 Task: Buy 3 Head Gasket Sets from Gaskets section under best seller category for shipping address: James Flores, 2092 Pike Street, San Diego, California 92126, Cell Number 8585770212. Pay from credit card ending with 2005, CVV 3321
Action: Mouse moved to (40, 70)
Screenshot: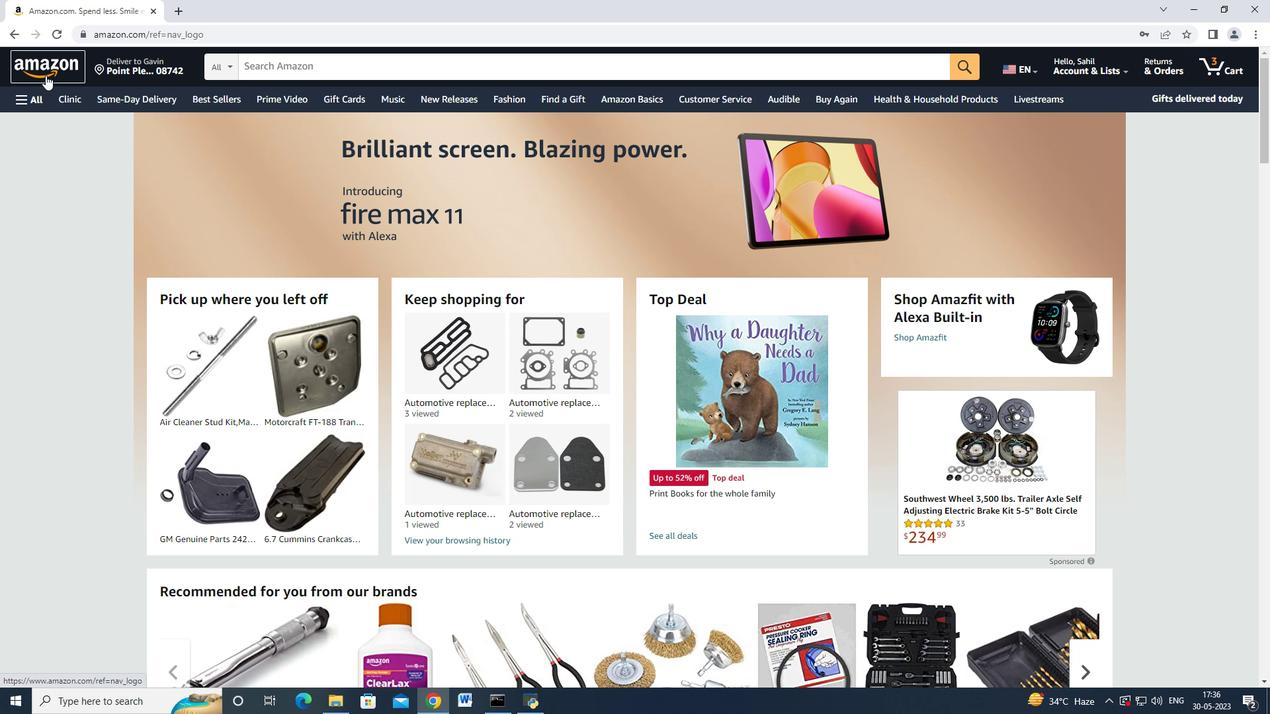 
Action: Mouse pressed left at (40, 70)
Screenshot: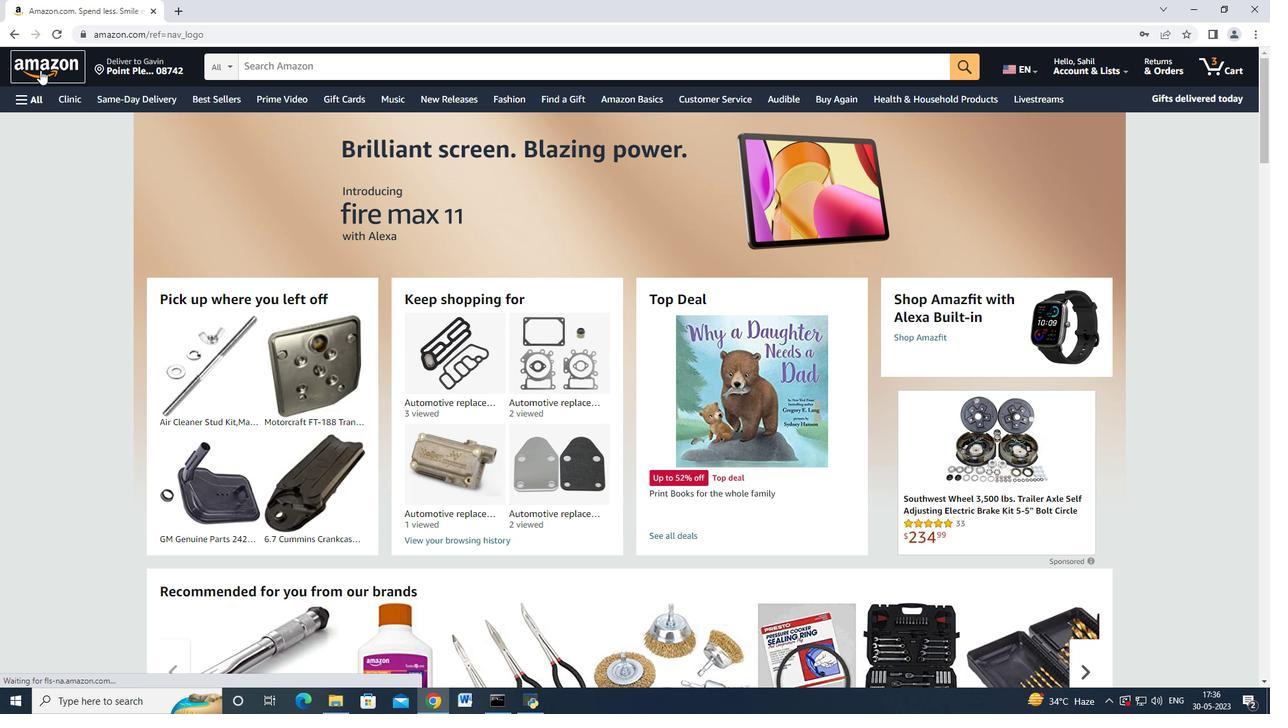 
Action: Mouse moved to (29, 104)
Screenshot: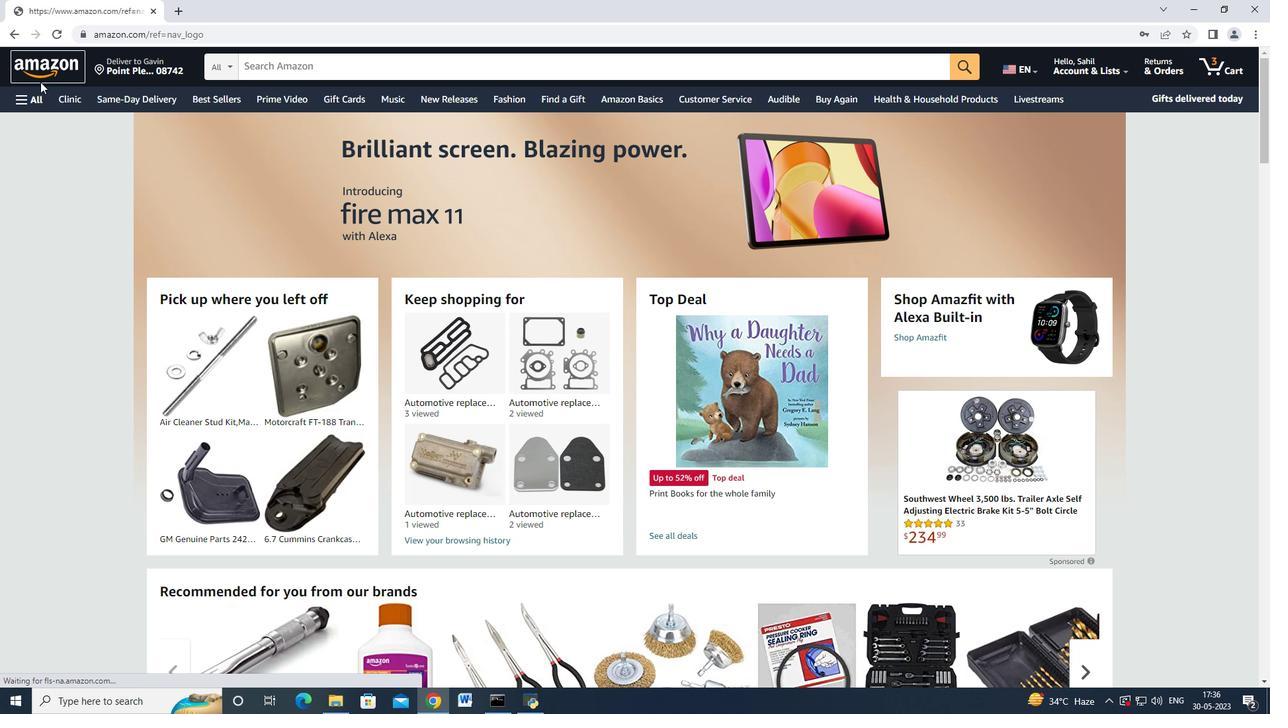 
Action: Mouse pressed left at (29, 104)
Screenshot: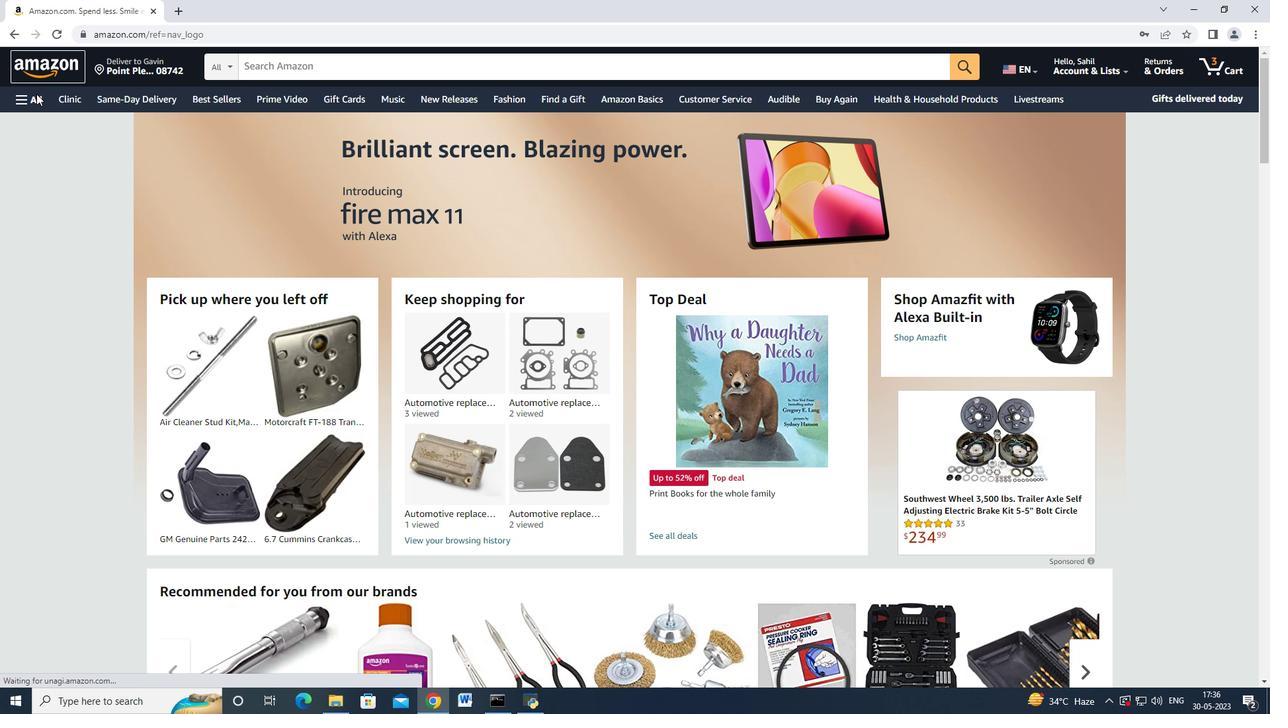 
Action: Mouse pressed left at (29, 104)
Screenshot: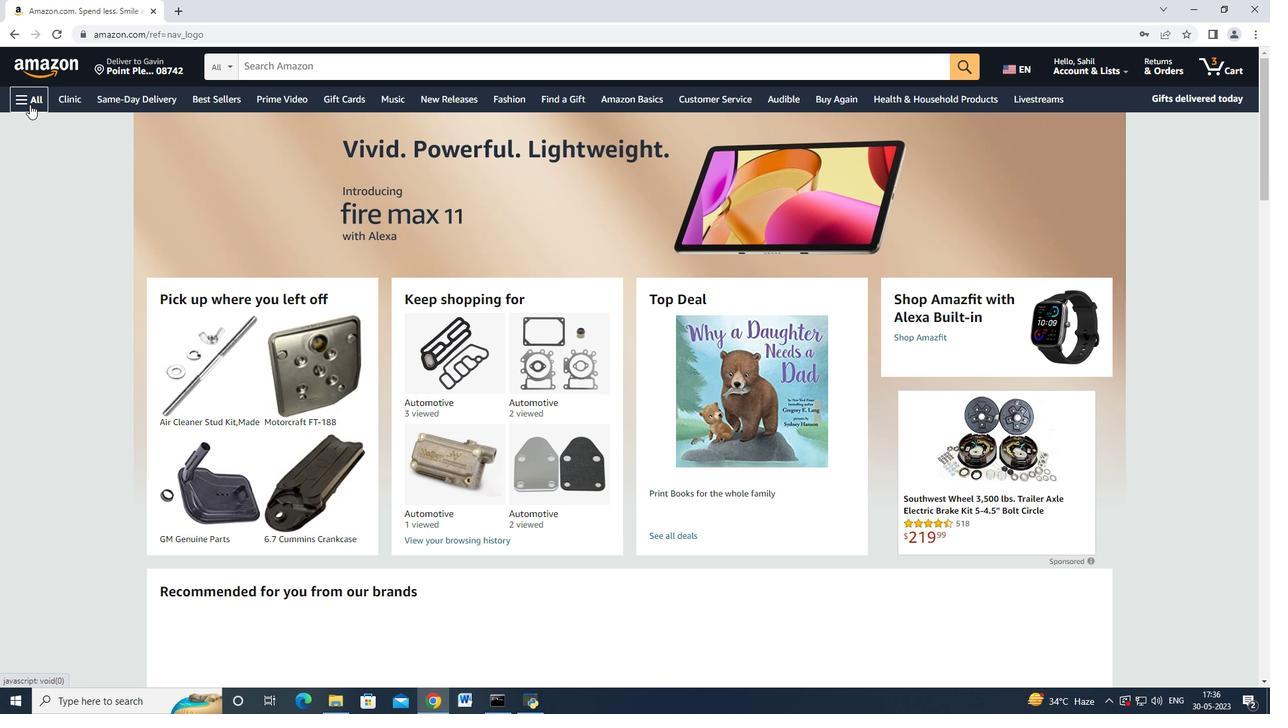 
Action: Mouse moved to (22, 100)
Screenshot: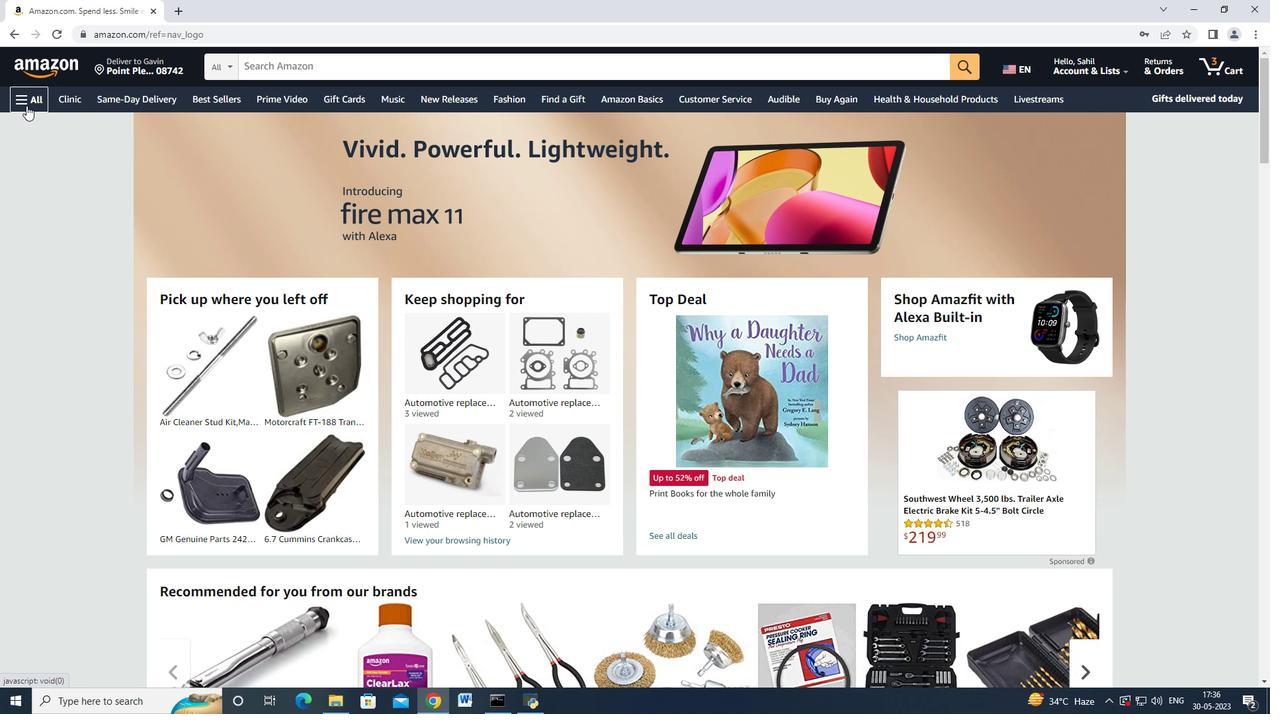 
Action: Mouse pressed left at (22, 100)
Screenshot: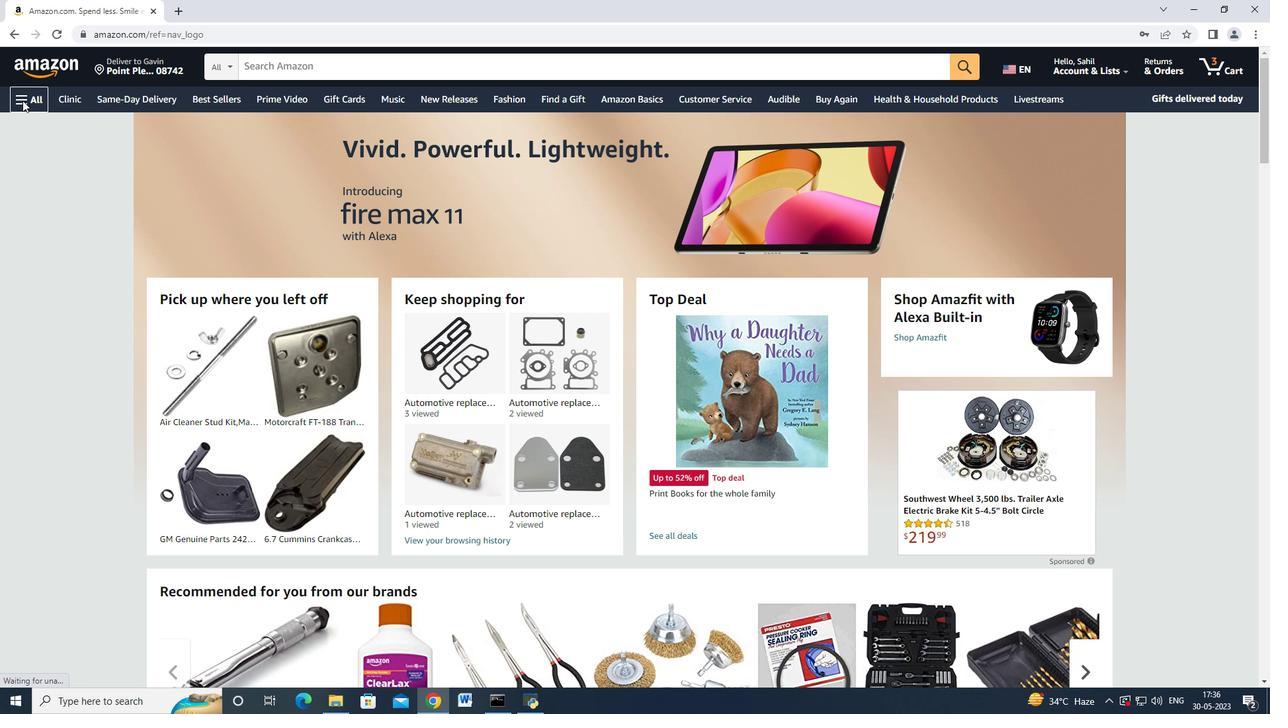 
Action: Mouse pressed left at (22, 100)
Screenshot: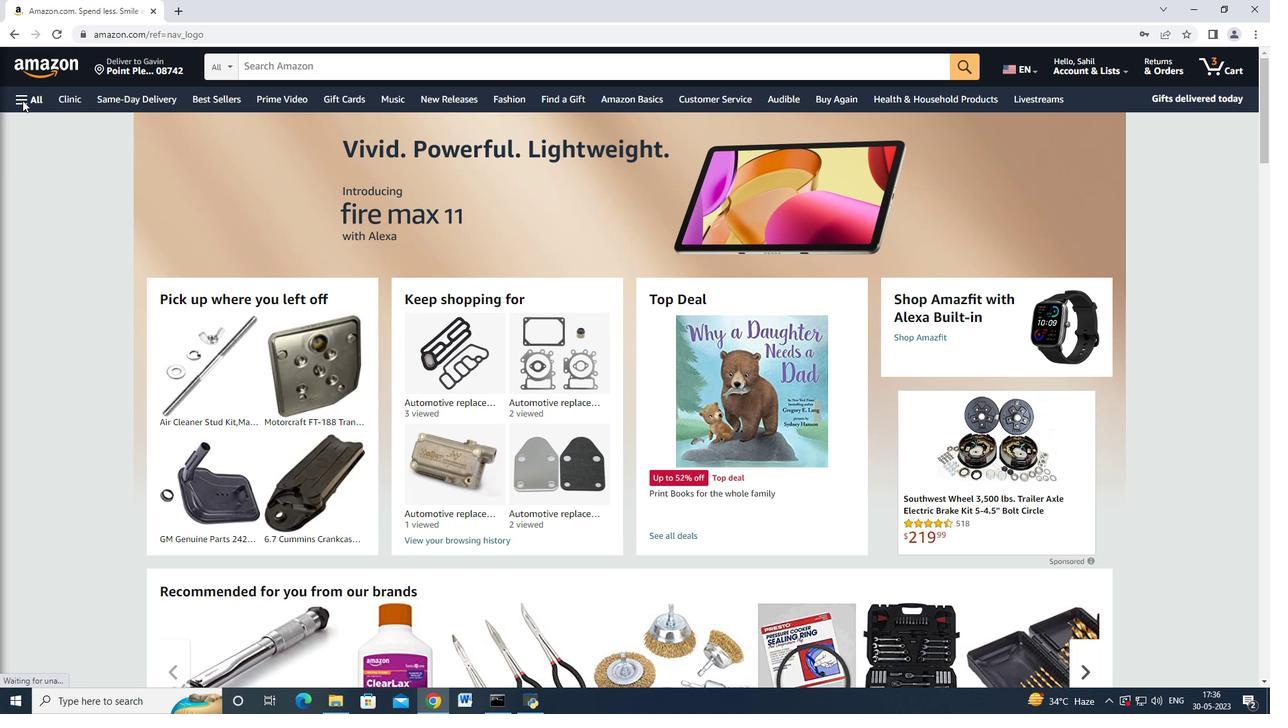
Action: Mouse moved to (28, 105)
Screenshot: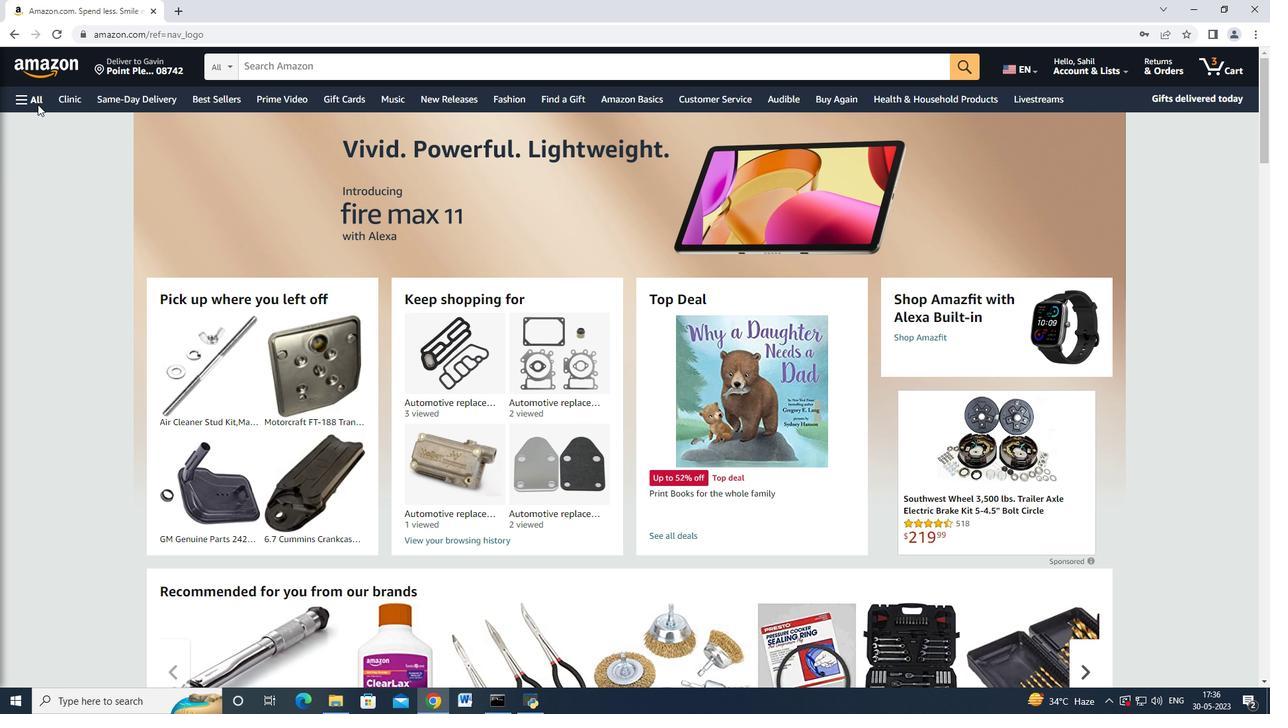 
Action: Mouse pressed left at (28, 105)
Screenshot: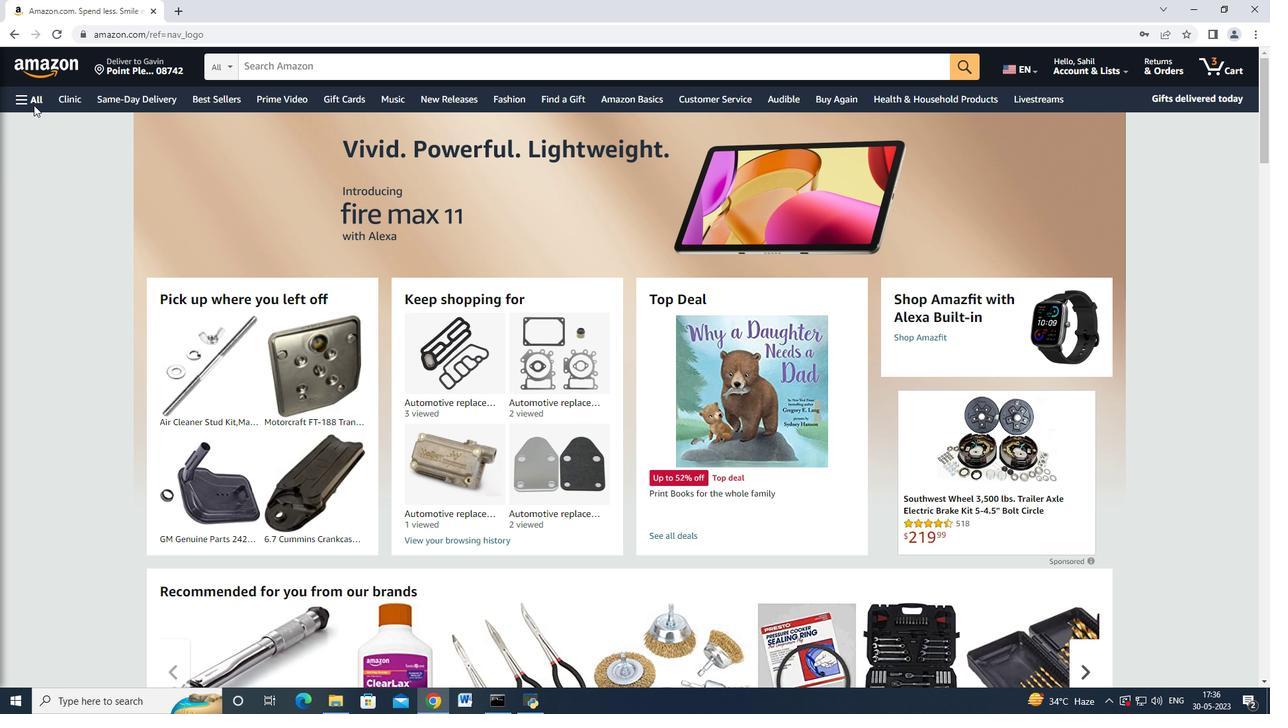 
Action: Mouse moved to (149, 160)
Screenshot: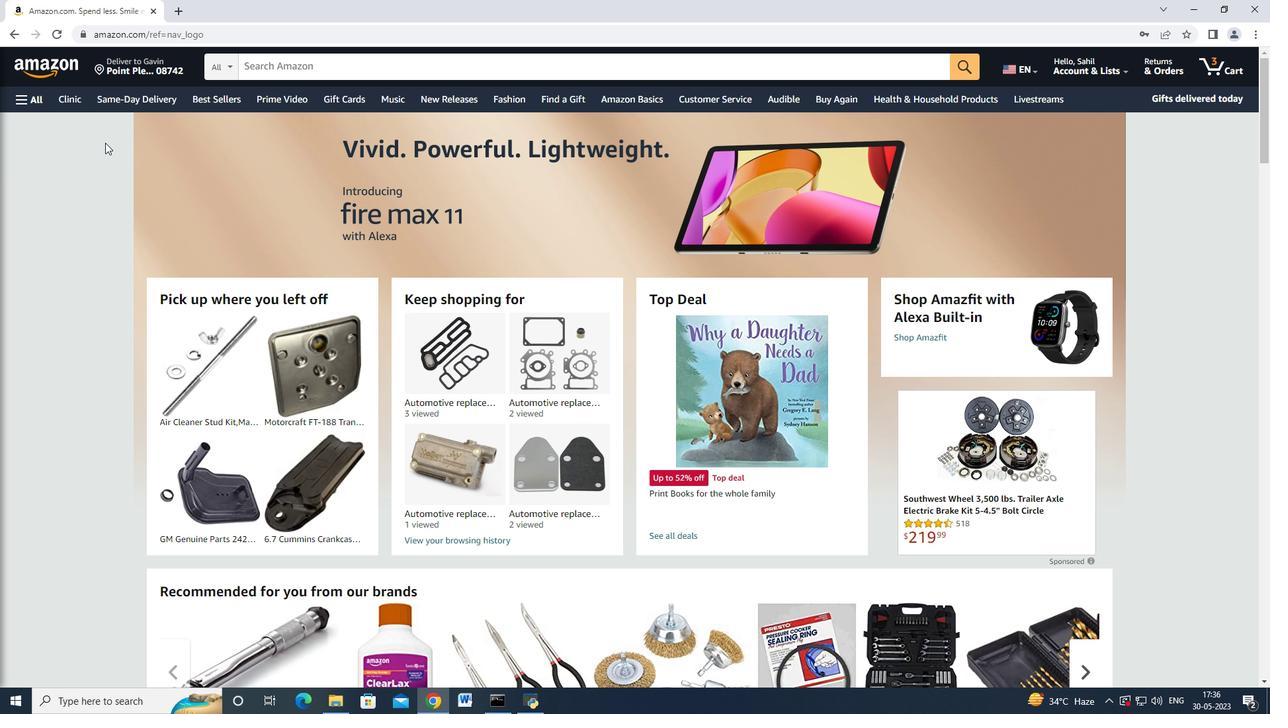 
Action: Mouse scrolled (149, 160) with delta (0, 0)
Screenshot: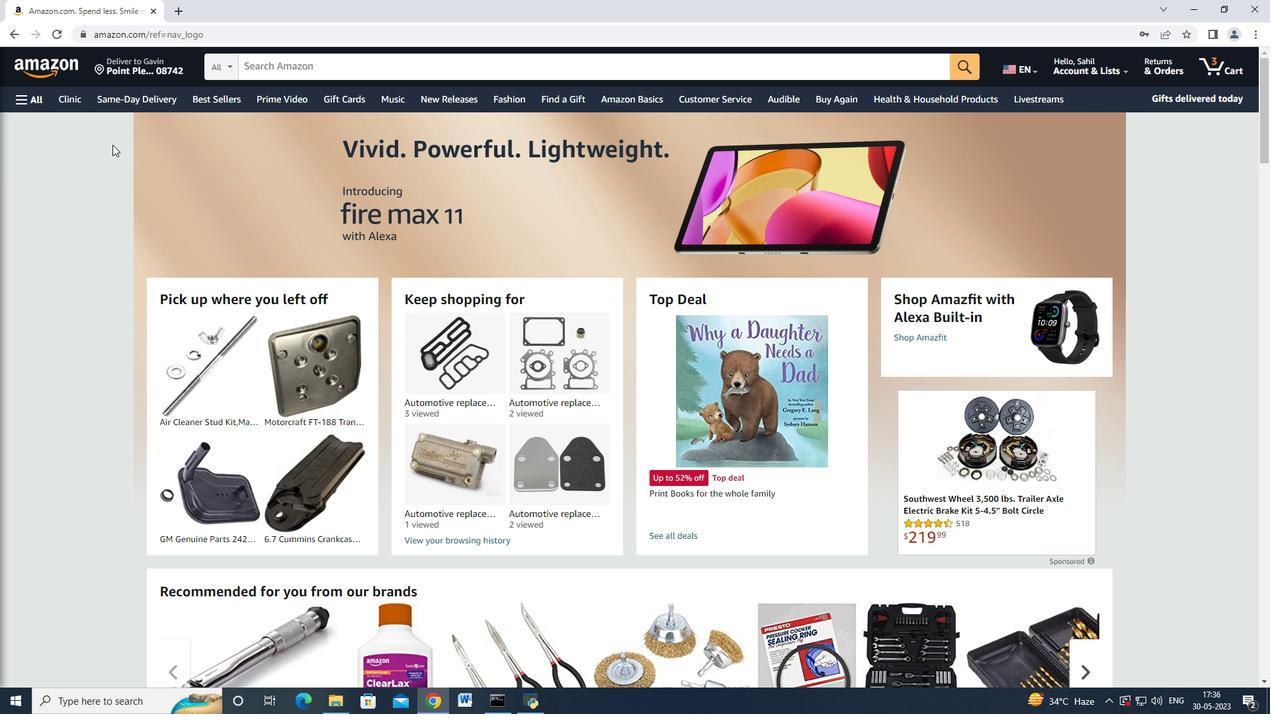 
Action: Mouse moved to (149, 161)
Screenshot: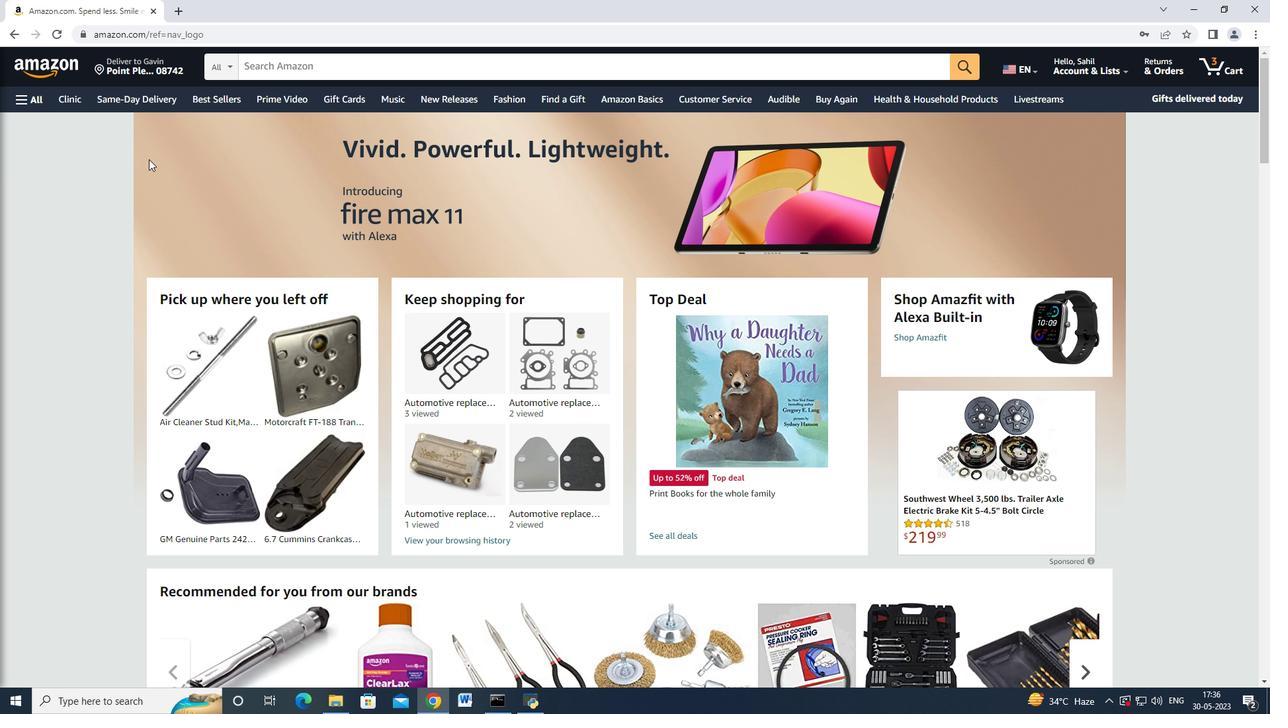 
Action: Mouse scrolled (149, 160) with delta (0, 0)
Screenshot: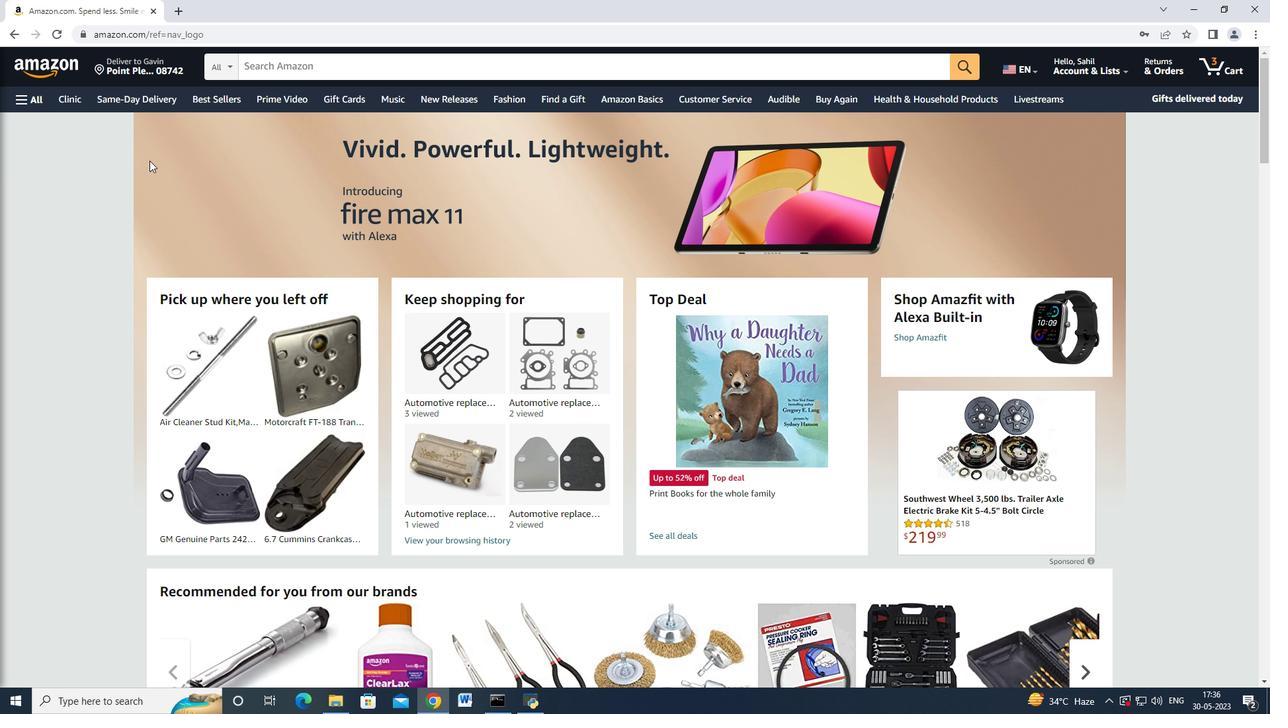 
Action: Mouse moved to (149, 166)
Screenshot: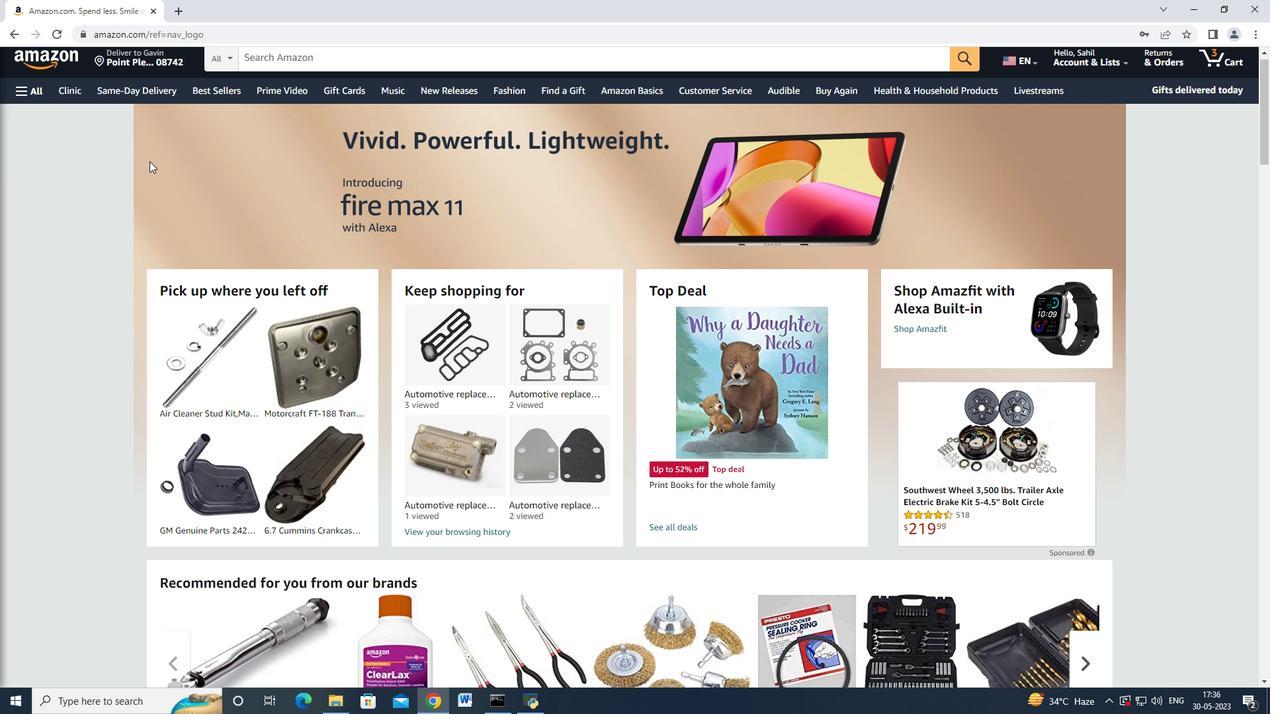 
Action: Mouse scrolled (149, 165) with delta (0, 0)
Screenshot: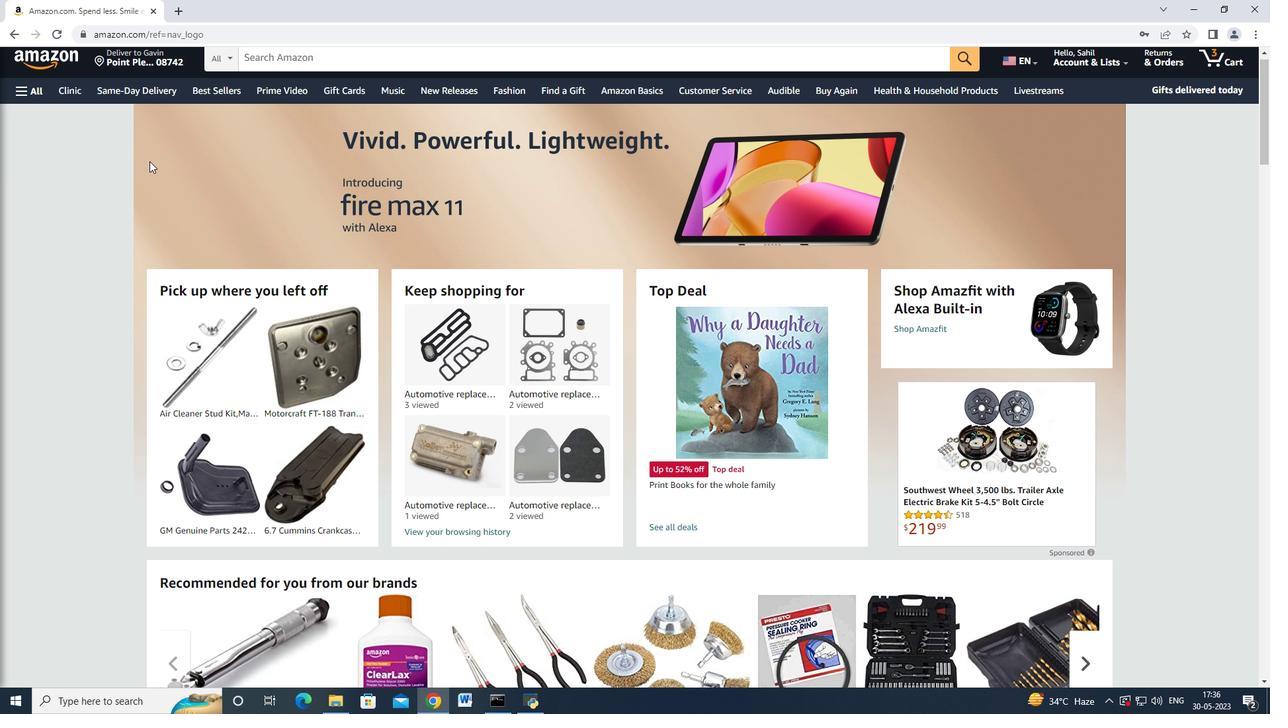 
Action: Mouse scrolled (149, 166) with delta (0, 0)
Screenshot: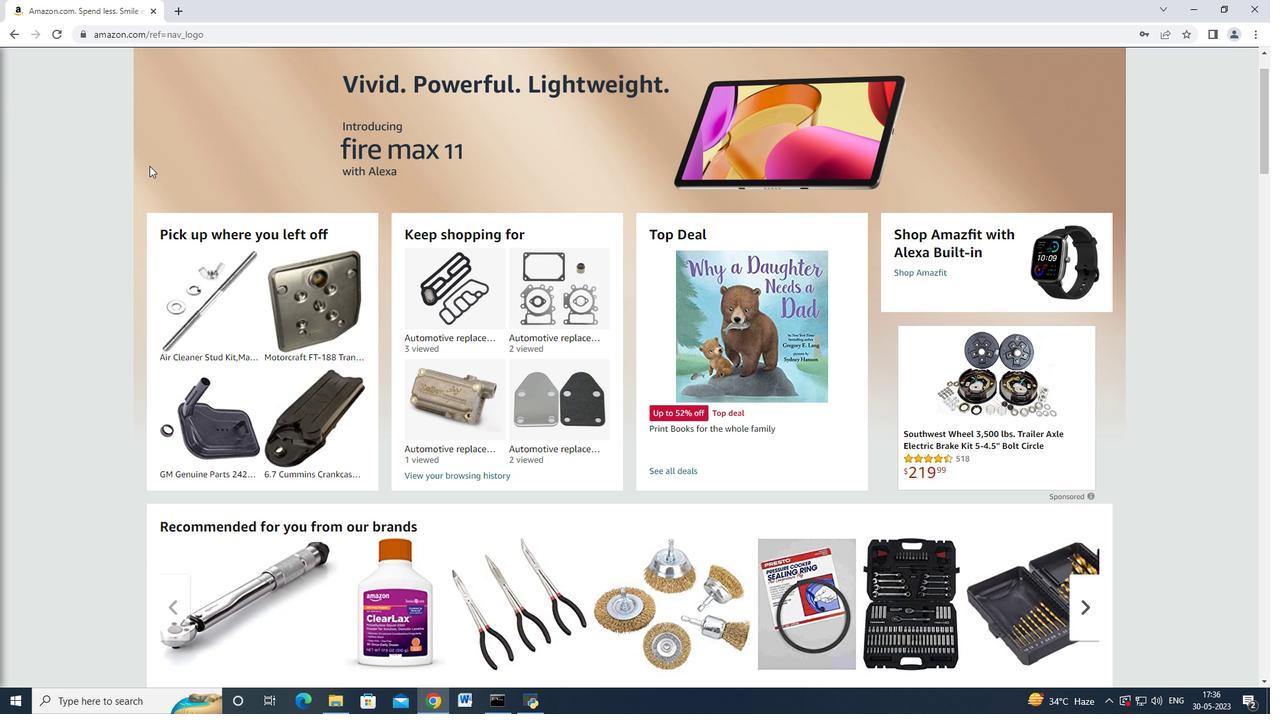 
Action: Mouse scrolled (149, 166) with delta (0, 0)
Screenshot: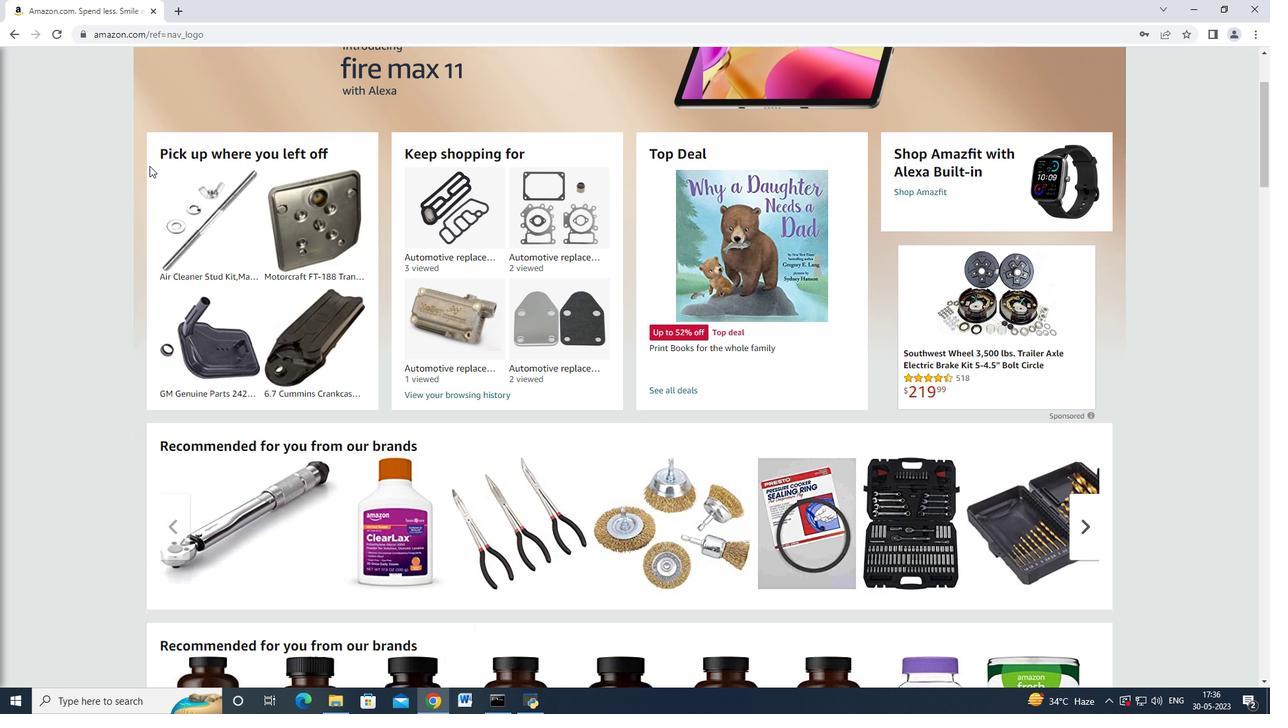 
Action: Mouse scrolled (149, 166) with delta (0, 0)
Screenshot: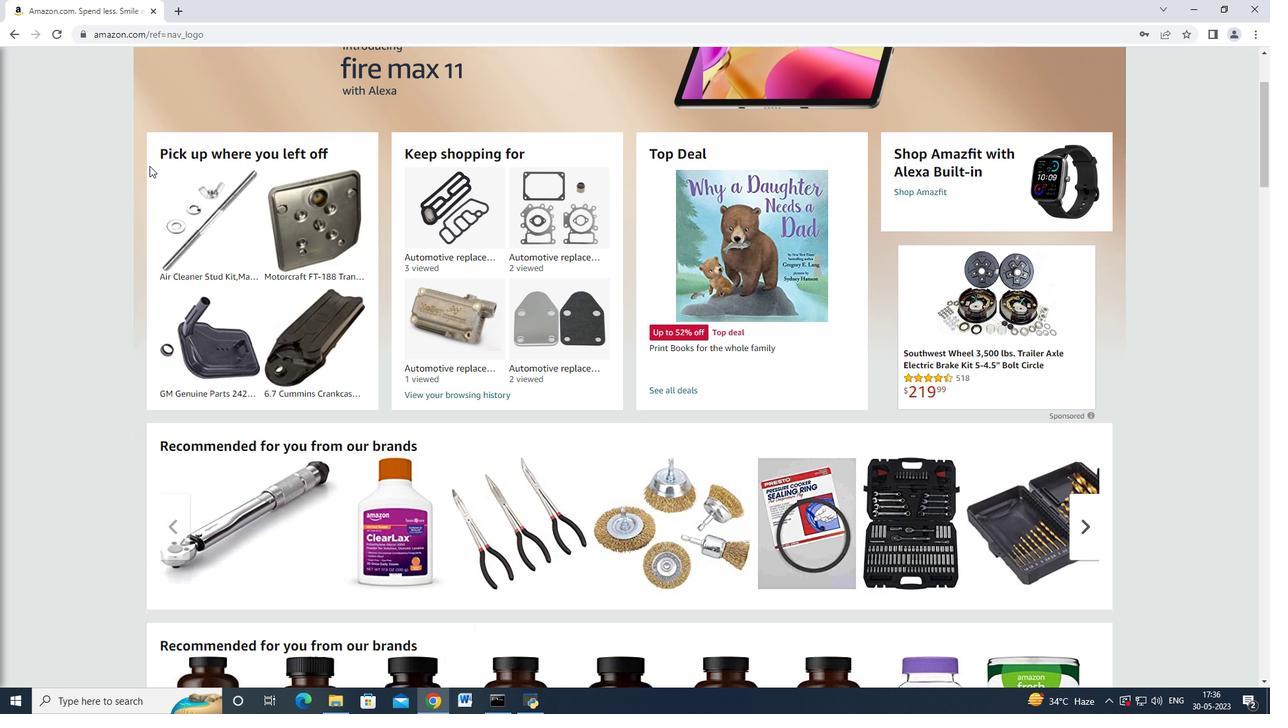 
Action: Mouse scrolled (149, 166) with delta (0, 0)
Screenshot: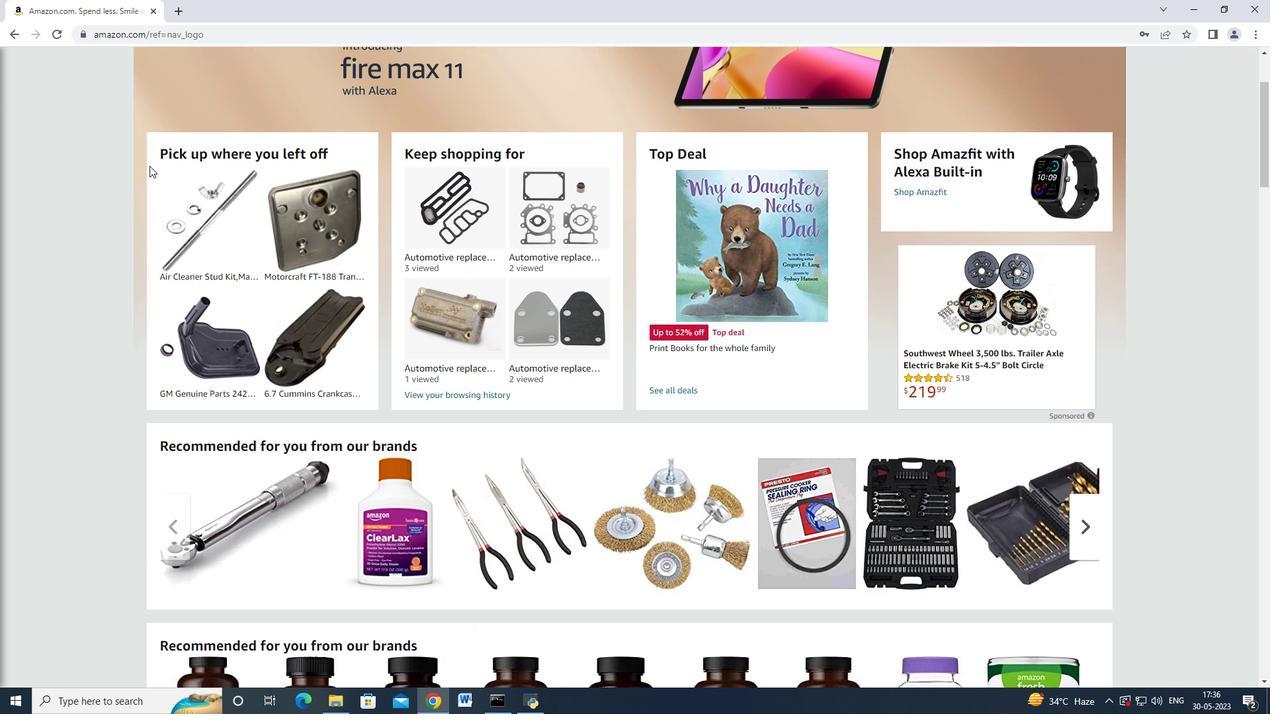 
Action: Mouse moved to (149, 166)
Screenshot: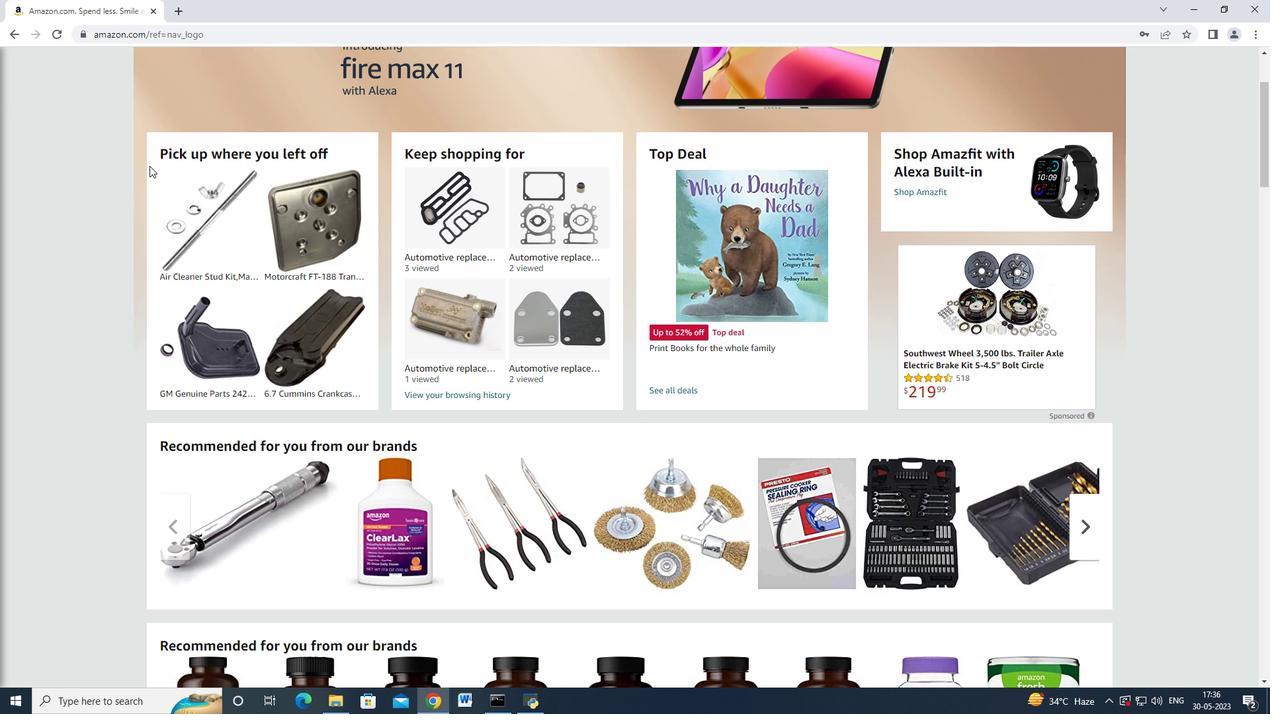 
Action: Mouse scrolled (149, 166) with delta (0, 0)
Screenshot: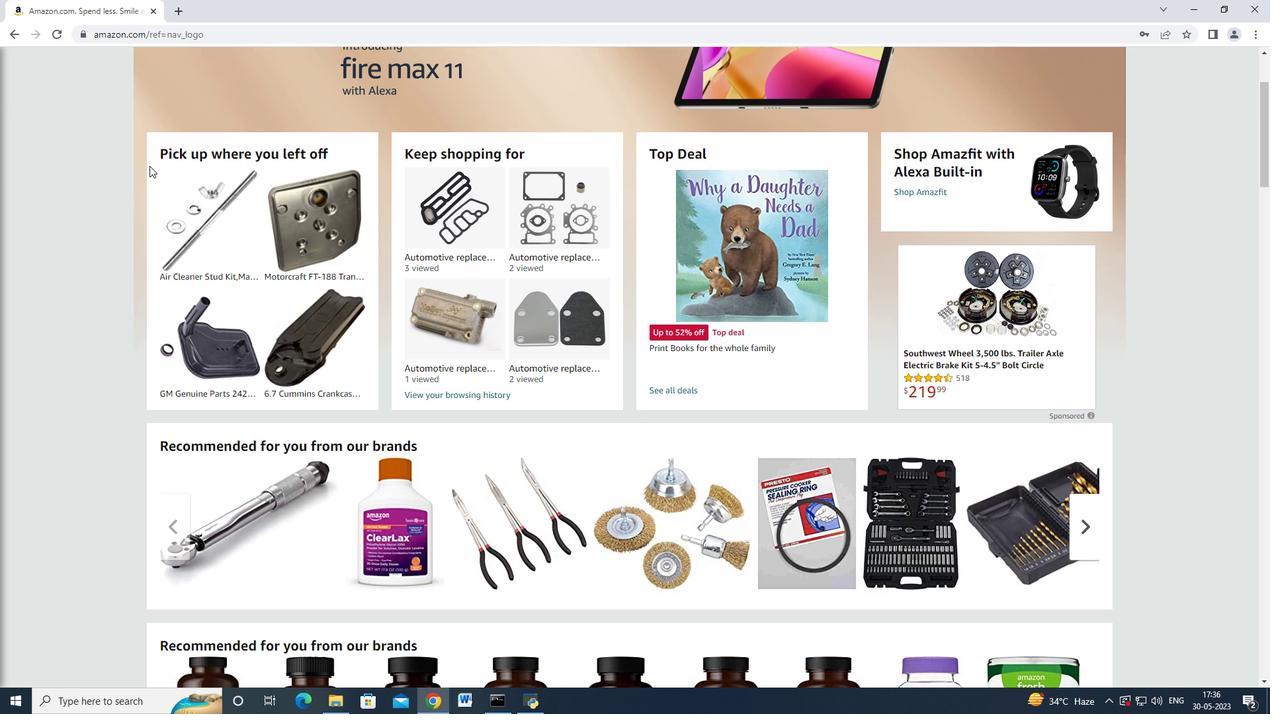 
Action: Mouse moved to (146, 159)
Screenshot: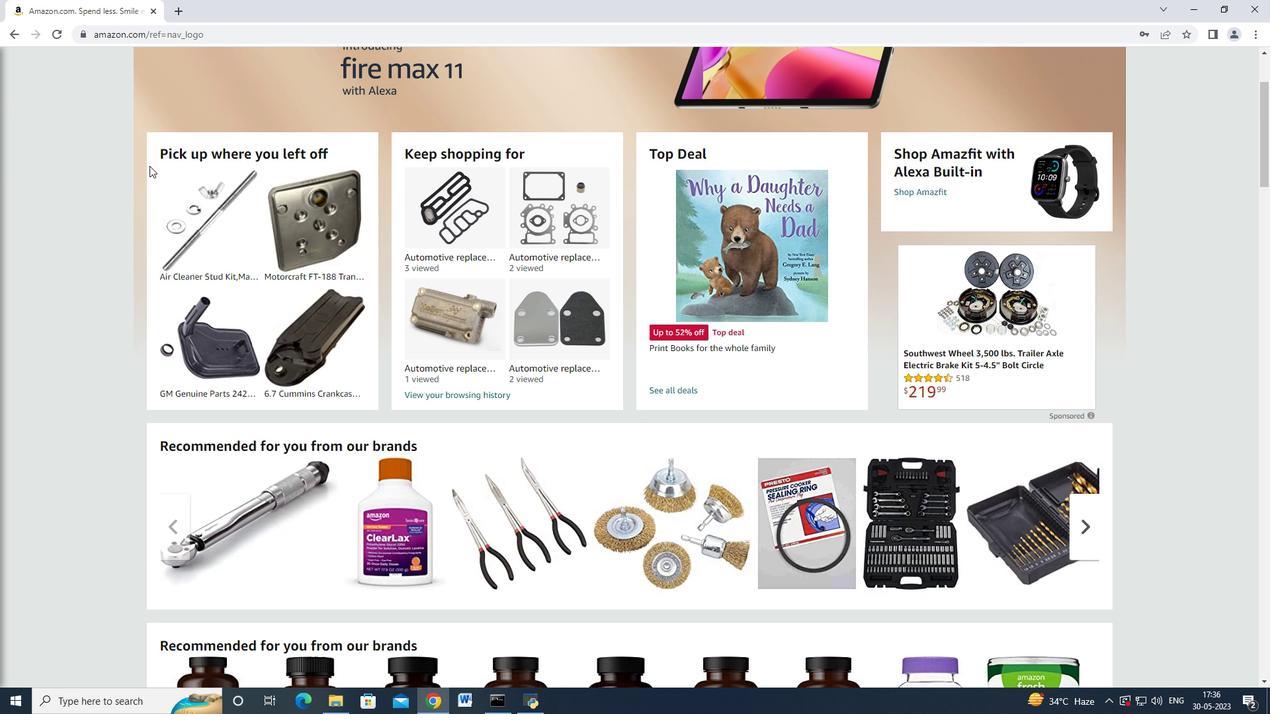 
Action: Mouse scrolled (148, 162) with delta (0, 0)
Screenshot: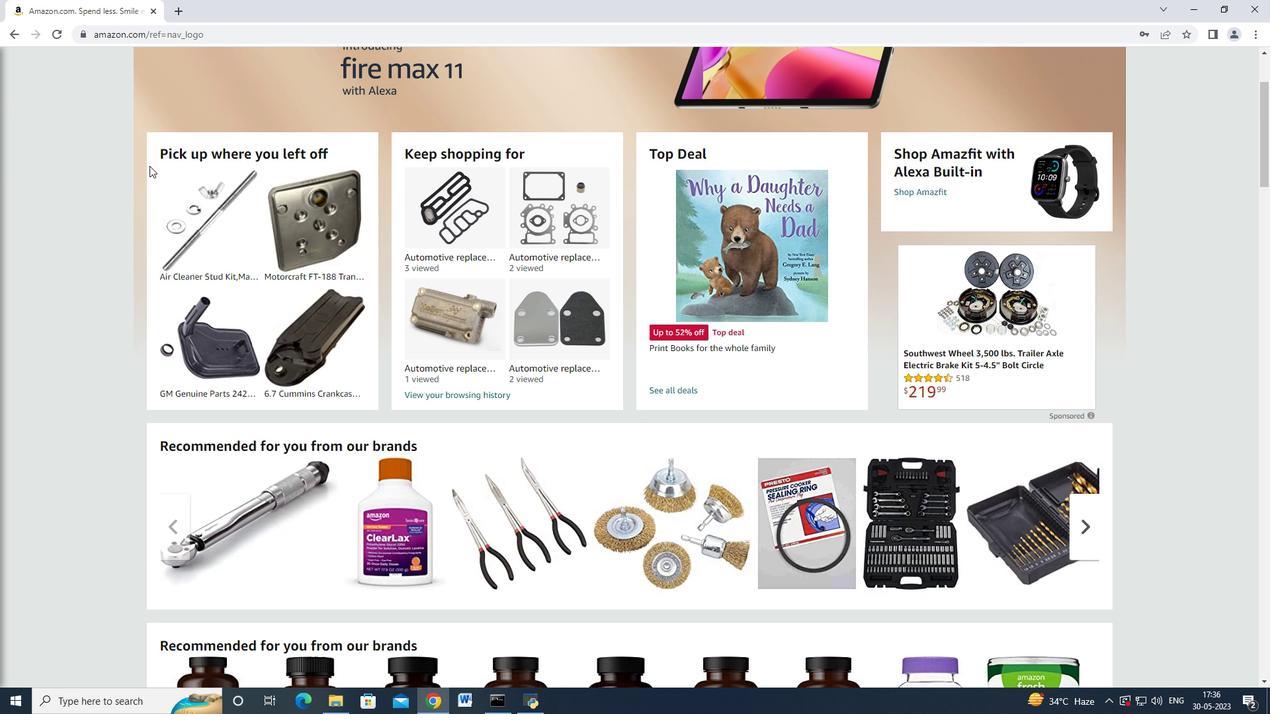 
Action: Mouse moved to (108, 150)
Screenshot: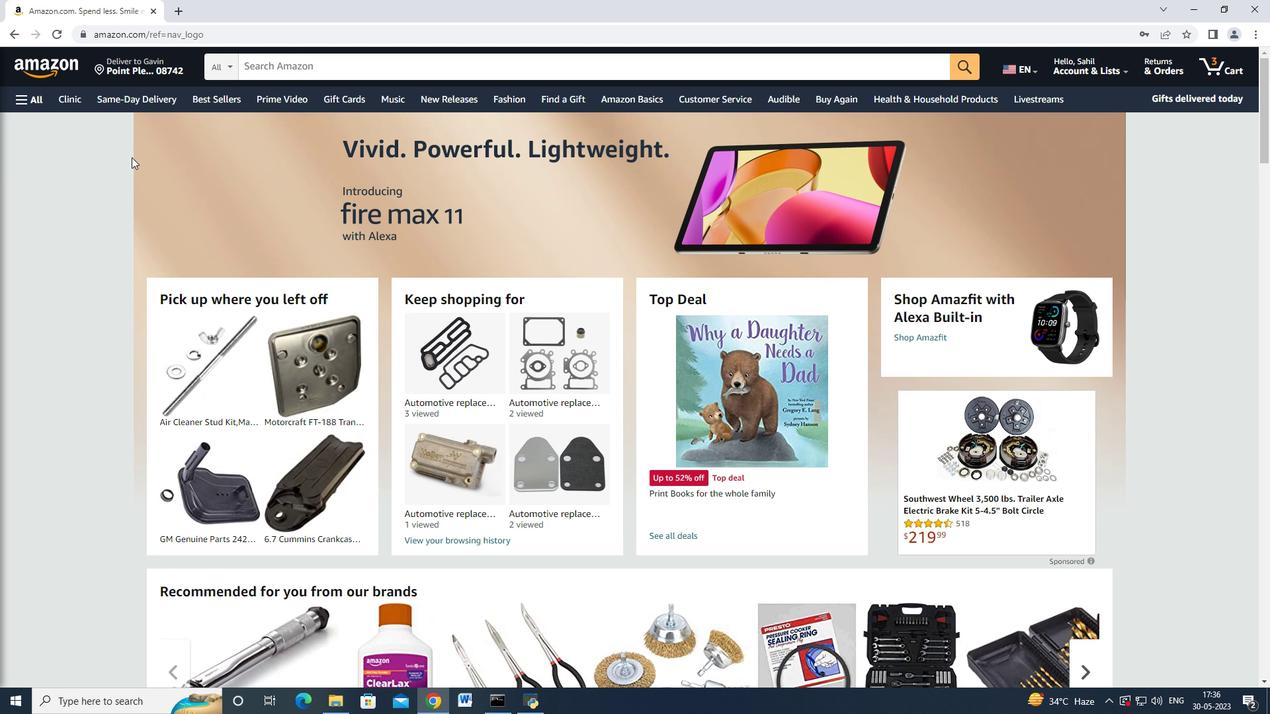 
Action: Mouse scrolled (108, 150) with delta (0, 0)
Screenshot: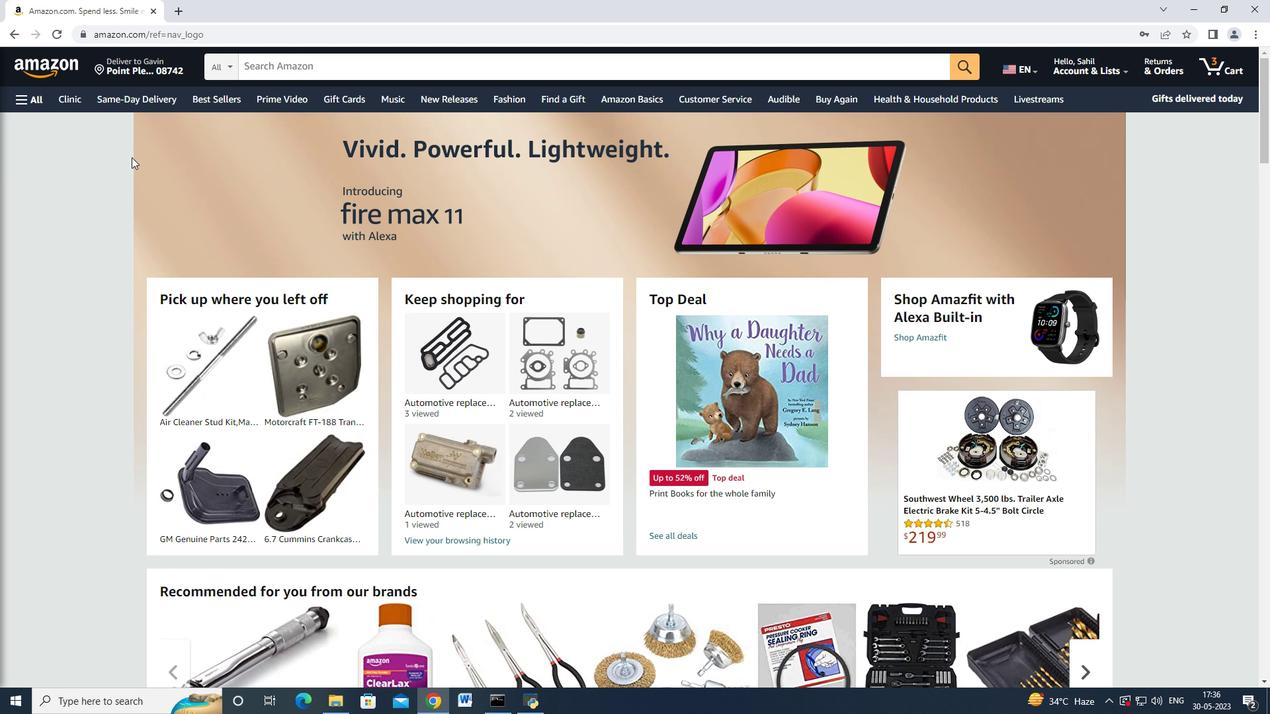 
Action: Mouse moved to (54, 35)
Screenshot: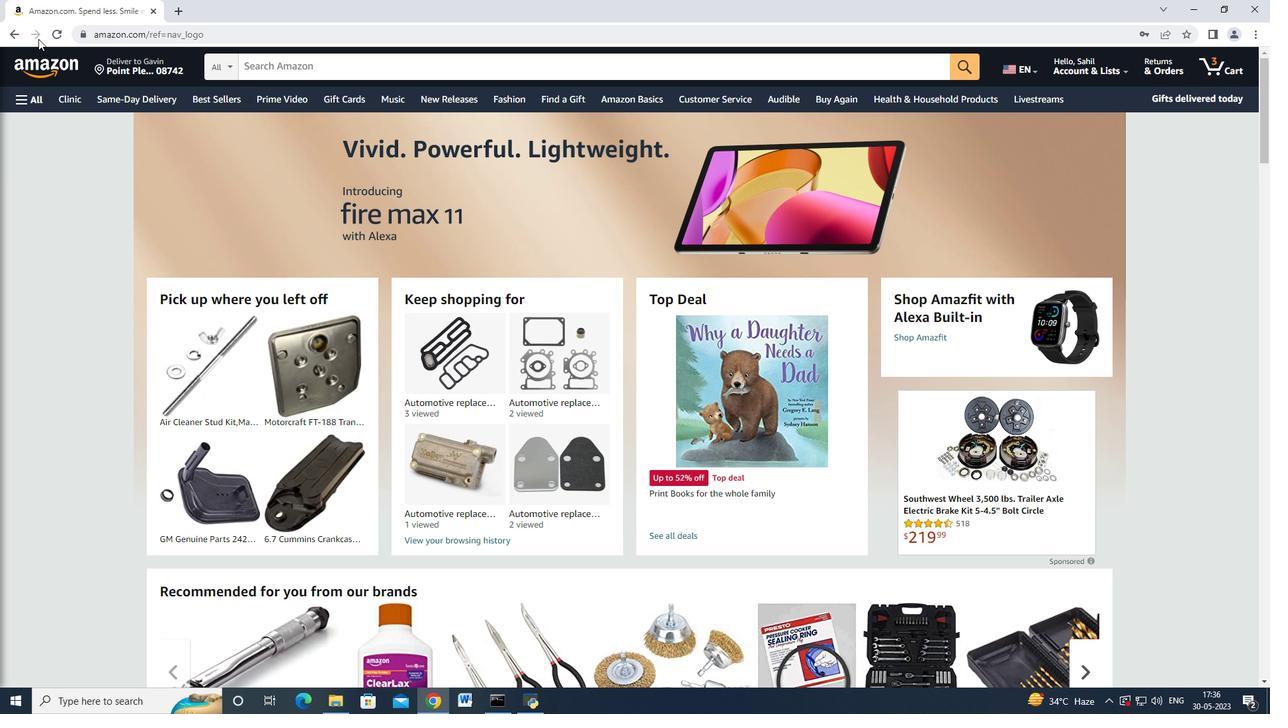 
Action: Mouse pressed left at (54, 35)
Screenshot: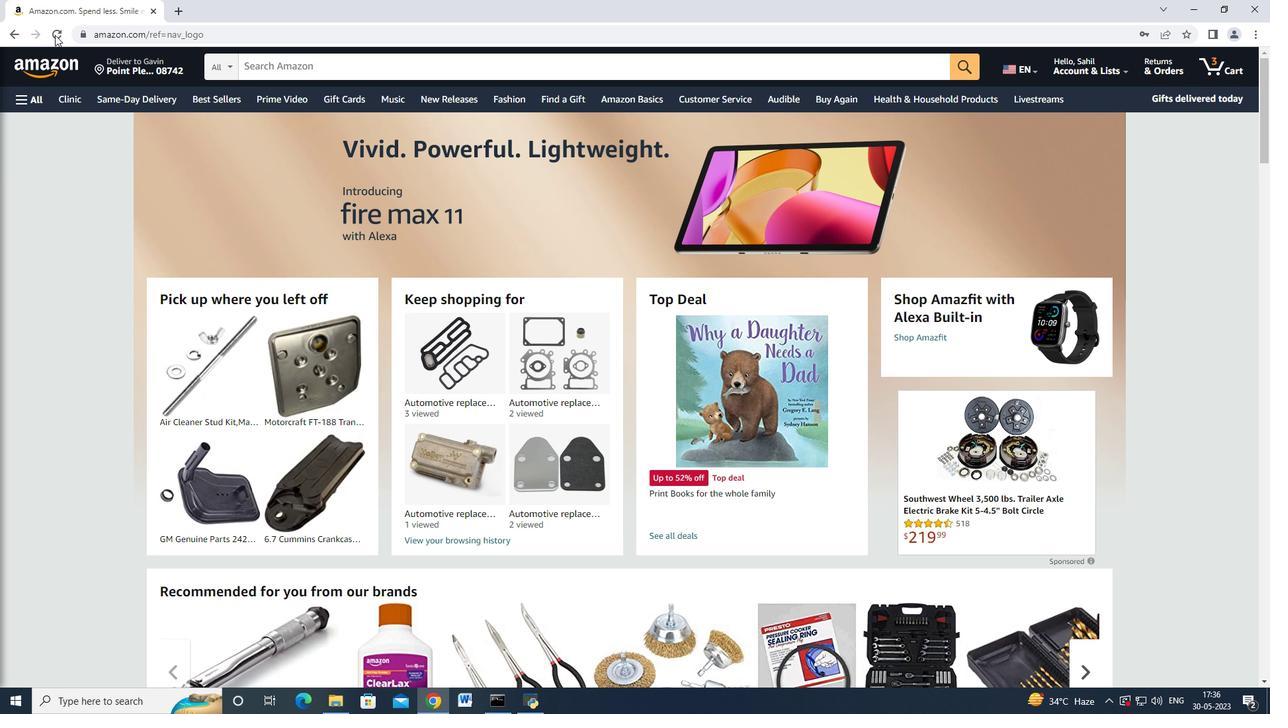 
Action: Mouse moved to (35, 94)
Screenshot: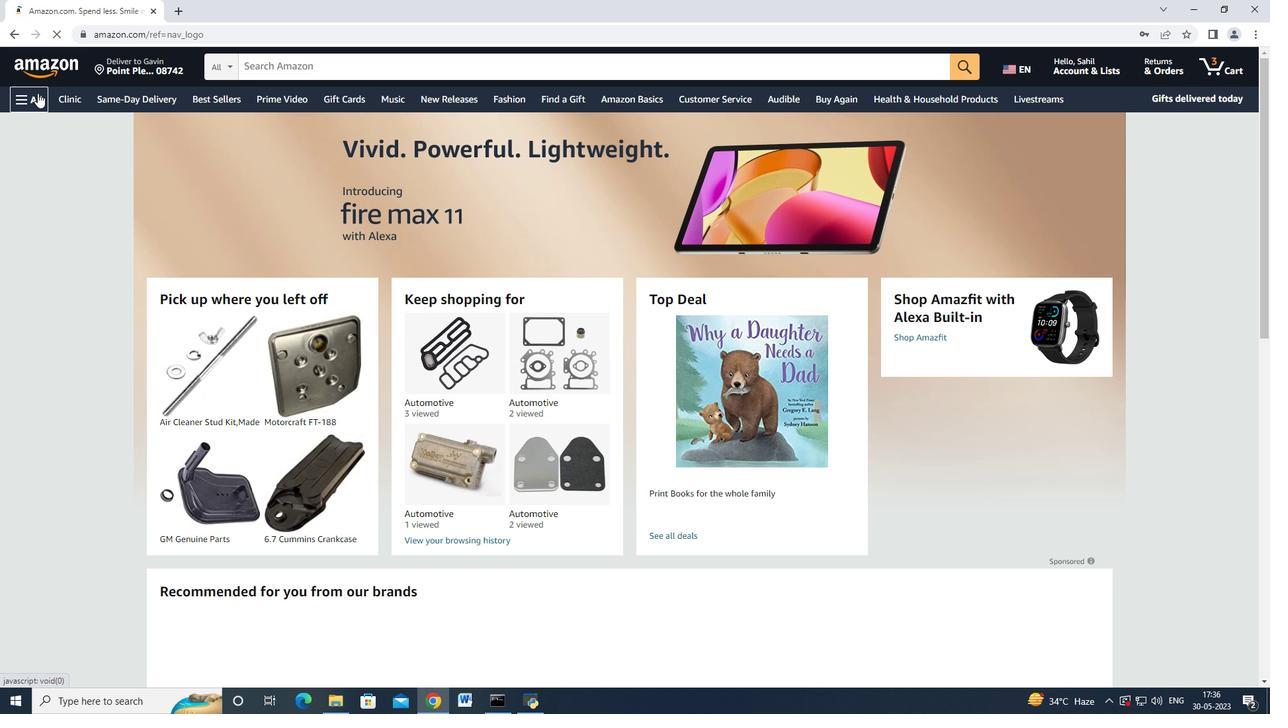 
Action: Mouse pressed left at (35, 94)
Screenshot: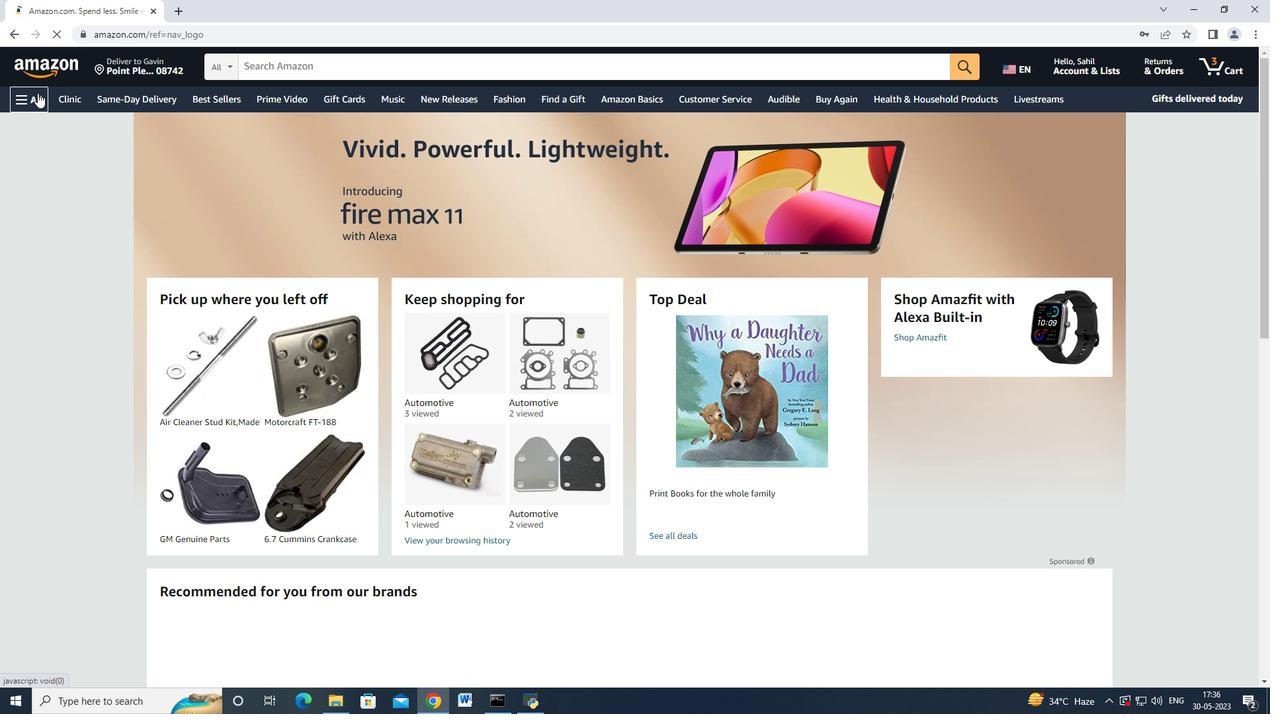 
Action: Mouse moved to (124, 208)
Screenshot: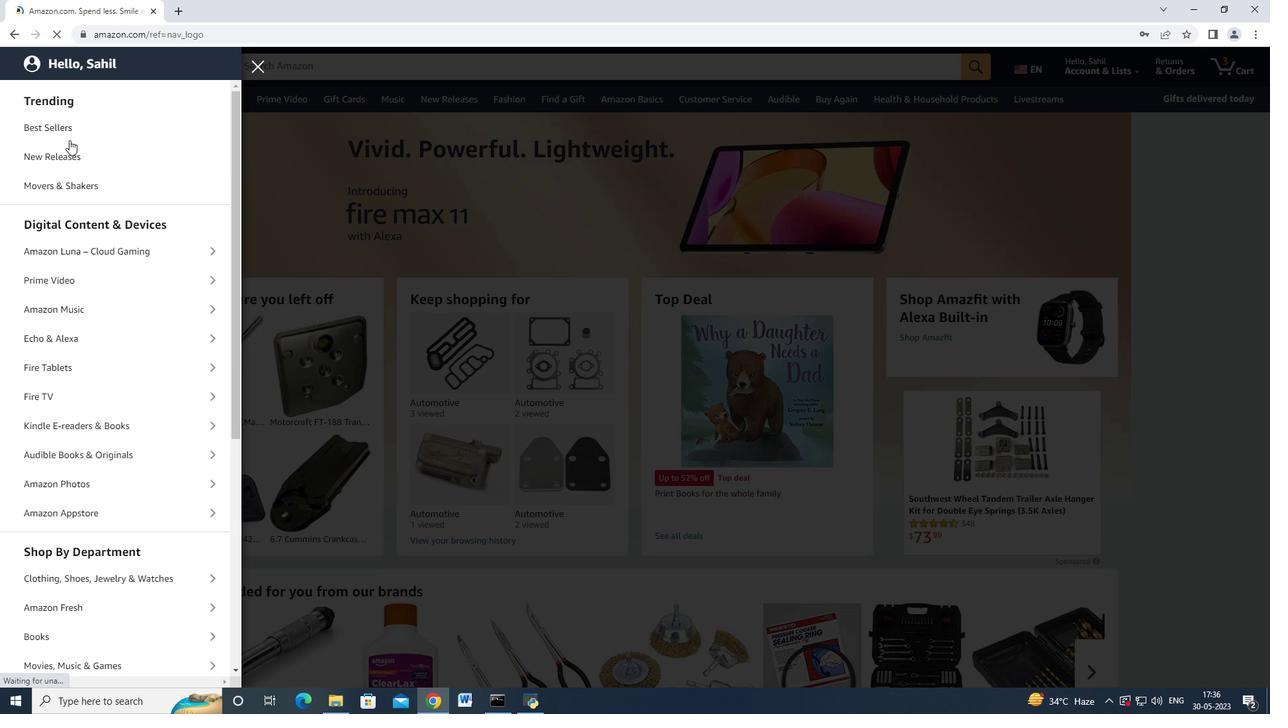 
Action: Mouse scrolled (124, 207) with delta (0, 0)
Screenshot: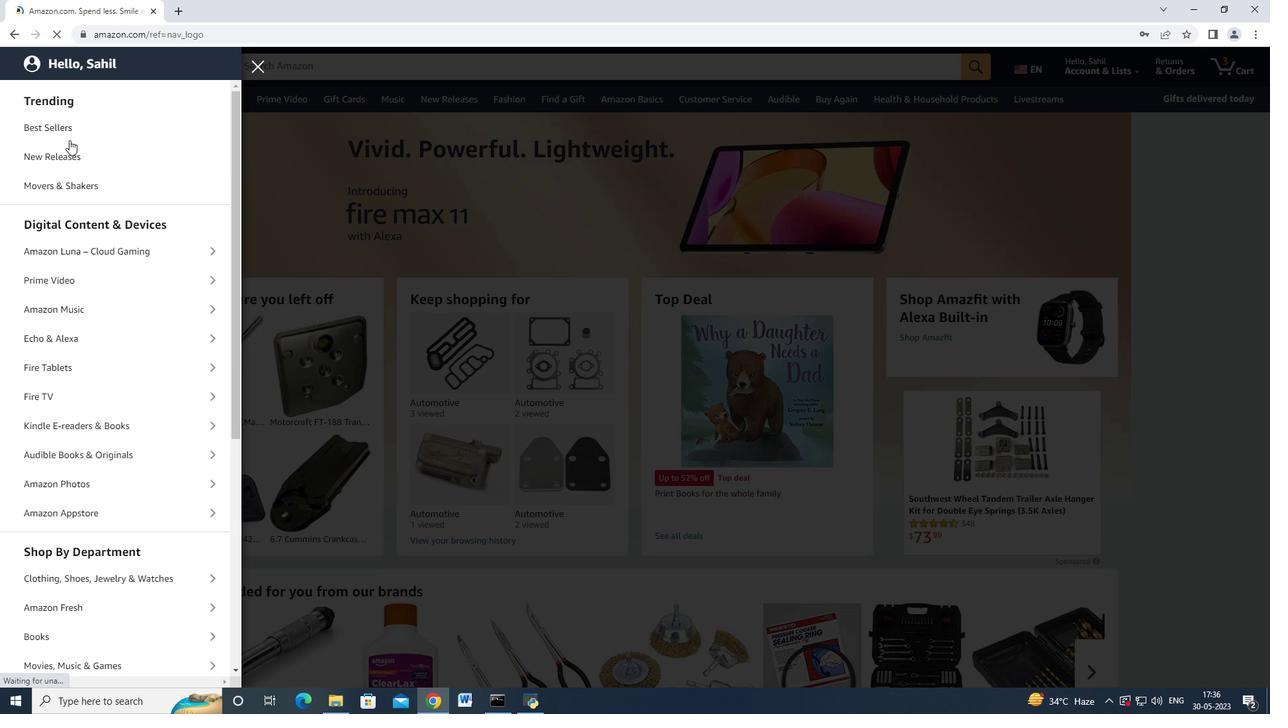 
Action: Mouse moved to (125, 211)
Screenshot: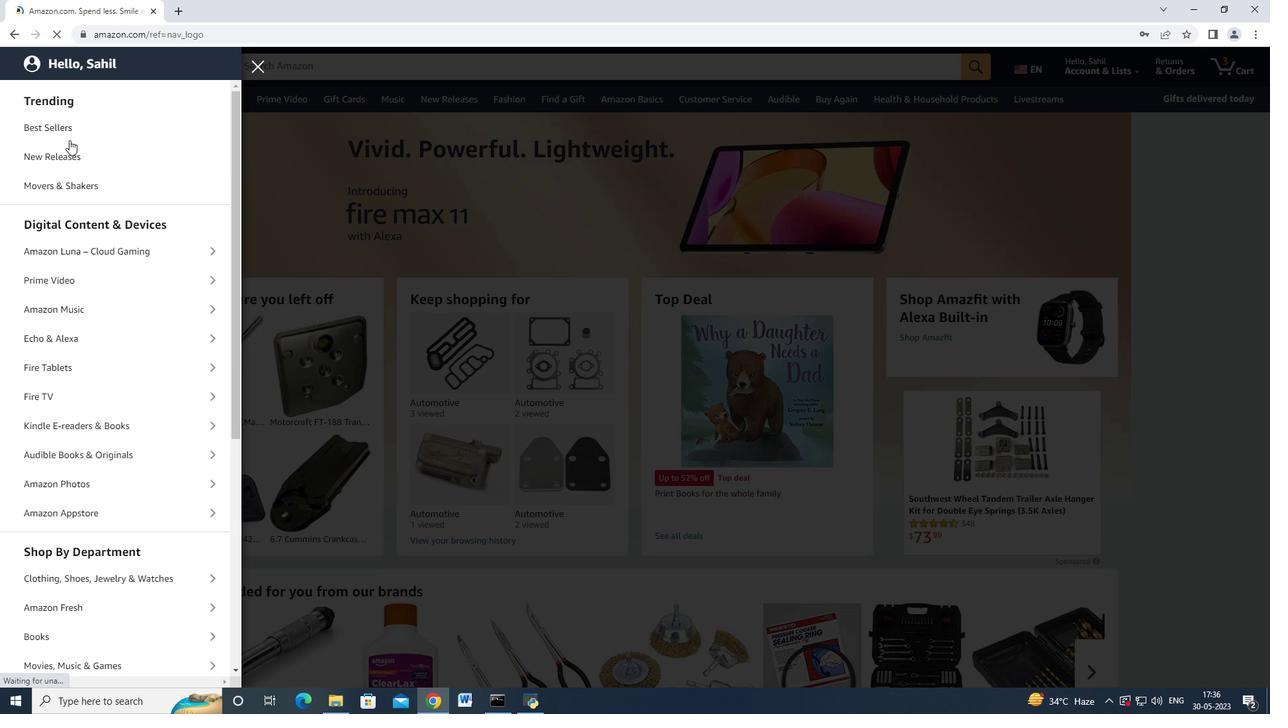 
Action: Mouse scrolled (125, 210) with delta (0, 0)
Screenshot: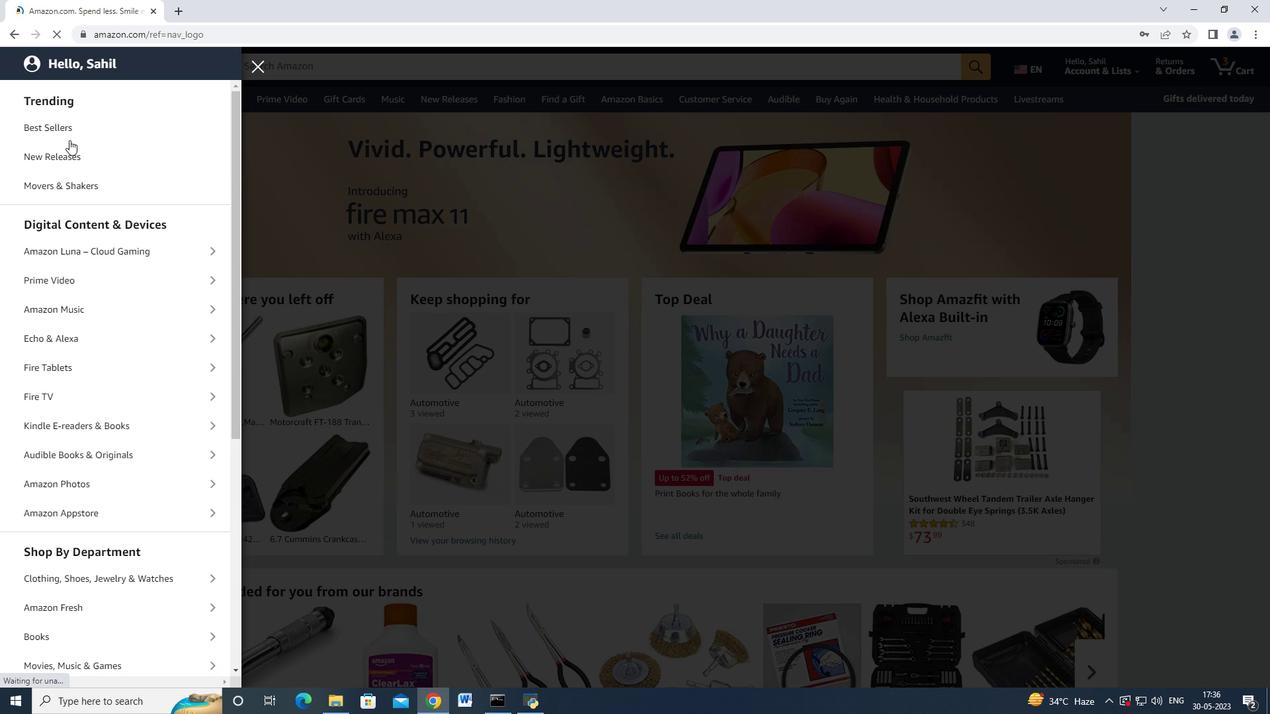 
Action: Mouse moved to (125, 211)
Screenshot: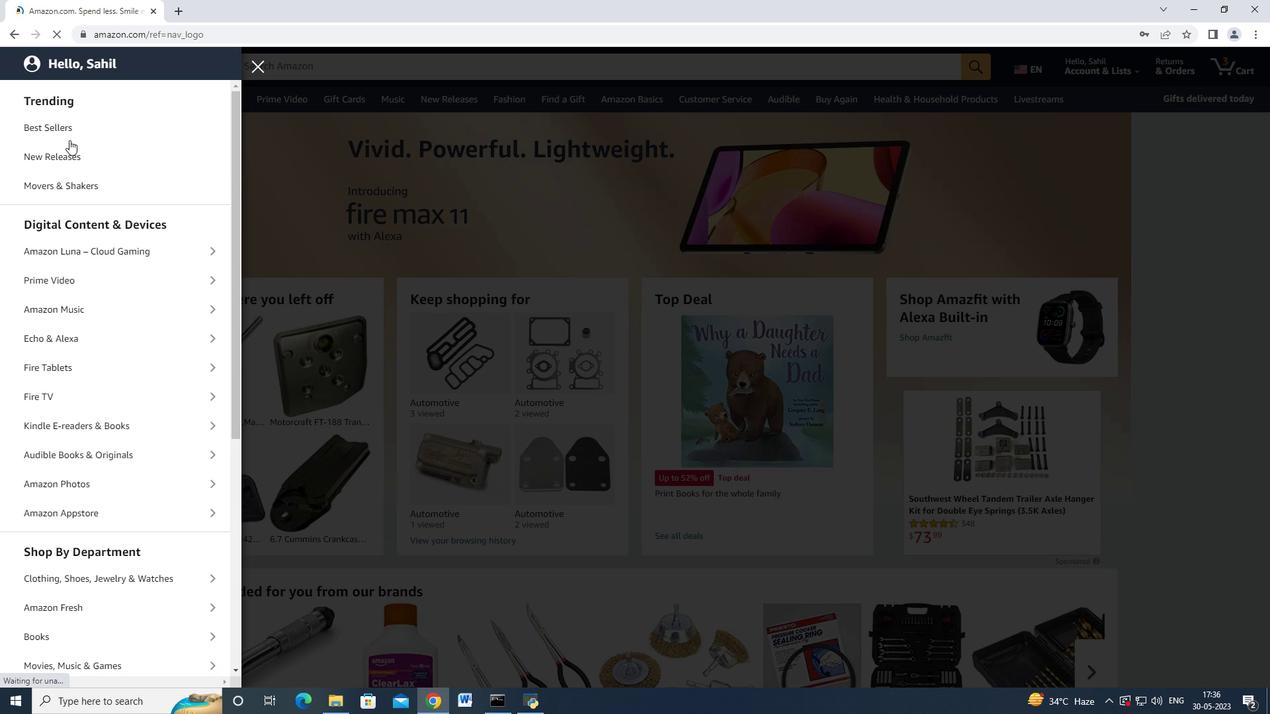 
Action: Mouse scrolled (125, 211) with delta (0, 0)
Screenshot: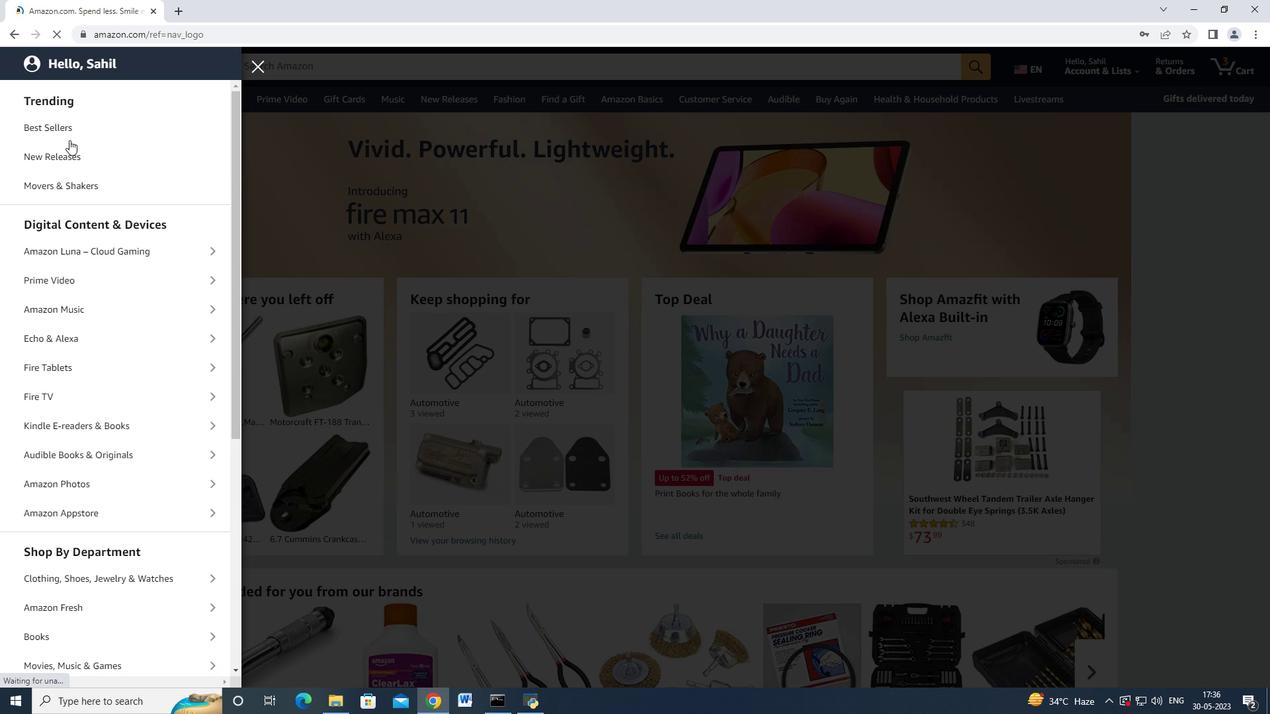 
Action: Mouse moved to (125, 213)
Screenshot: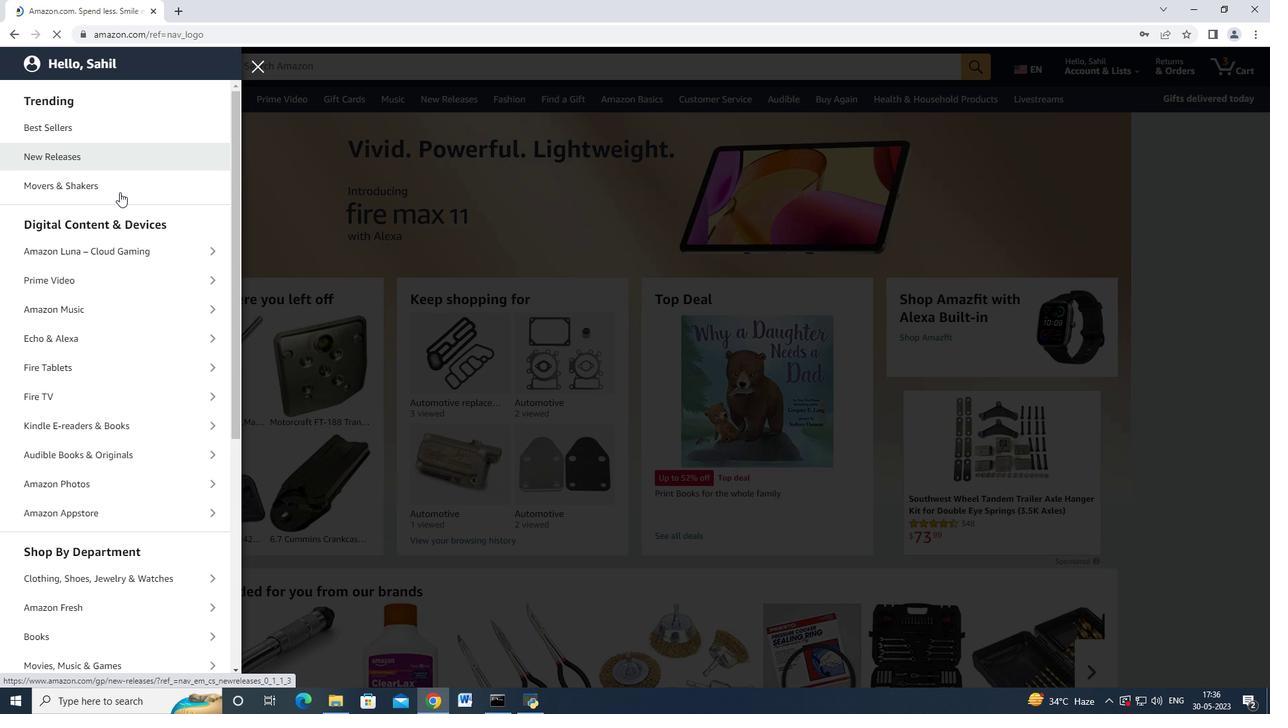 
Action: Mouse scrolled (125, 213) with delta (0, 0)
Screenshot: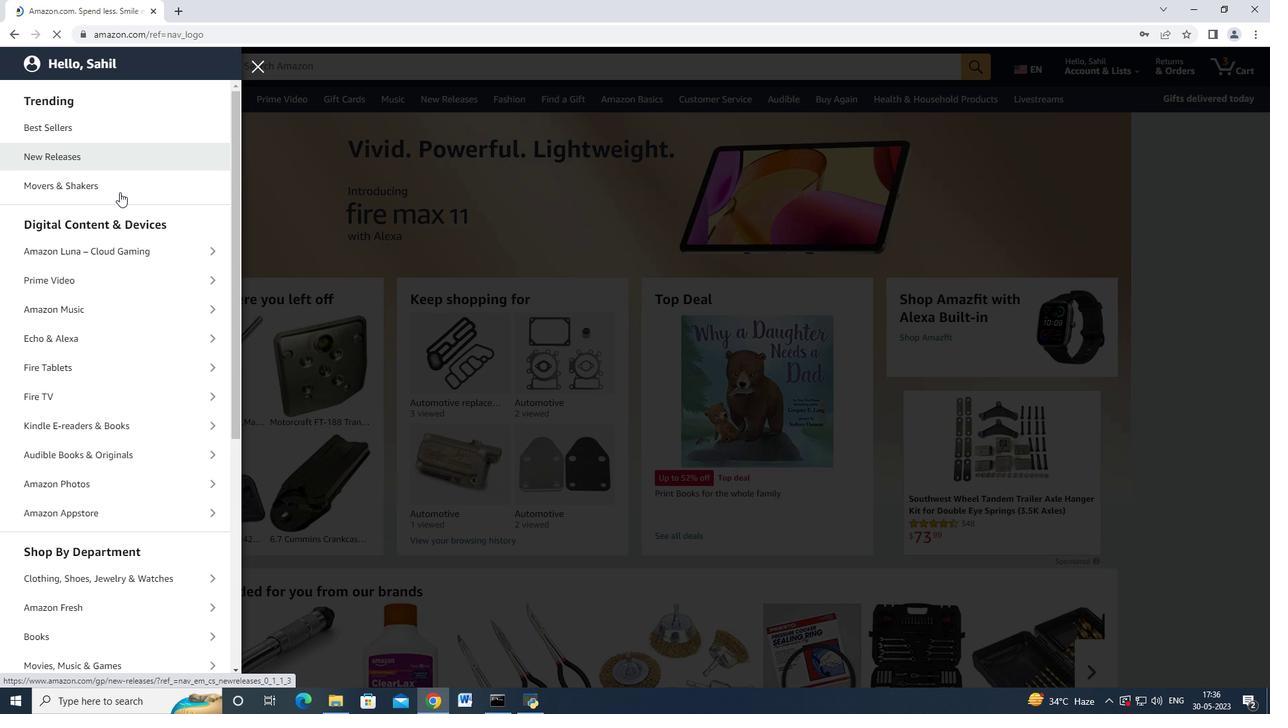 
Action: Mouse moved to (76, 425)
Screenshot: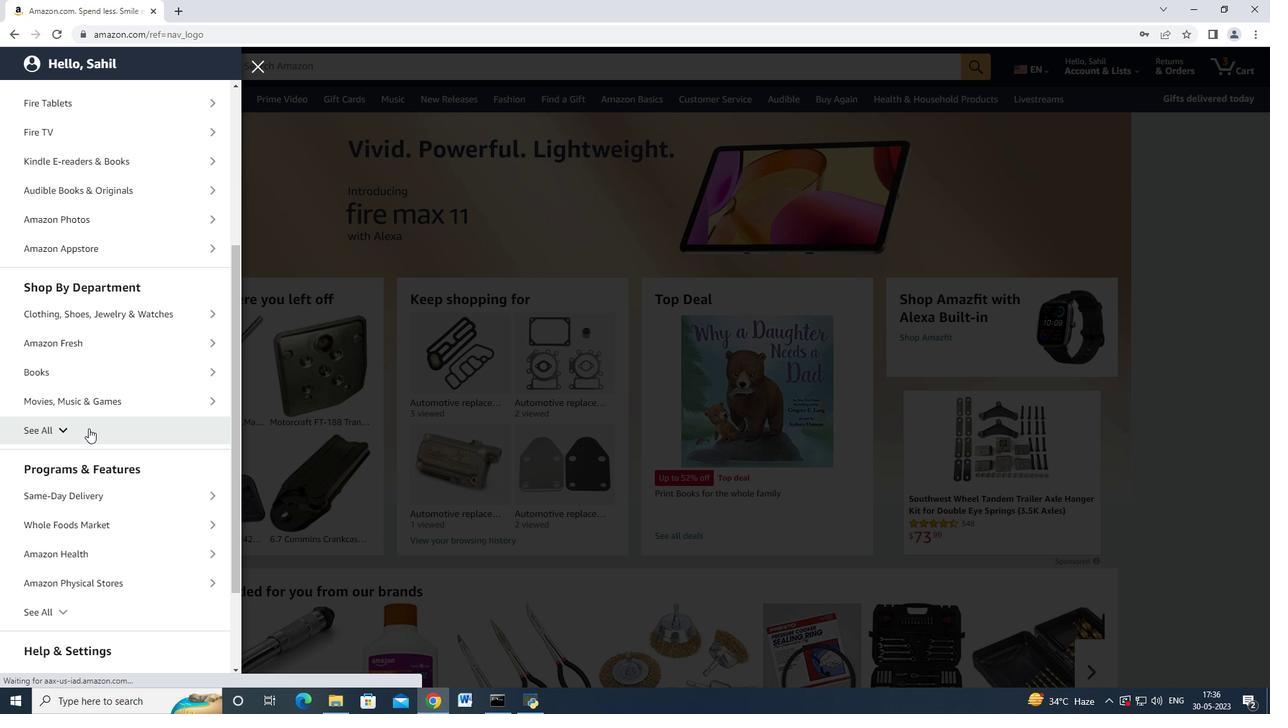 
Action: Mouse pressed left at (76, 425)
Screenshot: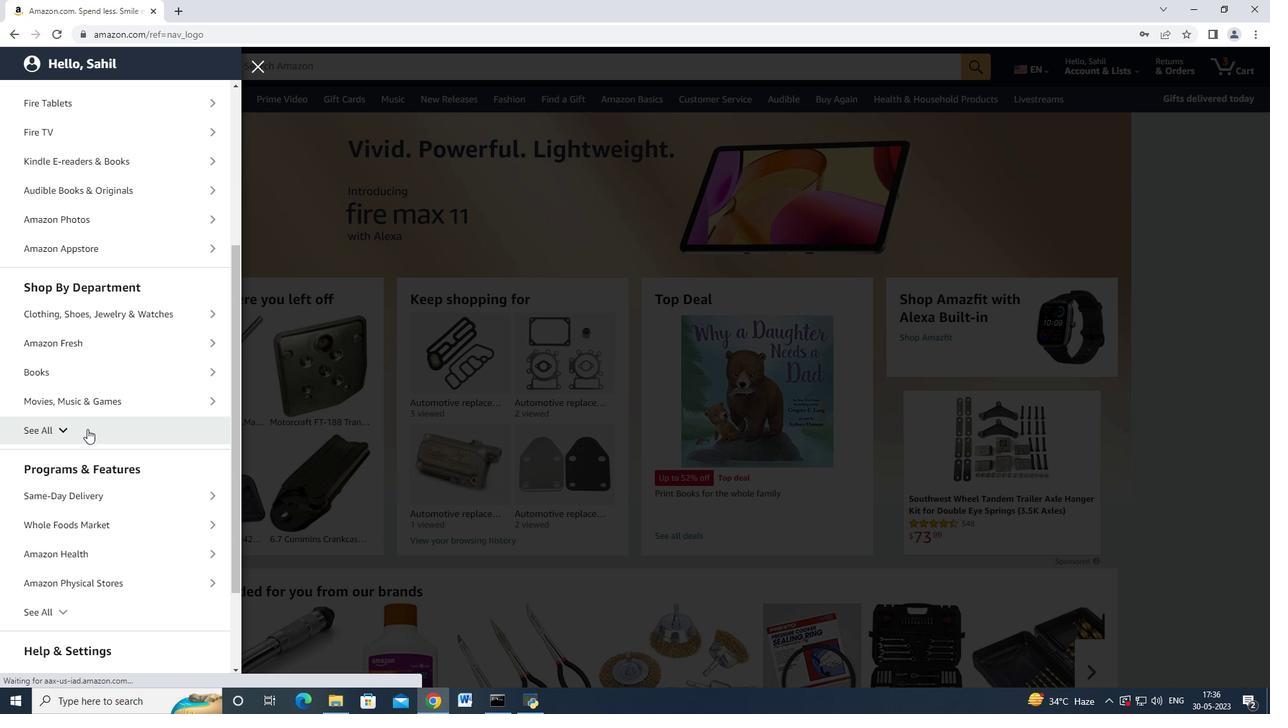 
Action: Mouse moved to (88, 420)
Screenshot: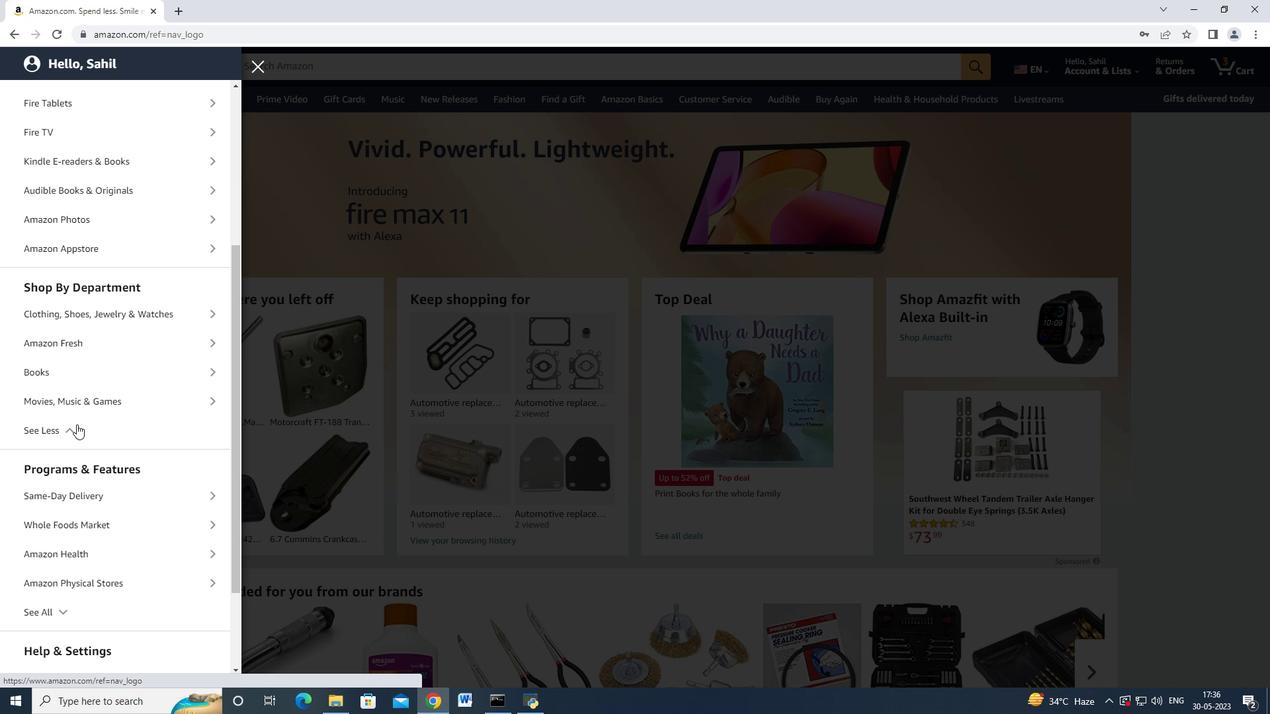 
Action: Mouse scrolled (88, 419) with delta (0, 0)
Screenshot: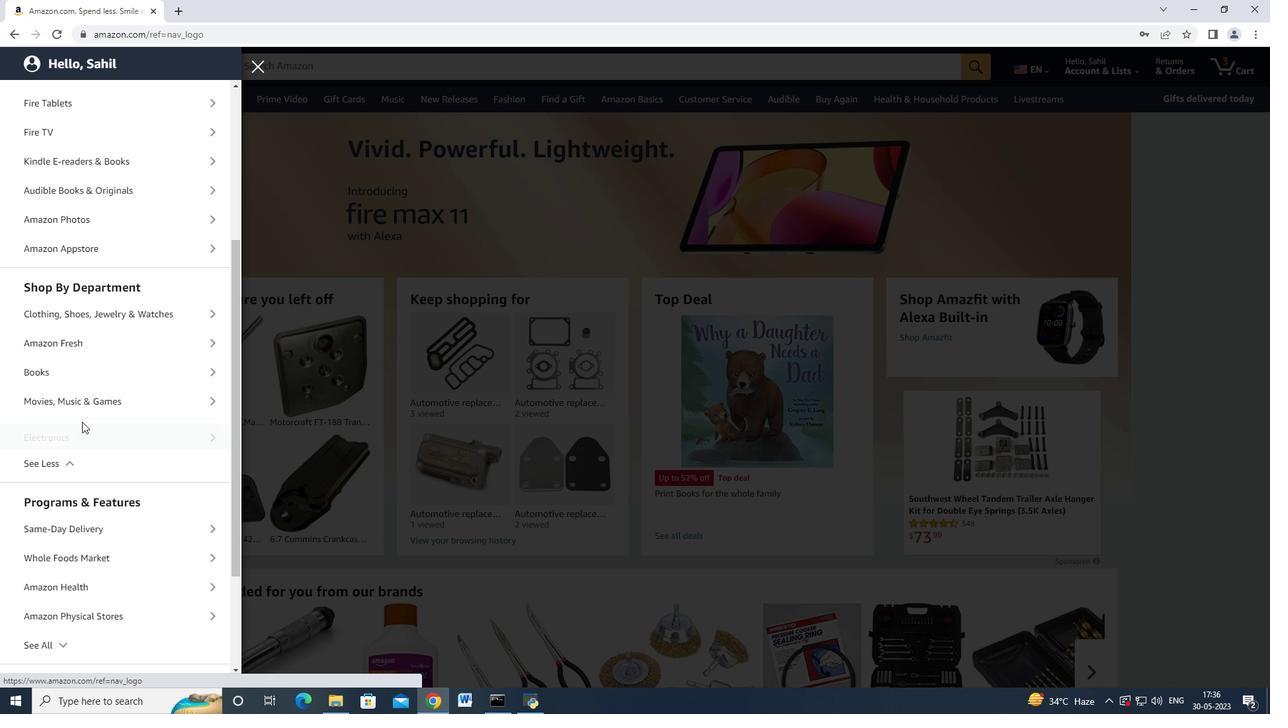 
Action: Mouse scrolled (88, 419) with delta (0, 0)
Screenshot: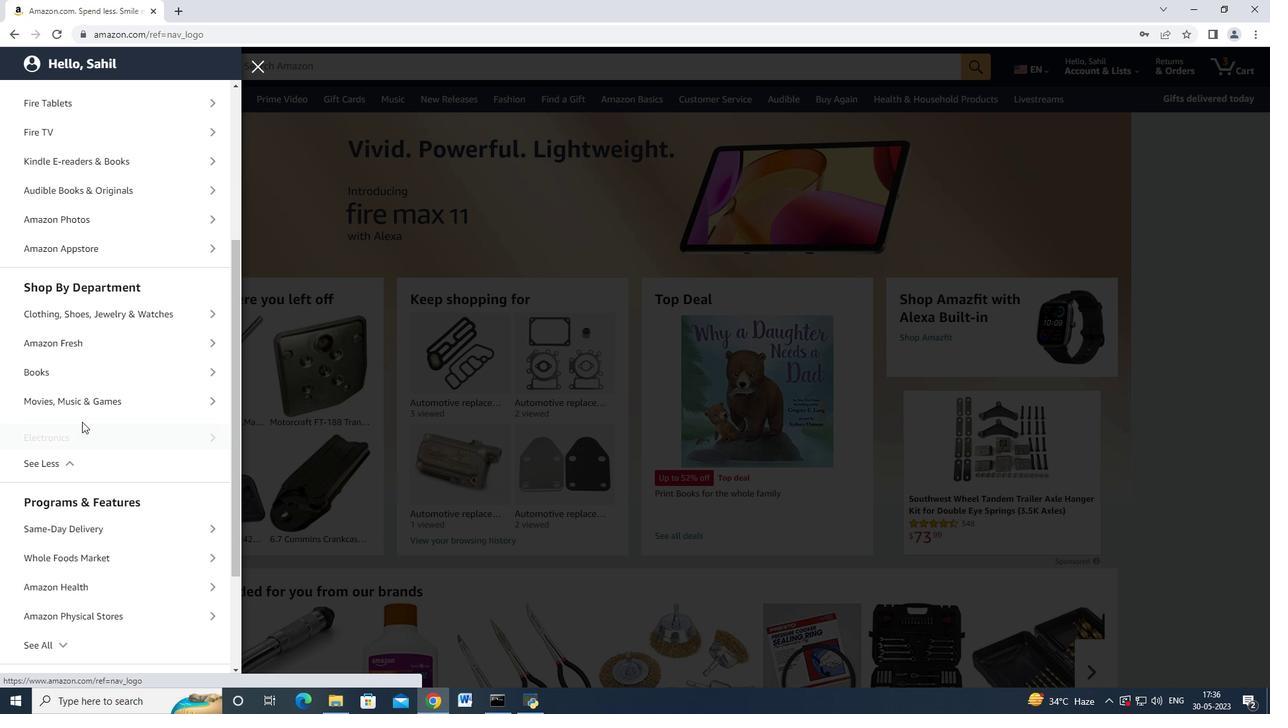 
Action: Mouse scrolled (88, 419) with delta (0, 0)
Screenshot: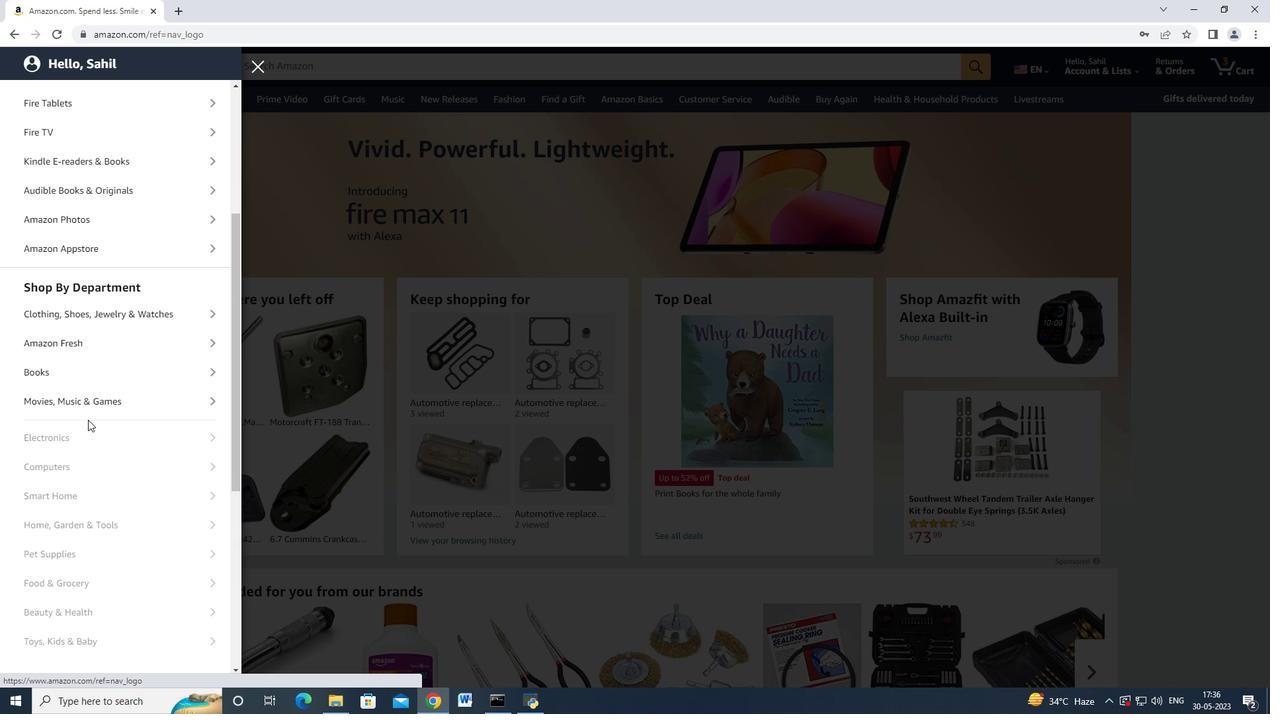 
Action: Mouse moved to (88, 420)
Screenshot: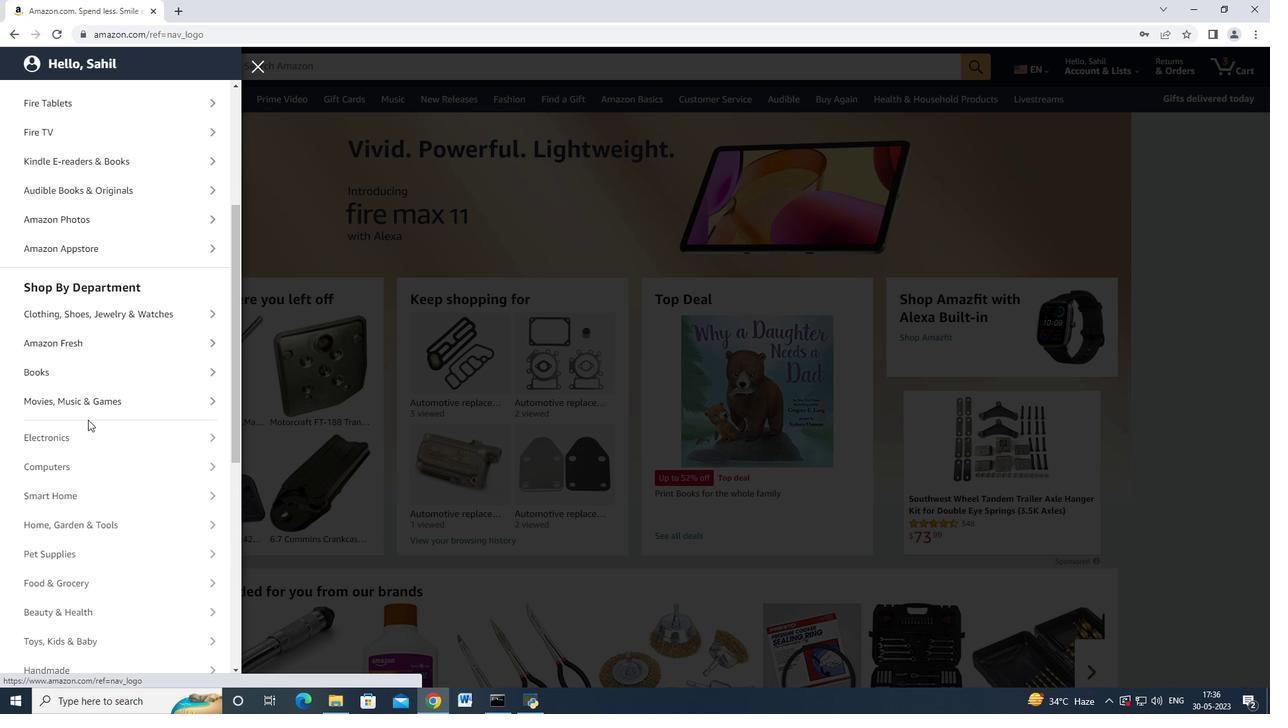 
Action: Mouse scrolled (88, 419) with delta (0, 0)
Screenshot: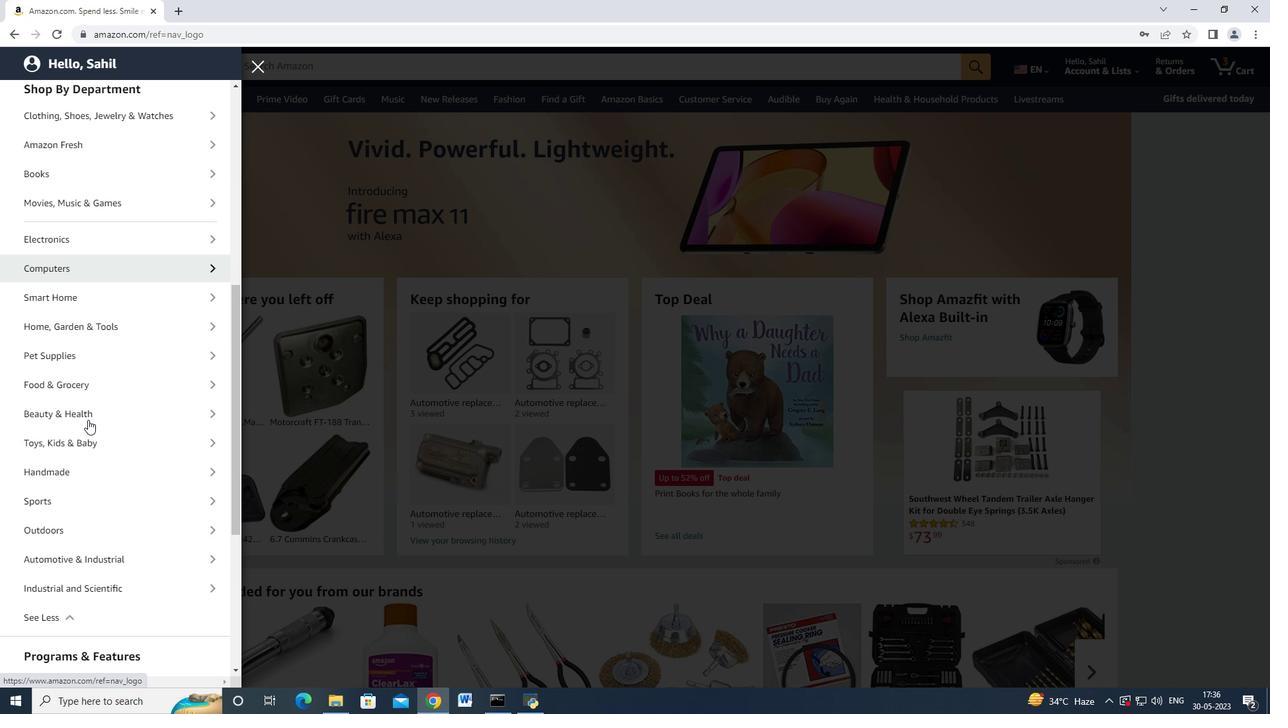 
Action: Mouse scrolled (88, 419) with delta (0, 0)
Screenshot: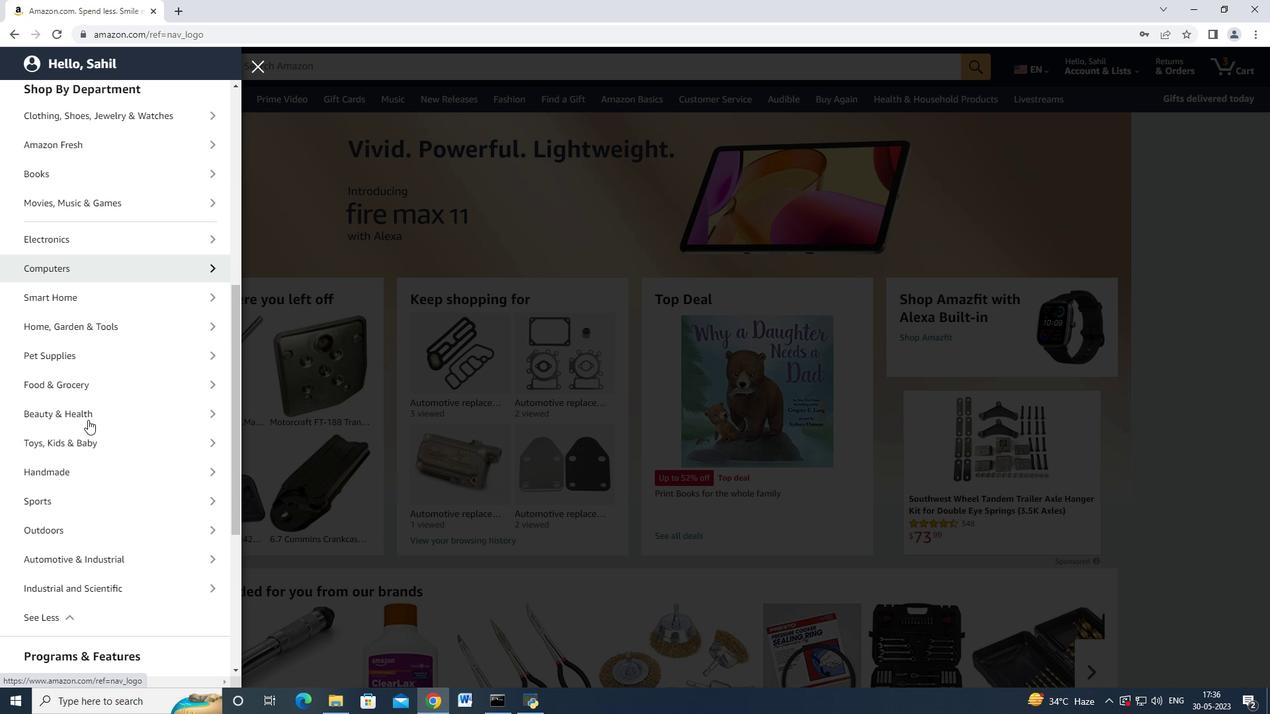 
Action: Mouse moved to (97, 431)
Screenshot: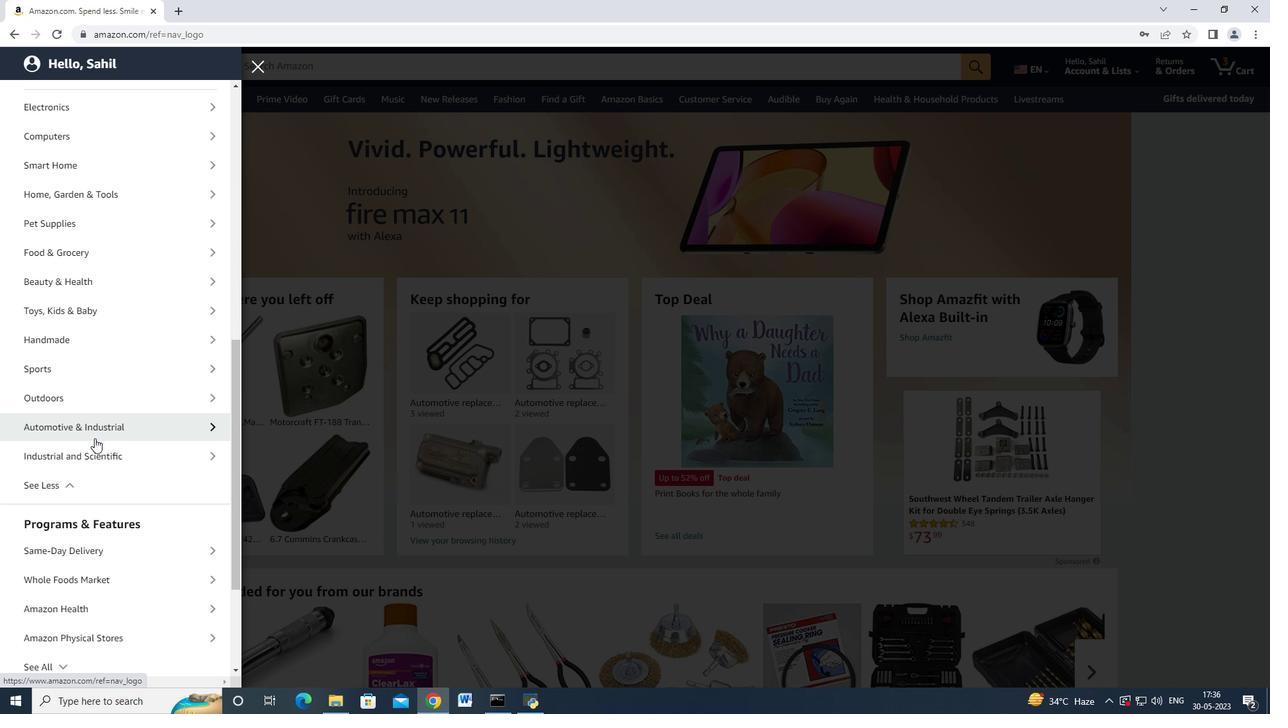 
Action: Mouse pressed left at (97, 431)
Screenshot: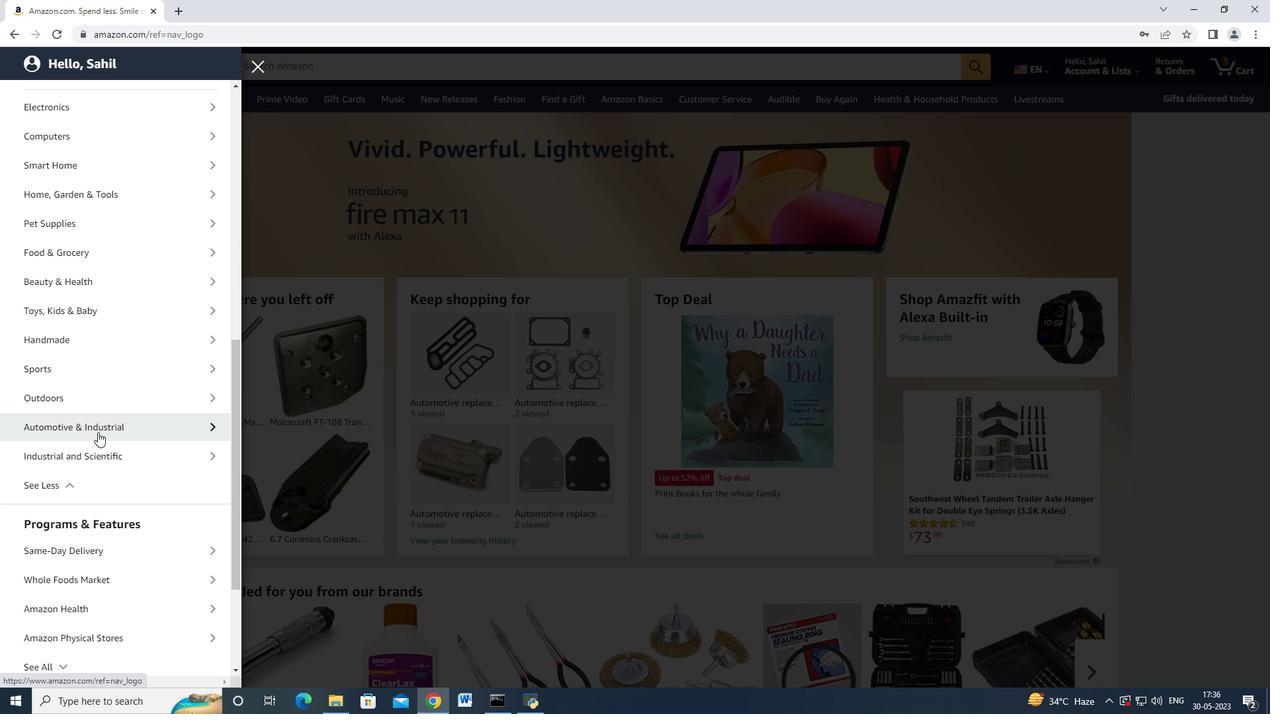 
Action: Mouse moved to (109, 161)
Screenshot: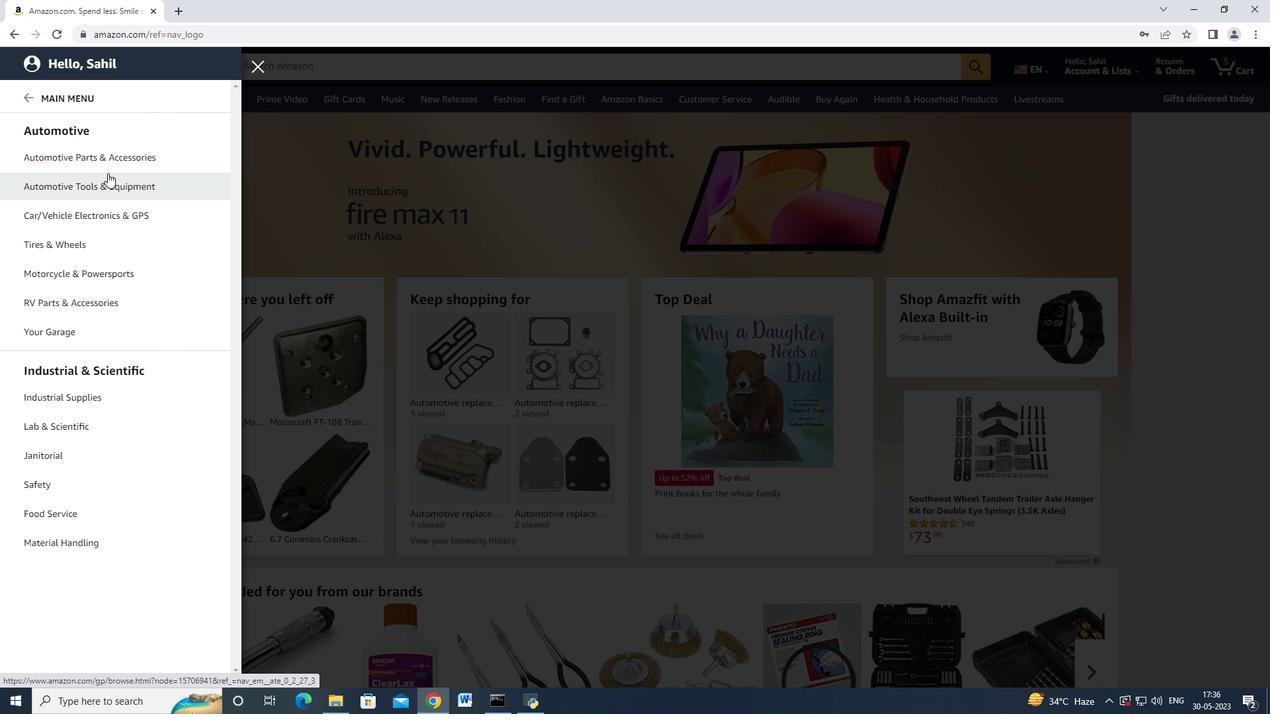
Action: Mouse pressed left at (109, 161)
Screenshot: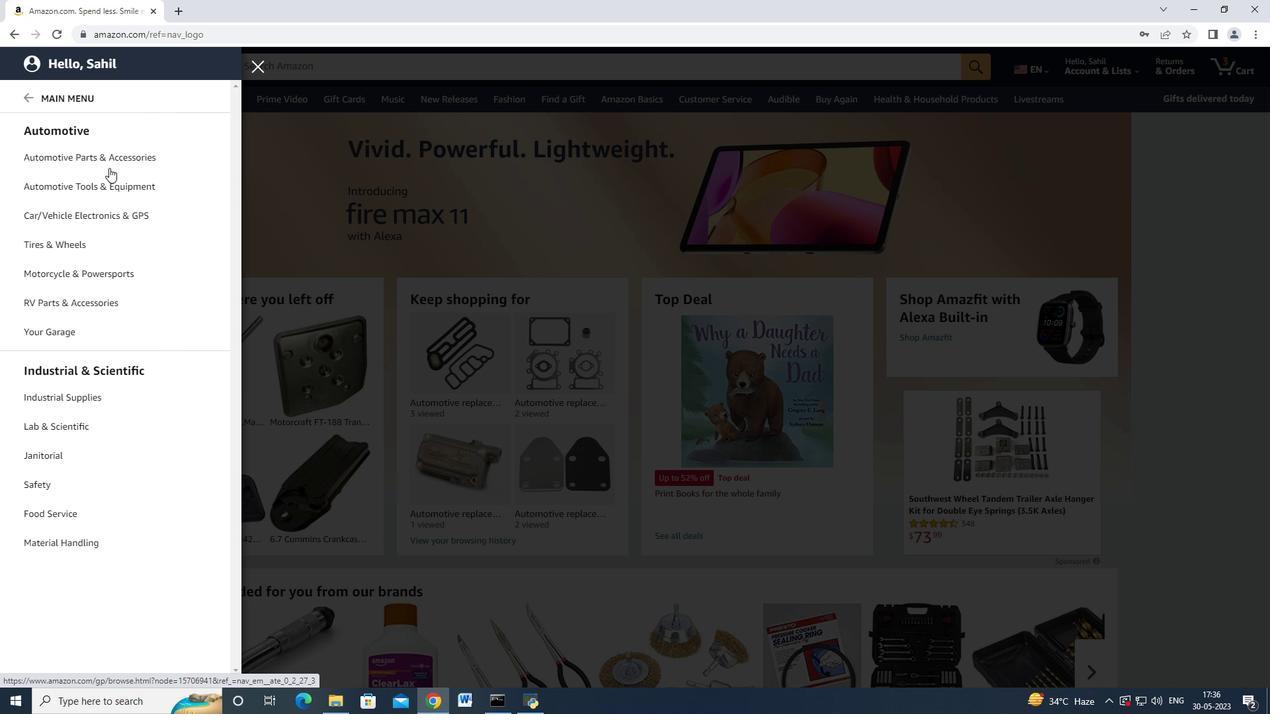 
Action: Mouse moved to (232, 121)
Screenshot: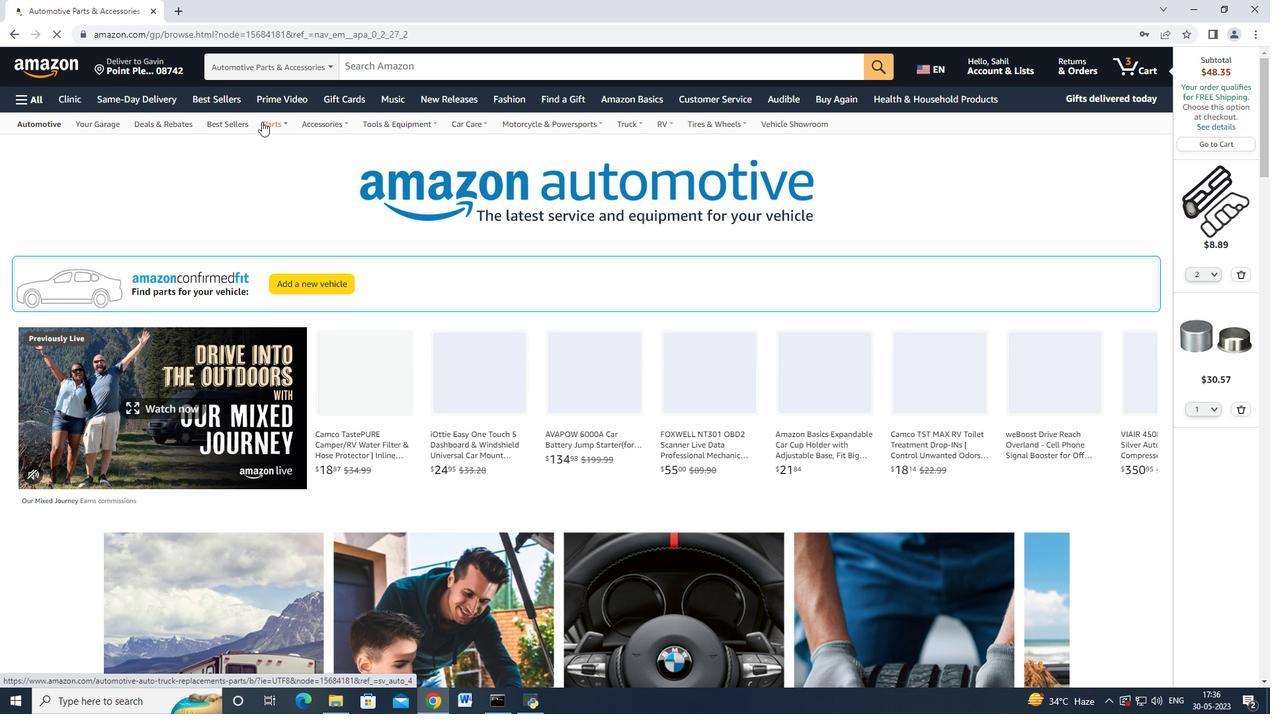 
Action: Mouse pressed left at (232, 121)
Screenshot: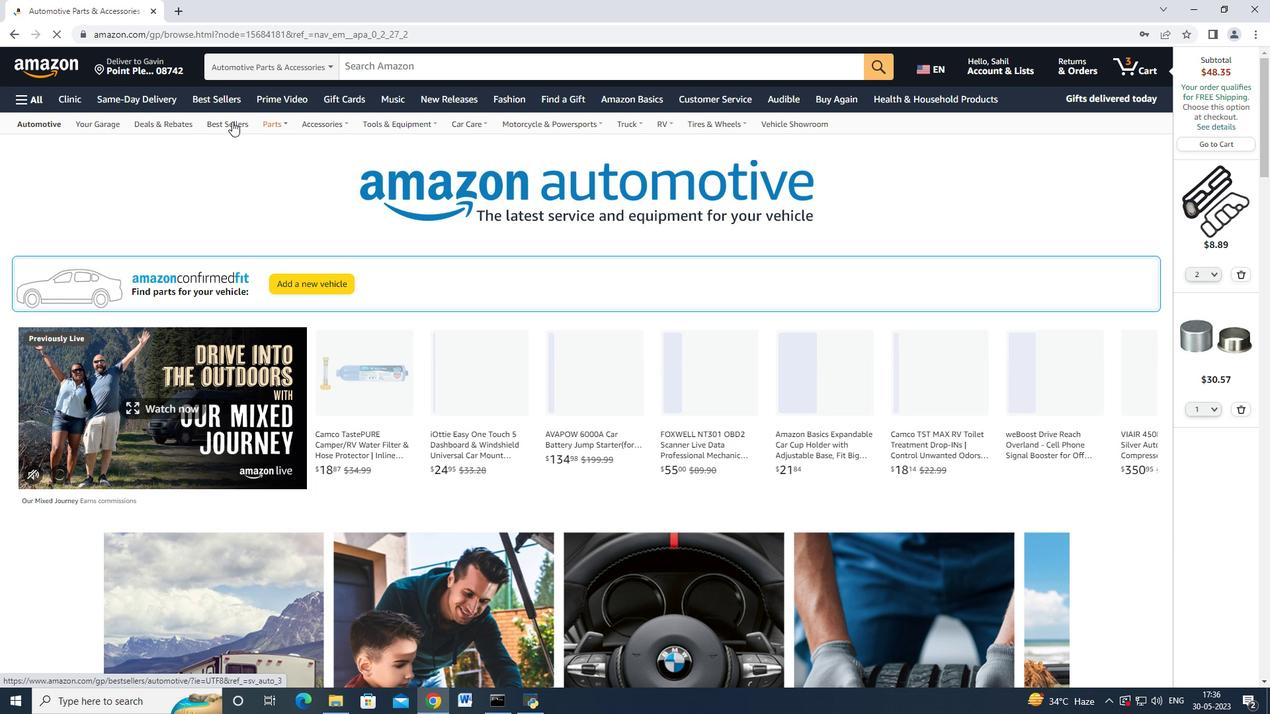 
Action: Mouse moved to (69, 425)
Screenshot: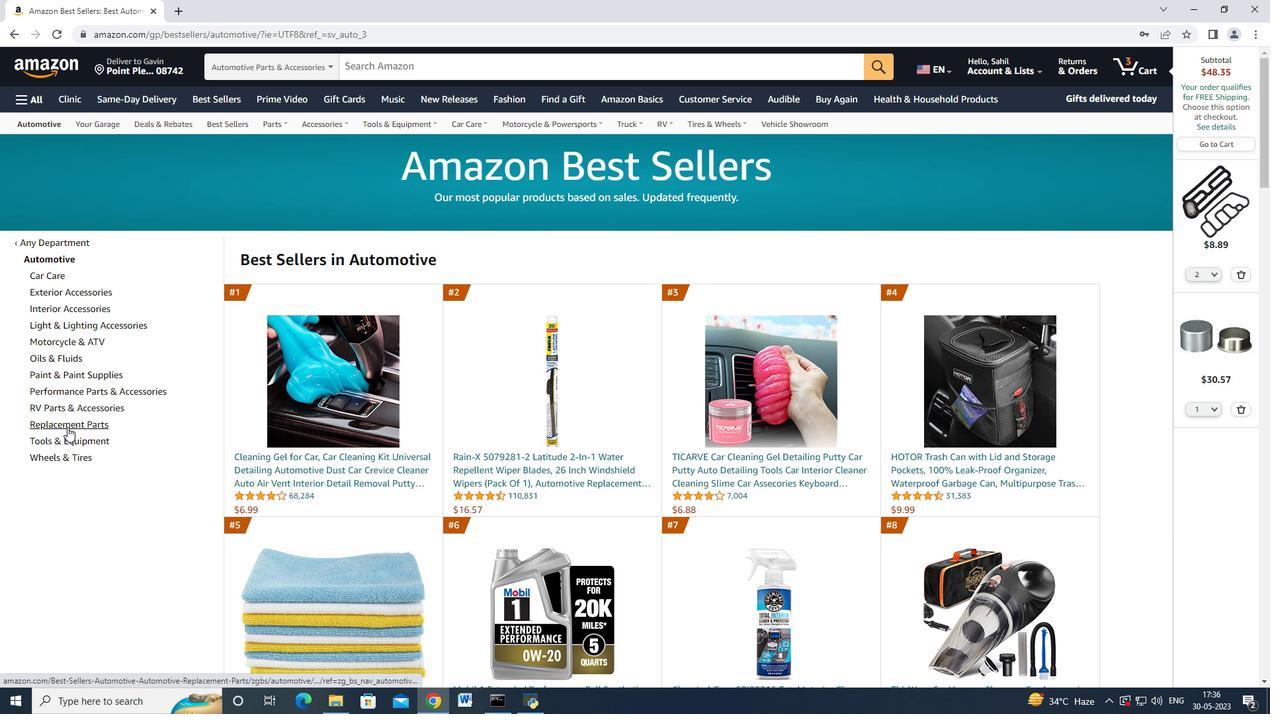 
Action: Mouse pressed left at (69, 425)
Screenshot: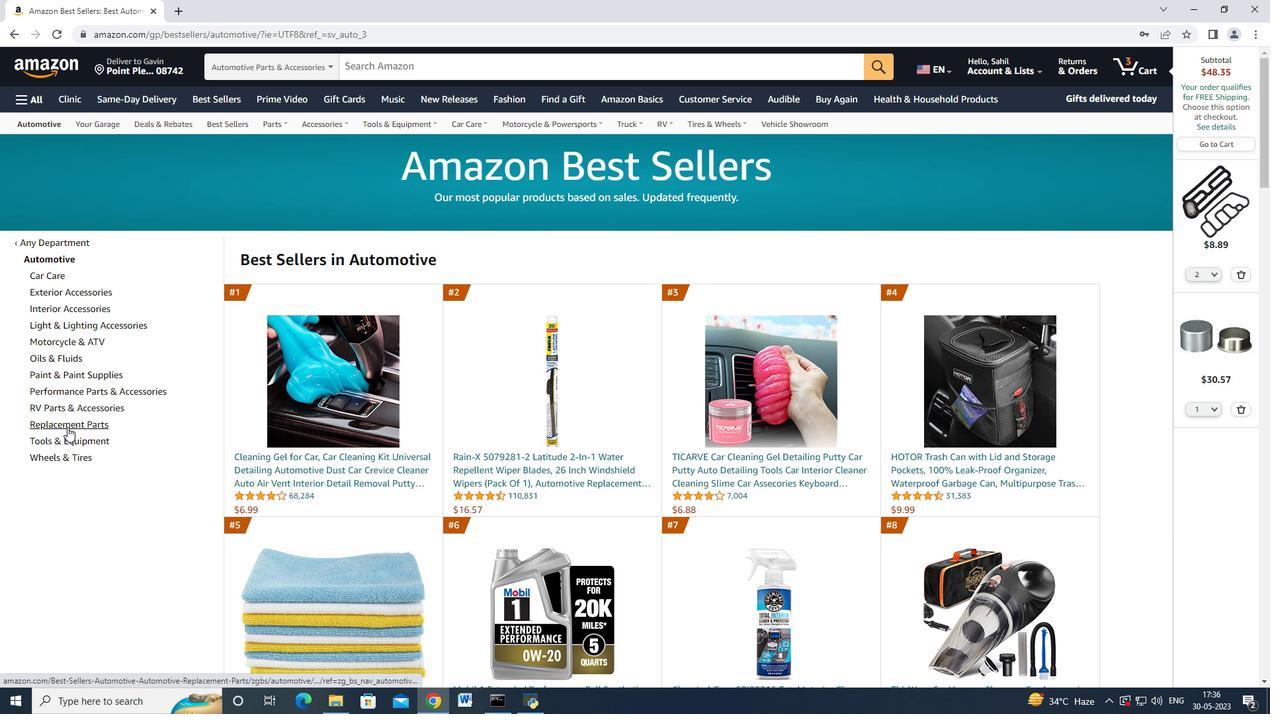 
Action: Mouse moved to (103, 397)
Screenshot: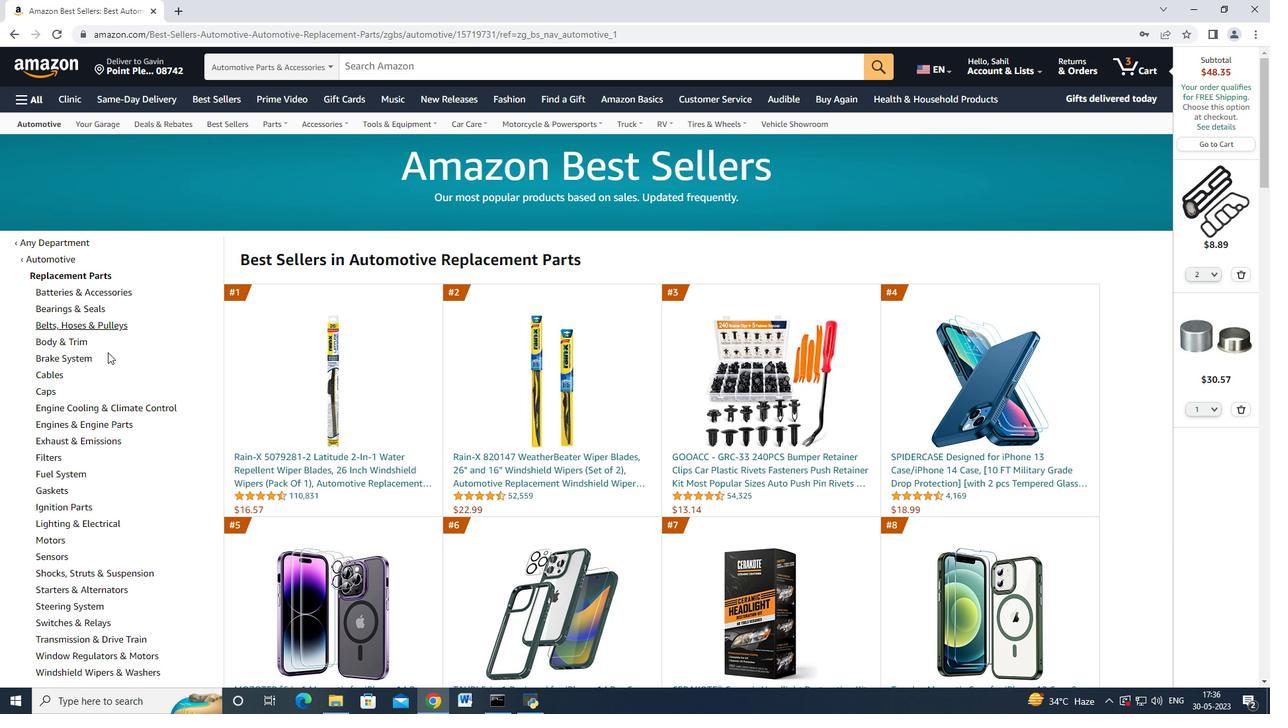 
Action: Mouse scrolled (103, 396) with delta (0, 0)
Screenshot: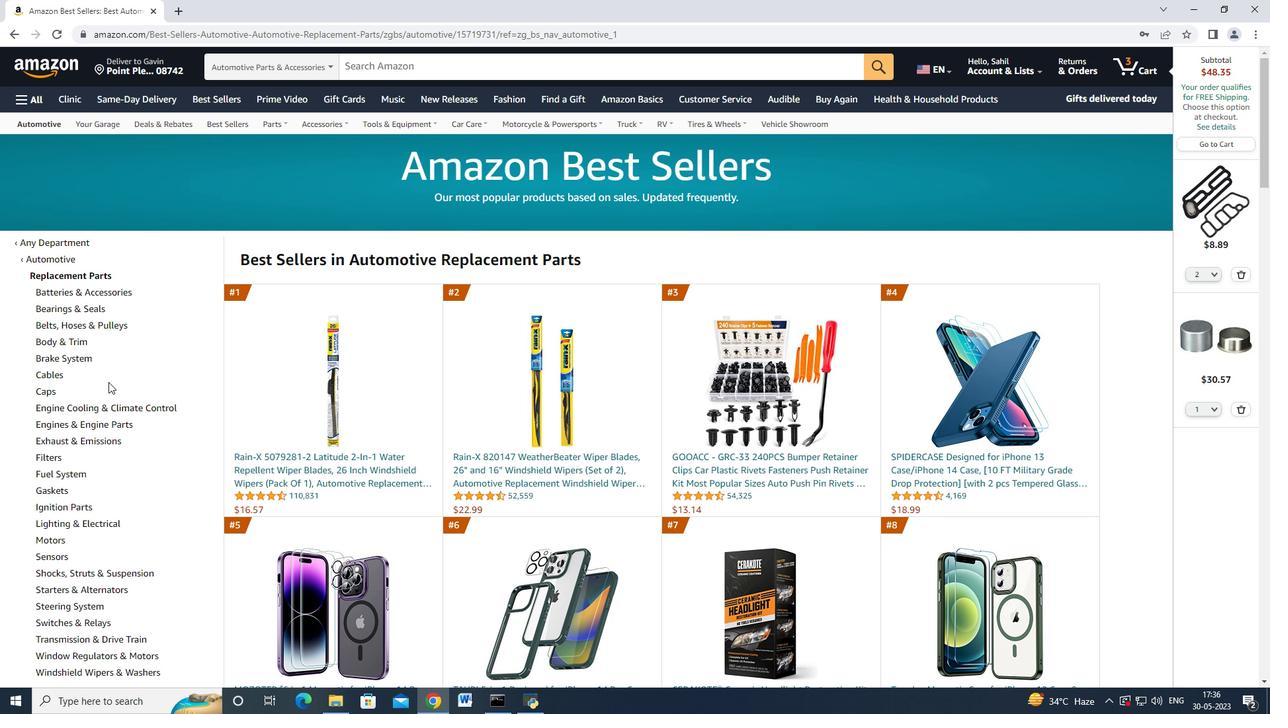 
Action: Mouse scrolled (103, 396) with delta (0, 0)
Screenshot: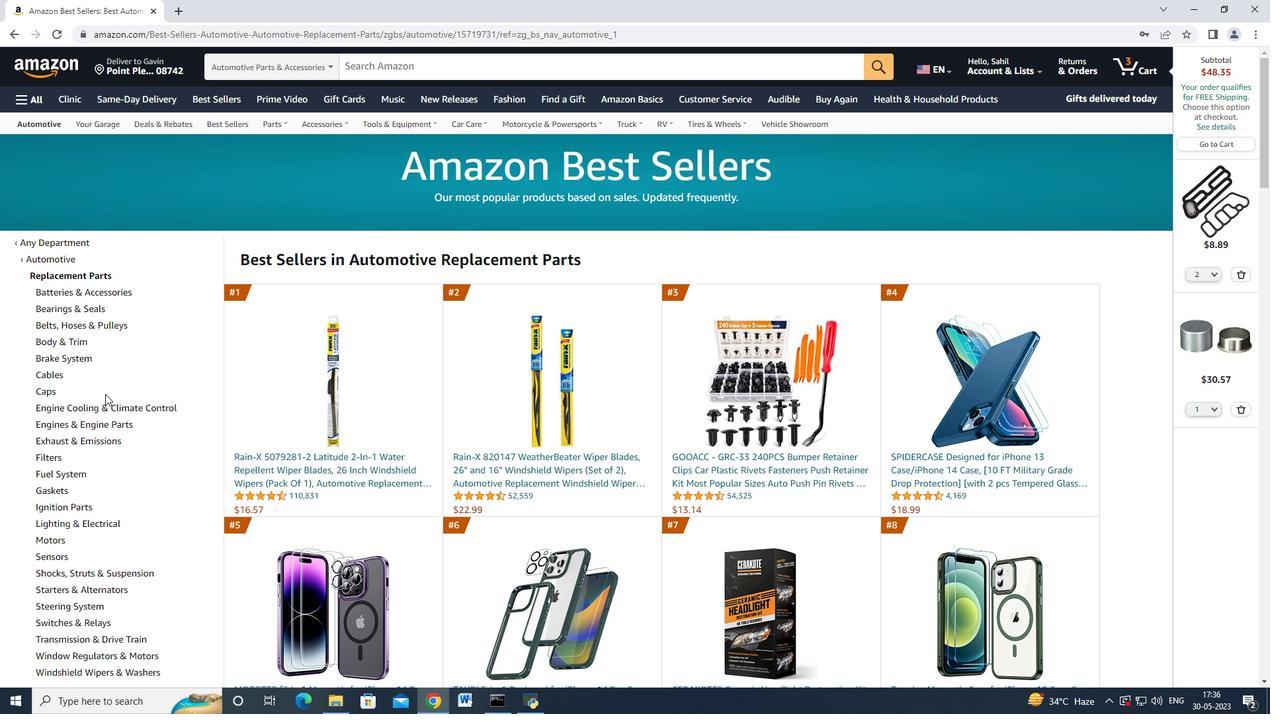 
Action: Mouse moved to (52, 357)
Screenshot: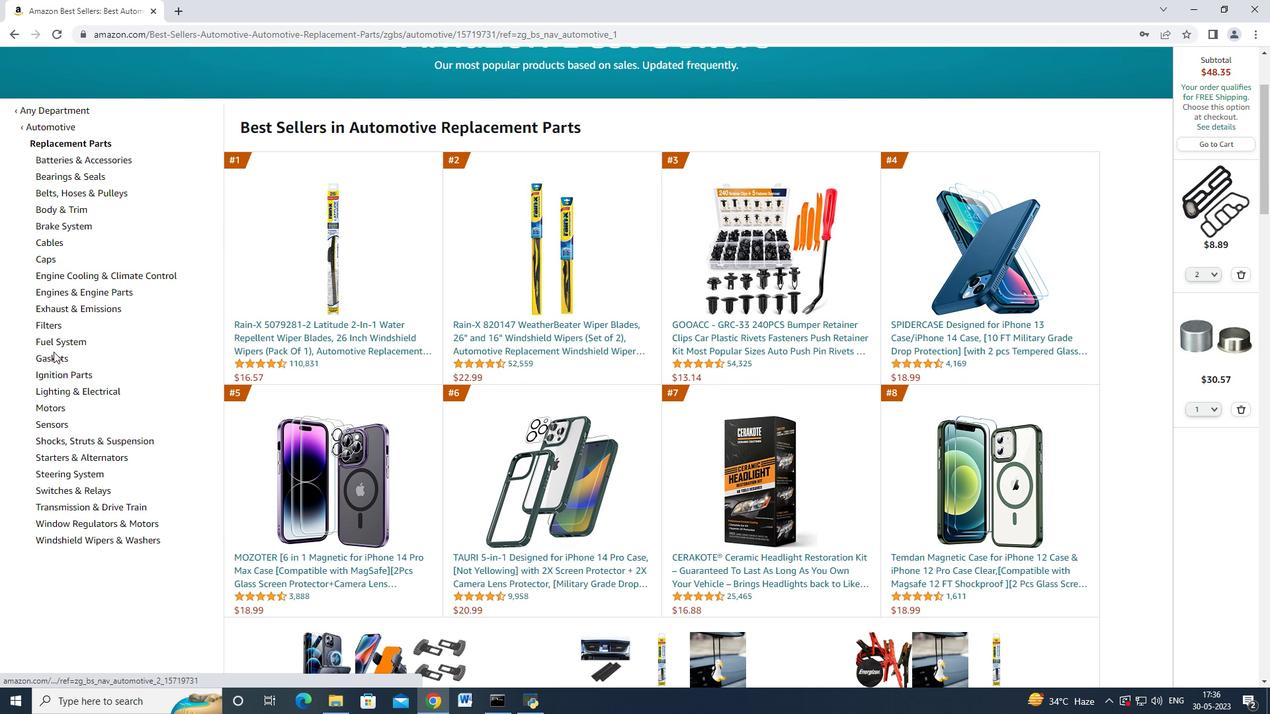 
Action: Mouse pressed left at (52, 357)
Screenshot: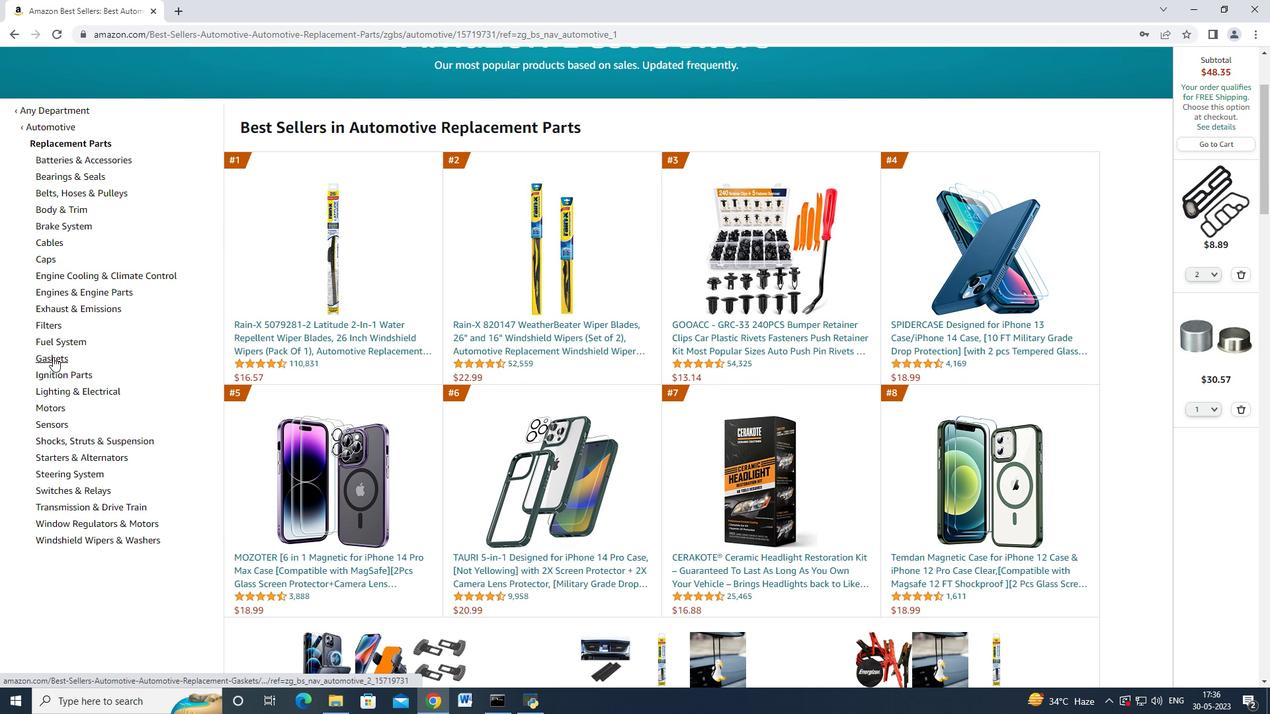 
Action: Mouse moved to (138, 281)
Screenshot: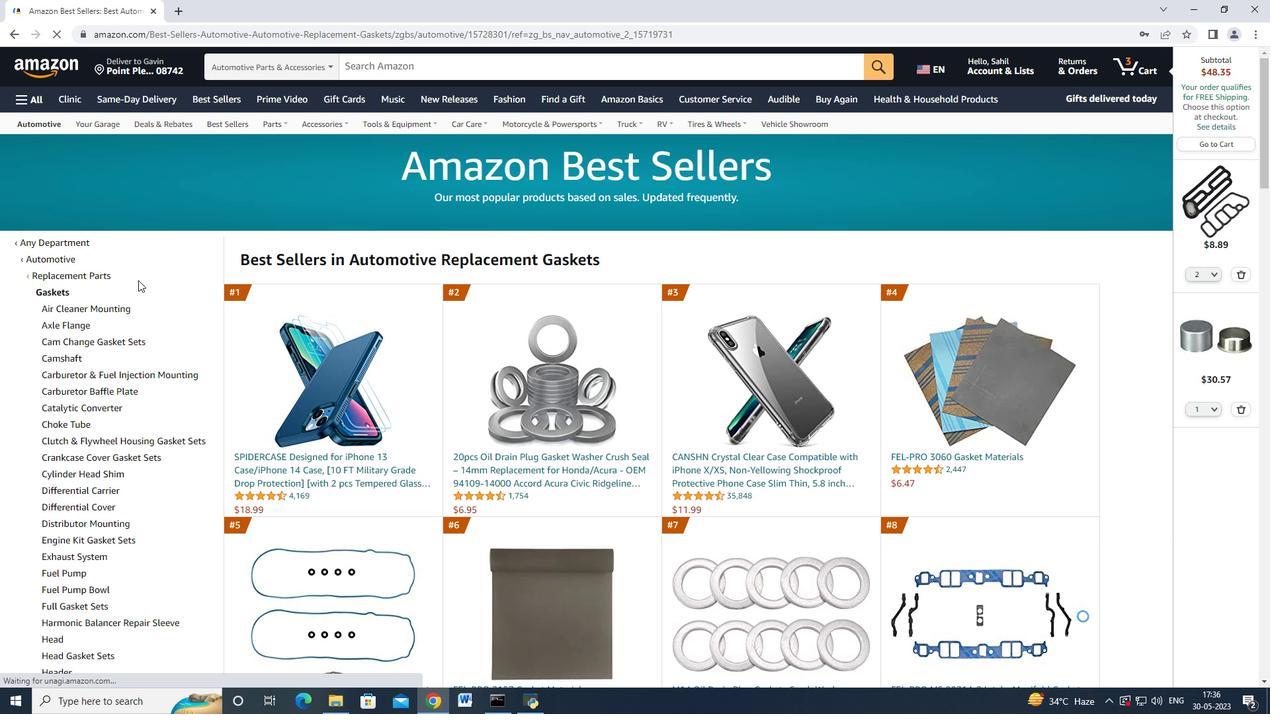 
Action: Mouse scrolled (138, 281) with delta (0, 0)
Screenshot: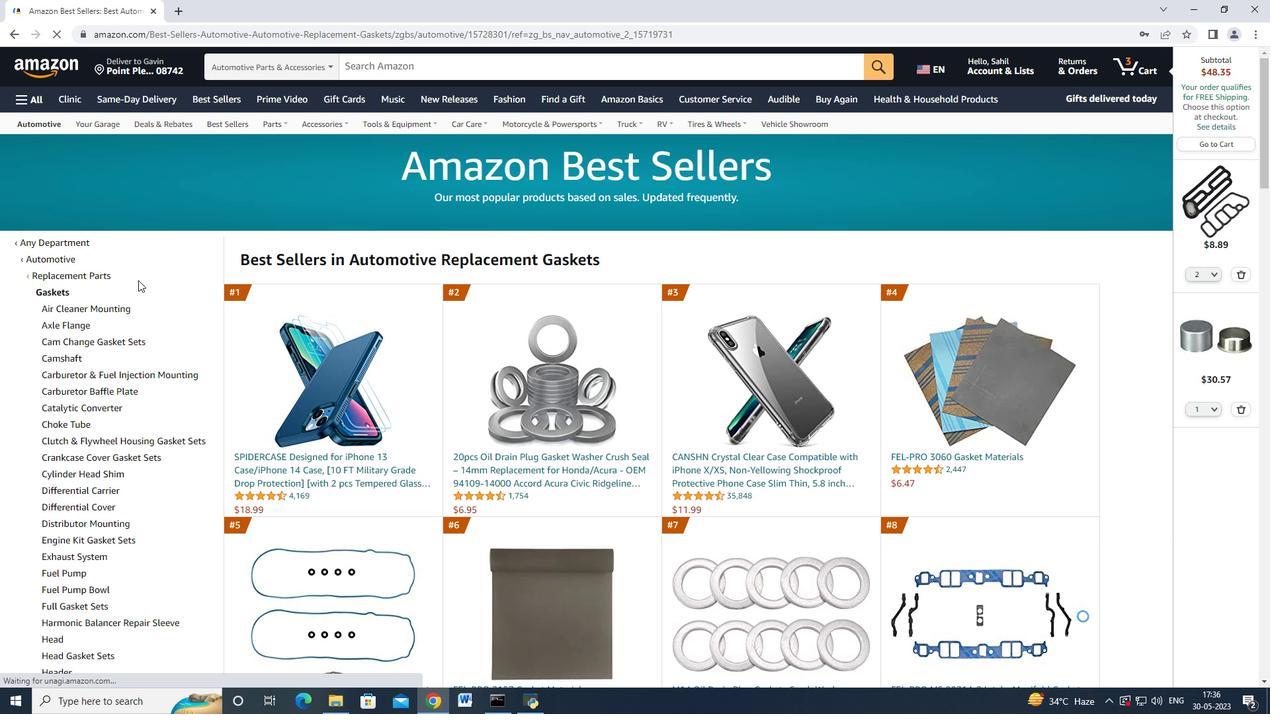 
Action: Mouse moved to (137, 283)
Screenshot: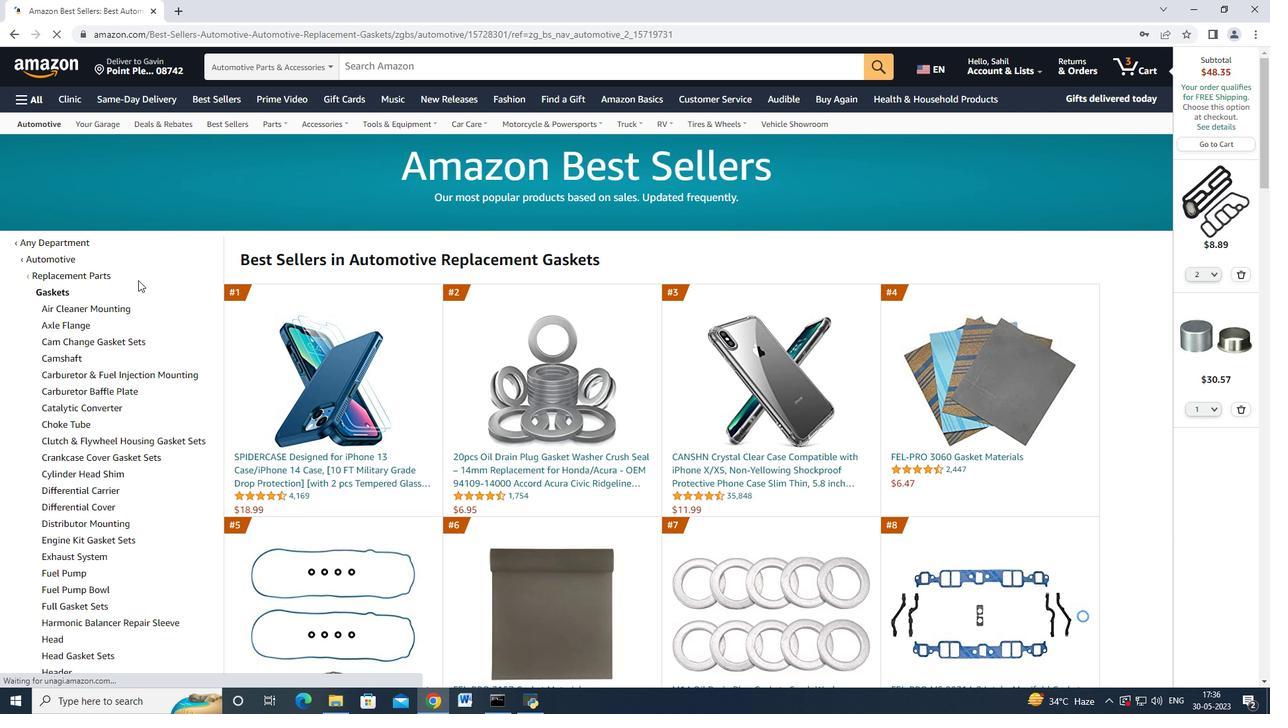 
Action: Mouse scrolled (137, 282) with delta (0, 0)
Screenshot: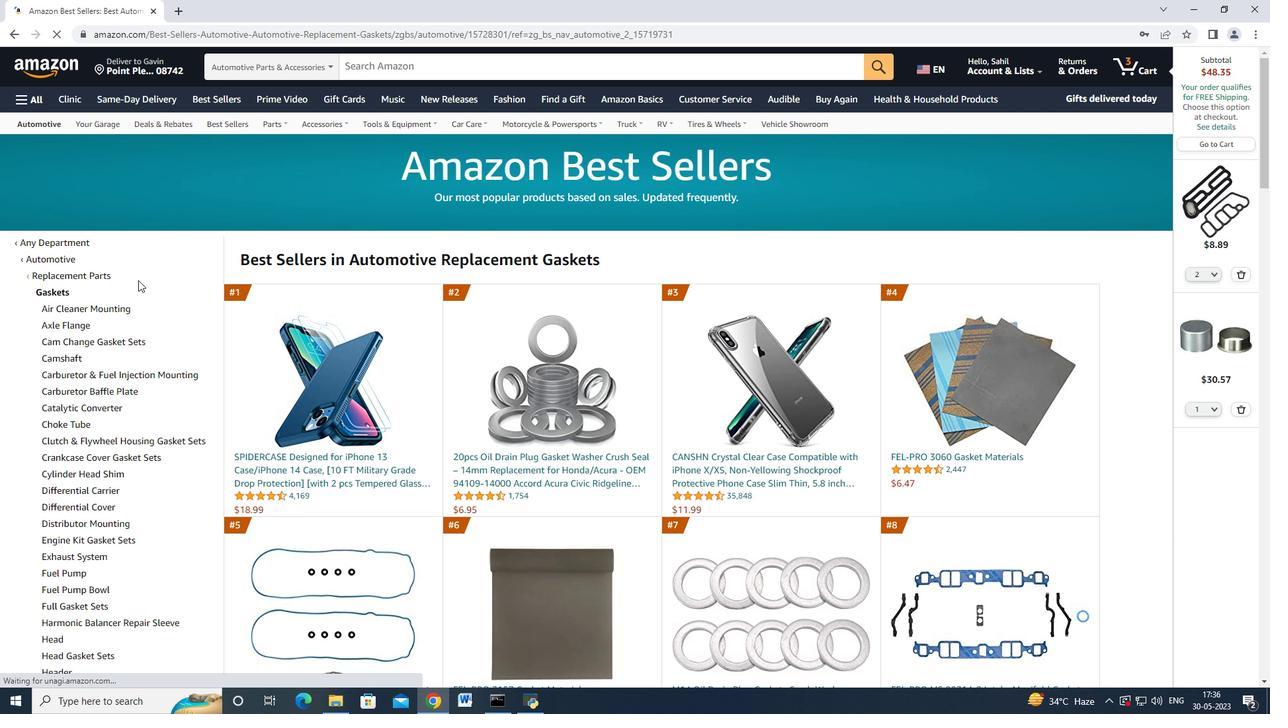 
Action: Mouse moved to (76, 526)
Screenshot: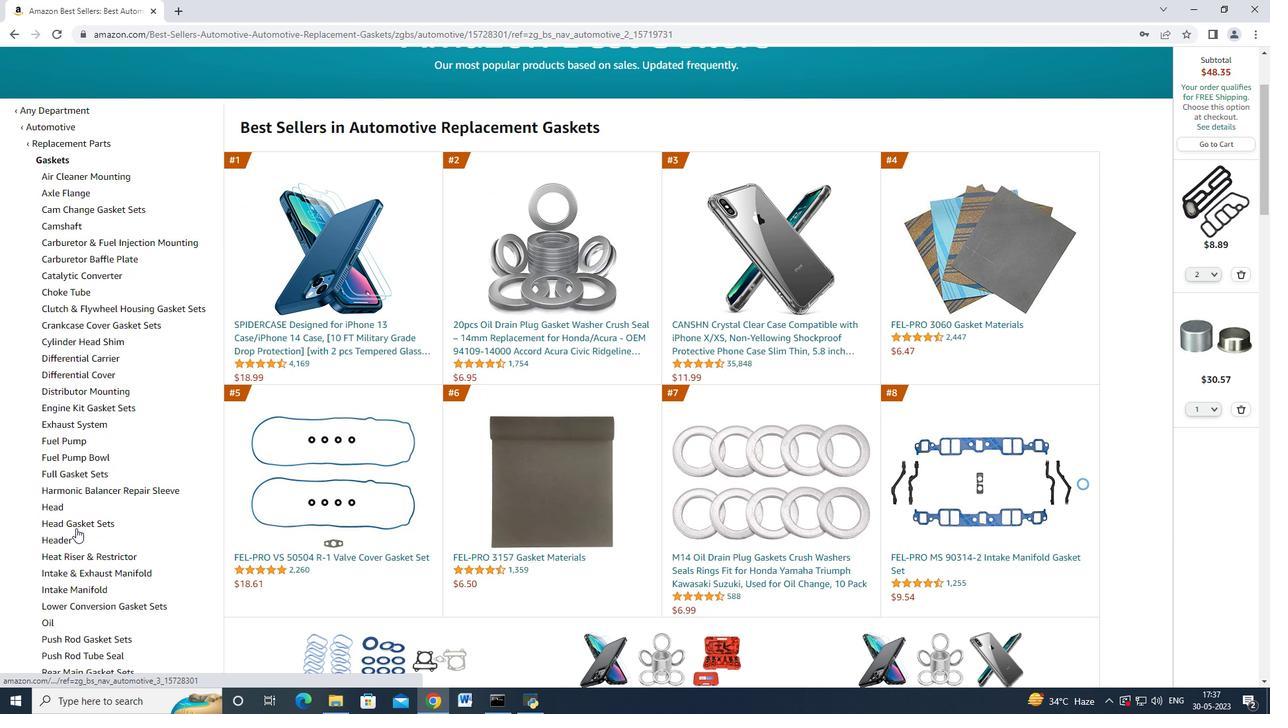 
Action: Mouse pressed left at (76, 526)
Screenshot: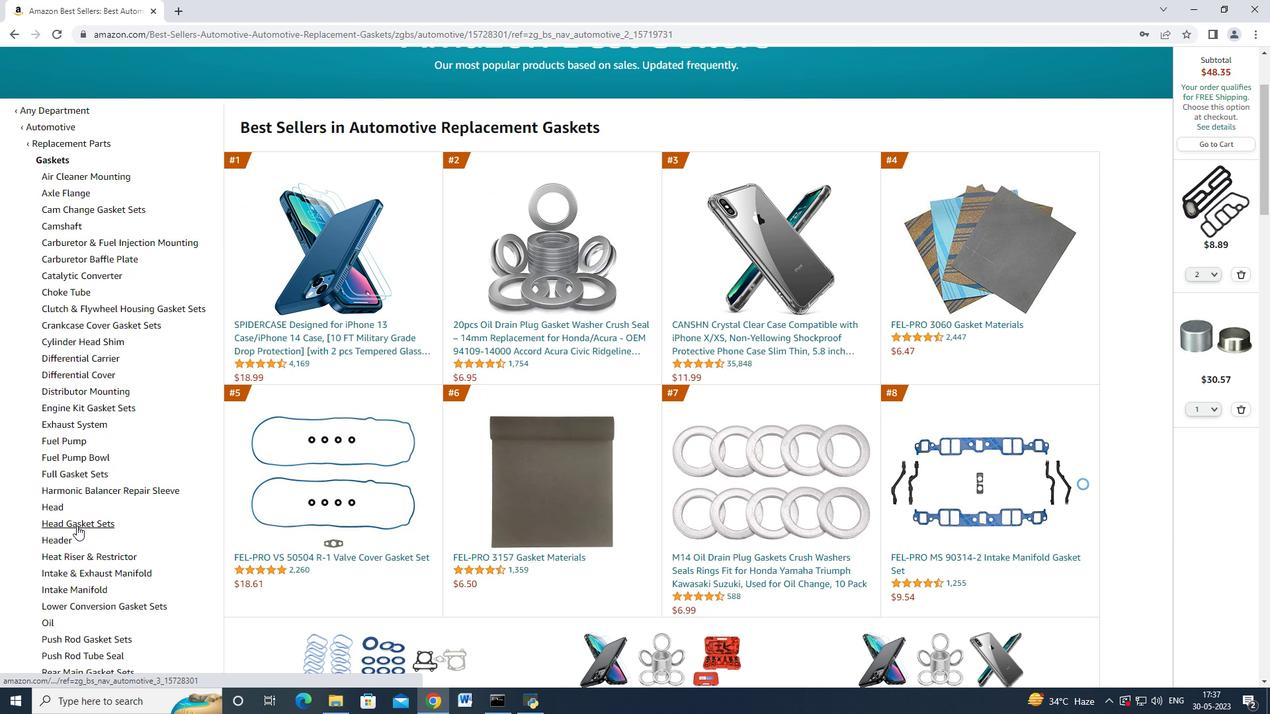 
Action: Mouse moved to (138, 316)
Screenshot: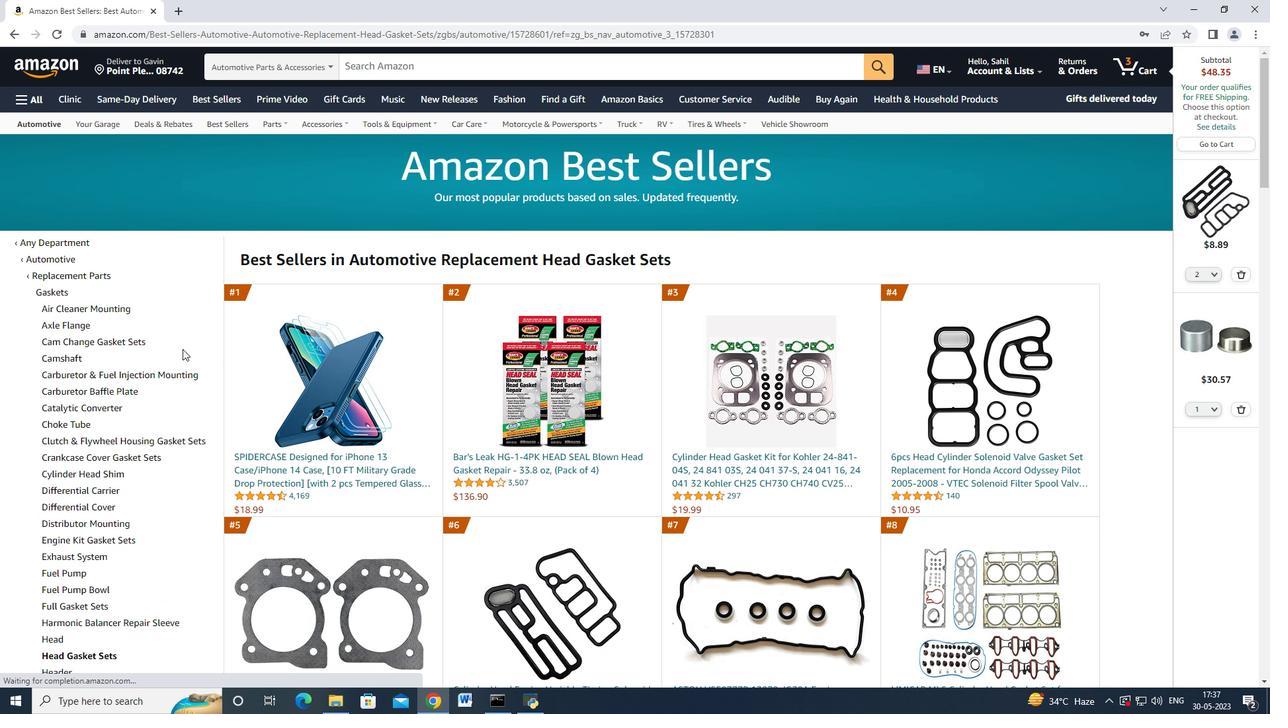
Action: Mouse scrolled (138, 315) with delta (0, 0)
Screenshot: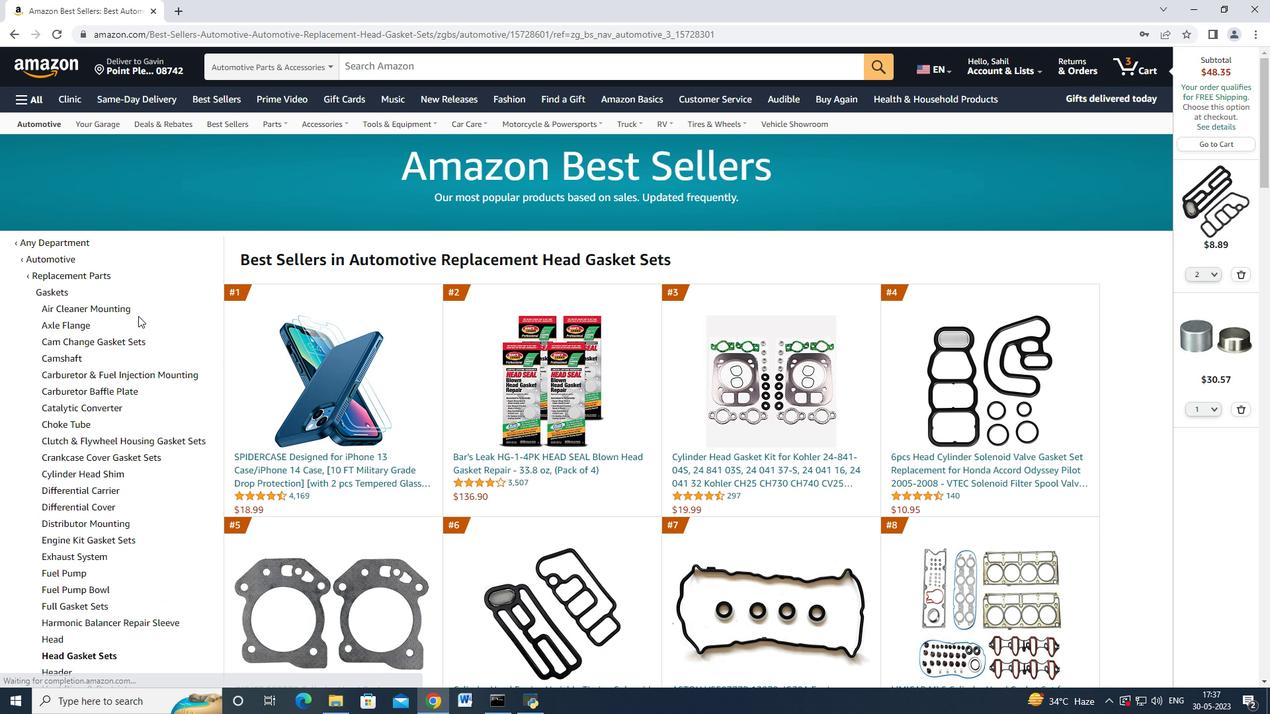 
Action: Mouse scrolled (138, 315) with delta (0, 0)
Screenshot: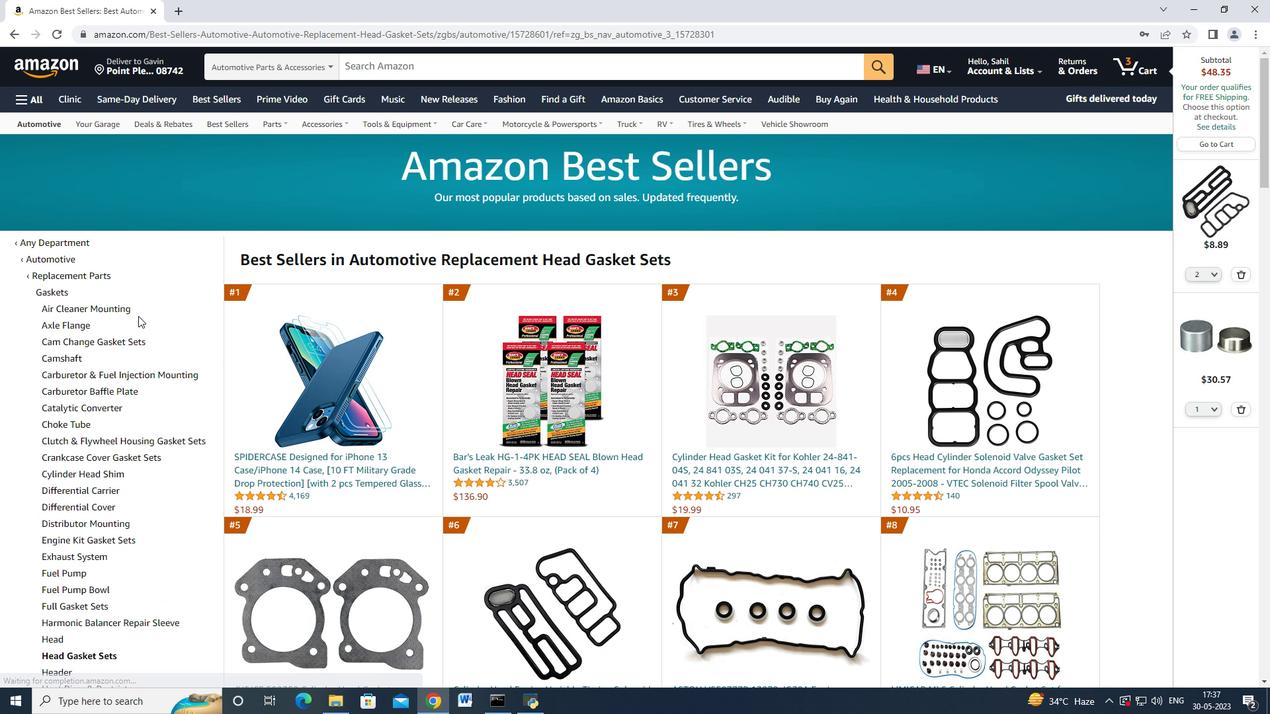 
Action: Mouse scrolled (138, 315) with delta (0, 0)
Screenshot: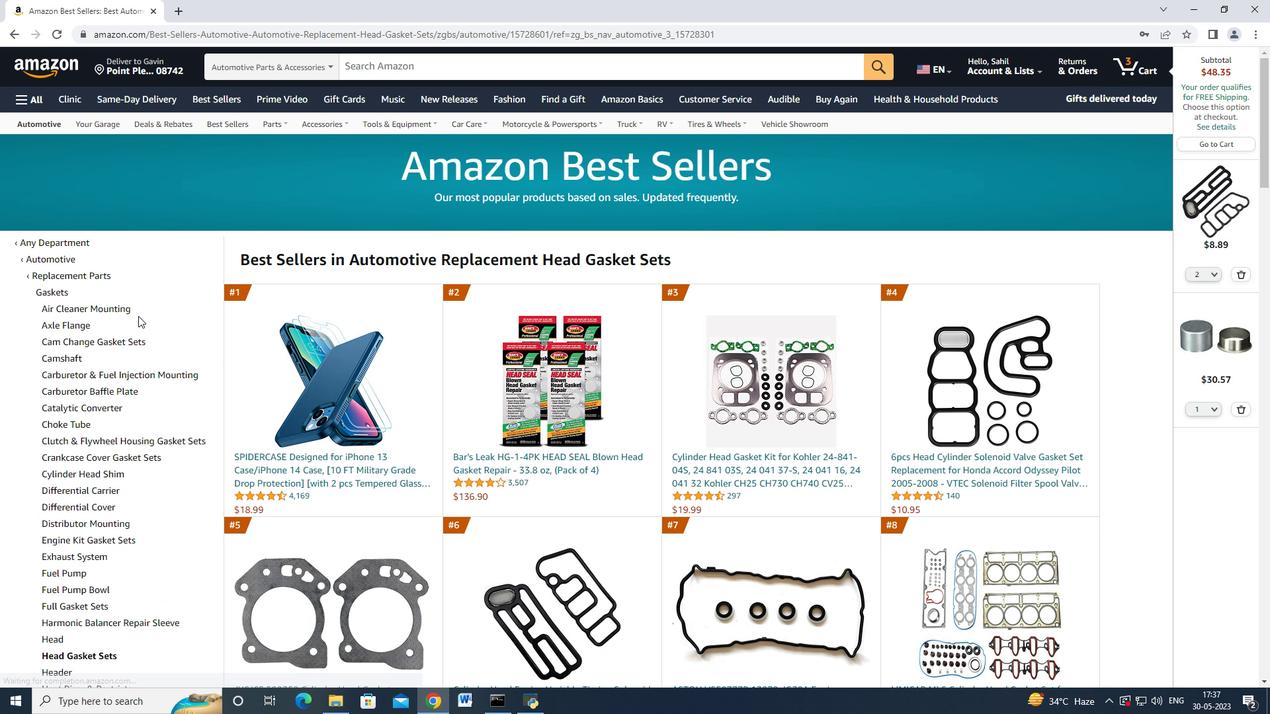 
Action: Mouse moved to (722, 275)
Screenshot: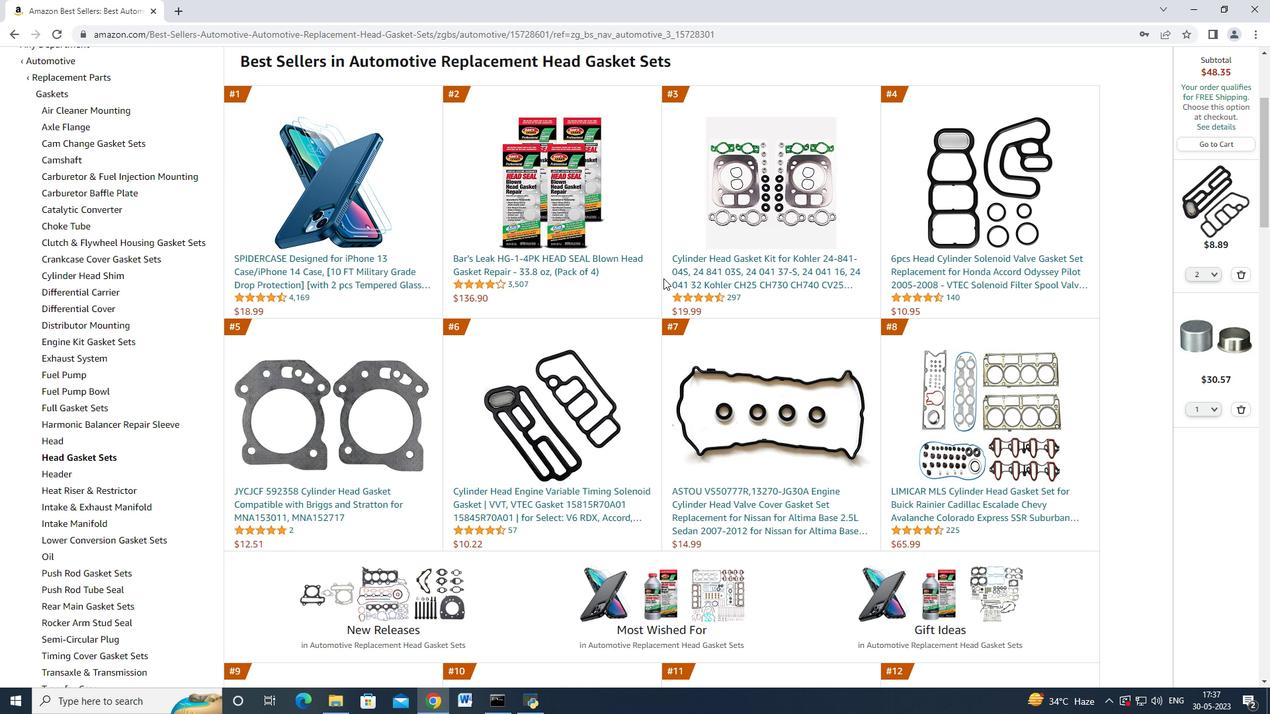 
Action: Mouse pressed left at (722, 275)
Screenshot: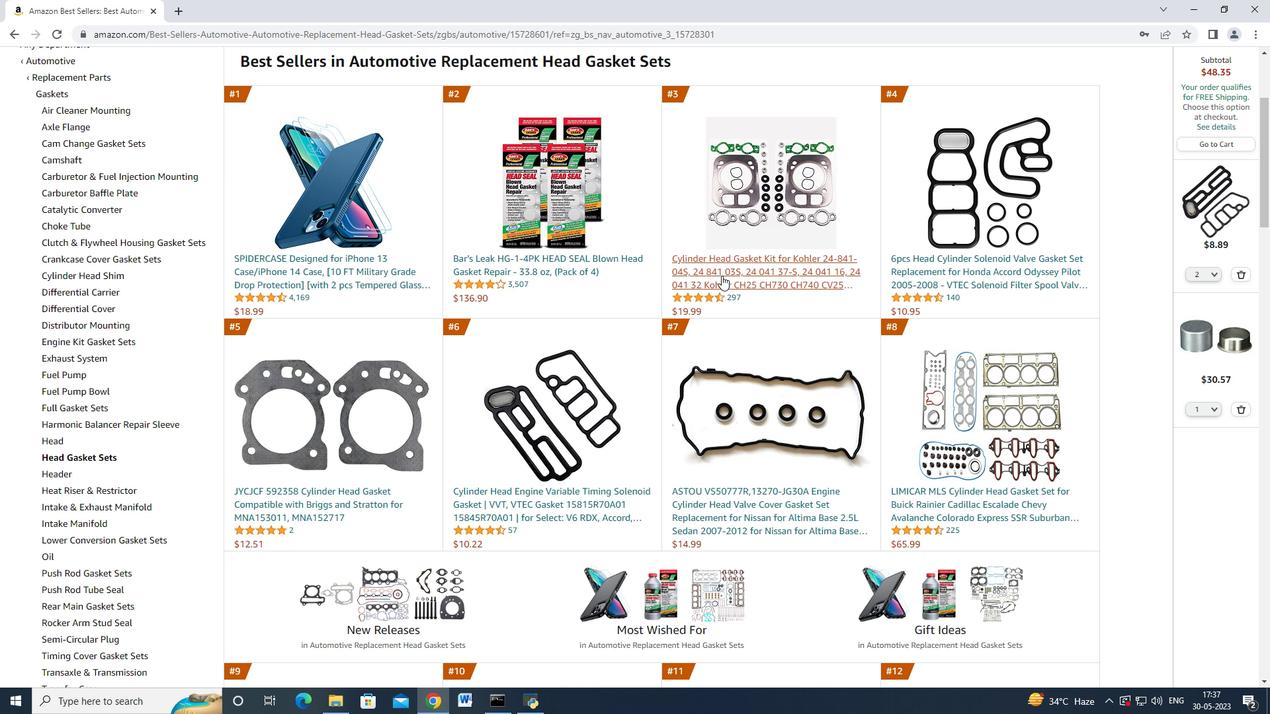 
Action: Mouse moved to (648, 342)
Screenshot: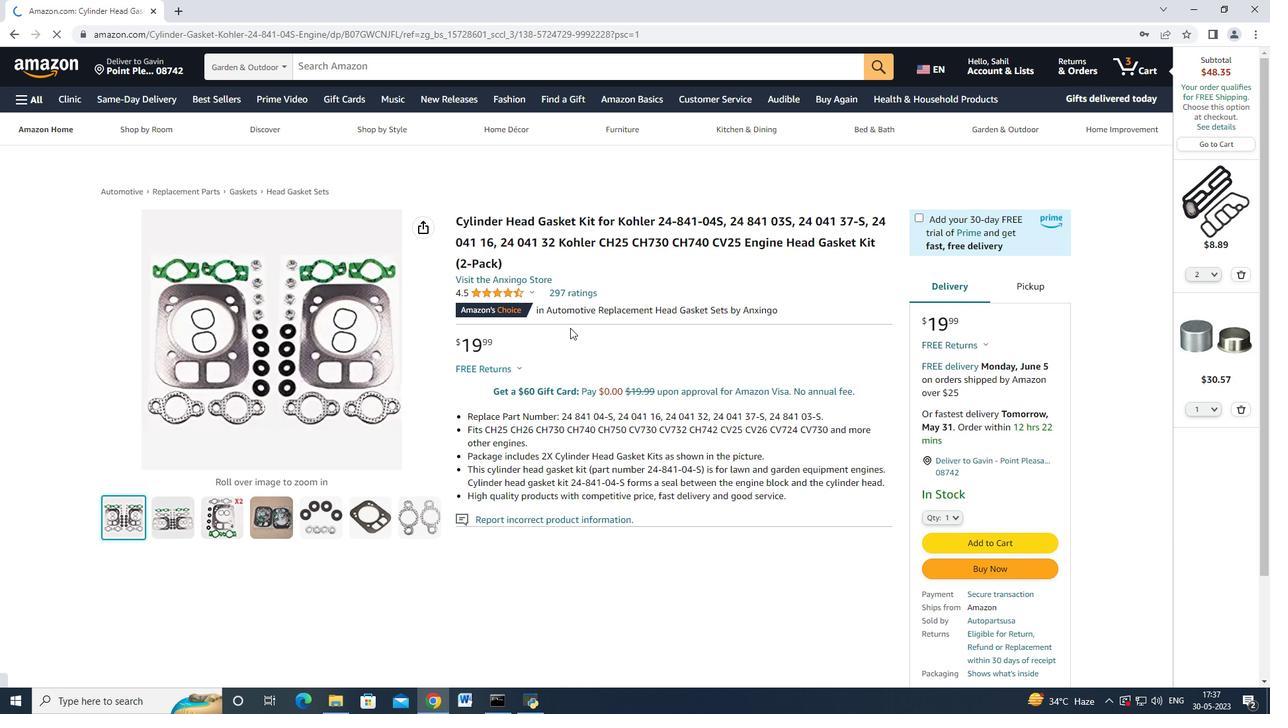 
Action: Mouse scrolled (648, 341) with delta (0, 0)
Screenshot: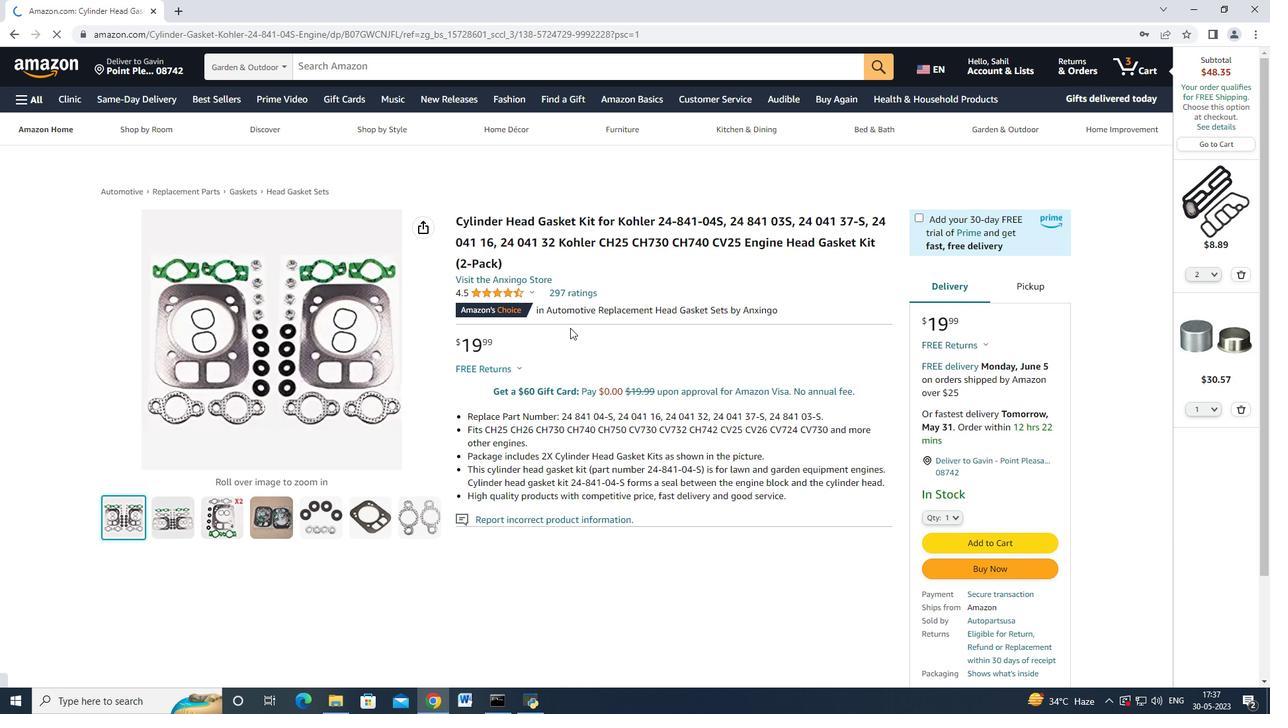 
Action: Mouse moved to (951, 448)
Screenshot: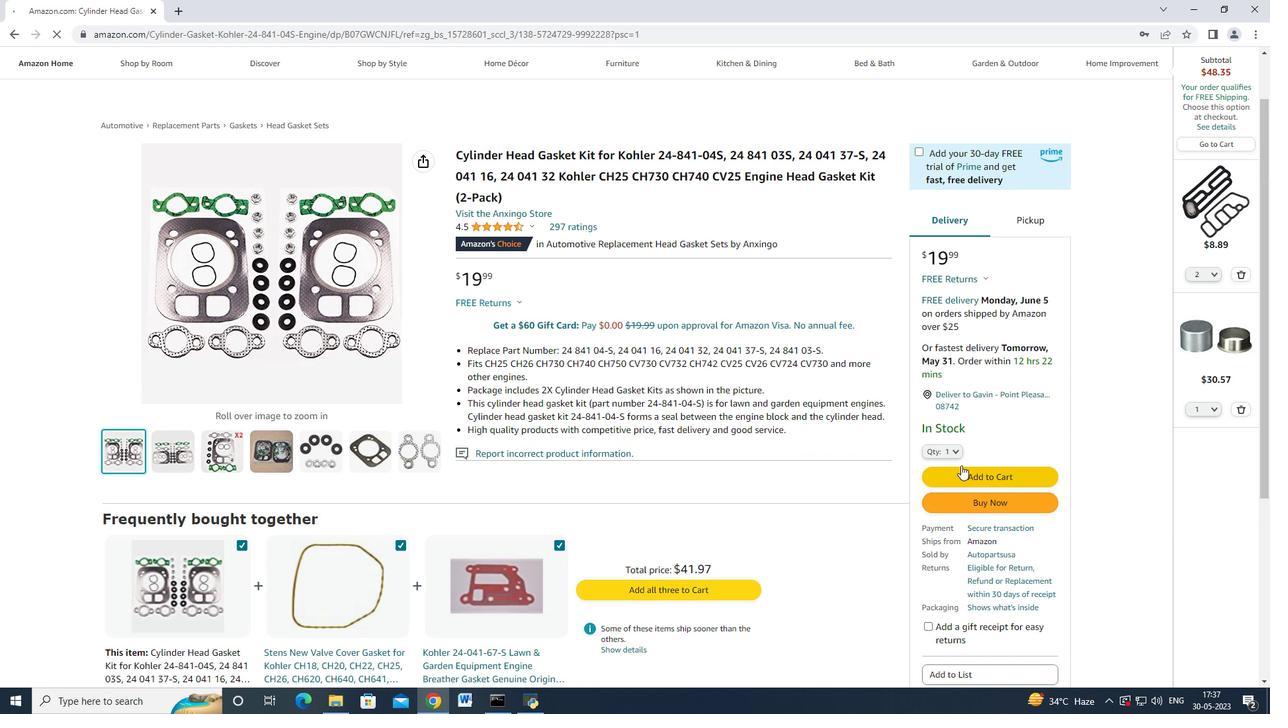 
Action: Mouse pressed left at (951, 448)
Screenshot: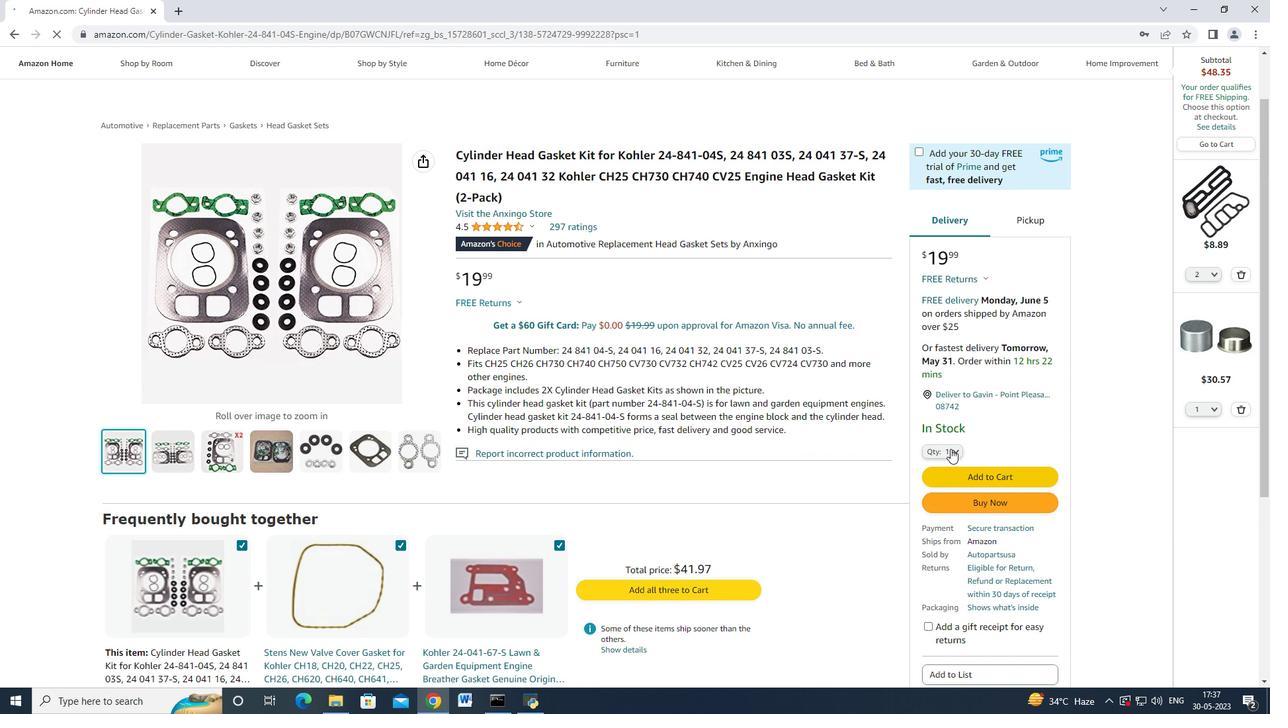 
Action: Mouse moved to (943, 101)
Screenshot: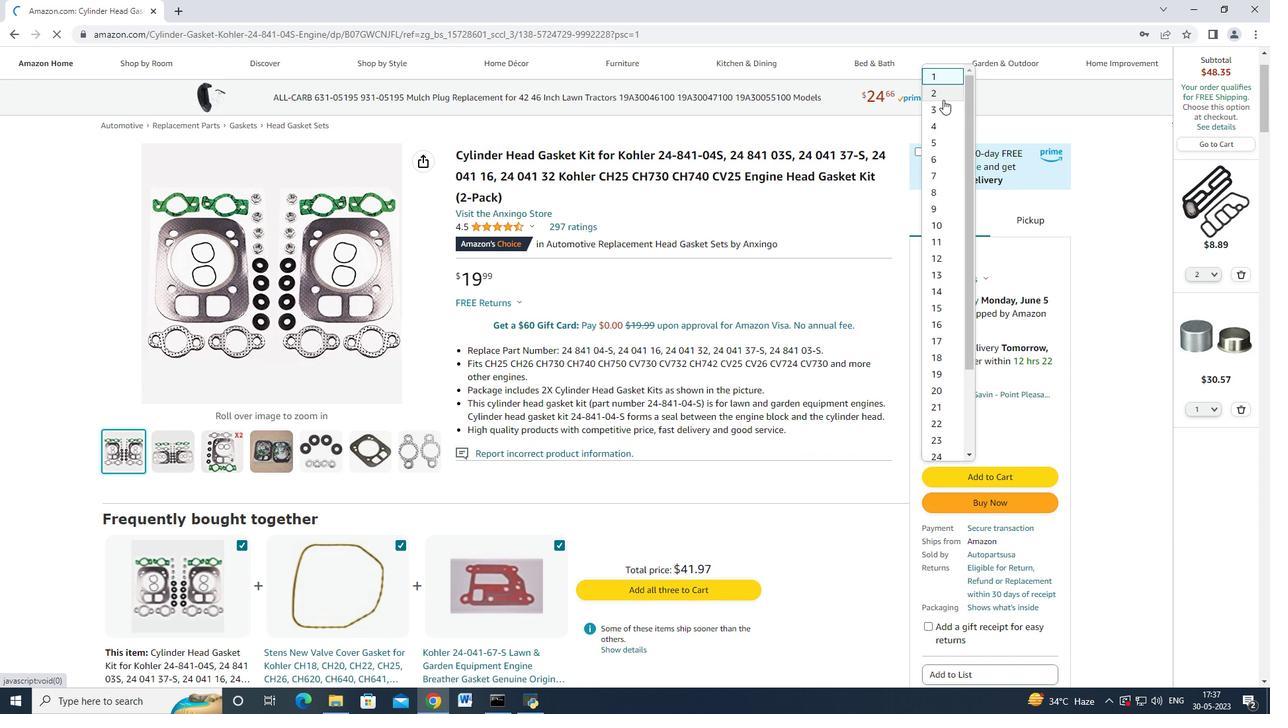 
Action: Mouse pressed left at (943, 101)
Screenshot: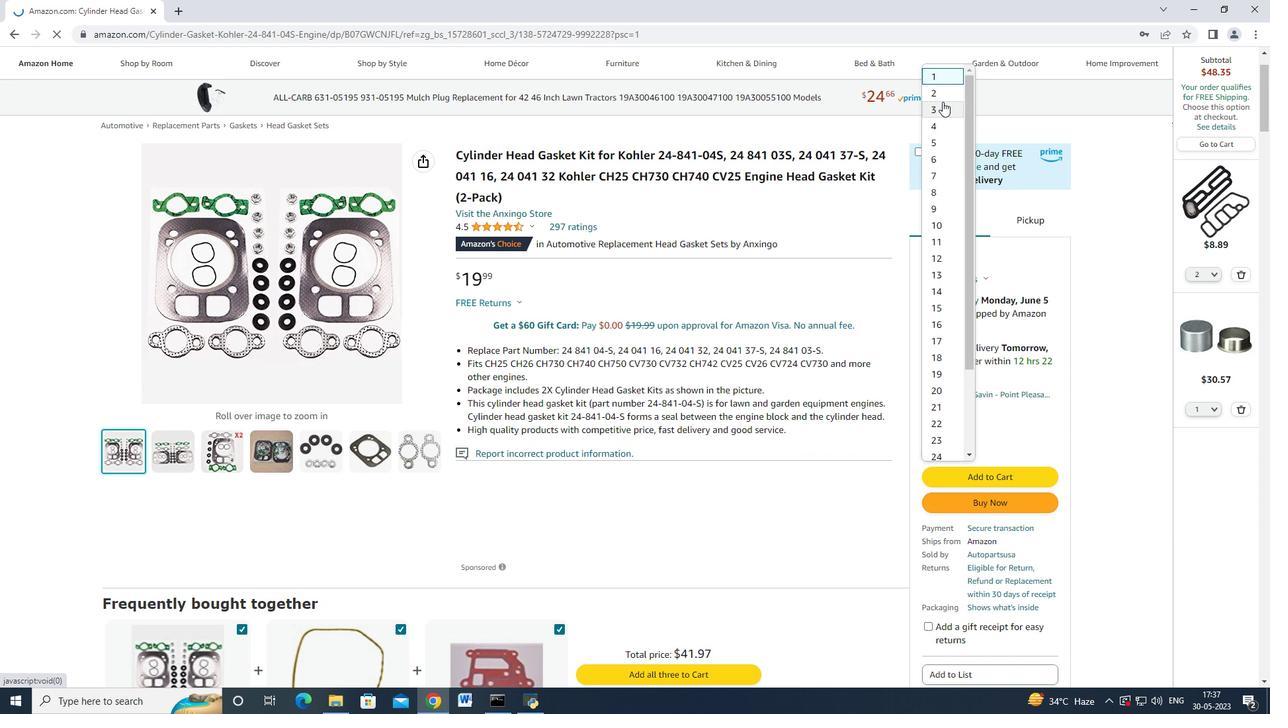 
Action: Mouse moved to (983, 475)
Screenshot: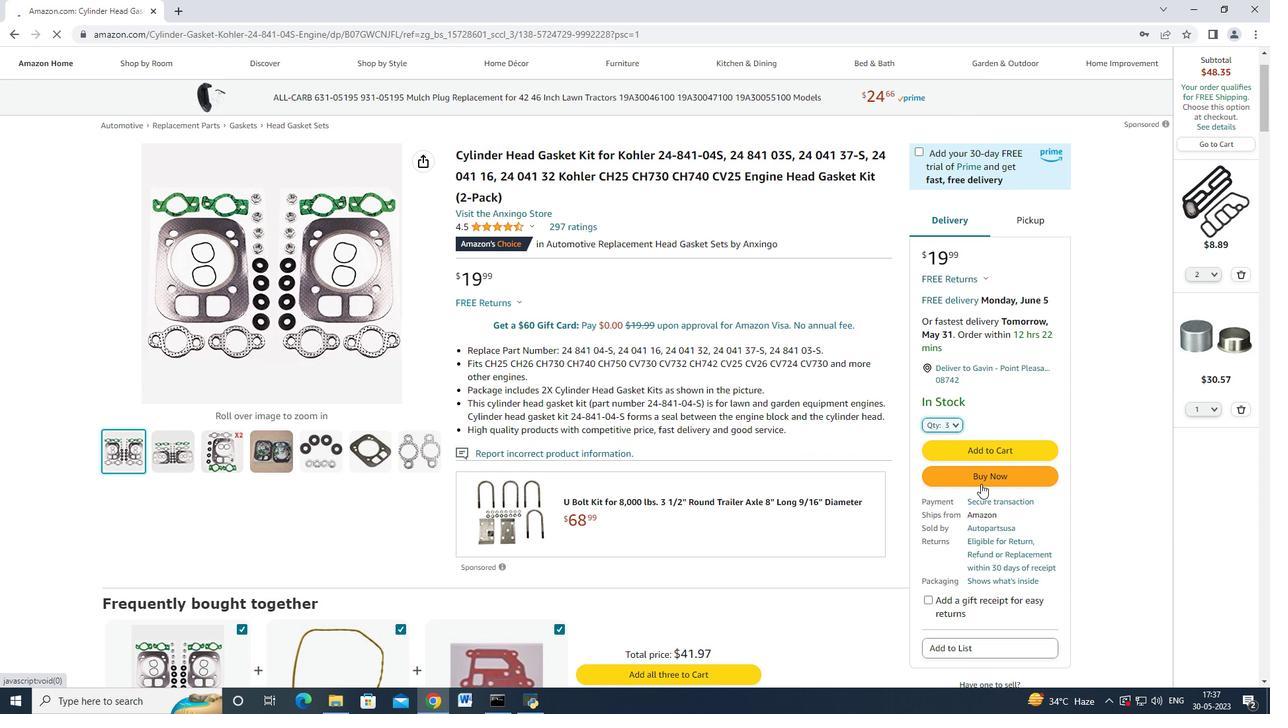 
Action: Mouse pressed left at (983, 475)
Screenshot: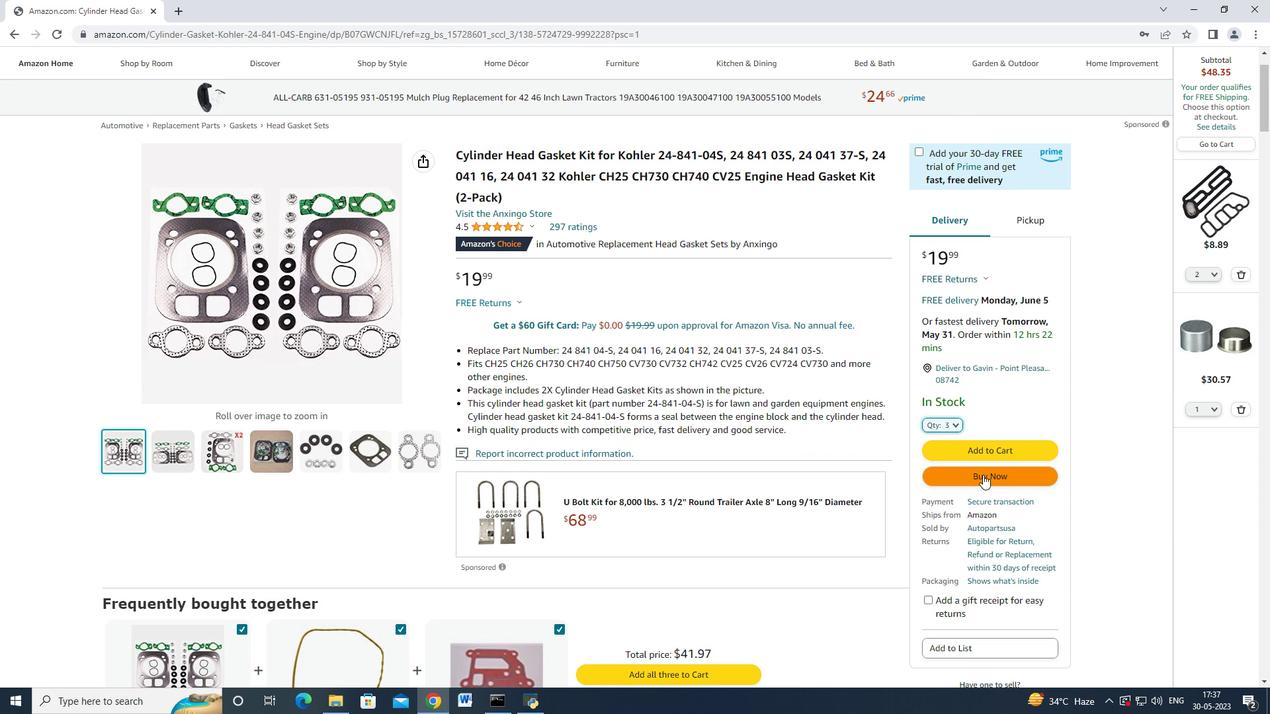 
Action: Mouse moved to (636, 341)
Screenshot: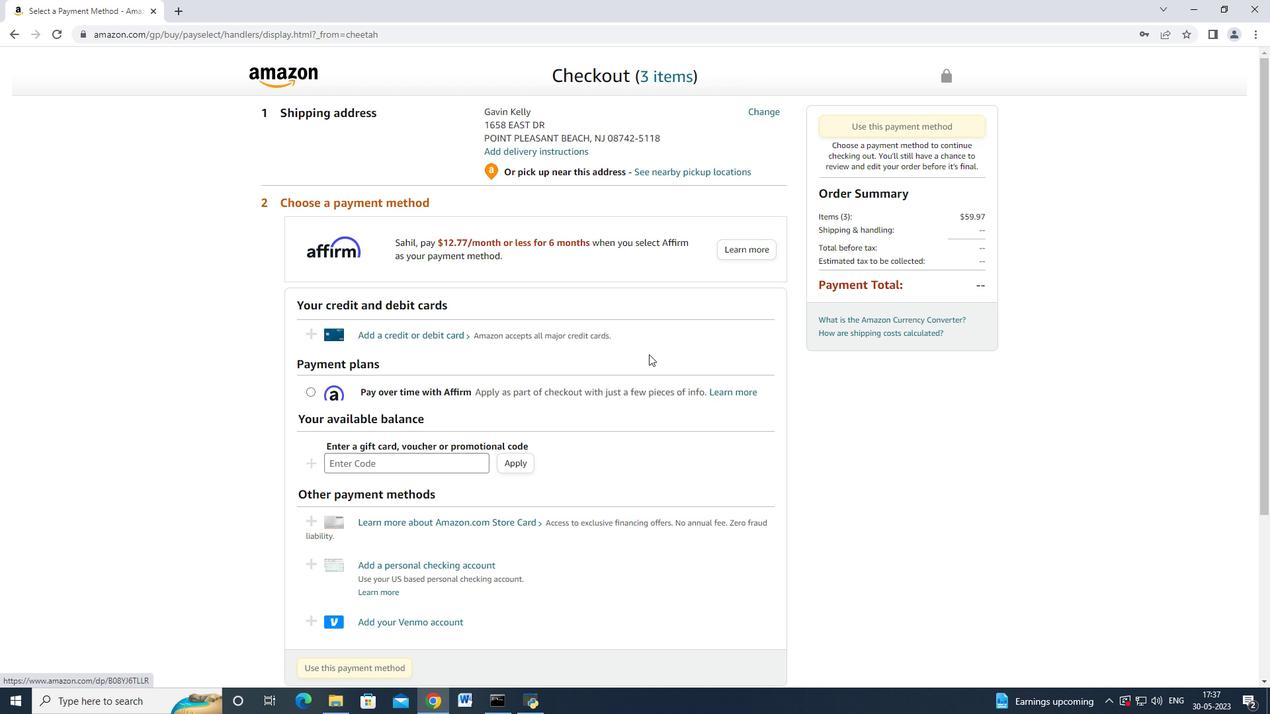 
Action: Mouse scrolled (636, 340) with delta (0, 0)
Screenshot: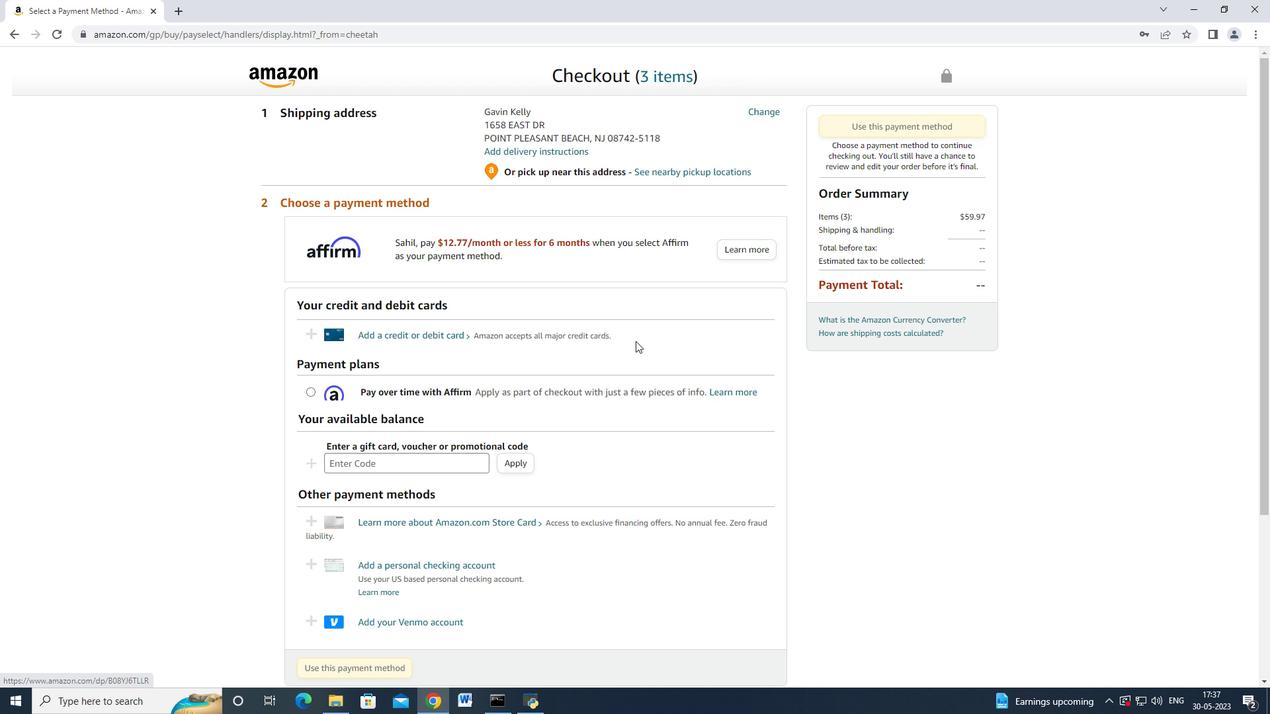 
Action: Mouse scrolled (636, 340) with delta (0, 0)
Screenshot: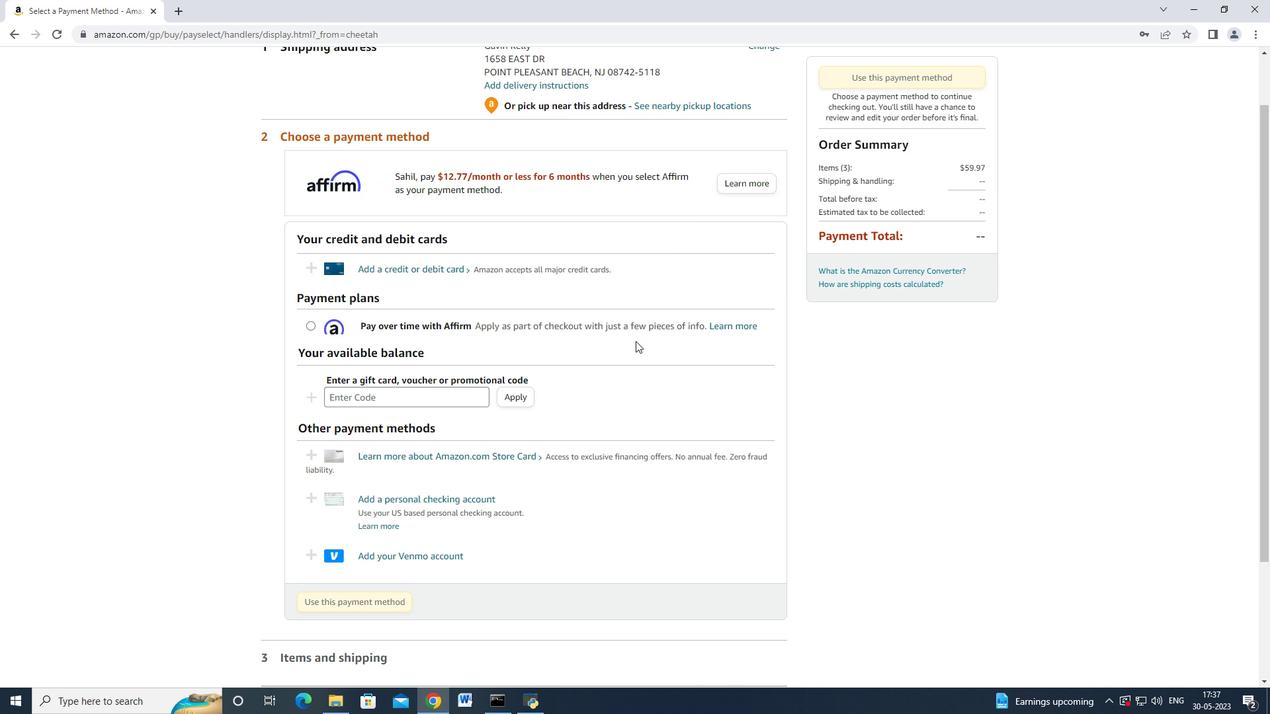 
Action: Mouse scrolled (636, 342) with delta (0, 0)
Screenshot: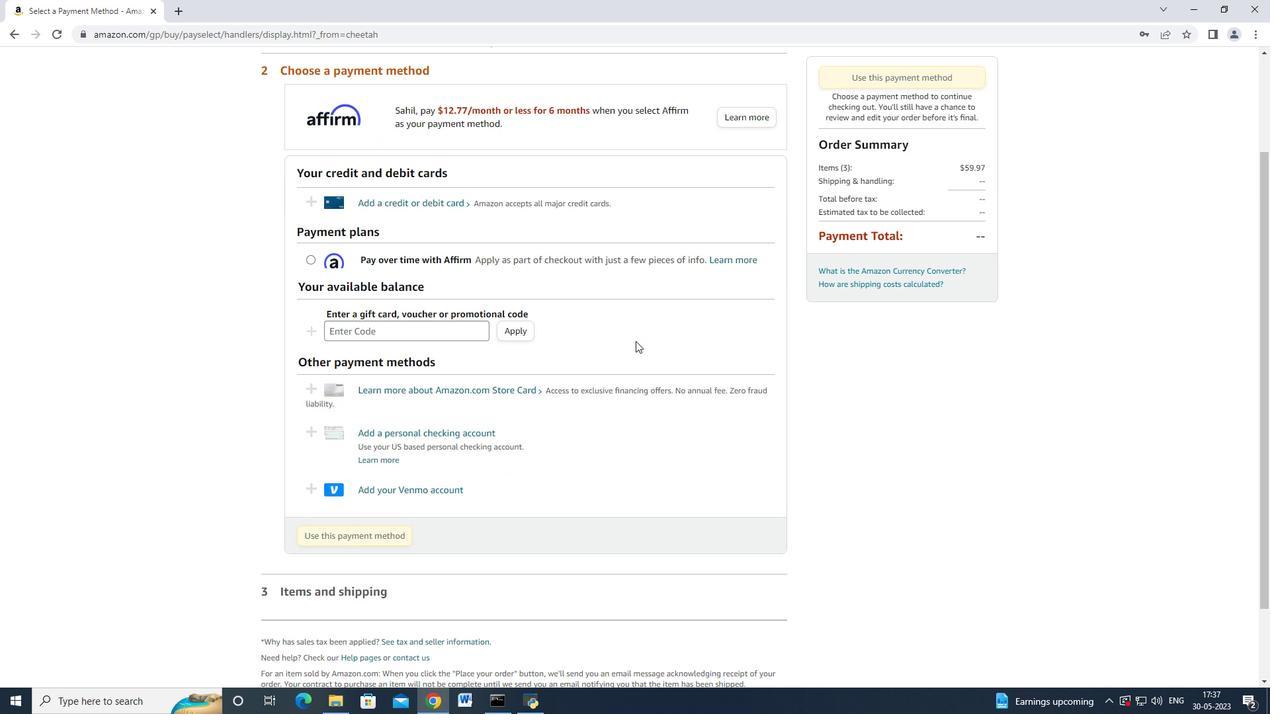 
Action: Mouse moved to (463, 302)
Screenshot: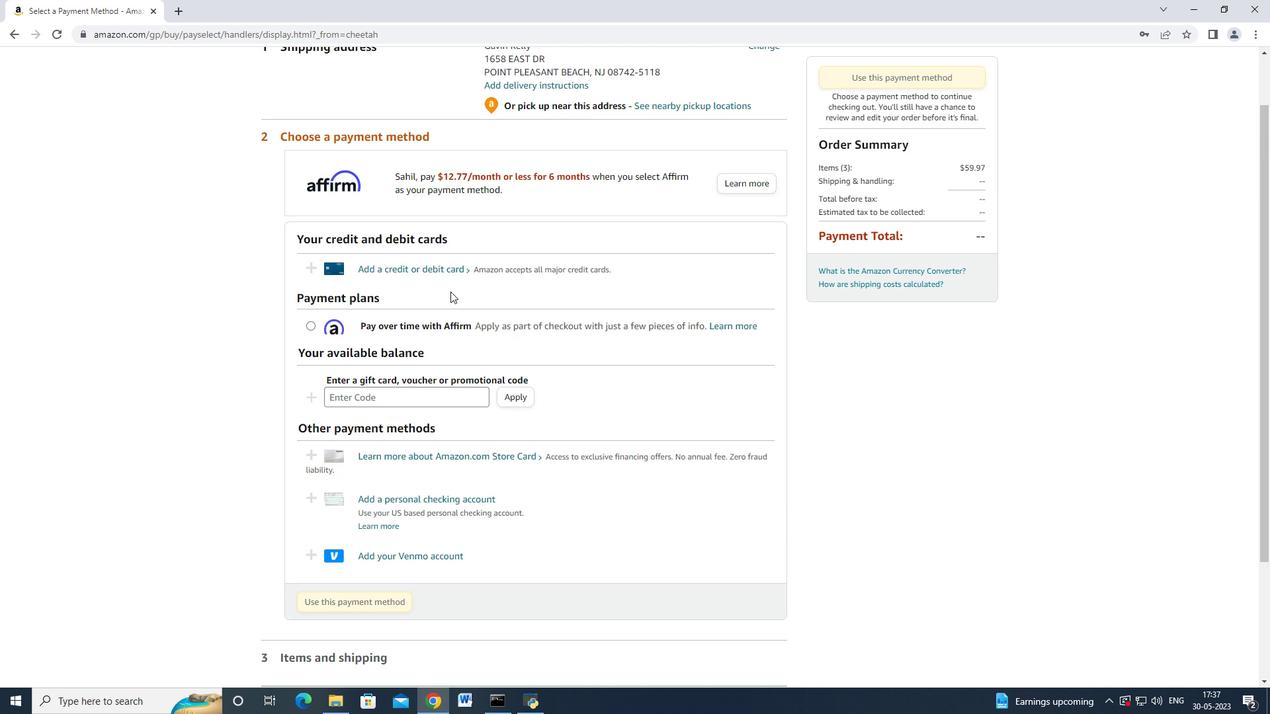 
Action: Mouse scrolled (463, 303) with delta (0, 0)
Screenshot: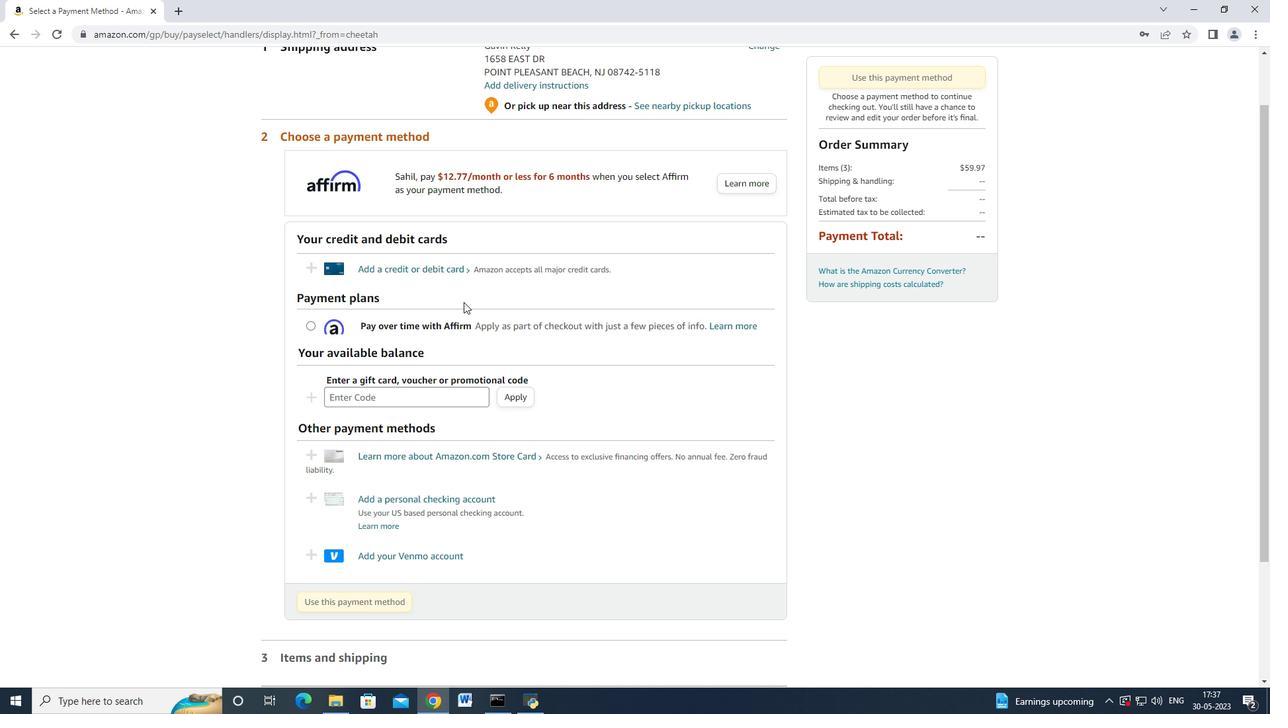 
Action: Mouse scrolled (463, 303) with delta (0, 0)
Screenshot: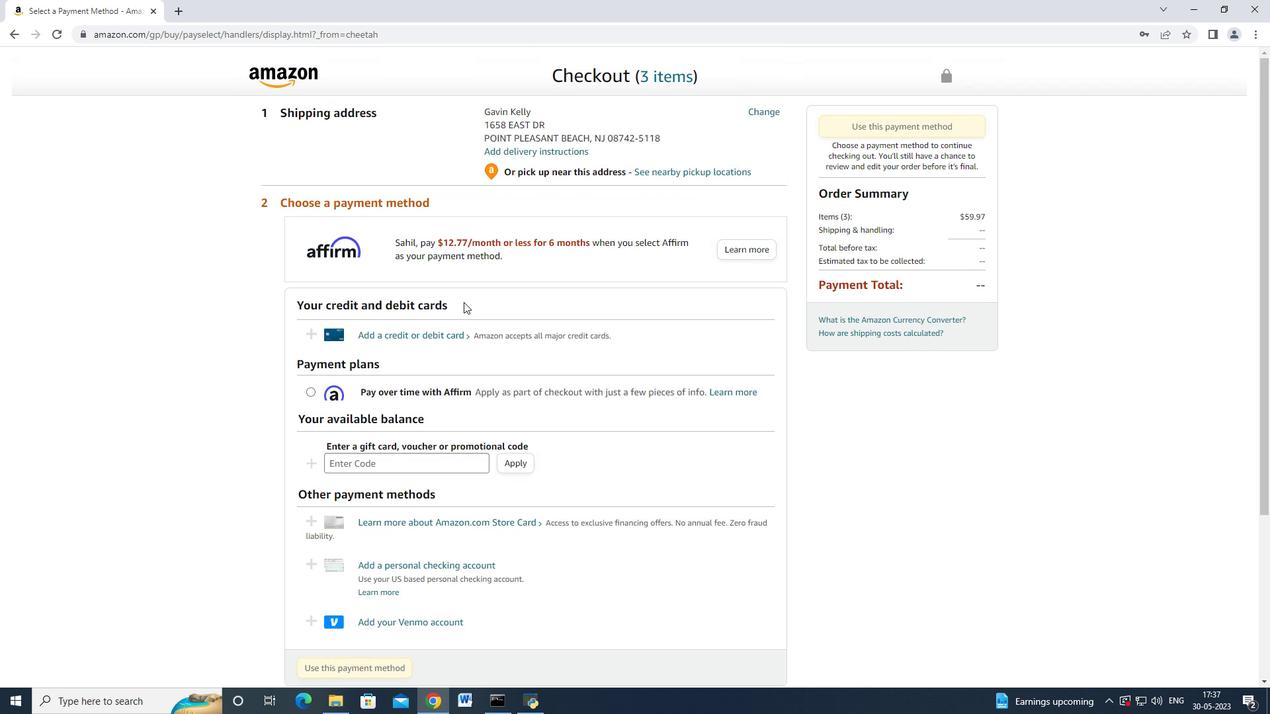 
Action: Mouse scrolled (463, 303) with delta (0, 0)
Screenshot: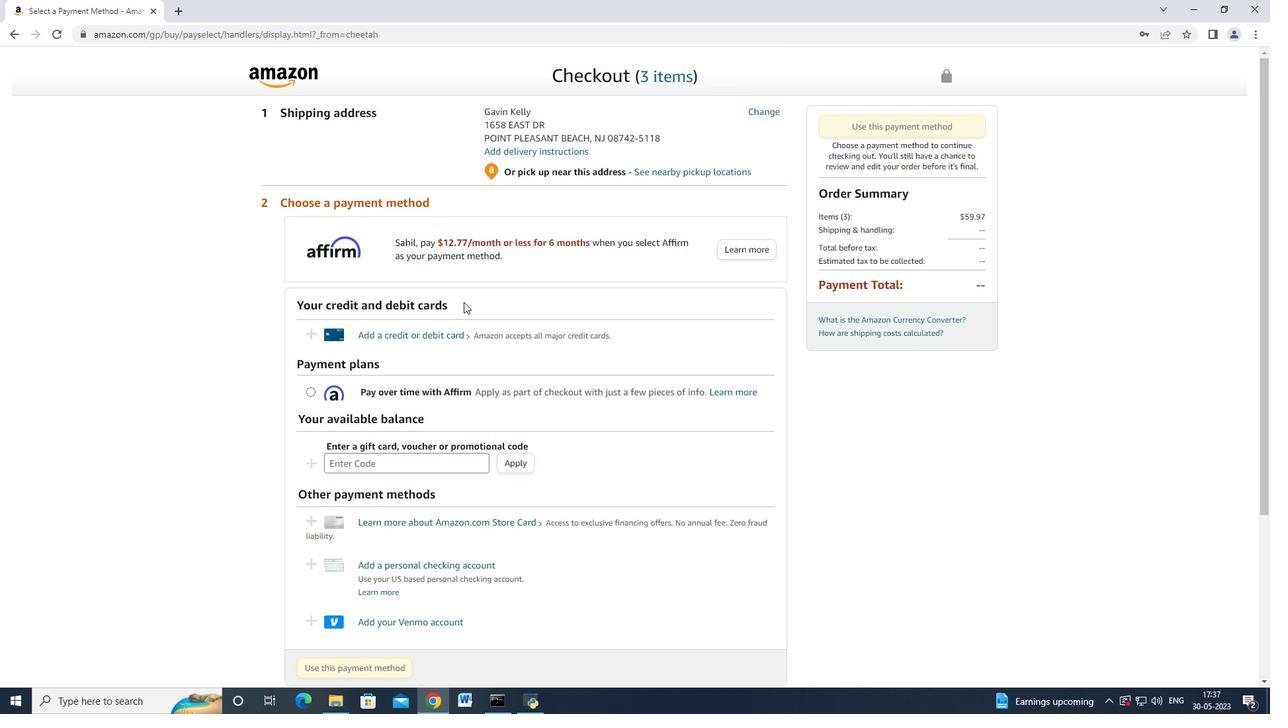 
Action: Mouse scrolled (463, 301) with delta (0, 0)
Screenshot: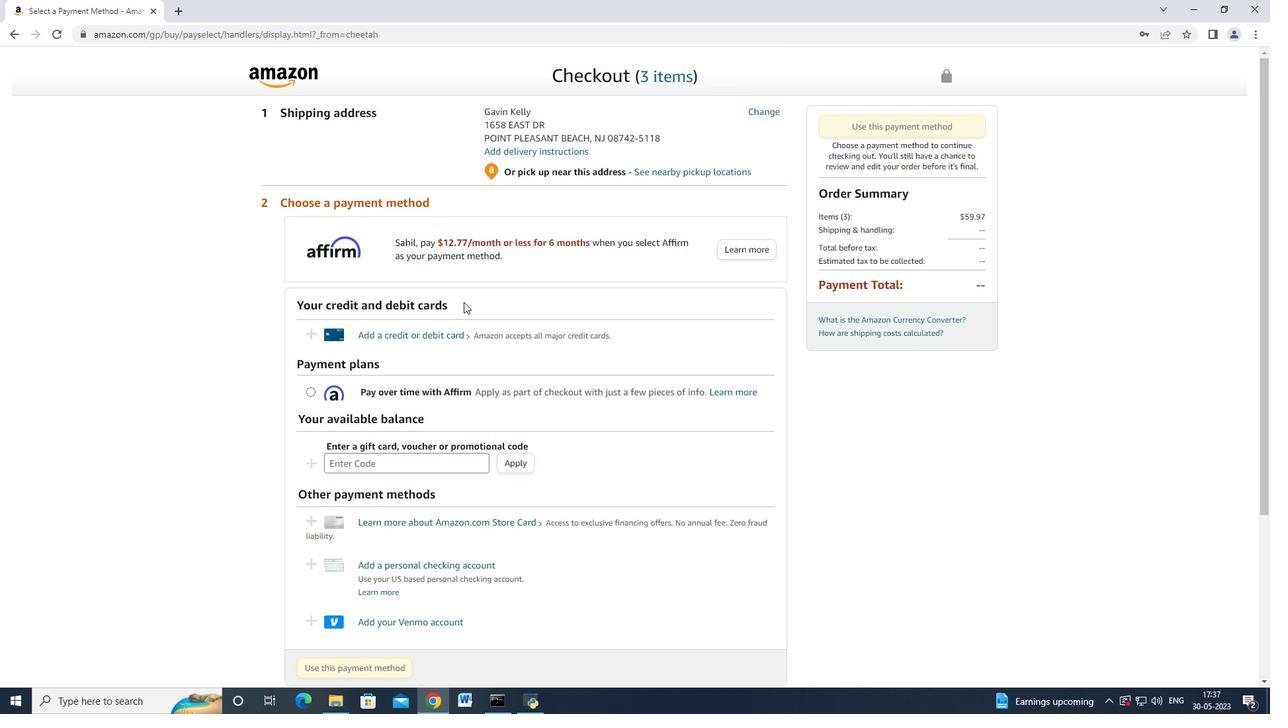 
Action: Mouse moved to (532, 289)
Screenshot: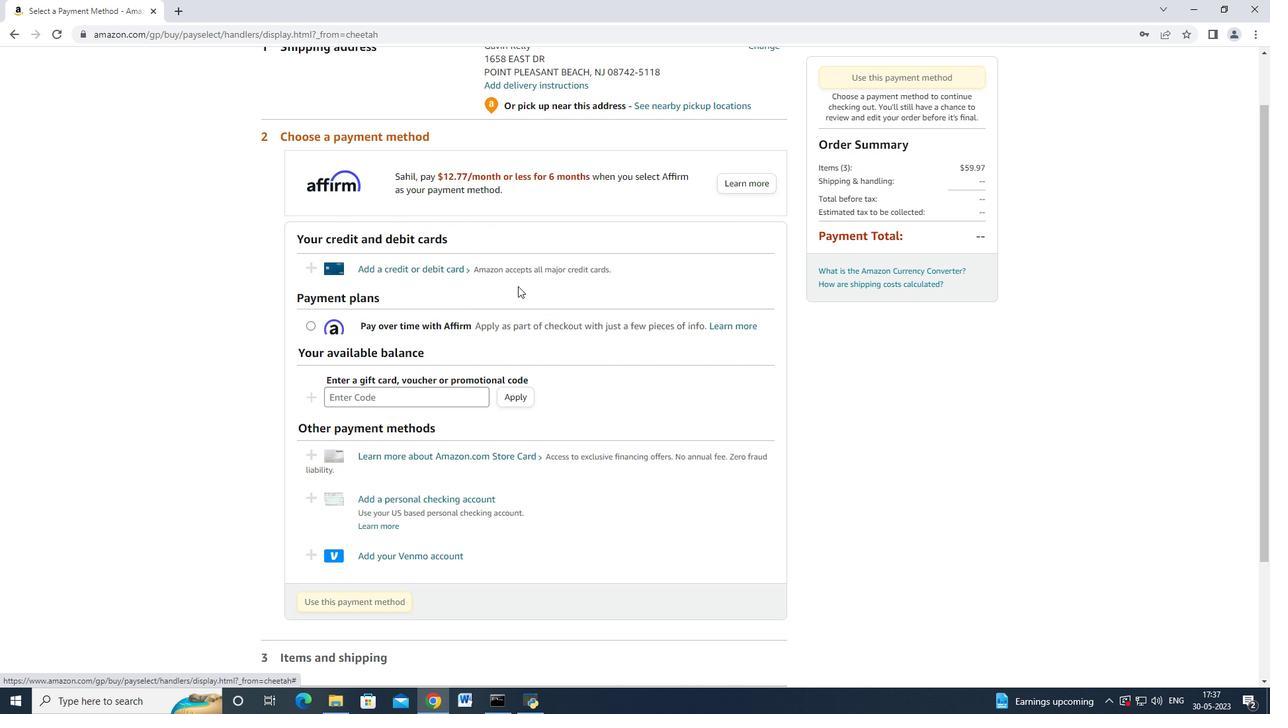 
Action: Mouse scrolled (532, 290) with delta (0, 0)
Screenshot: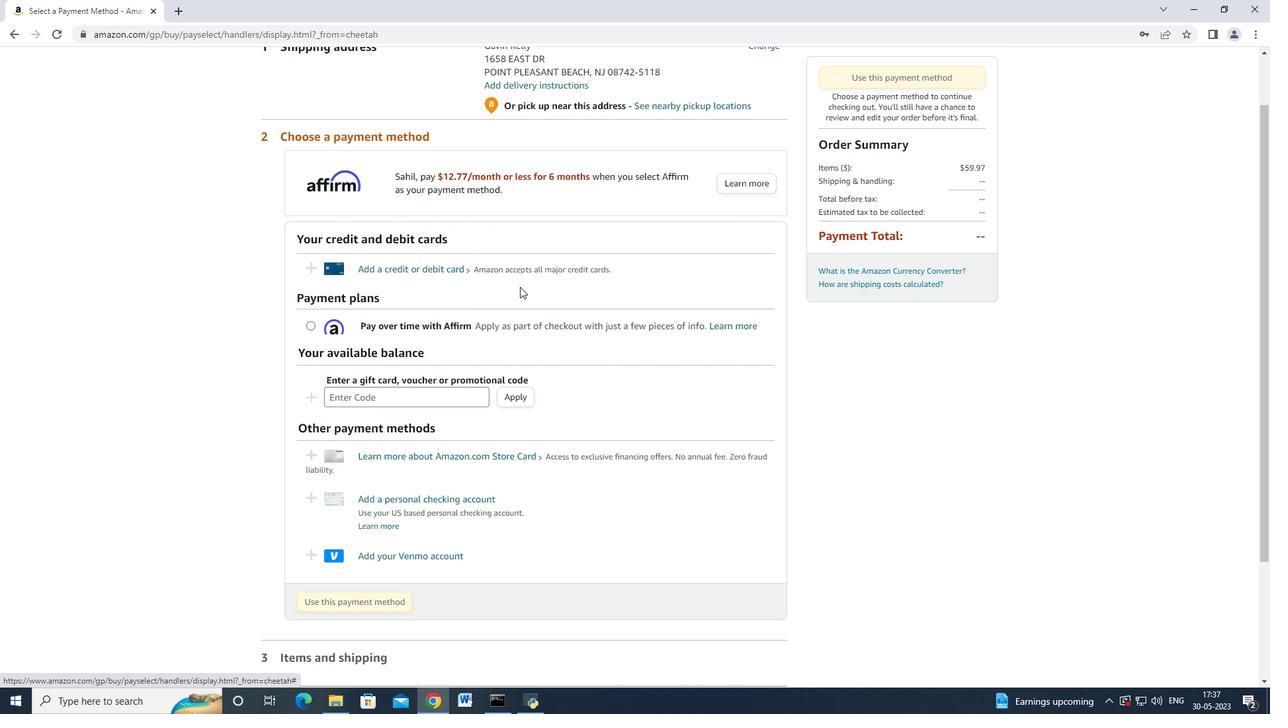 
Action: Mouse moved to (422, 330)
Screenshot: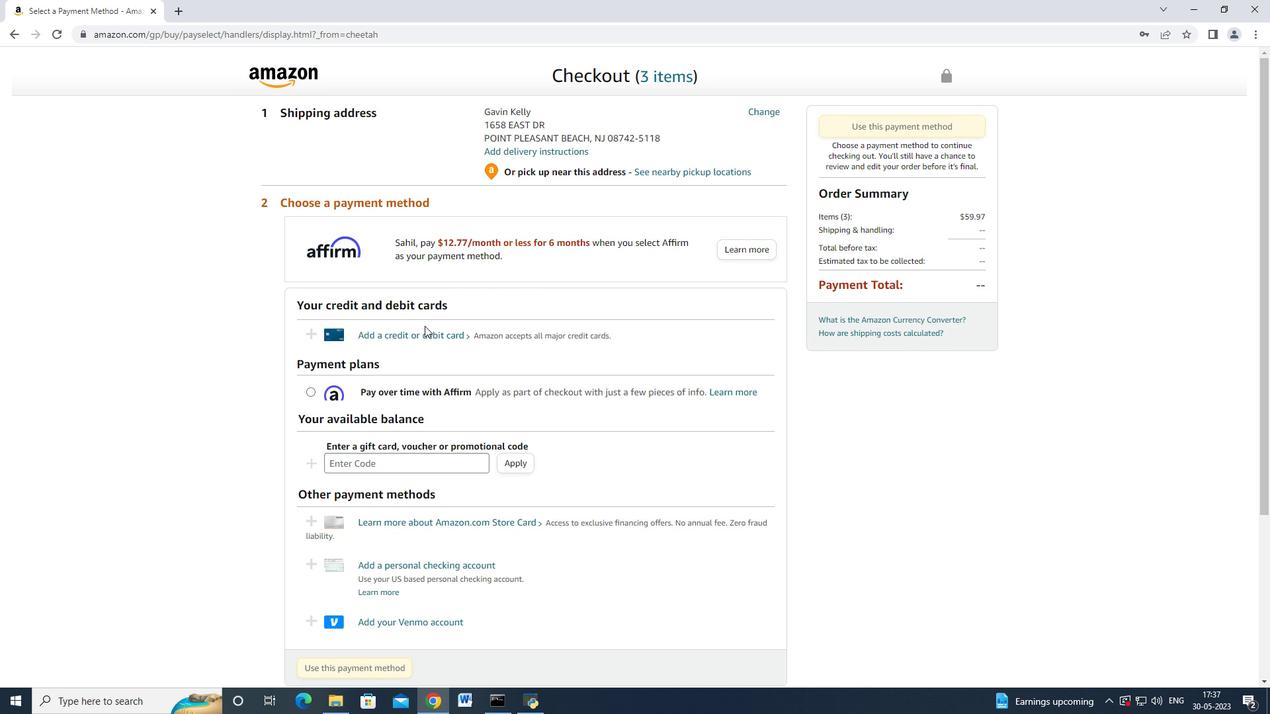 
Action: Mouse pressed left at (422, 330)
Screenshot: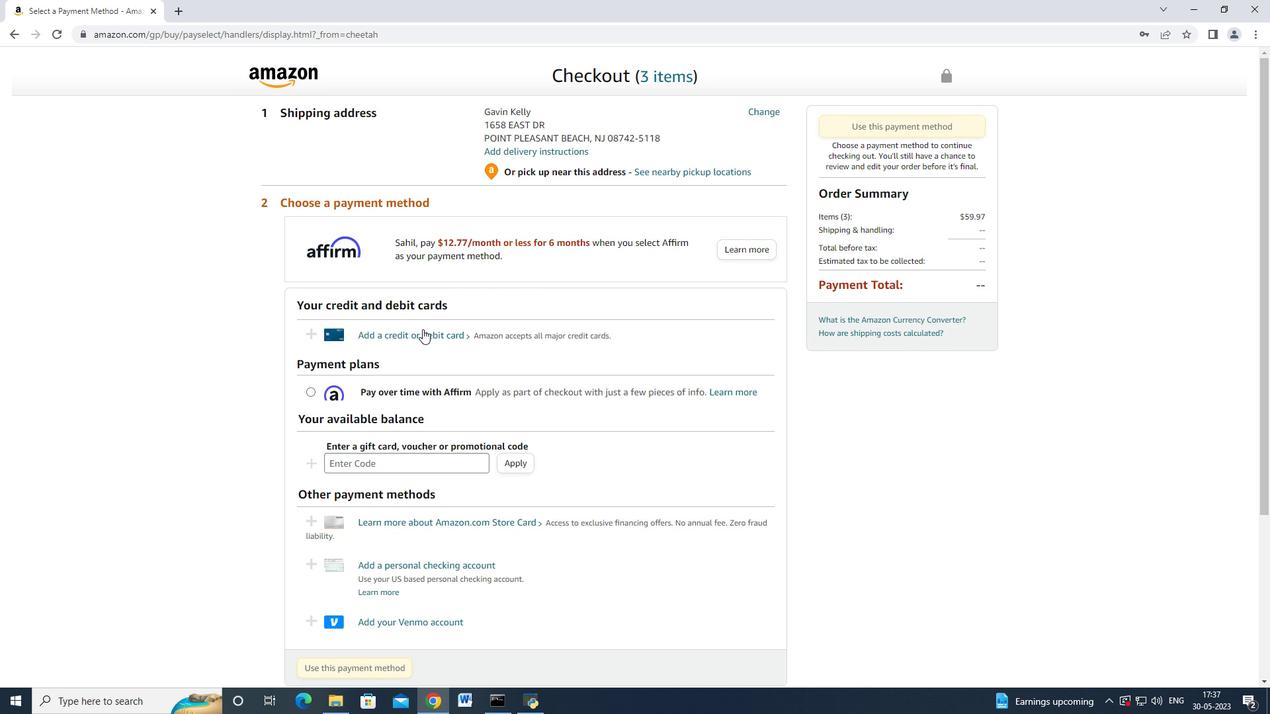 
Action: Mouse moved to (848, 265)
Screenshot: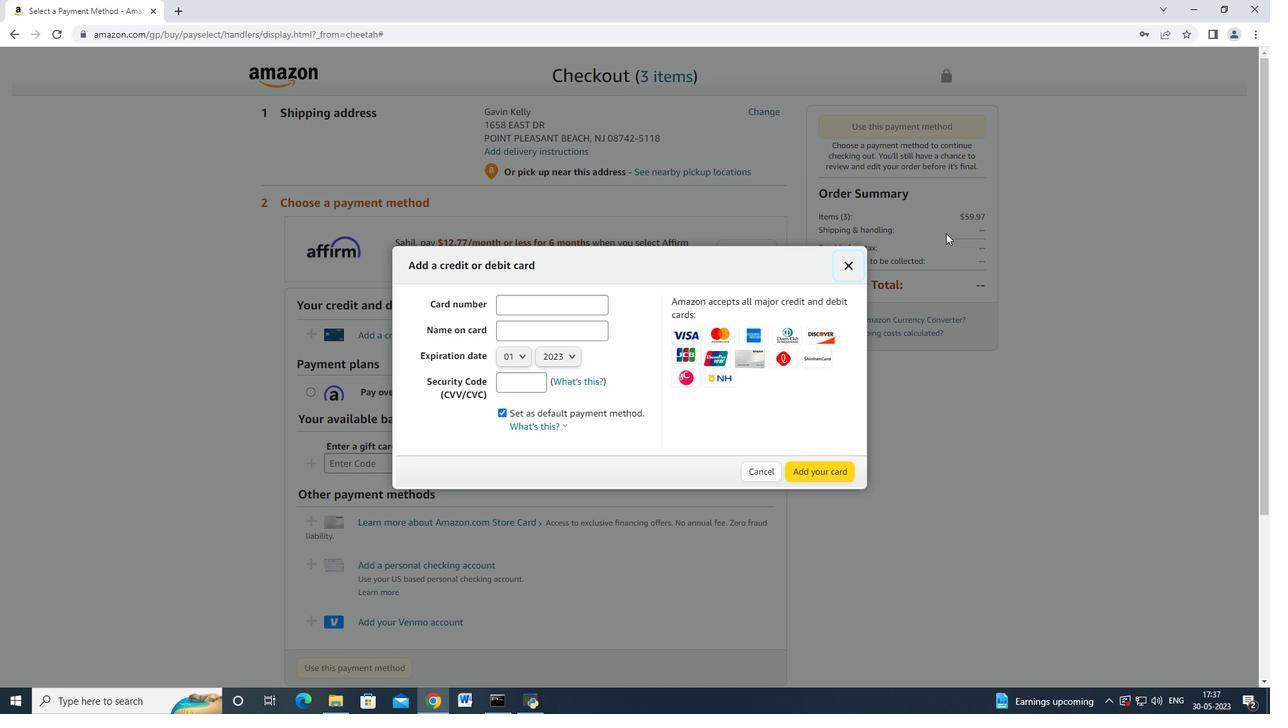
Action: Mouse pressed left at (848, 265)
Screenshot: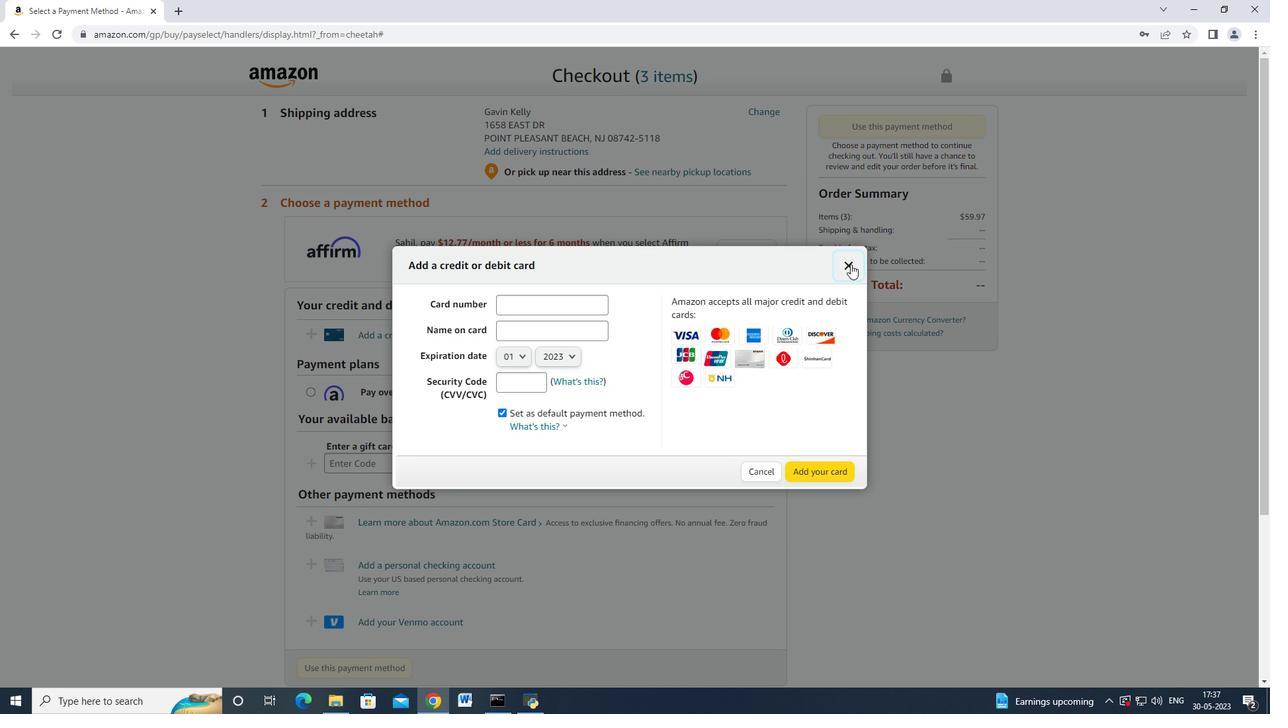 
Action: Mouse moved to (775, 115)
Screenshot: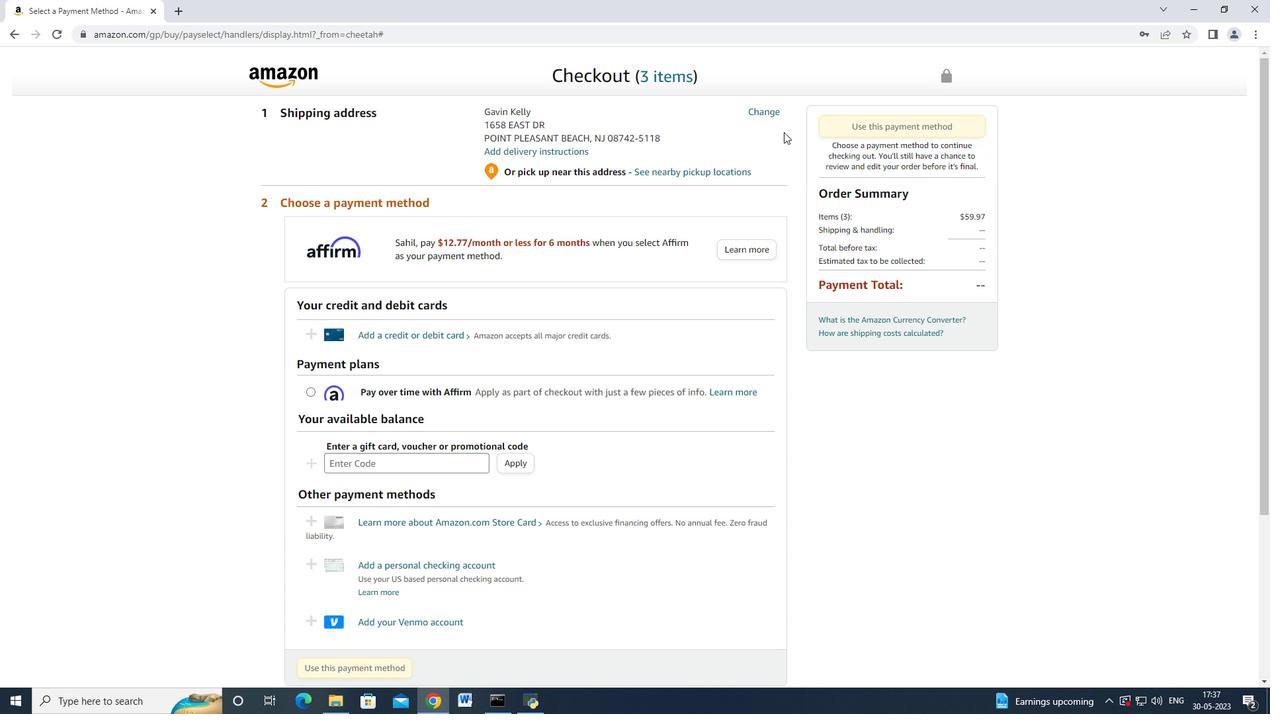 
Action: Mouse pressed left at (775, 115)
Screenshot: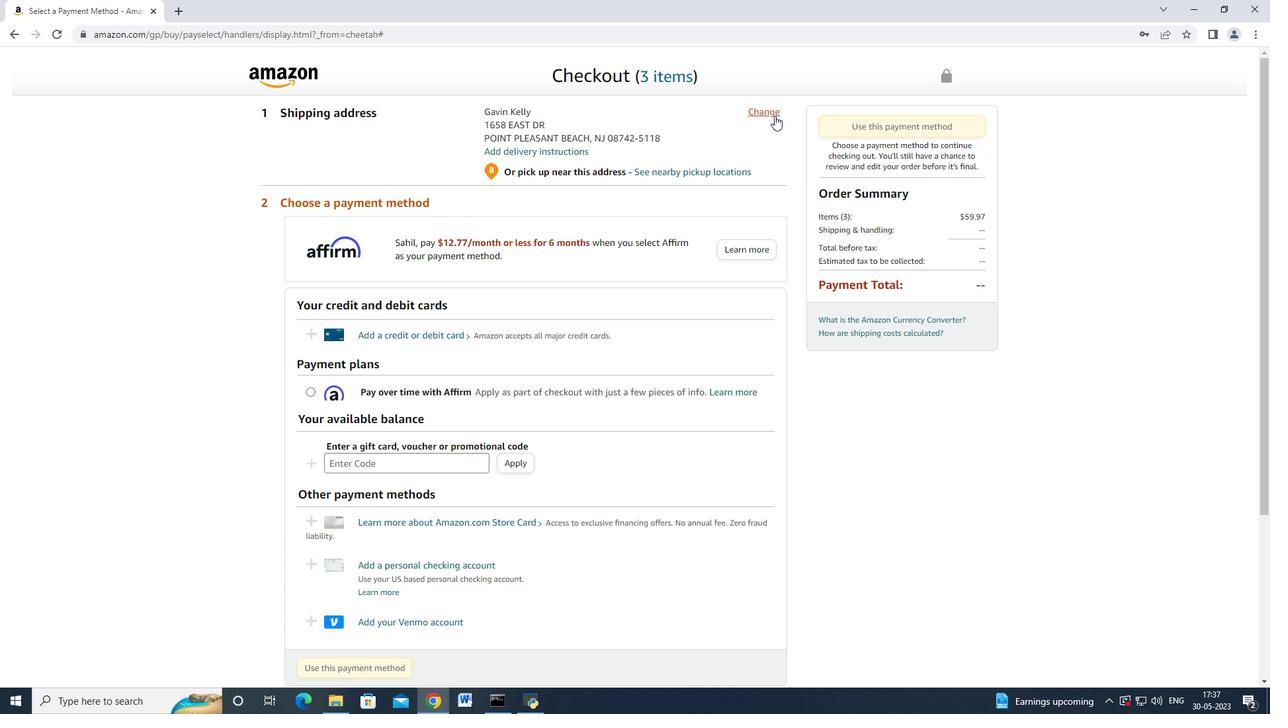 
Action: Mouse moved to (546, 230)
Screenshot: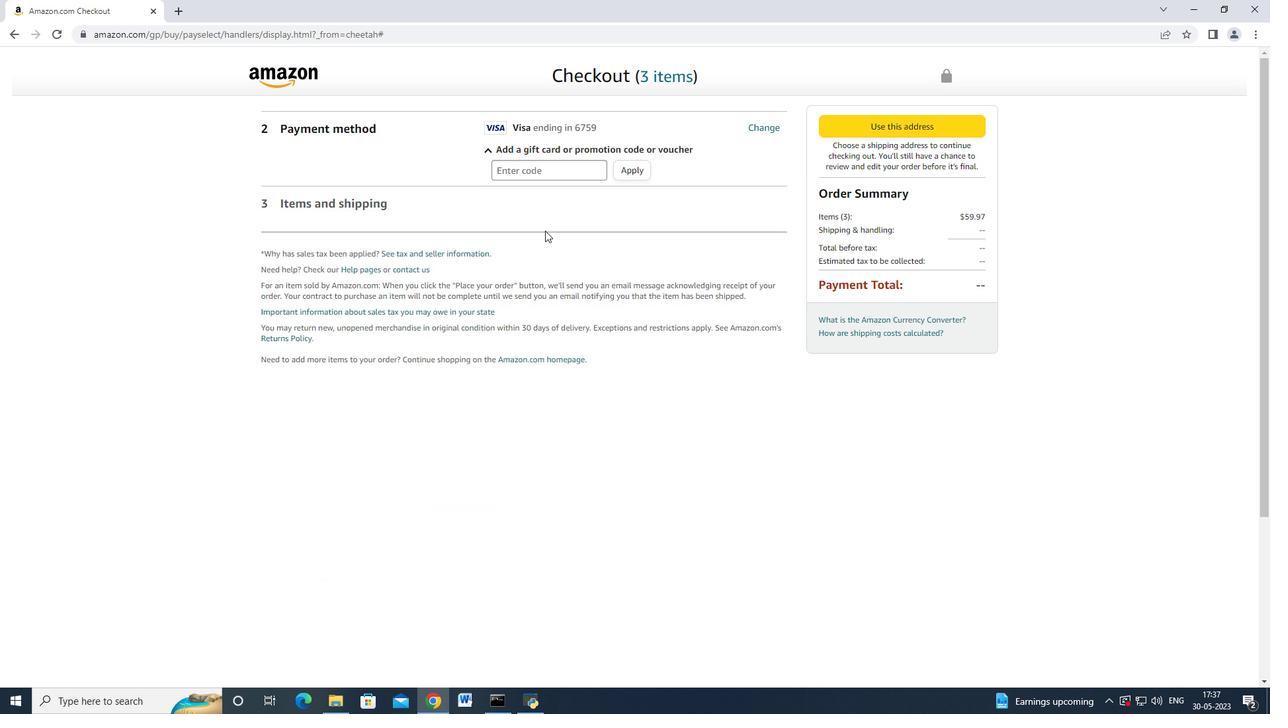 
Action: Mouse scrolled (546, 231) with delta (0, 0)
Screenshot: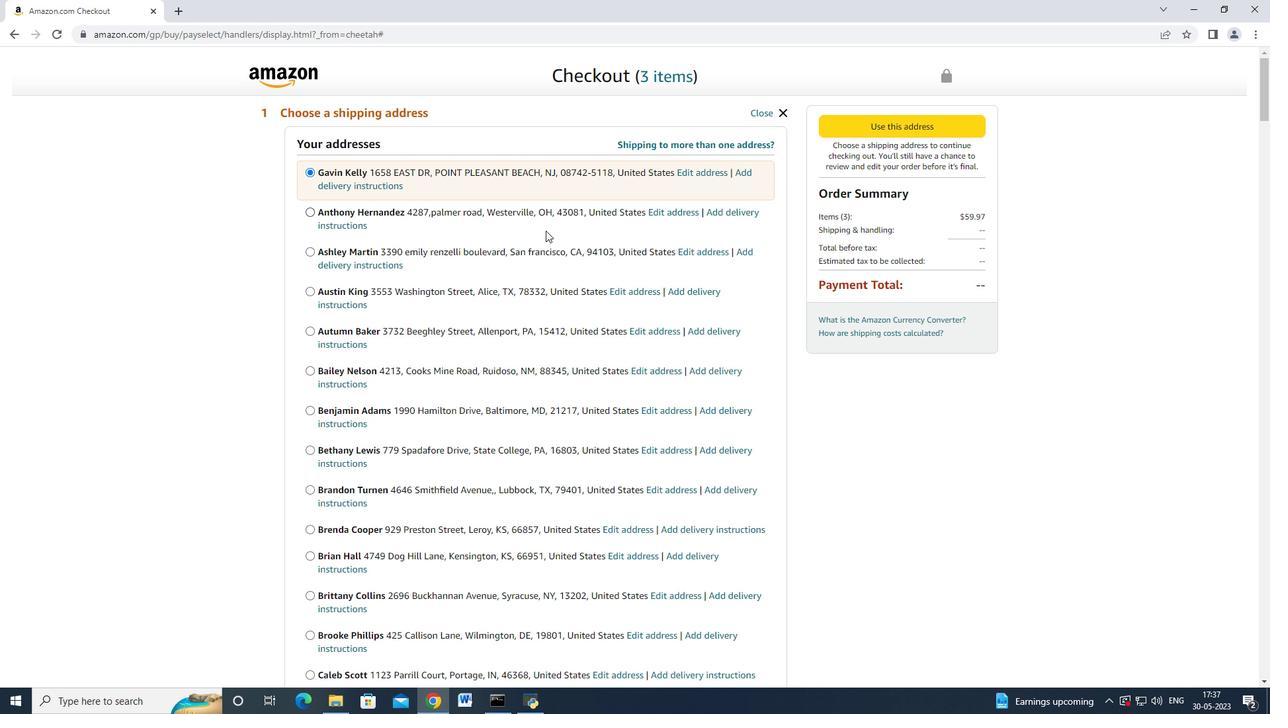 
Action: Mouse moved to (504, 270)
Screenshot: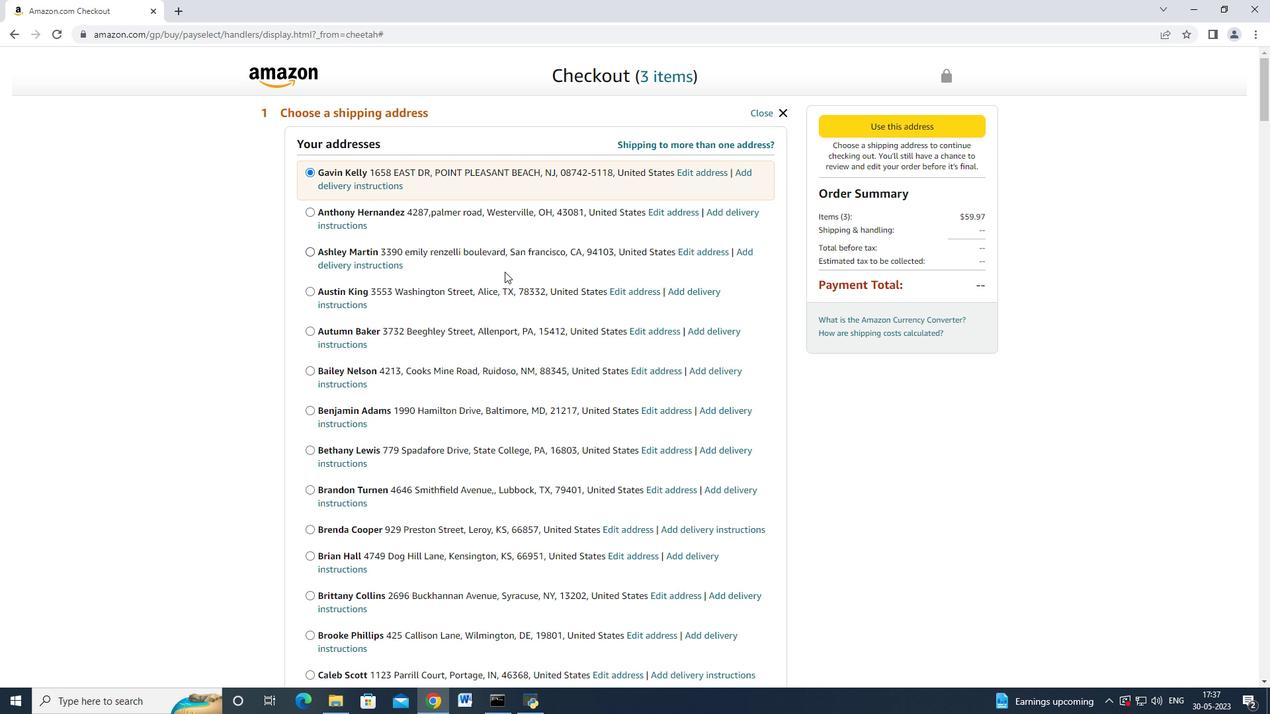 
Action: Mouse scrolled (504, 269) with delta (0, 0)
Screenshot: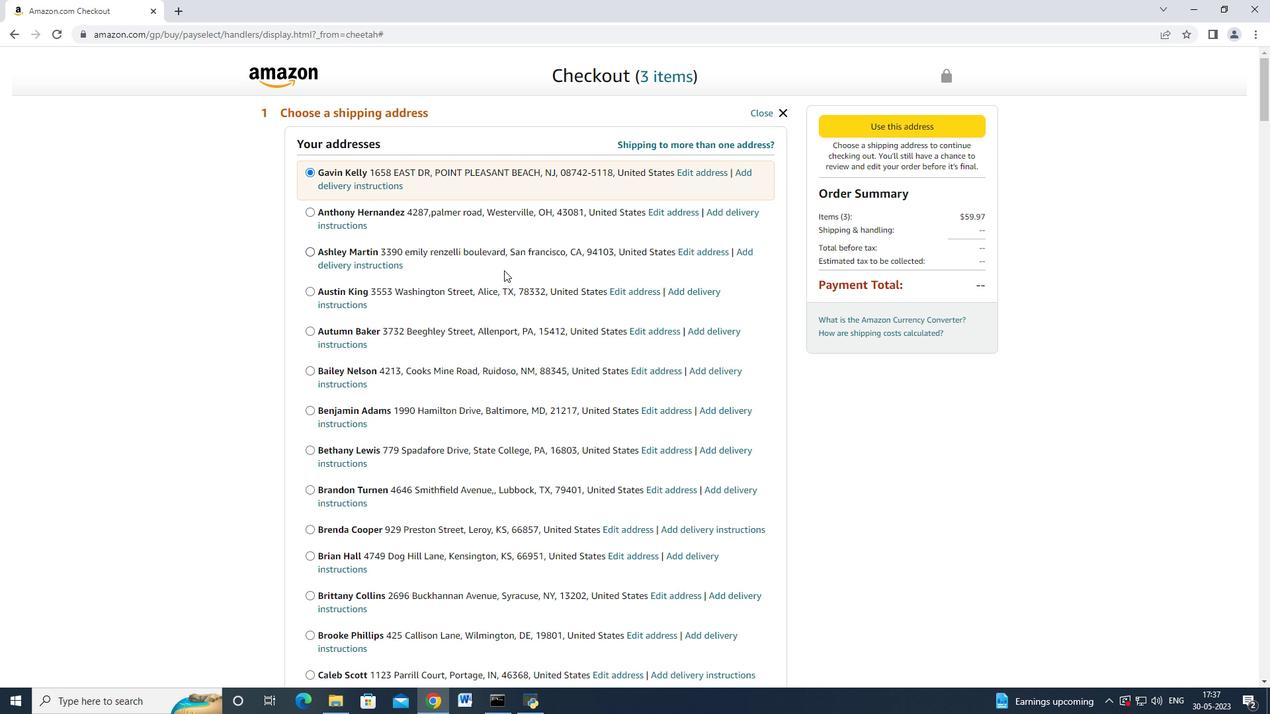 
Action: Mouse scrolled (504, 269) with delta (0, 0)
Screenshot: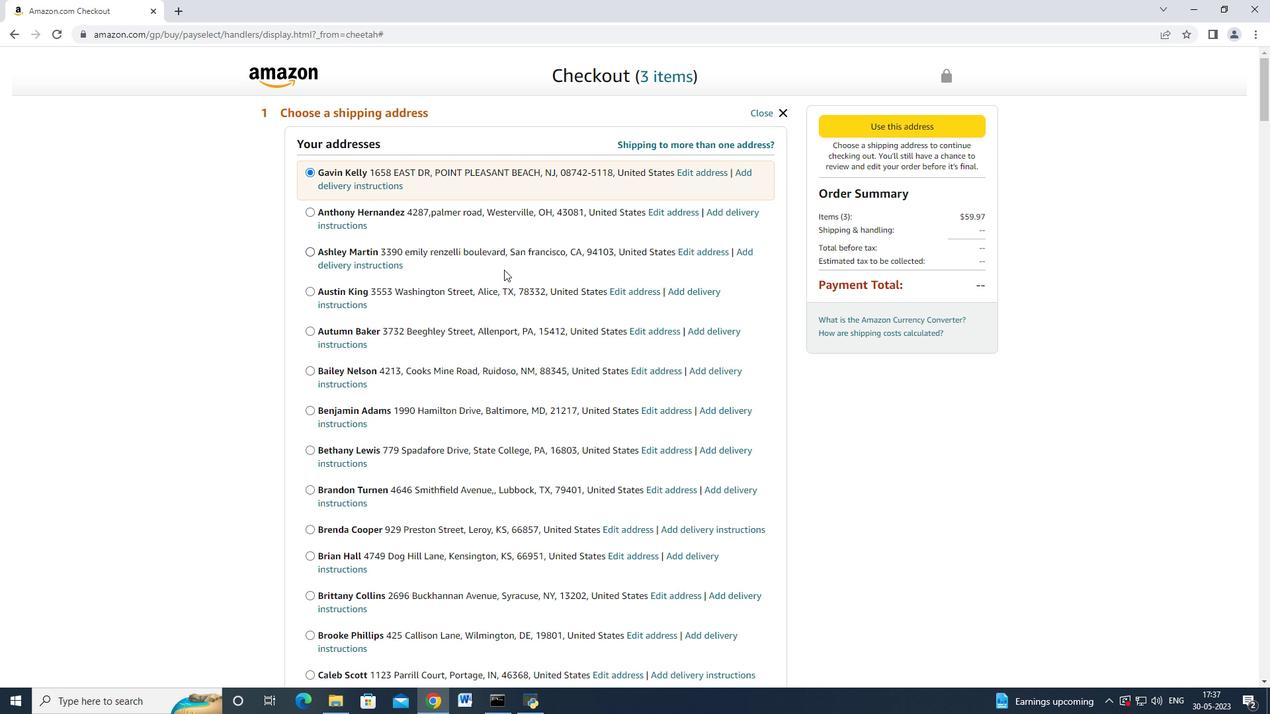 
Action: Mouse scrolled (504, 269) with delta (0, 0)
Screenshot: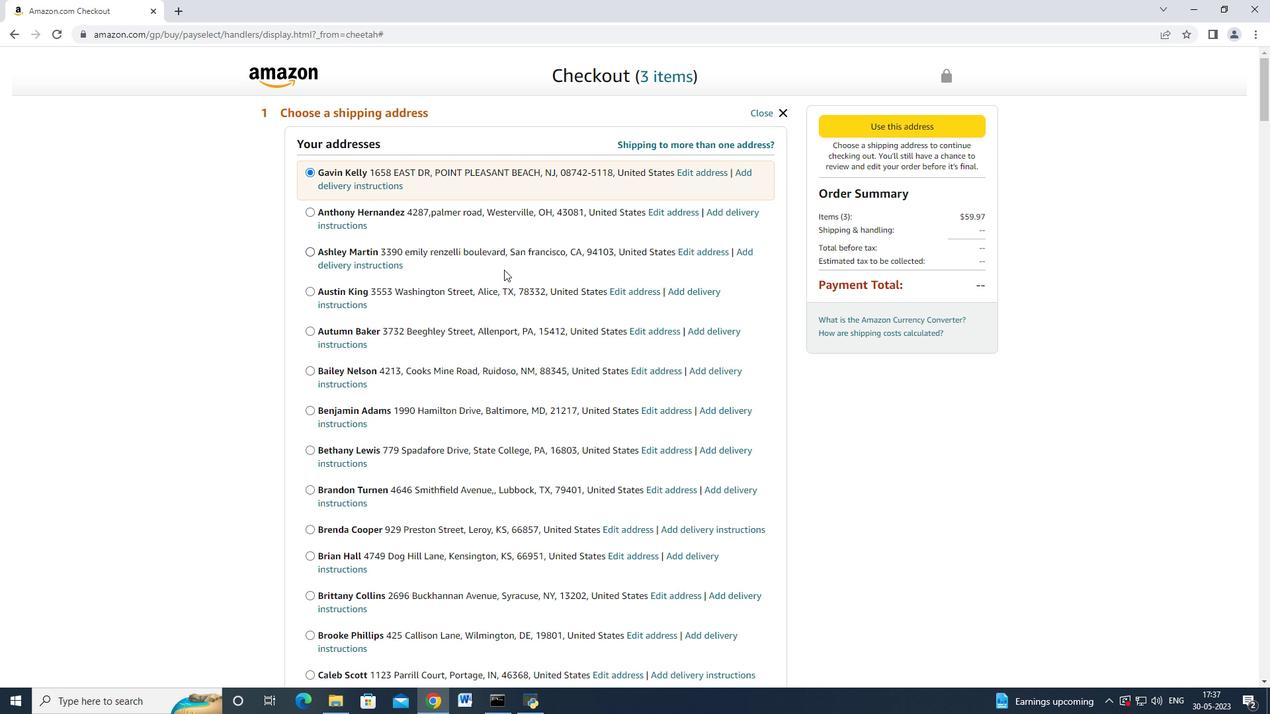 
Action: Mouse moved to (498, 269)
Screenshot: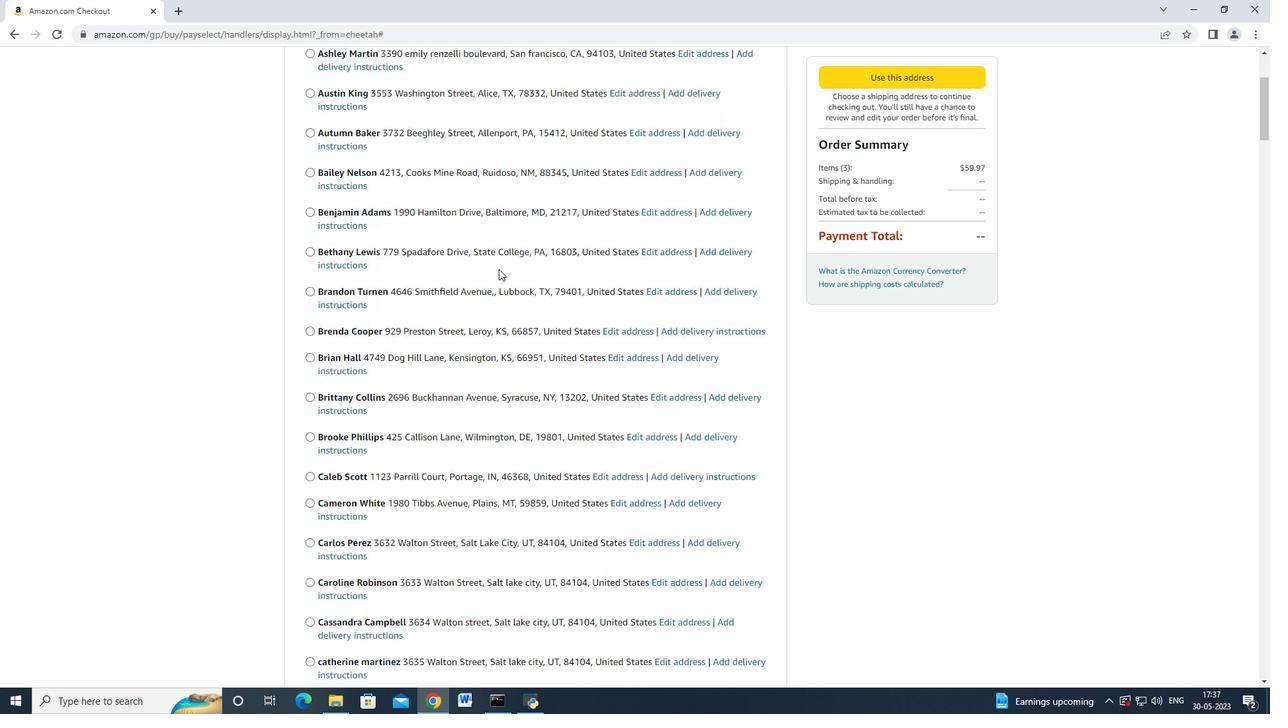 
Action: Mouse scrolled (498, 268) with delta (0, 0)
Screenshot: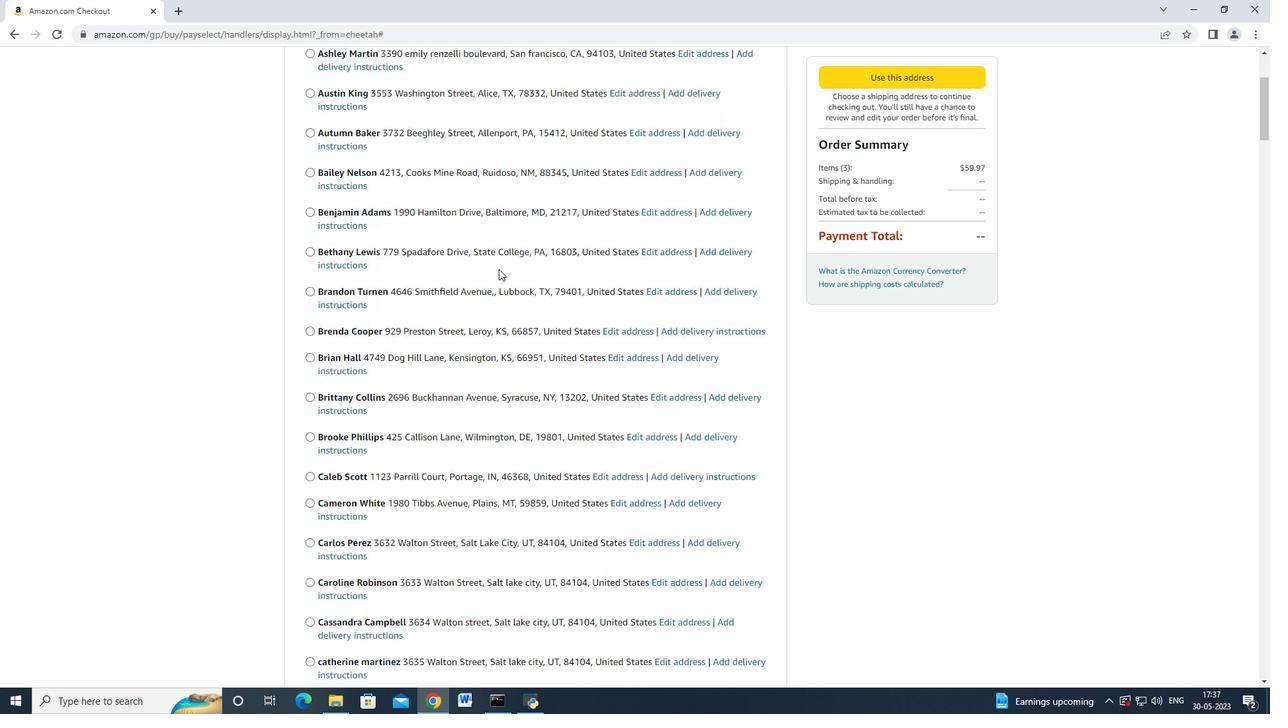 
Action: Mouse moved to (497, 269)
Screenshot: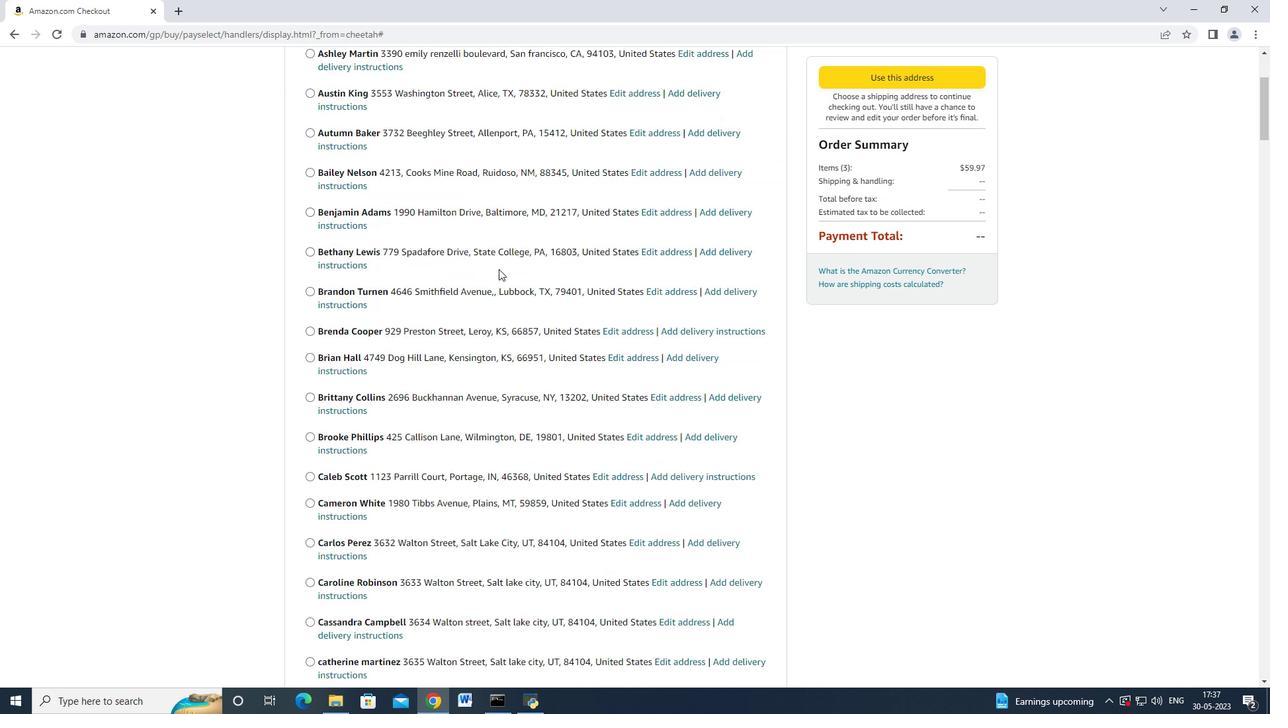 
Action: Mouse scrolled (498, 268) with delta (0, 0)
Screenshot: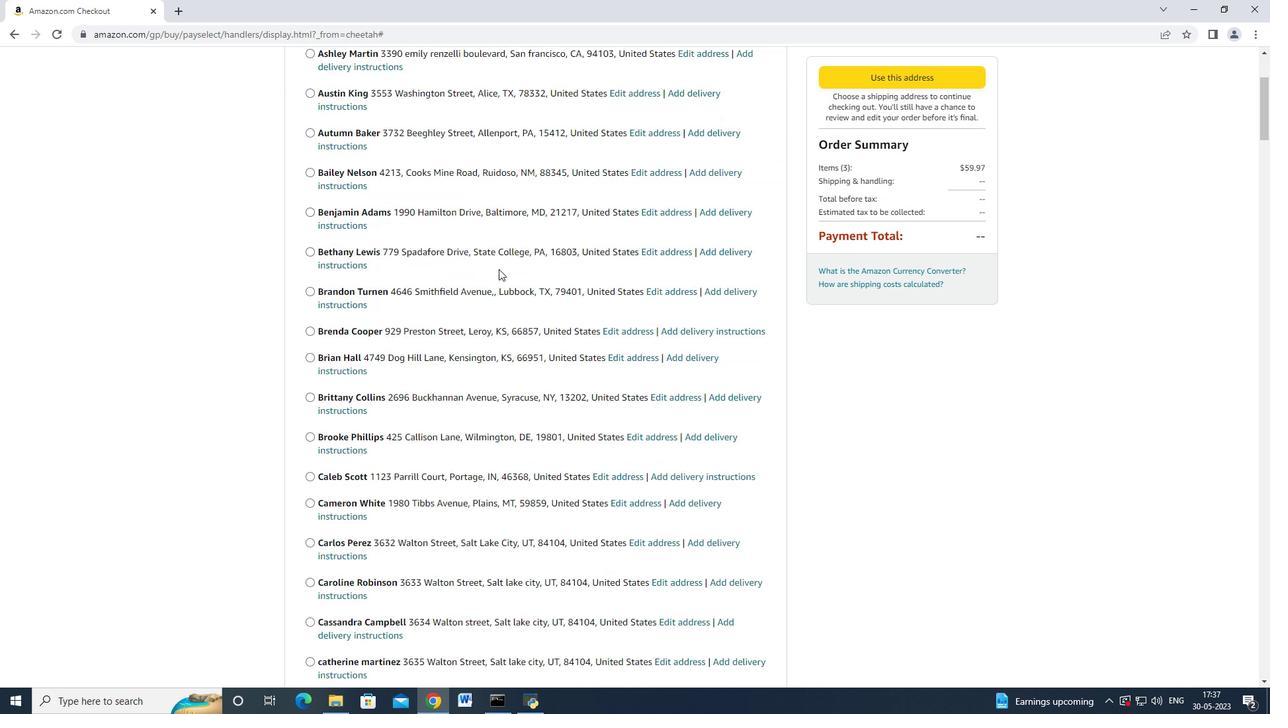 
Action: Mouse moved to (497, 269)
Screenshot: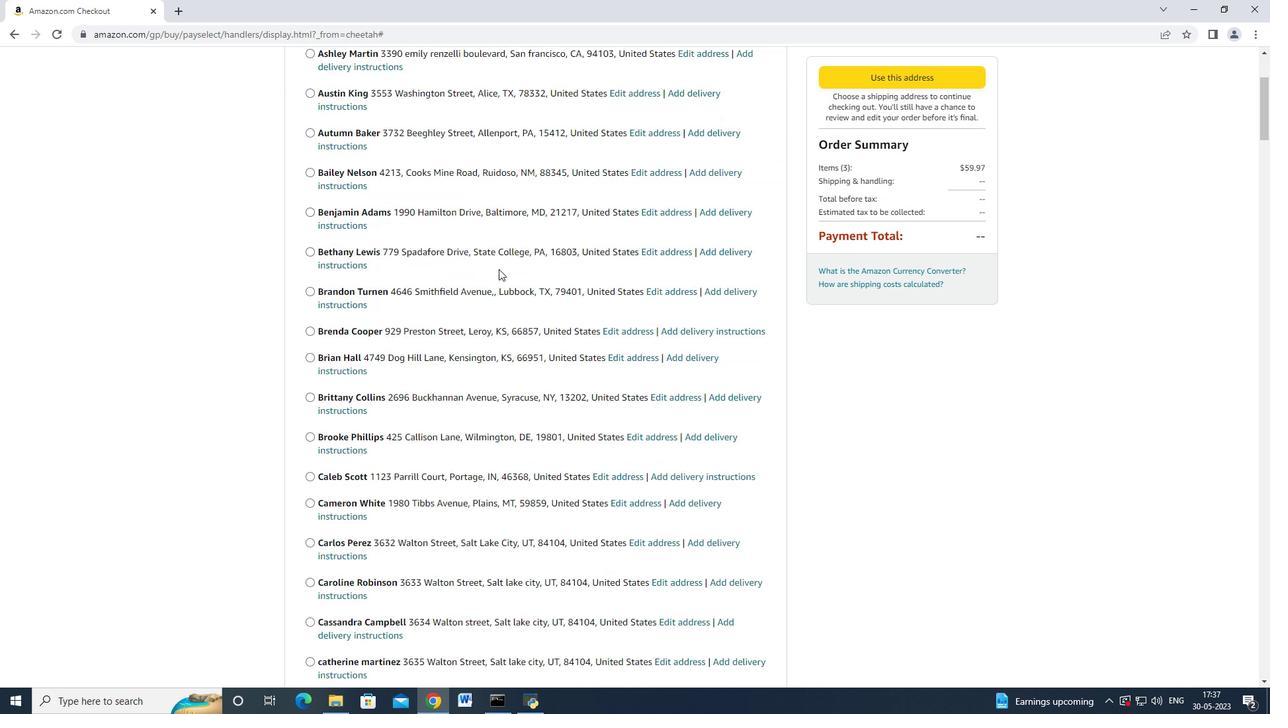 
Action: Mouse scrolled (497, 268) with delta (0, 0)
Screenshot: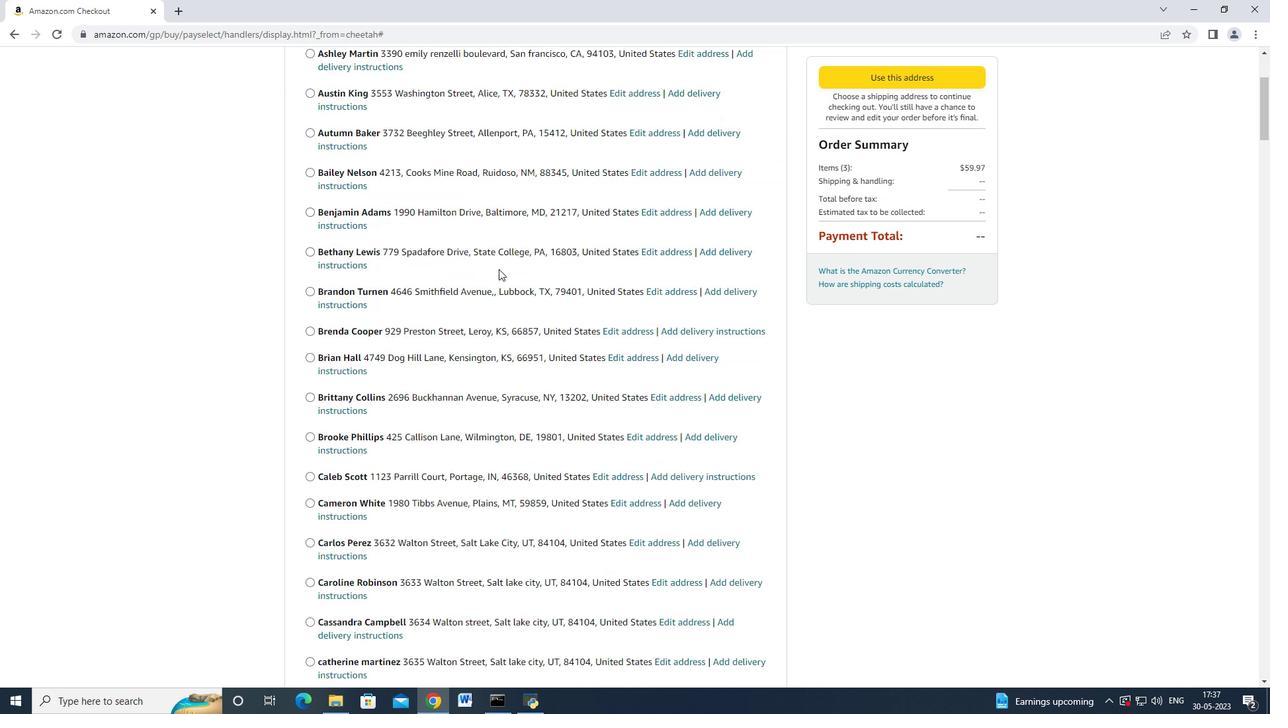 
Action: Mouse scrolled (497, 268) with delta (0, 0)
Screenshot: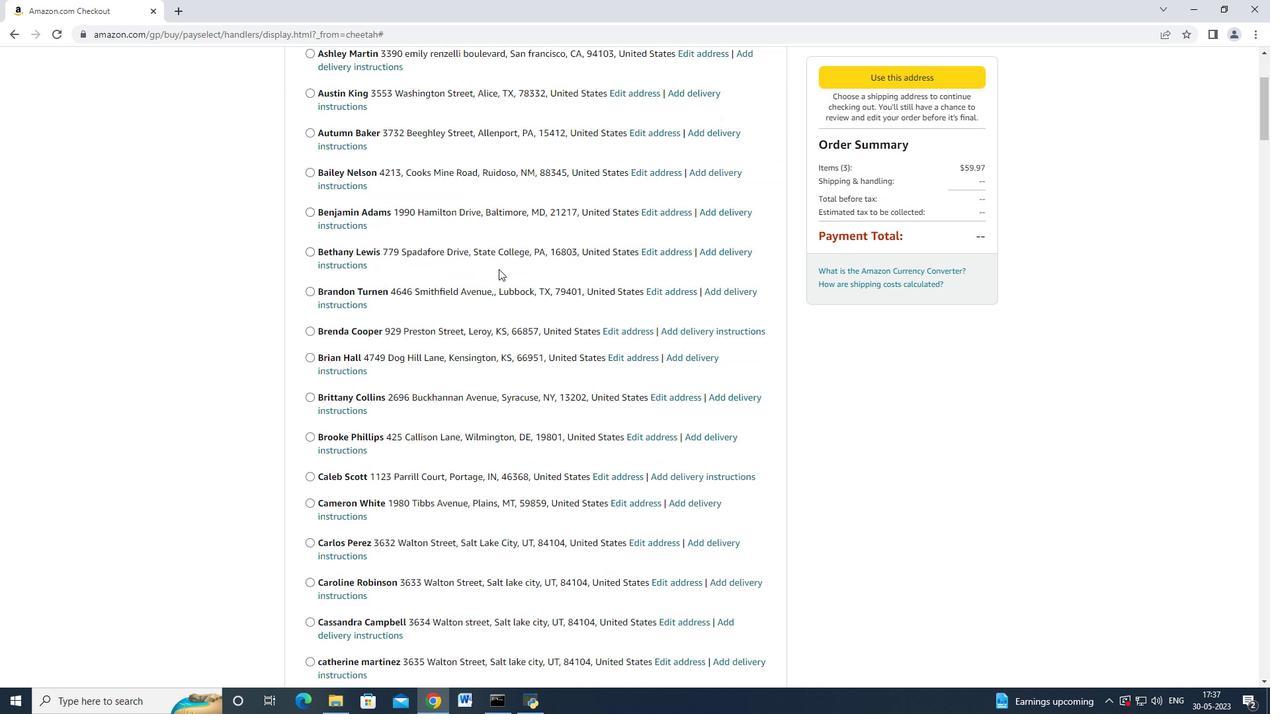 
Action: Mouse scrolled (497, 268) with delta (0, 0)
Screenshot: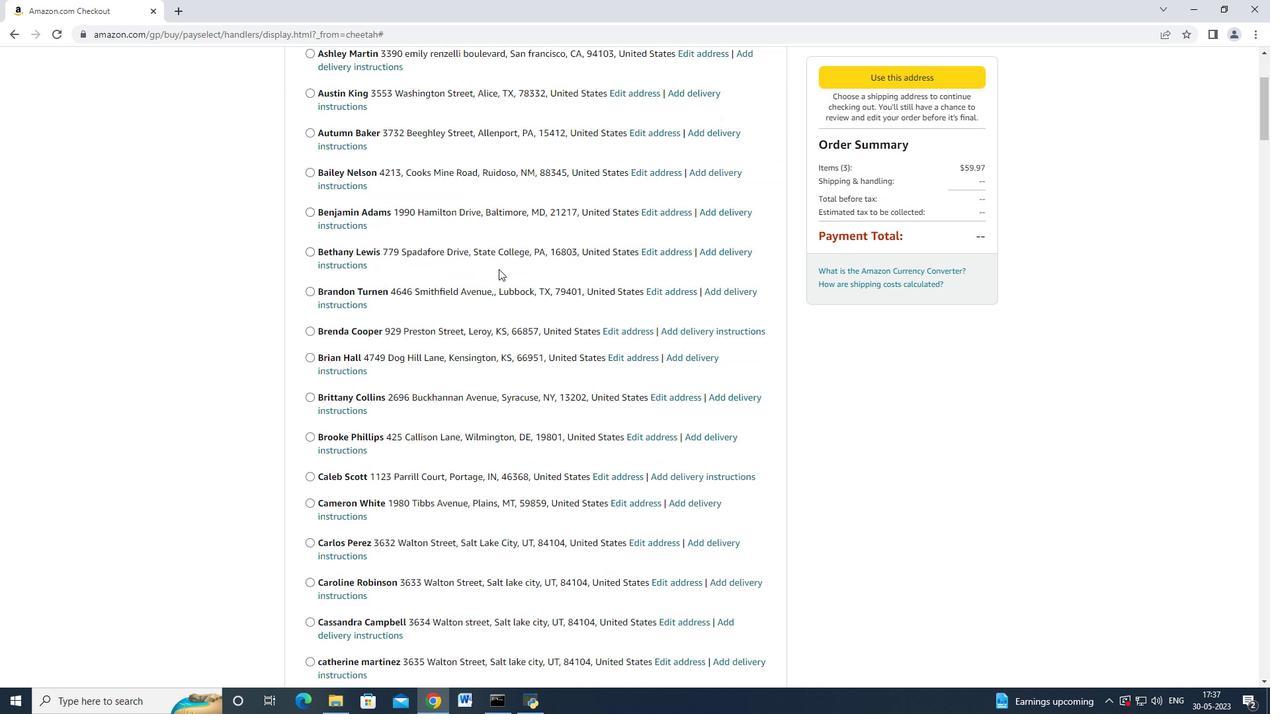 
Action: Mouse scrolled (497, 268) with delta (0, 0)
Screenshot: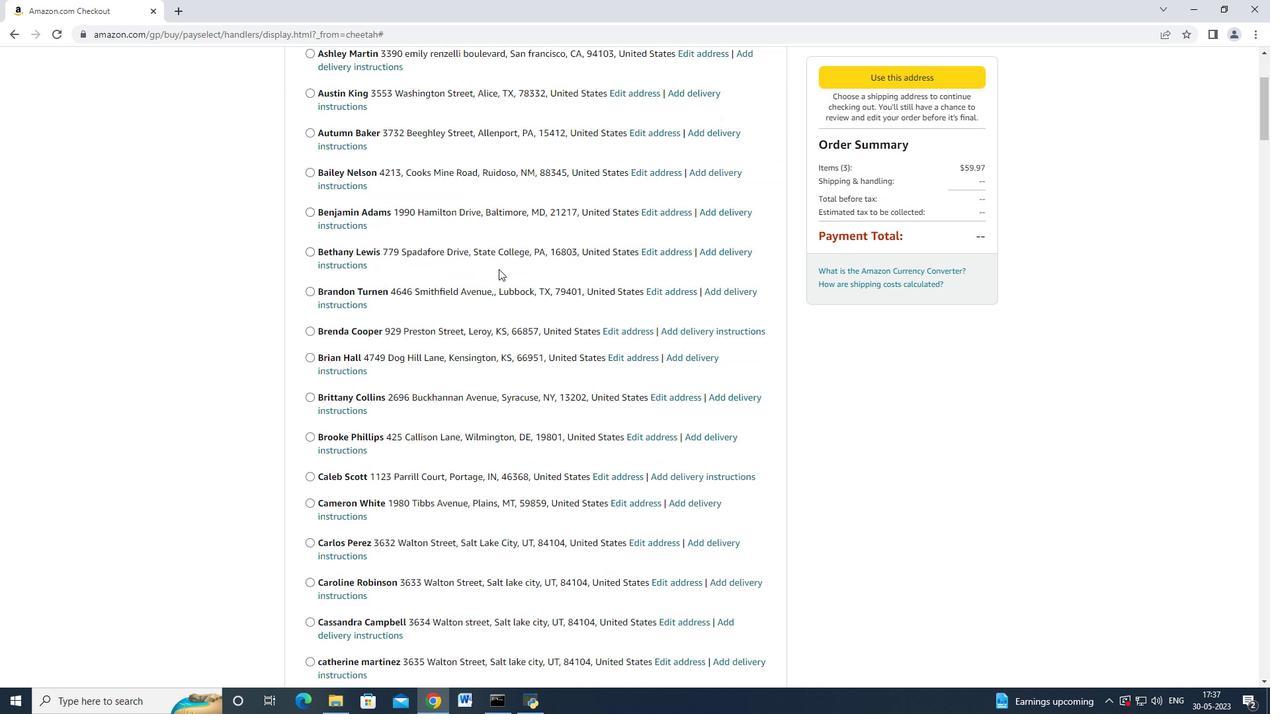 
Action: Mouse scrolled (497, 268) with delta (0, 0)
Screenshot: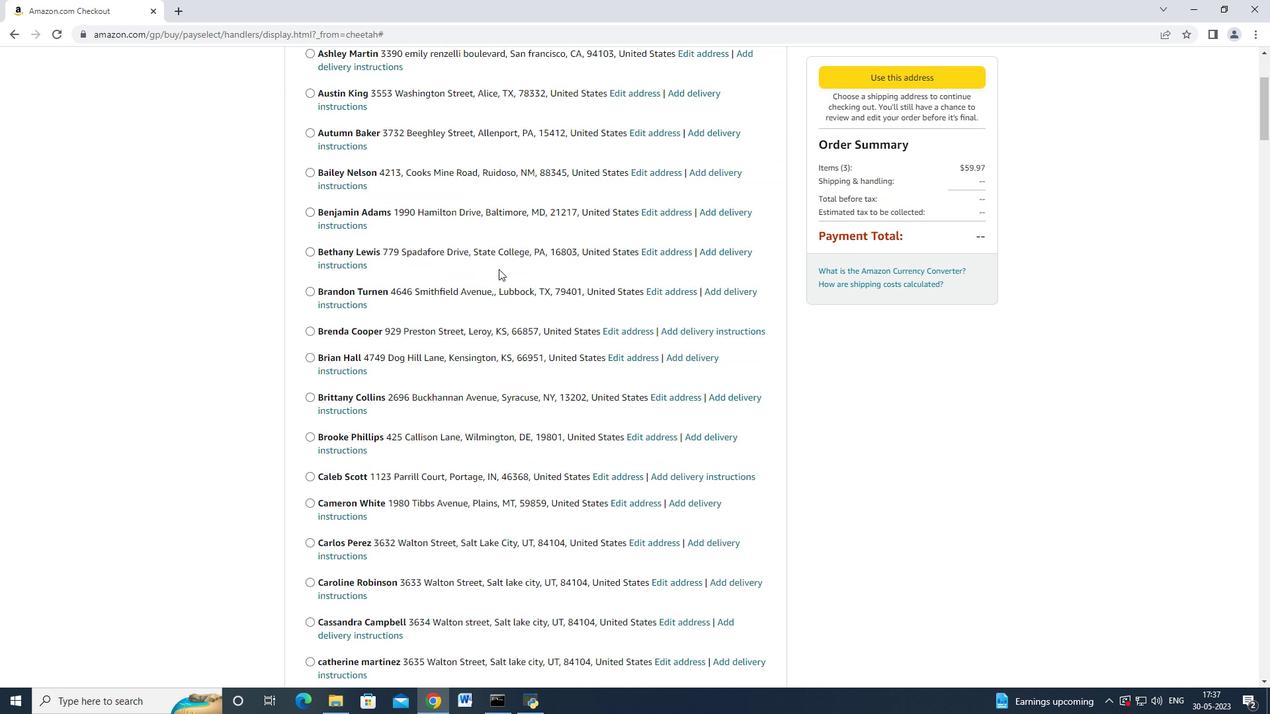 
Action: Mouse moved to (497, 268)
Screenshot: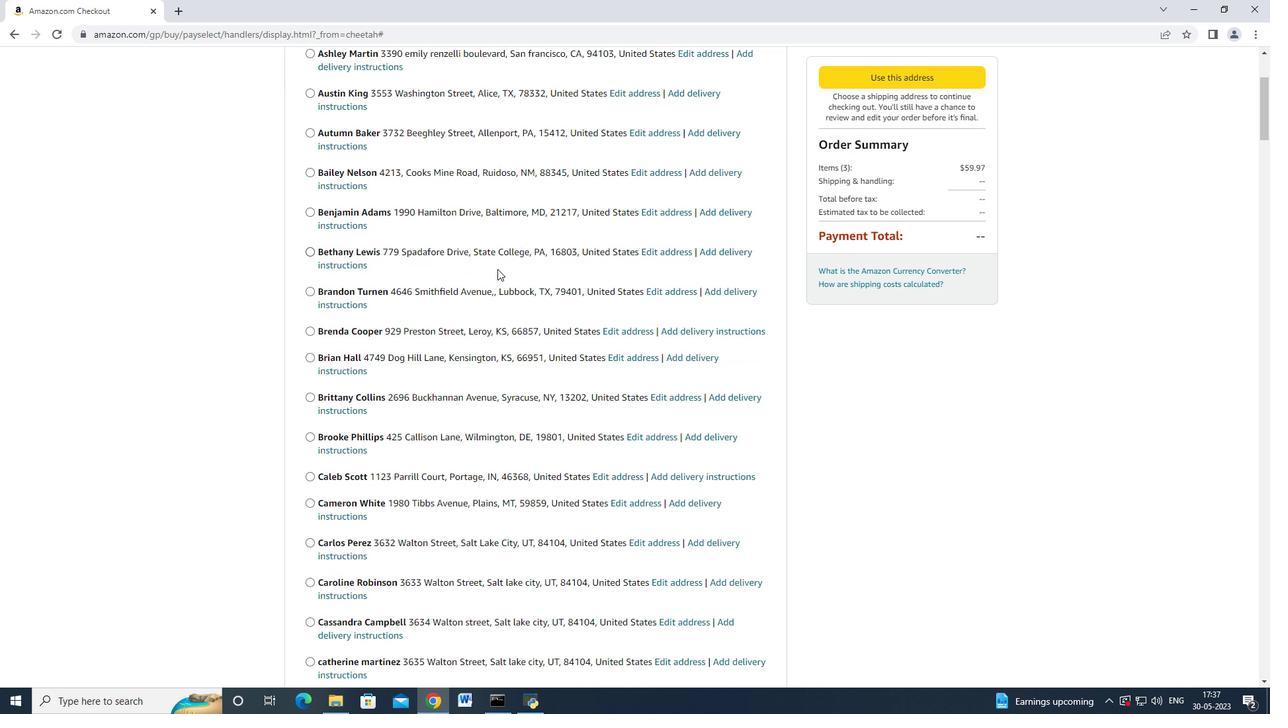 
Action: Mouse scrolled (497, 268) with delta (0, 0)
Screenshot: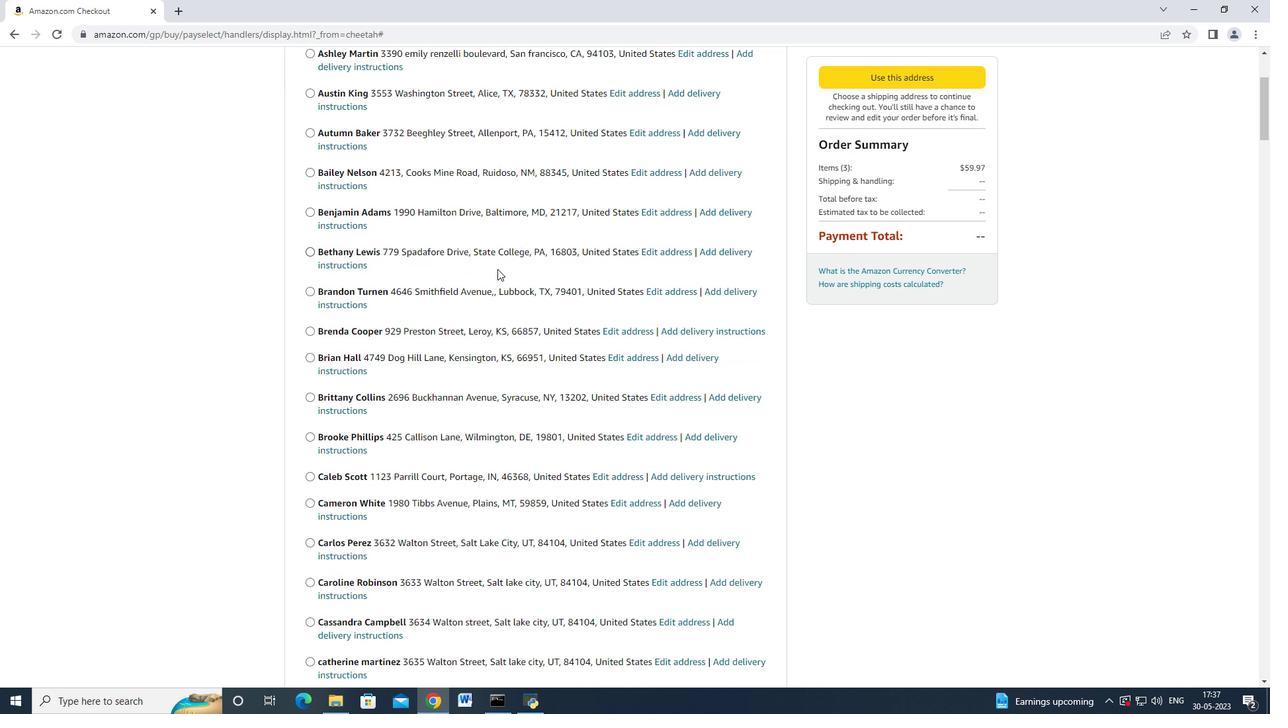 
Action: Mouse scrolled (497, 268) with delta (0, 0)
Screenshot: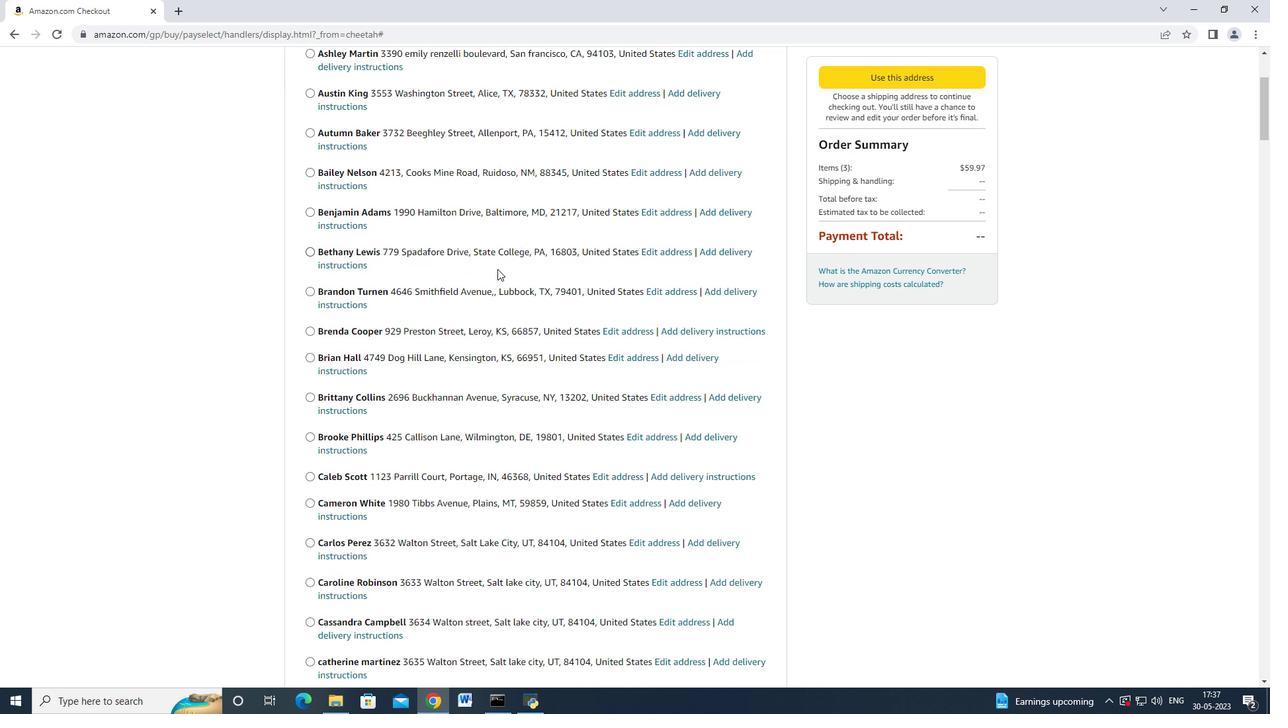 
Action: Mouse scrolled (497, 268) with delta (0, 0)
Screenshot: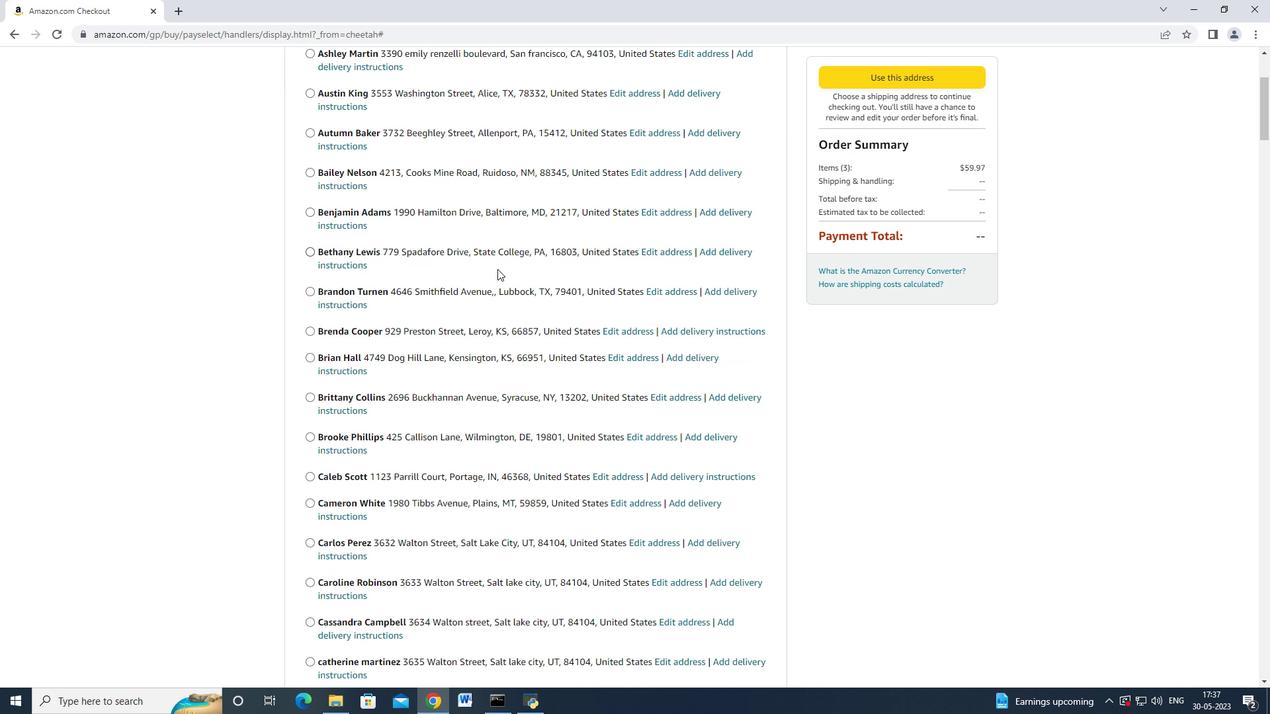 
Action: Mouse scrolled (497, 268) with delta (0, 0)
Screenshot: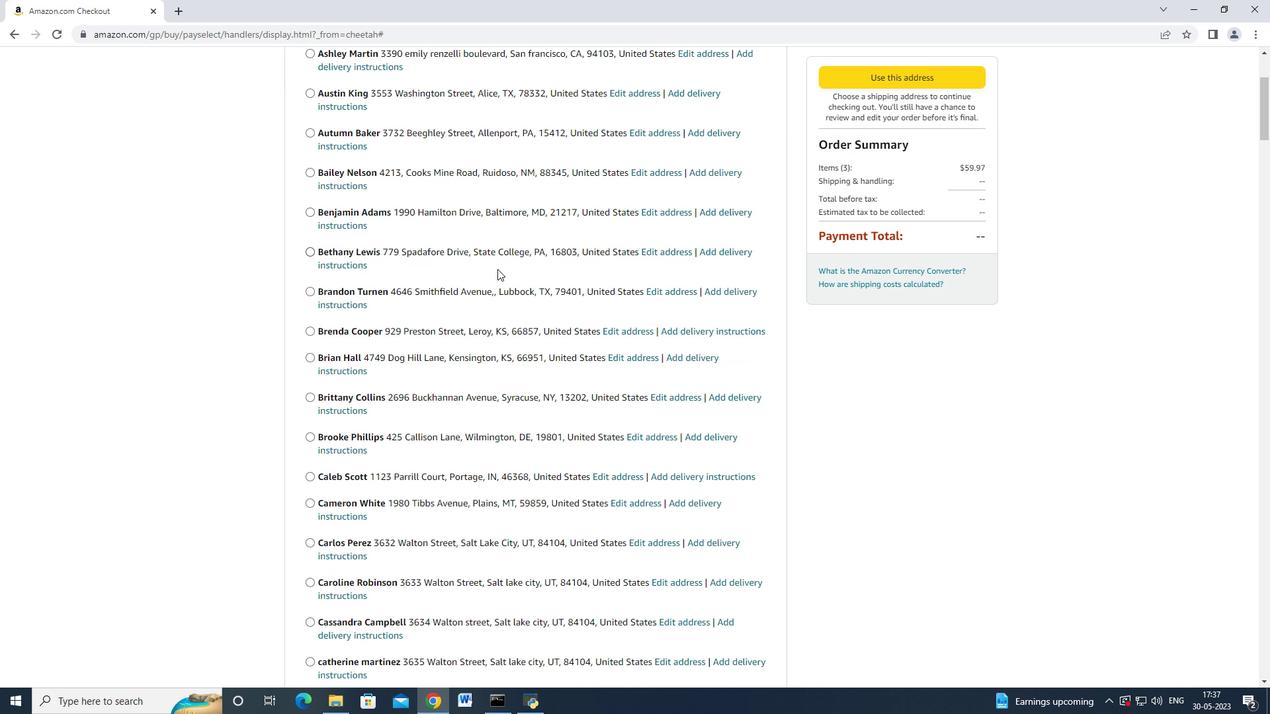 
Action: Mouse scrolled (497, 268) with delta (0, 0)
Screenshot: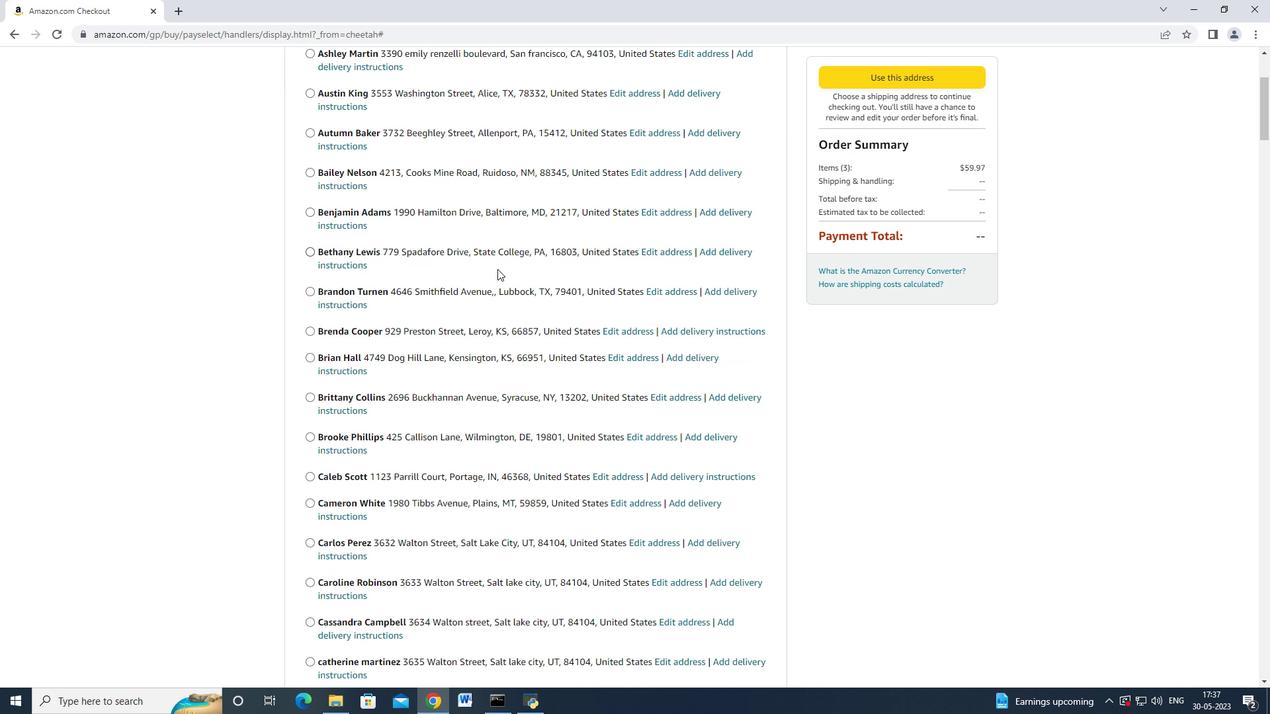 
Action: Mouse scrolled (497, 268) with delta (0, 0)
Screenshot: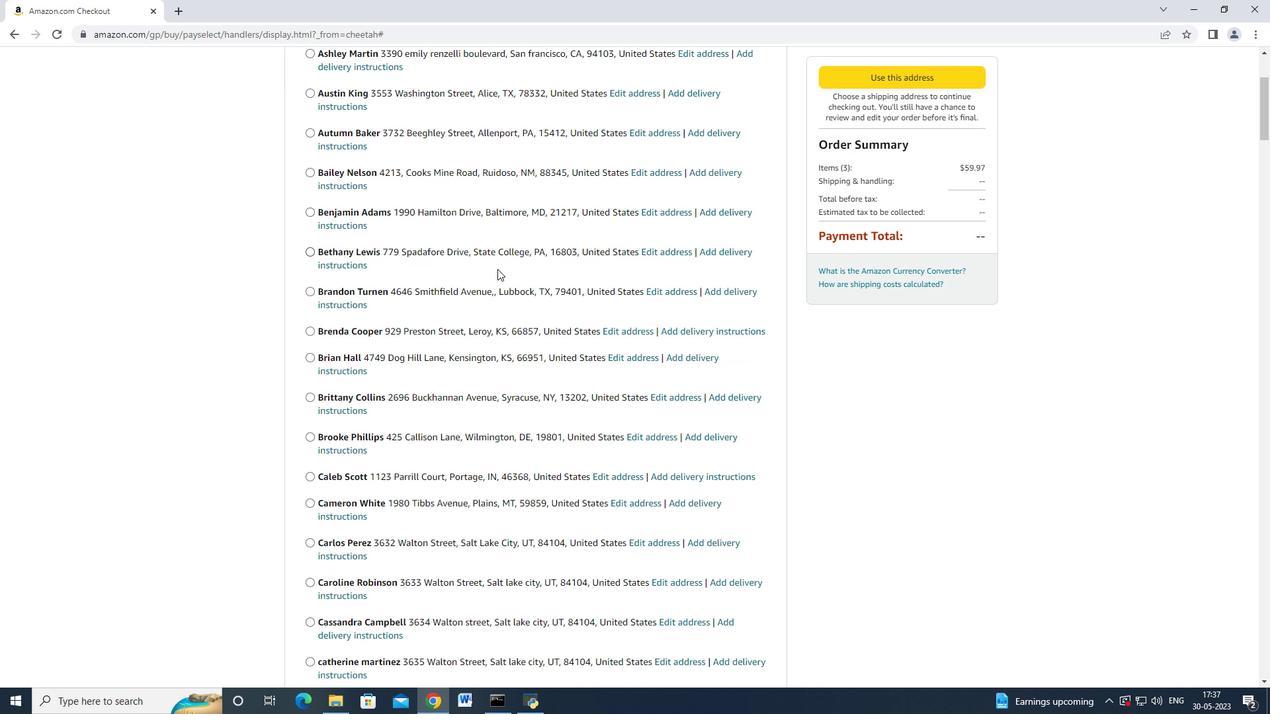 
Action: Mouse scrolled (497, 268) with delta (0, 0)
Screenshot: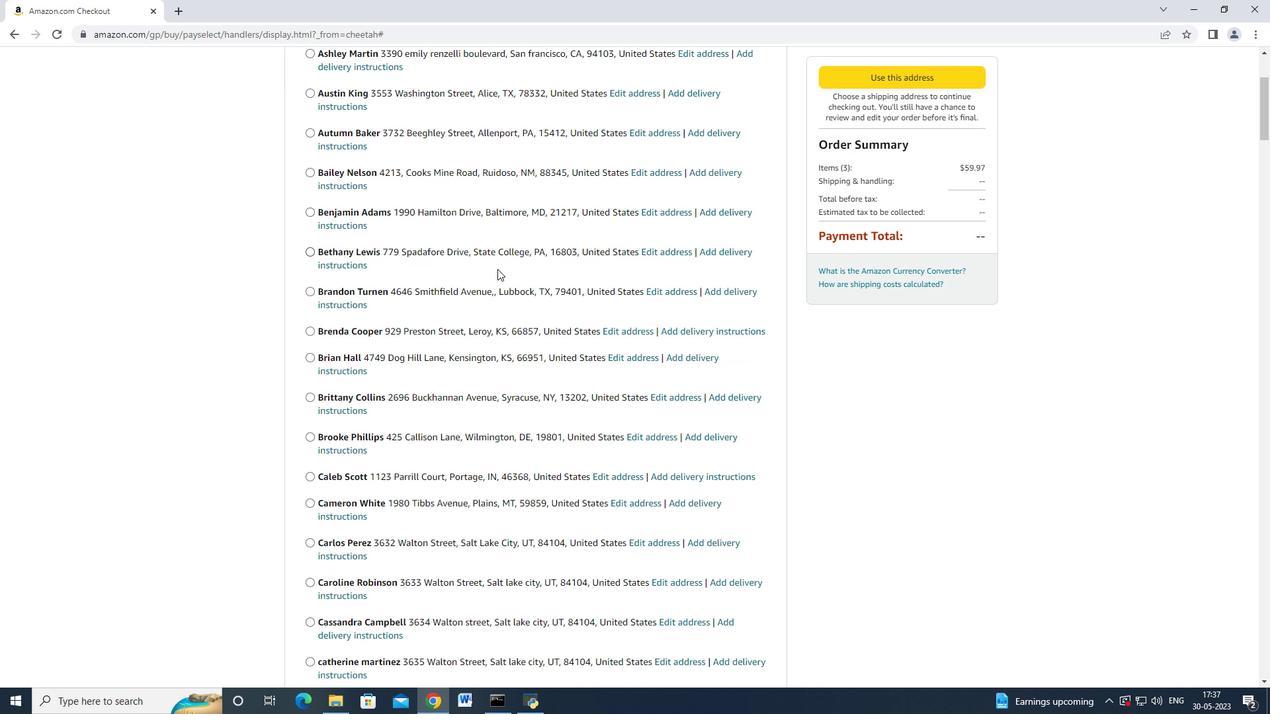 
Action: Mouse scrolled (497, 268) with delta (0, 0)
Screenshot: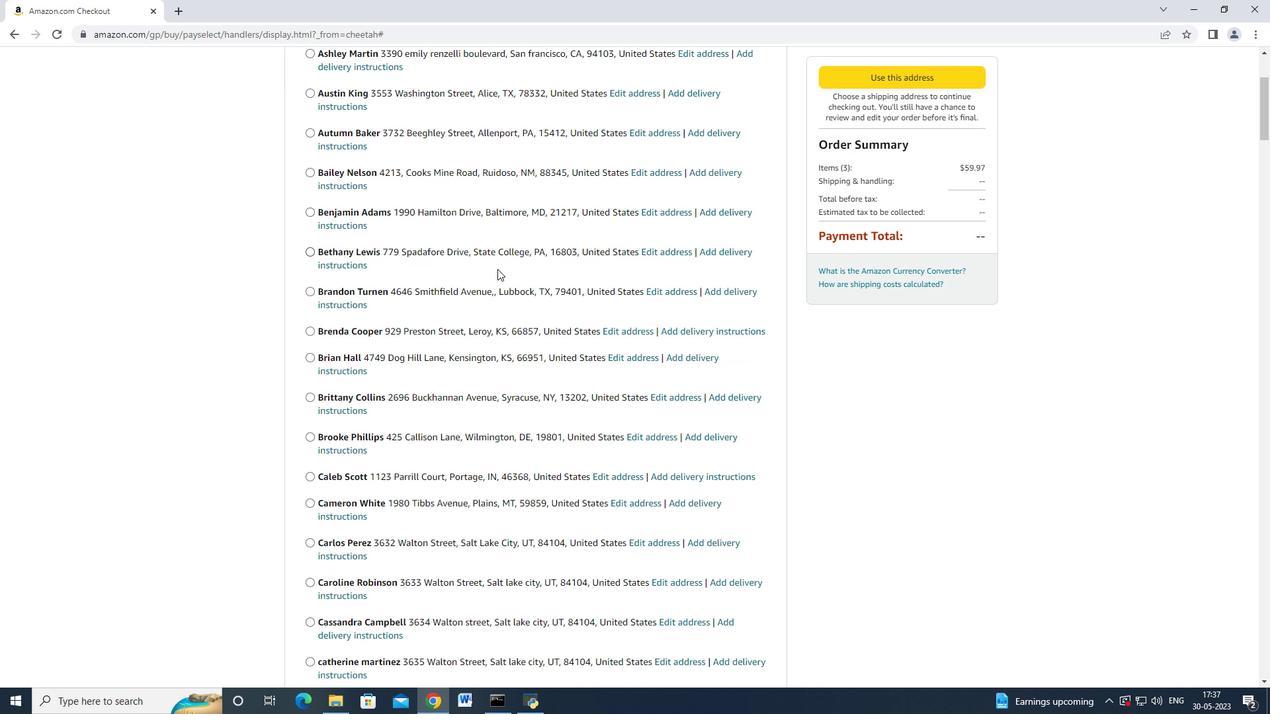 
Action: Mouse scrolled (497, 268) with delta (0, 0)
Screenshot: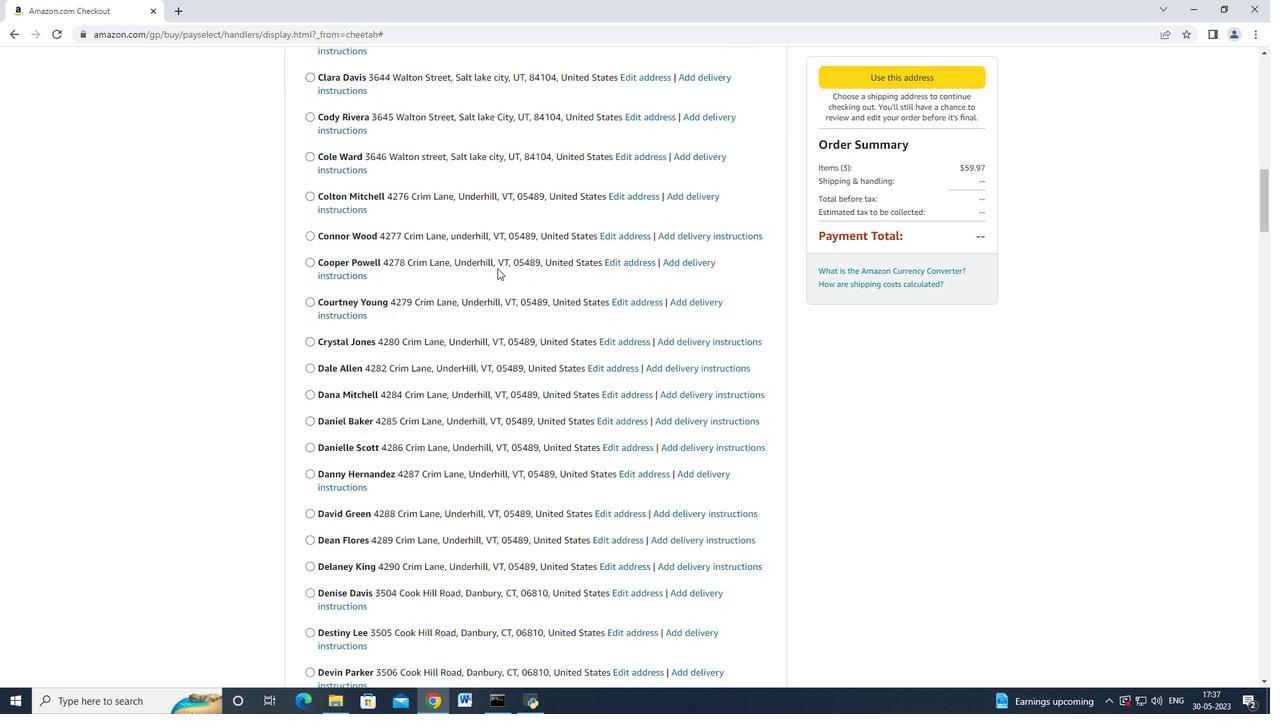 
Action: Mouse scrolled (497, 268) with delta (0, 0)
Screenshot: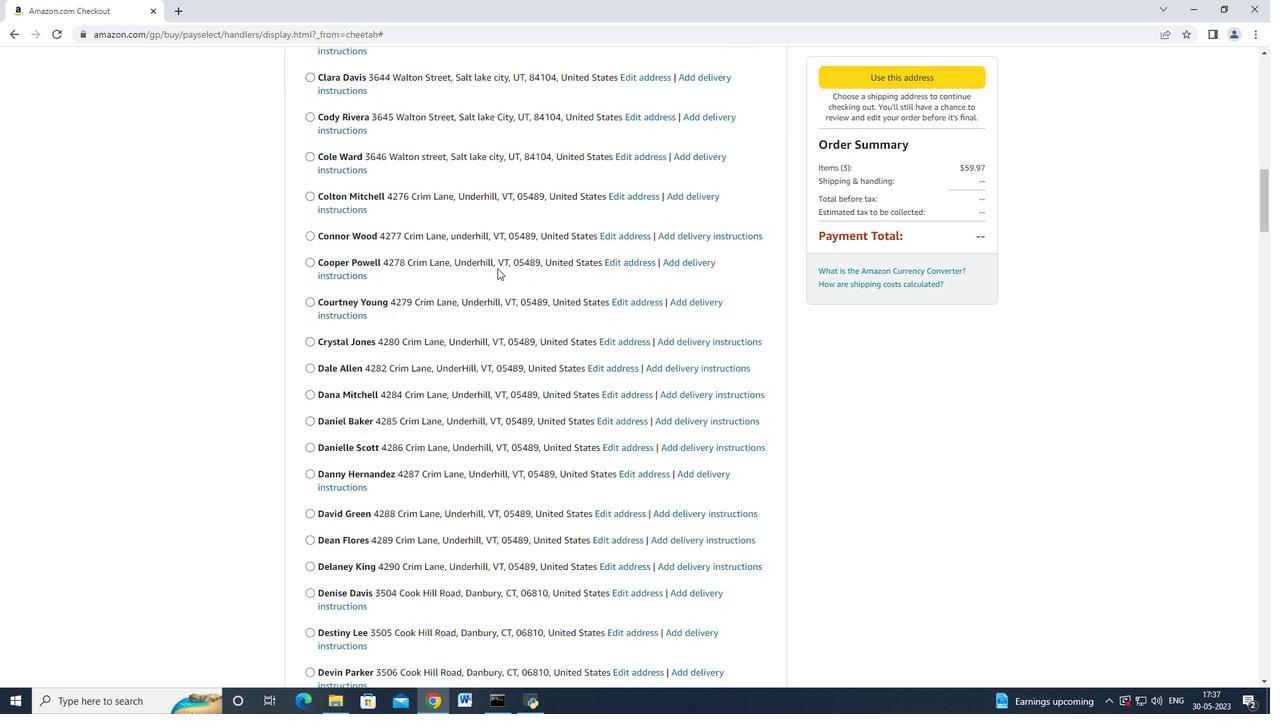 
Action: Mouse scrolled (497, 268) with delta (0, 0)
Screenshot: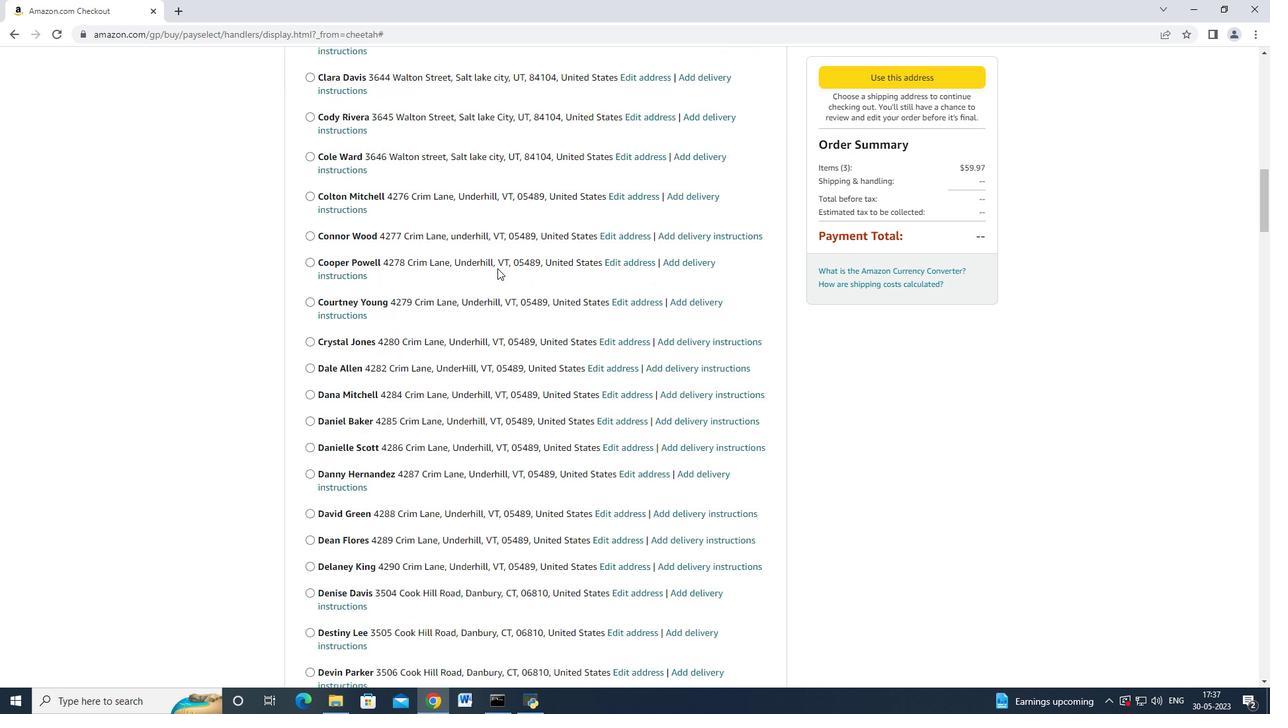 
Action: Mouse scrolled (497, 268) with delta (0, 0)
Screenshot: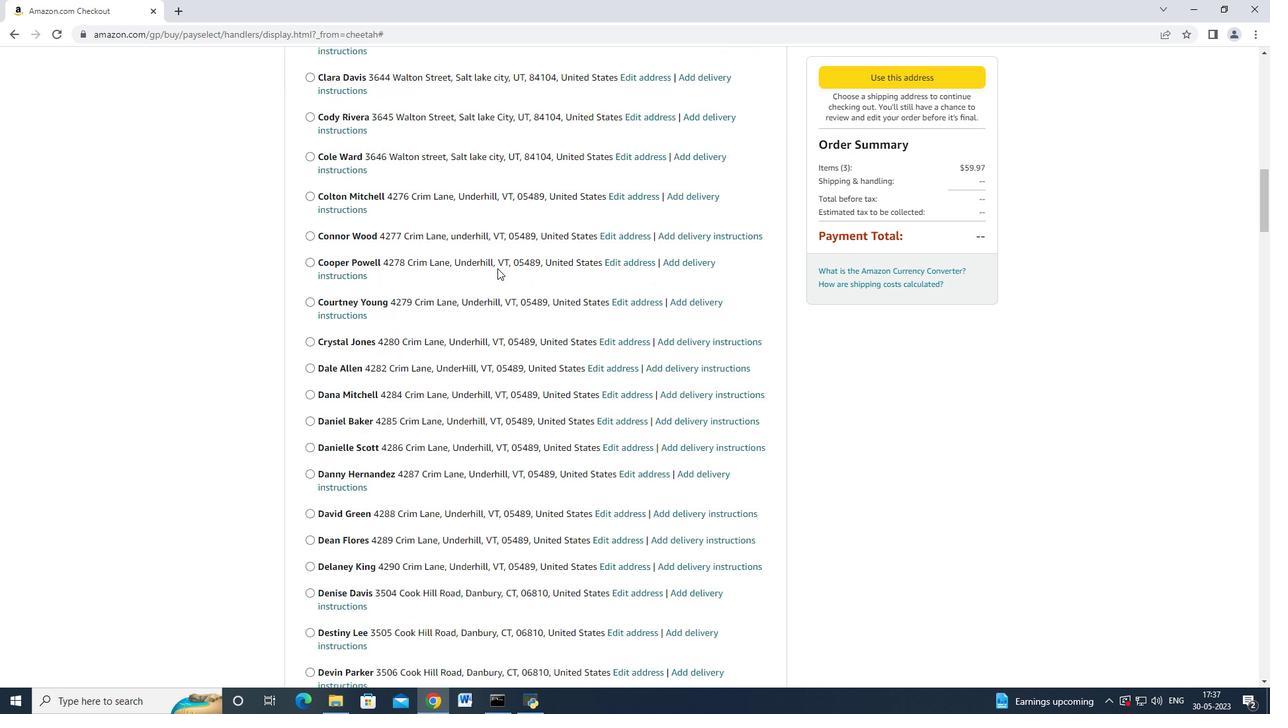 
Action: Mouse scrolled (497, 268) with delta (0, 0)
Screenshot: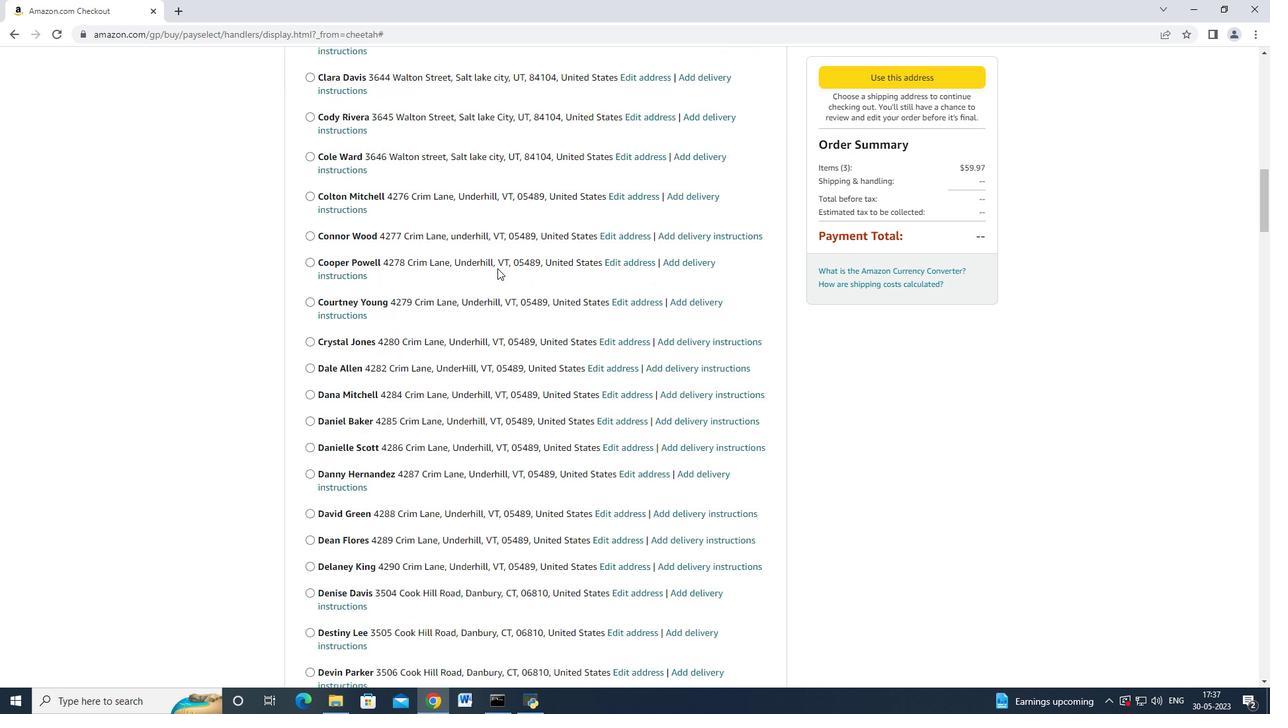 
Action: Mouse scrolled (497, 268) with delta (0, 0)
Screenshot: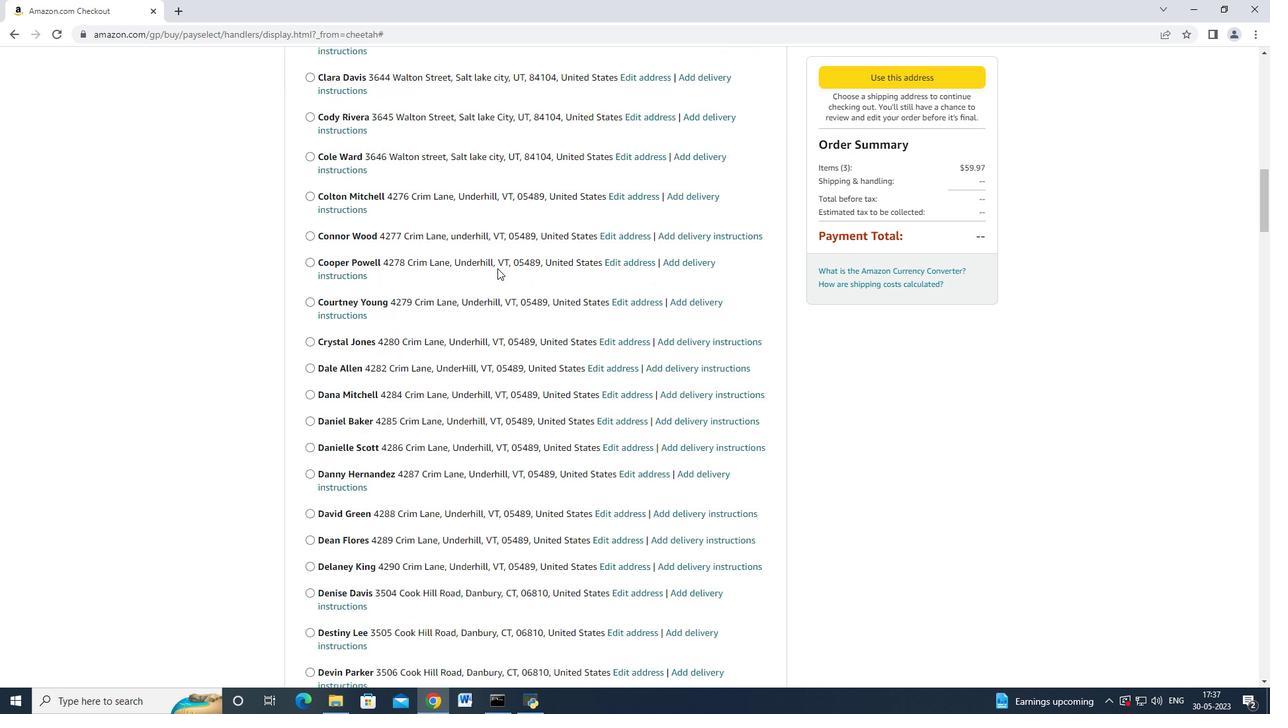 
Action: Mouse scrolled (497, 268) with delta (0, 0)
Screenshot: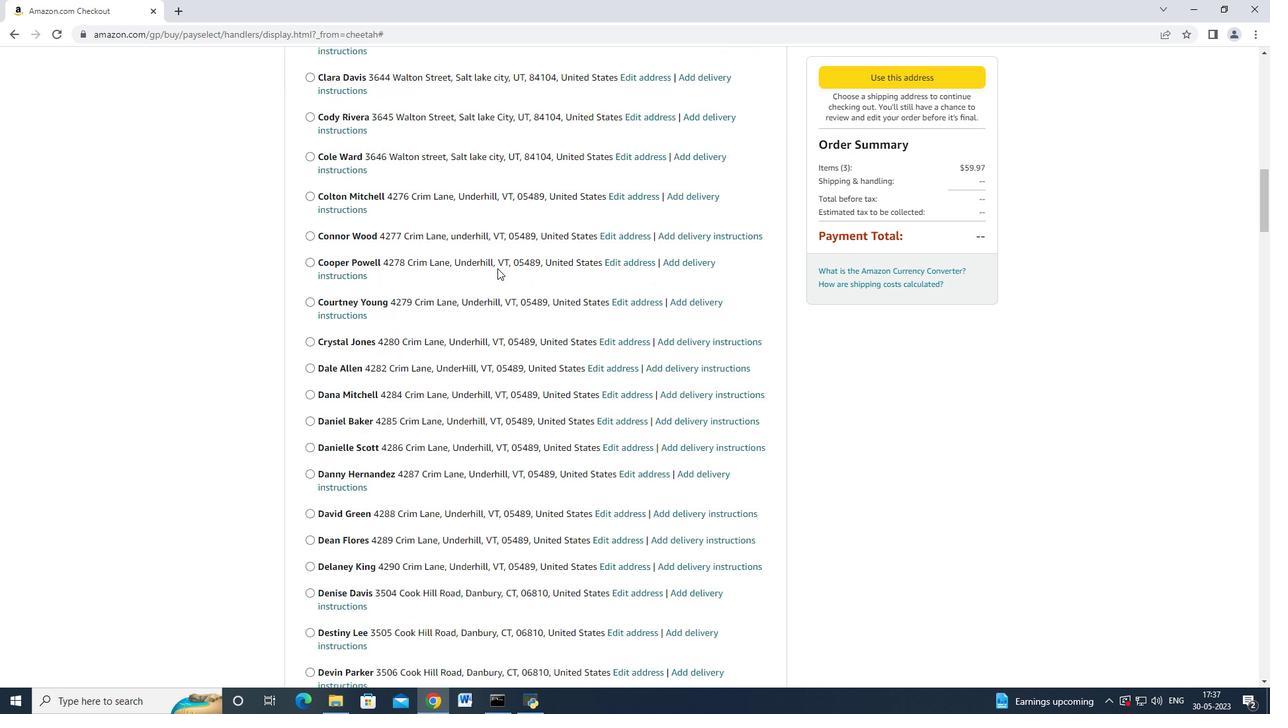 
Action: Mouse scrolled (497, 268) with delta (0, 0)
Screenshot: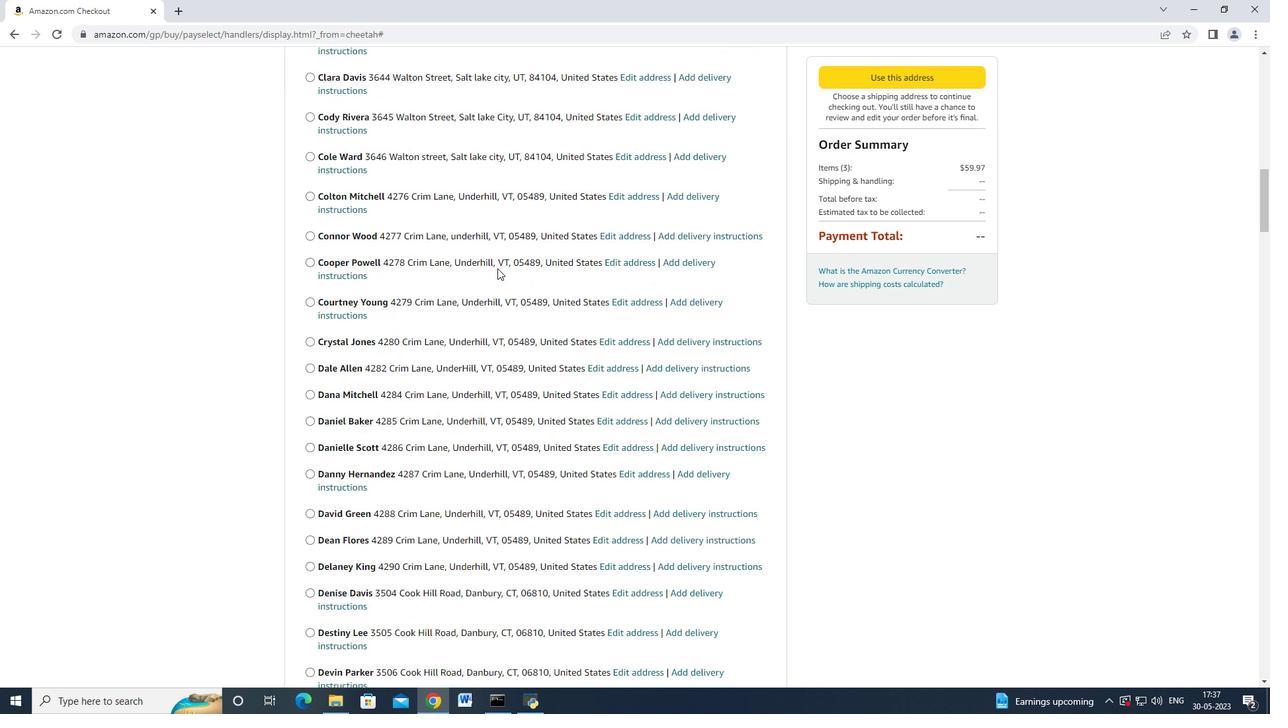 
Action: Mouse scrolled (497, 268) with delta (0, 0)
Screenshot: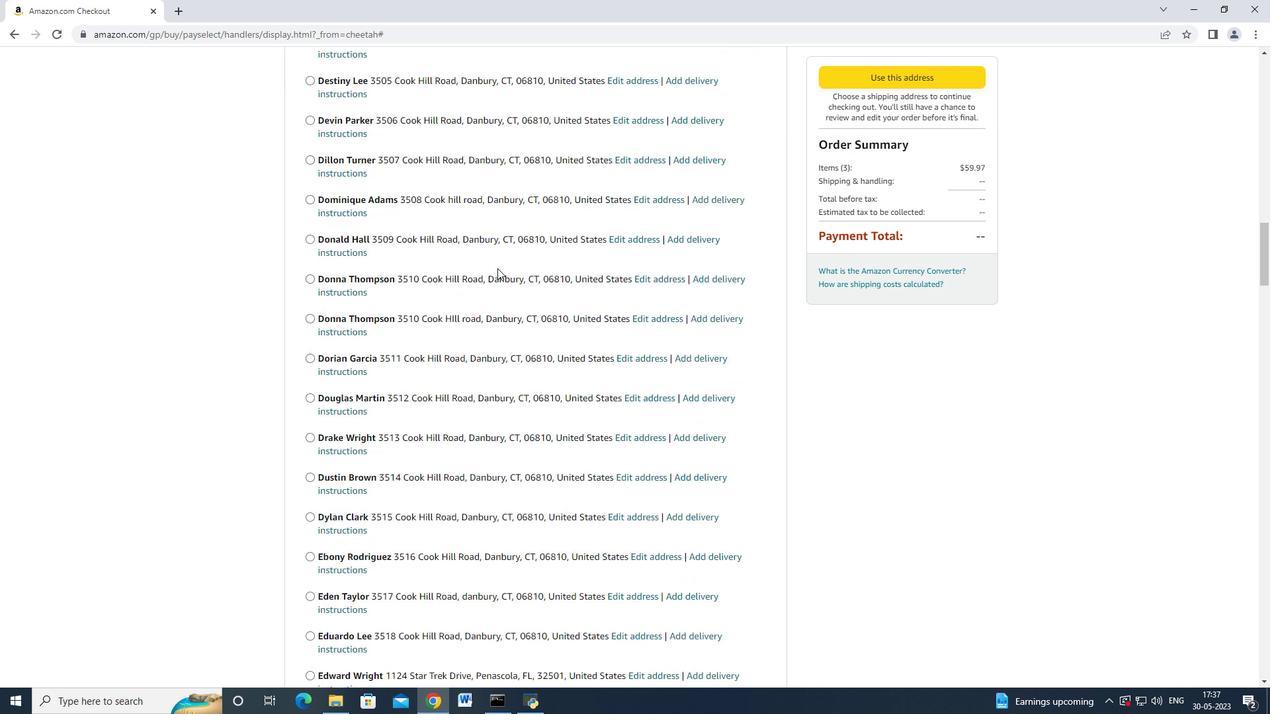 
Action: Mouse scrolled (497, 268) with delta (0, 0)
Screenshot: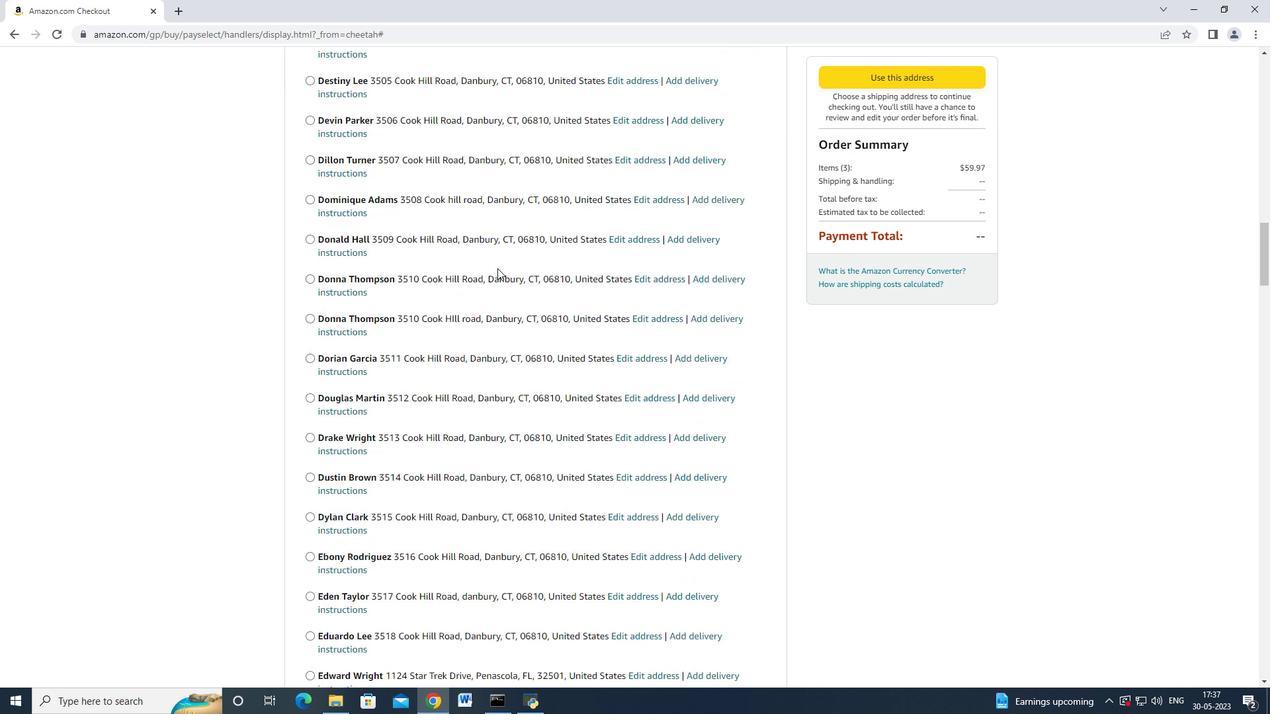 
Action: Mouse scrolled (497, 268) with delta (0, 0)
Screenshot: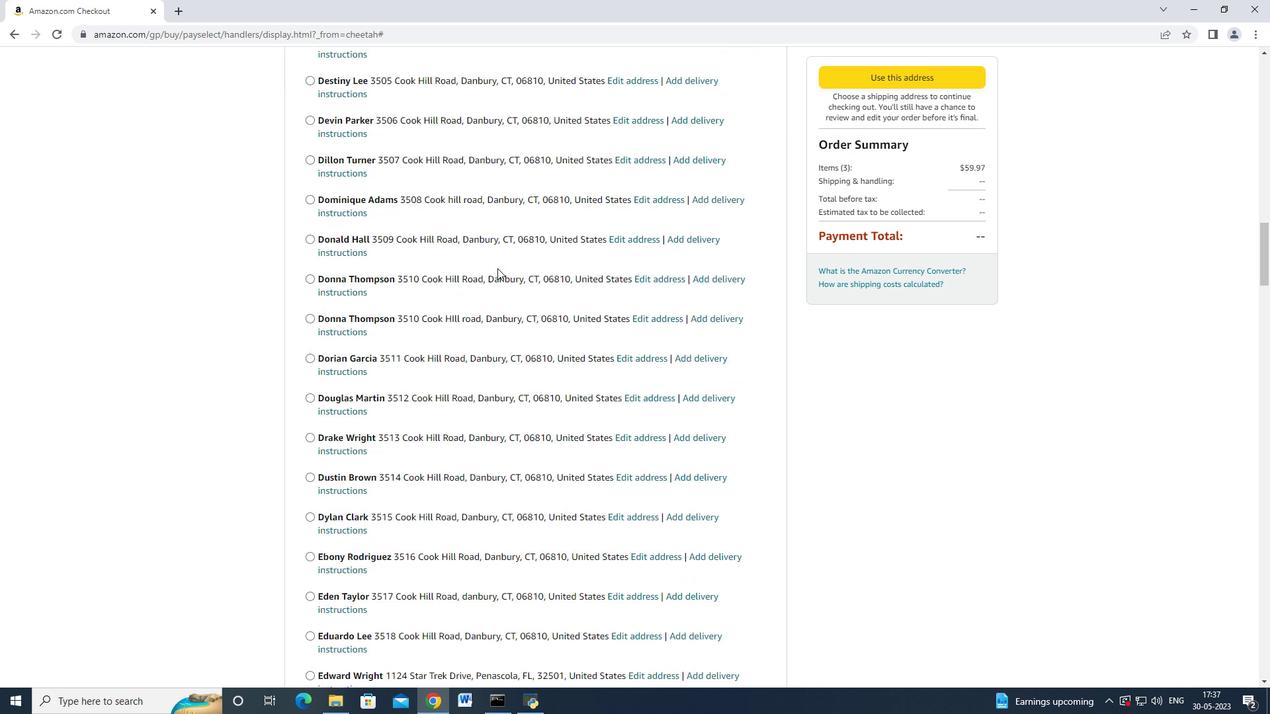
Action: Mouse scrolled (497, 268) with delta (0, 0)
Screenshot: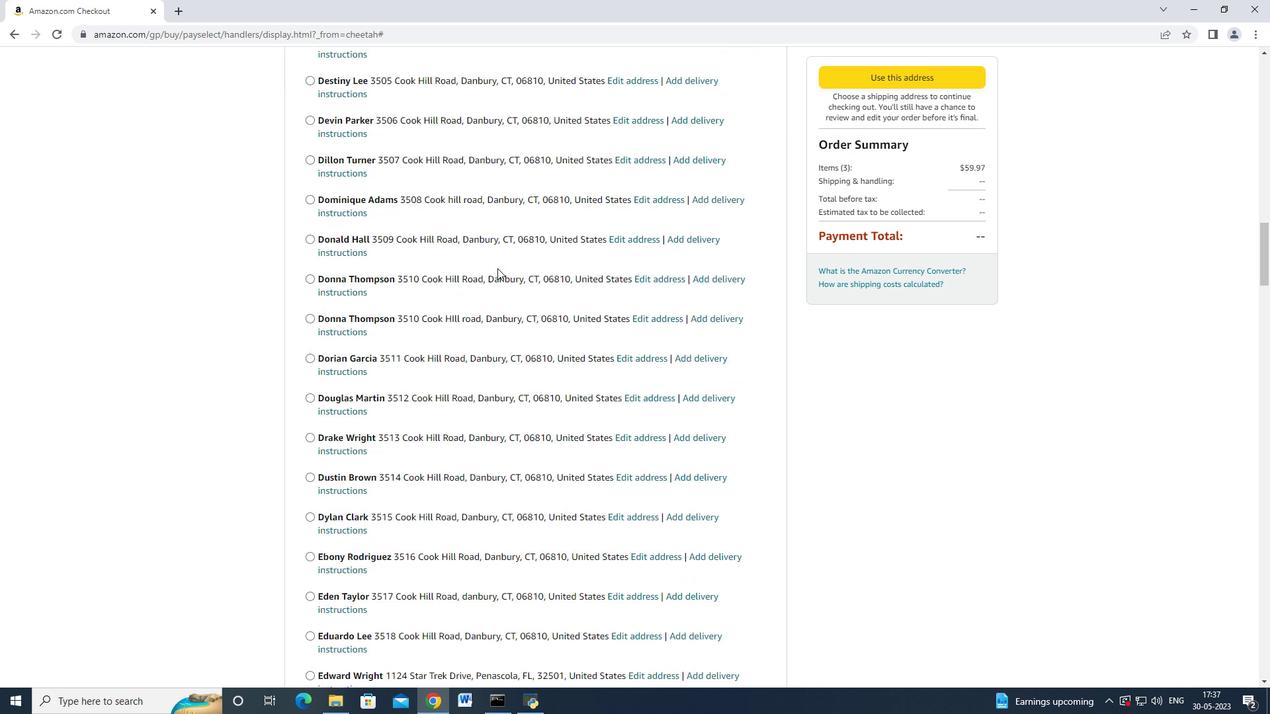
Action: Mouse scrolled (497, 267) with delta (0, -1)
Screenshot: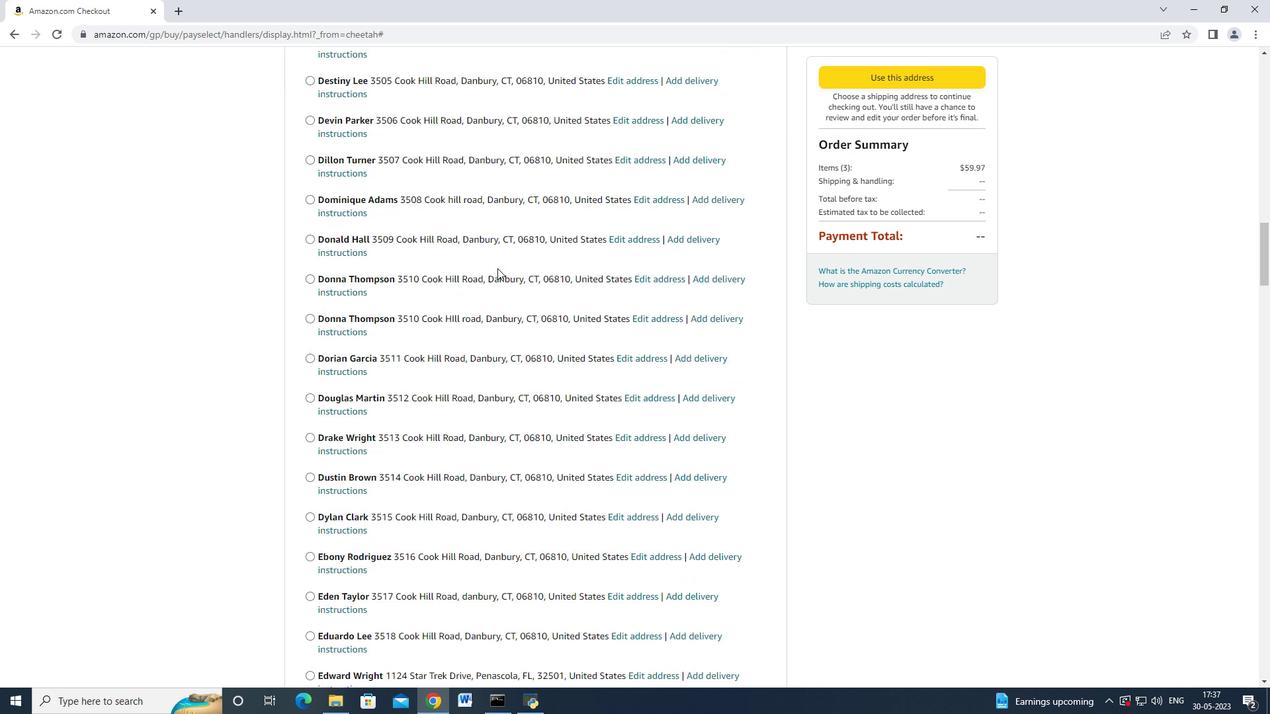 
Action: Mouse scrolled (497, 268) with delta (0, 0)
Screenshot: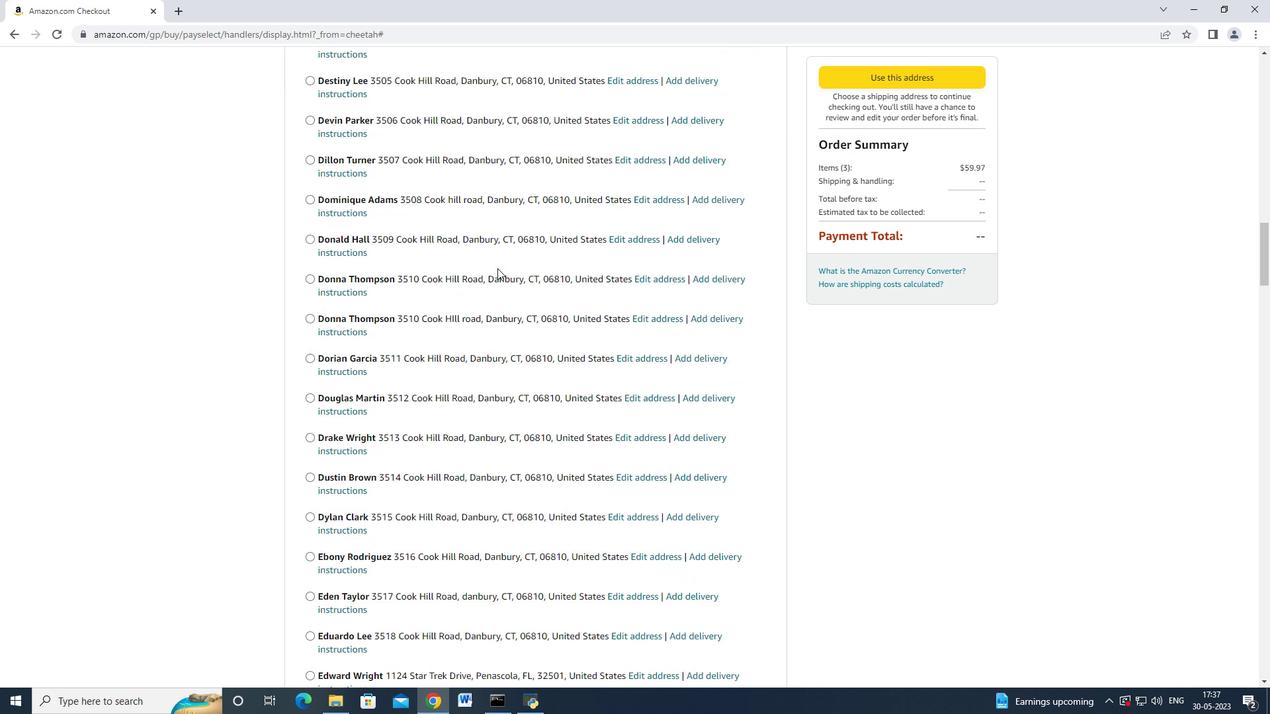 
Action: Mouse scrolled (497, 268) with delta (0, 0)
Screenshot: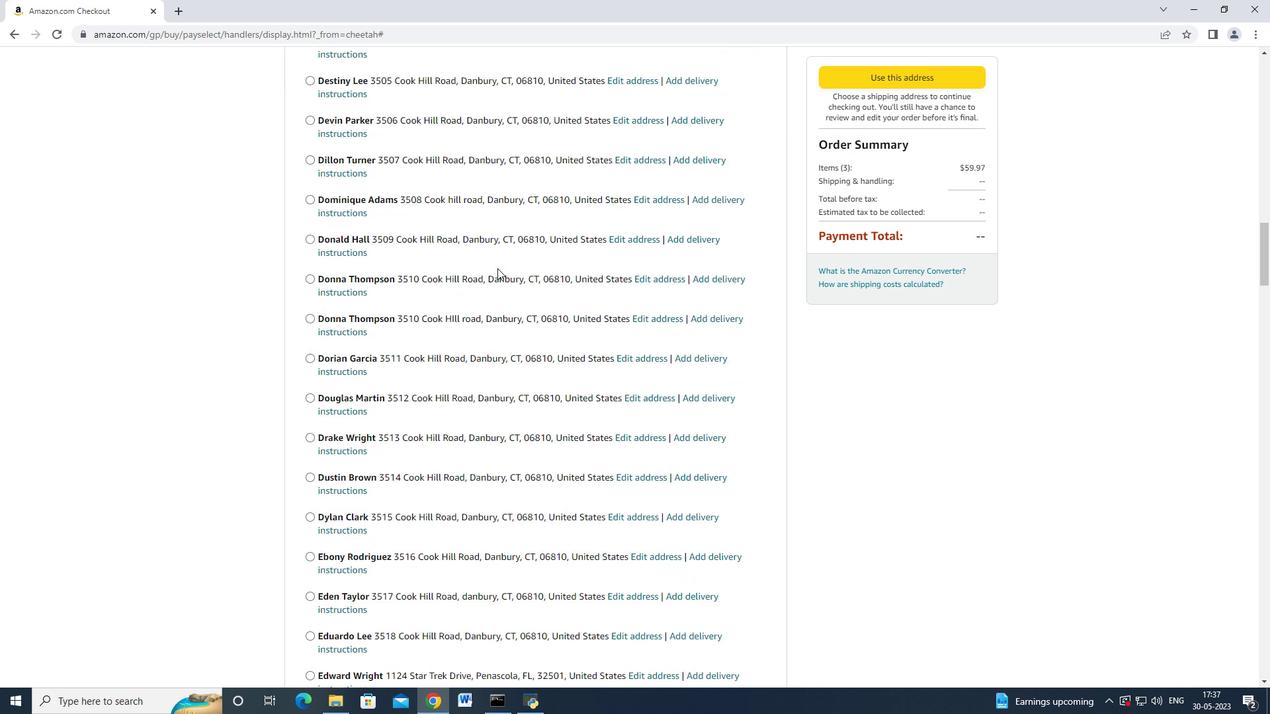 
Action: Mouse moved to (497, 268)
Screenshot: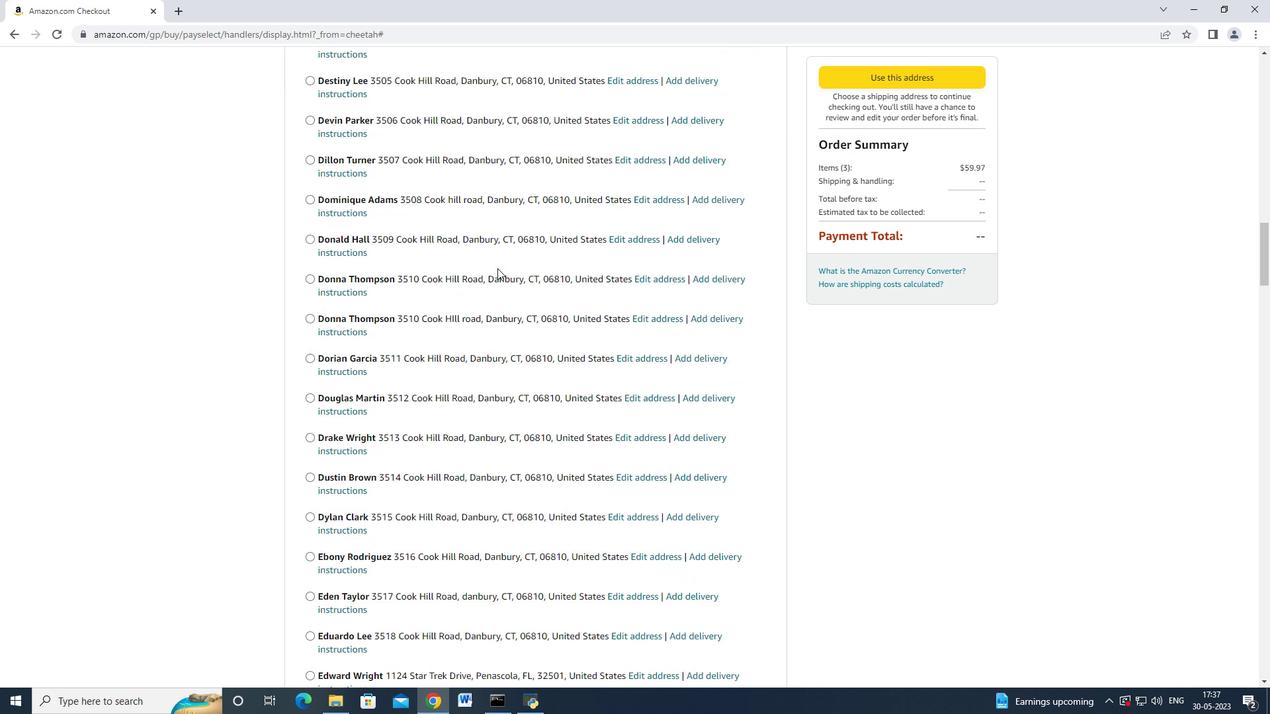 
Action: Mouse scrolled (497, 268) with delta (0, 0)
Screenshot: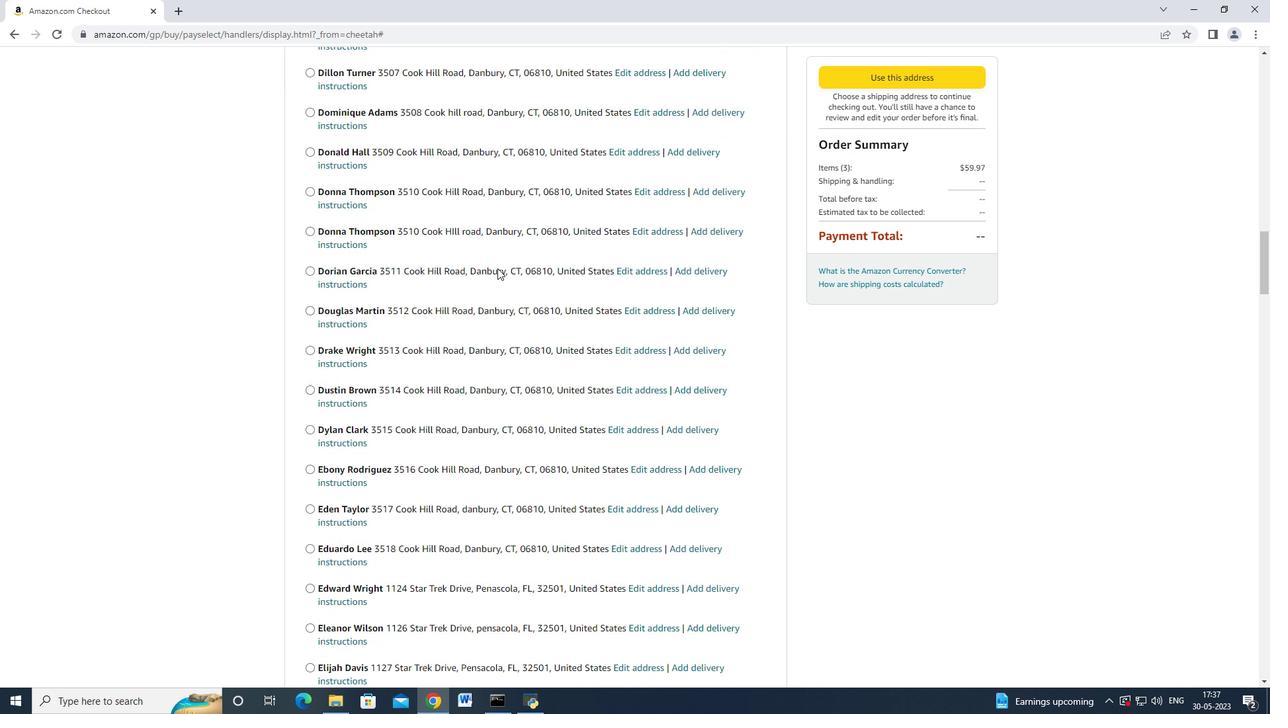 
Action: Mouse scrolled (497, 268) with delta (0, 0)
Screenshot: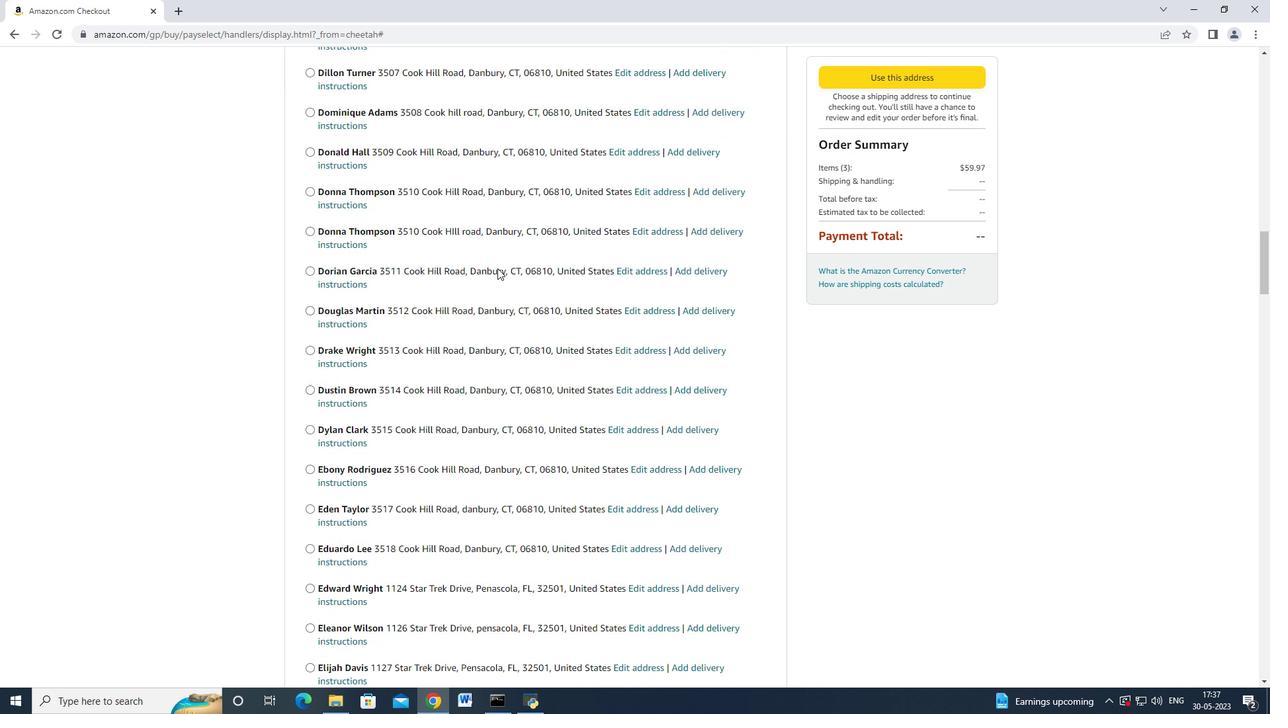 
Action: Mouse scrolled (497, 268) with delta (0, 0)
Screenshot: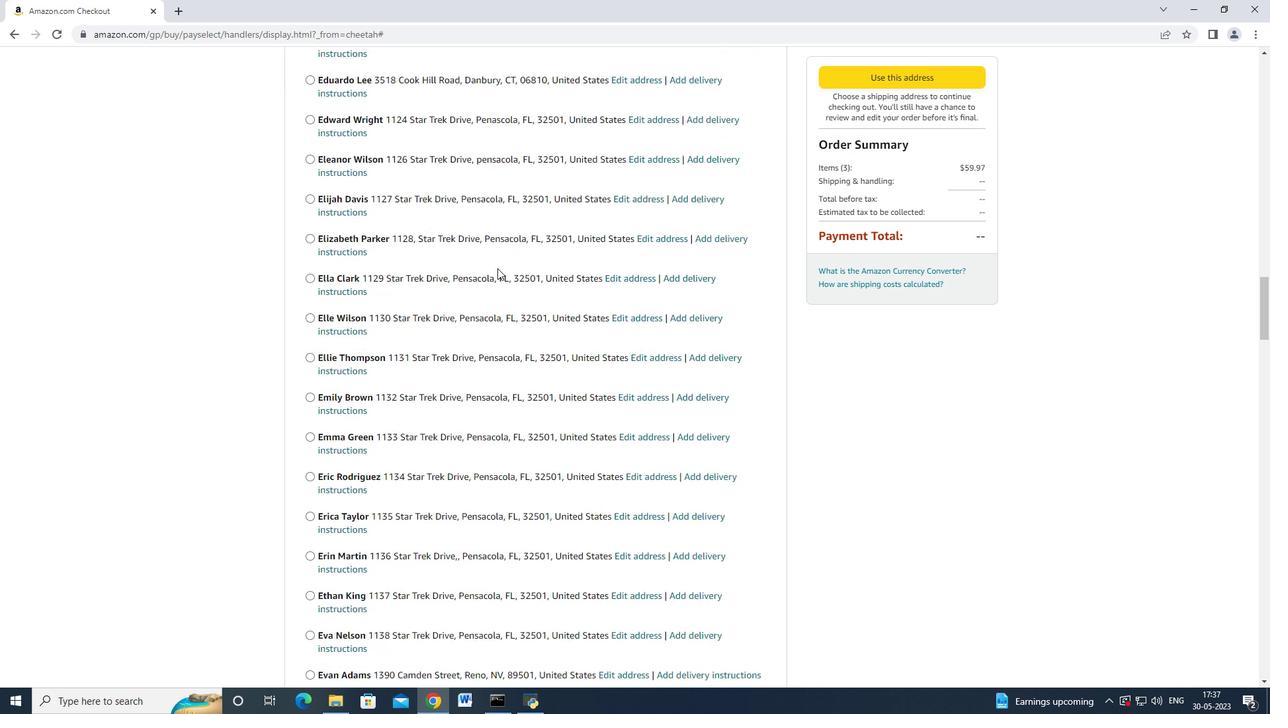 
Action: Mouse scrolled (497, 268) with delta (0, 0)
Screenshot: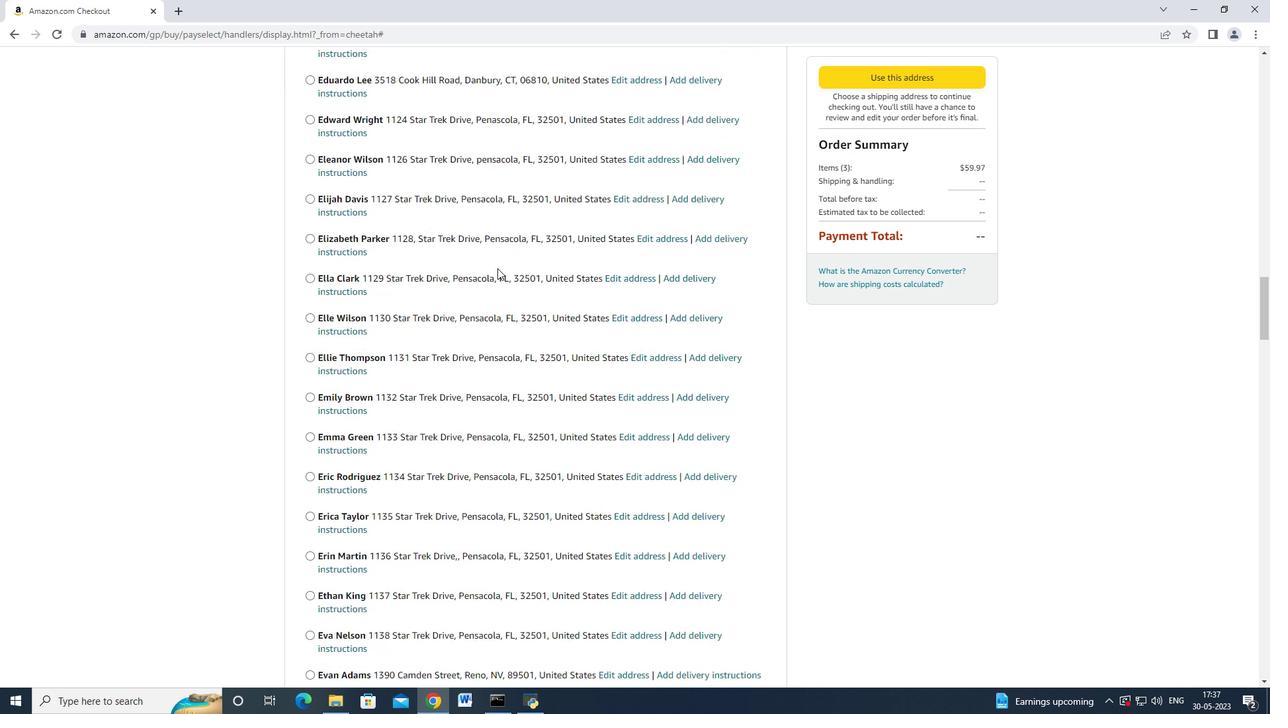 
Action: Mouse scrolled (497, 267) with delta (0, -1)
Screenshot: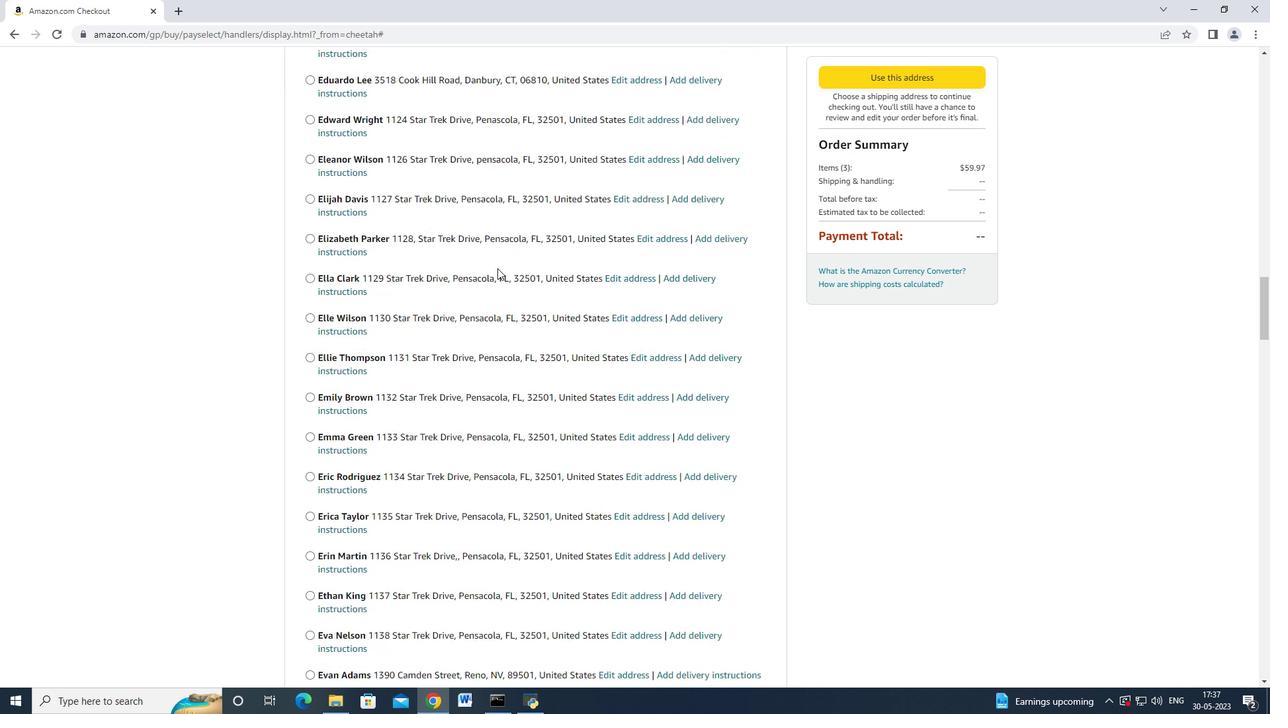 
Action: Mouse moved to (497, 268)
Screenshot: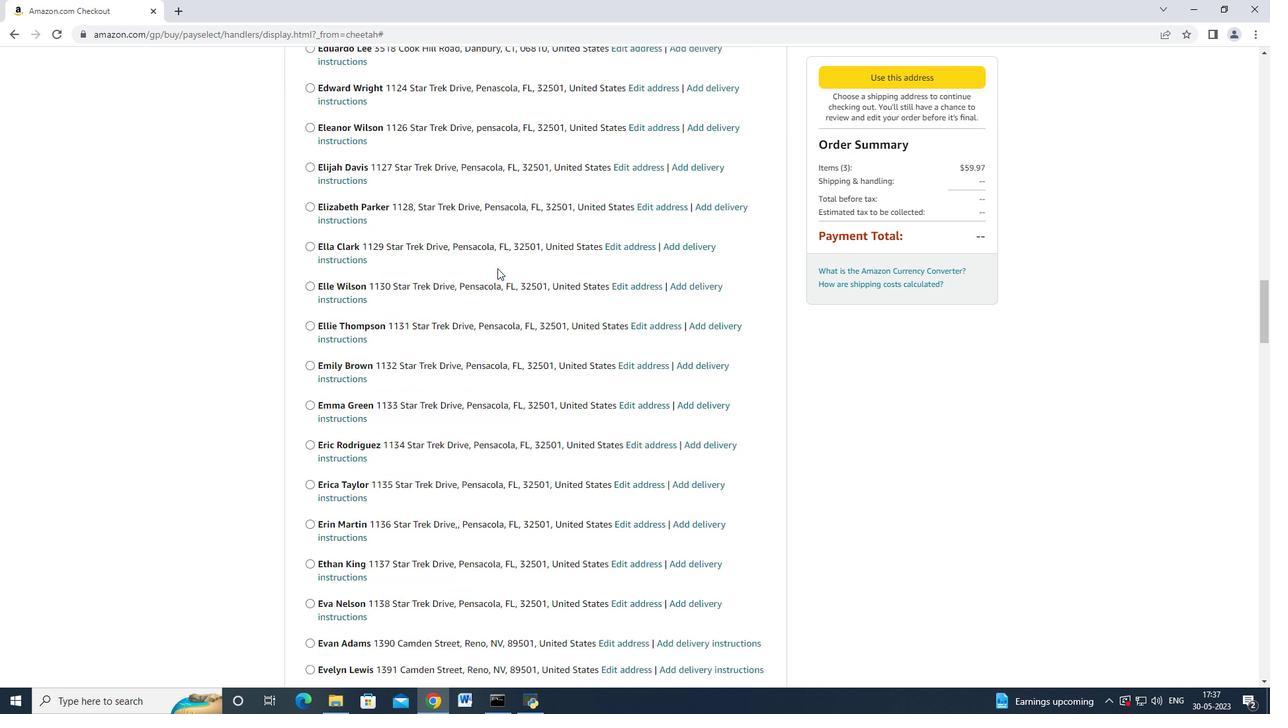 
Action: Mouse scrolled (497, 268) with delta (0, 0)
Screenshot: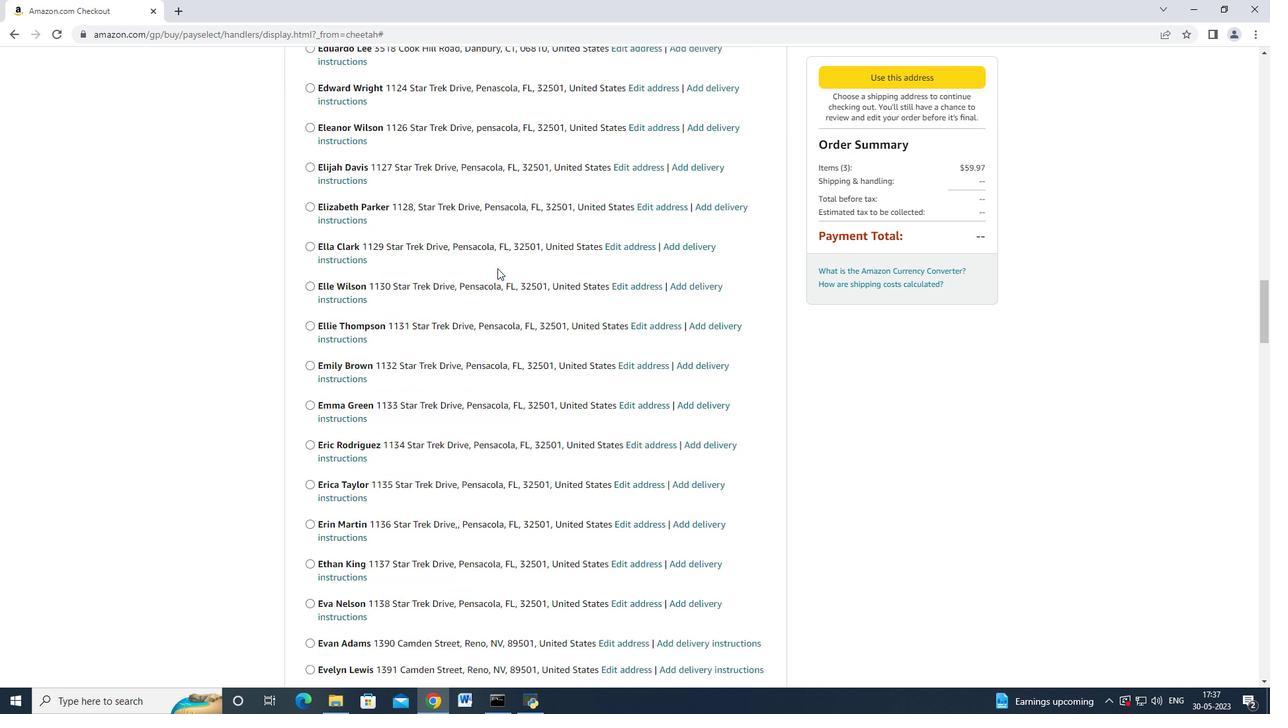 
Action: Mouse moved to (497, 268)
Screenshot: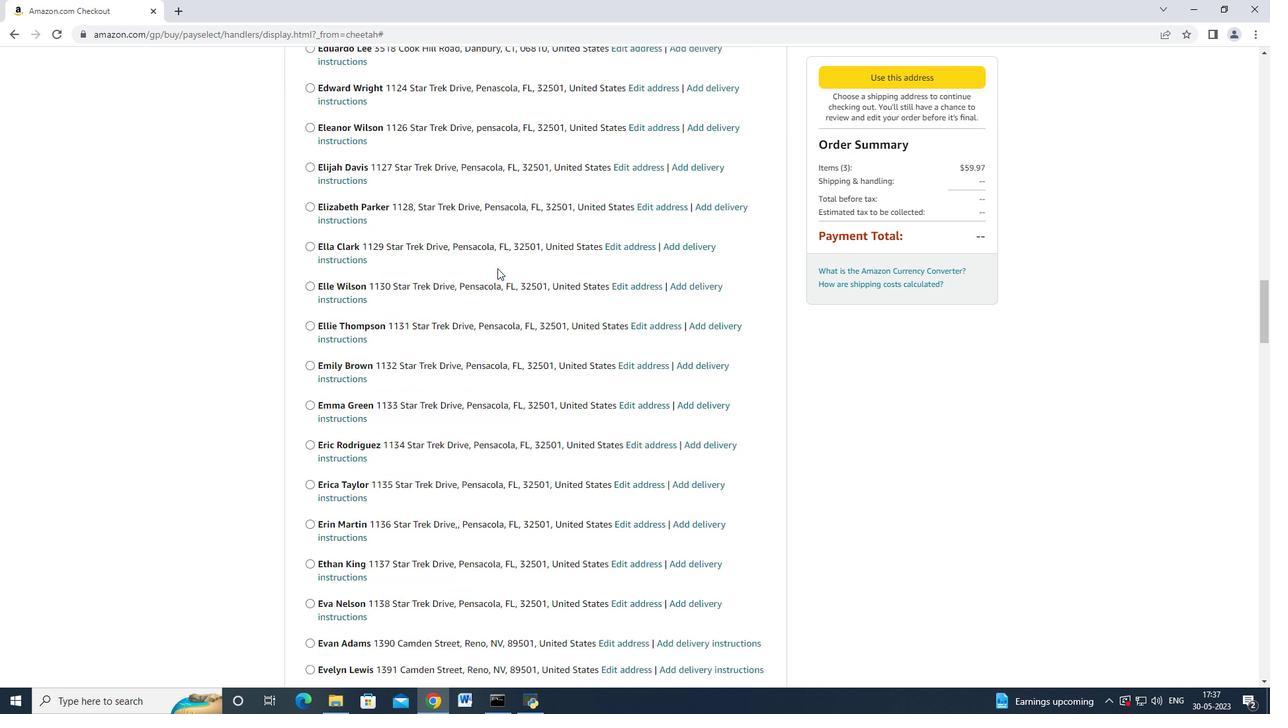 
Action: Mouse scrolled (497, 268) with delta (0, 0)
Screenshot: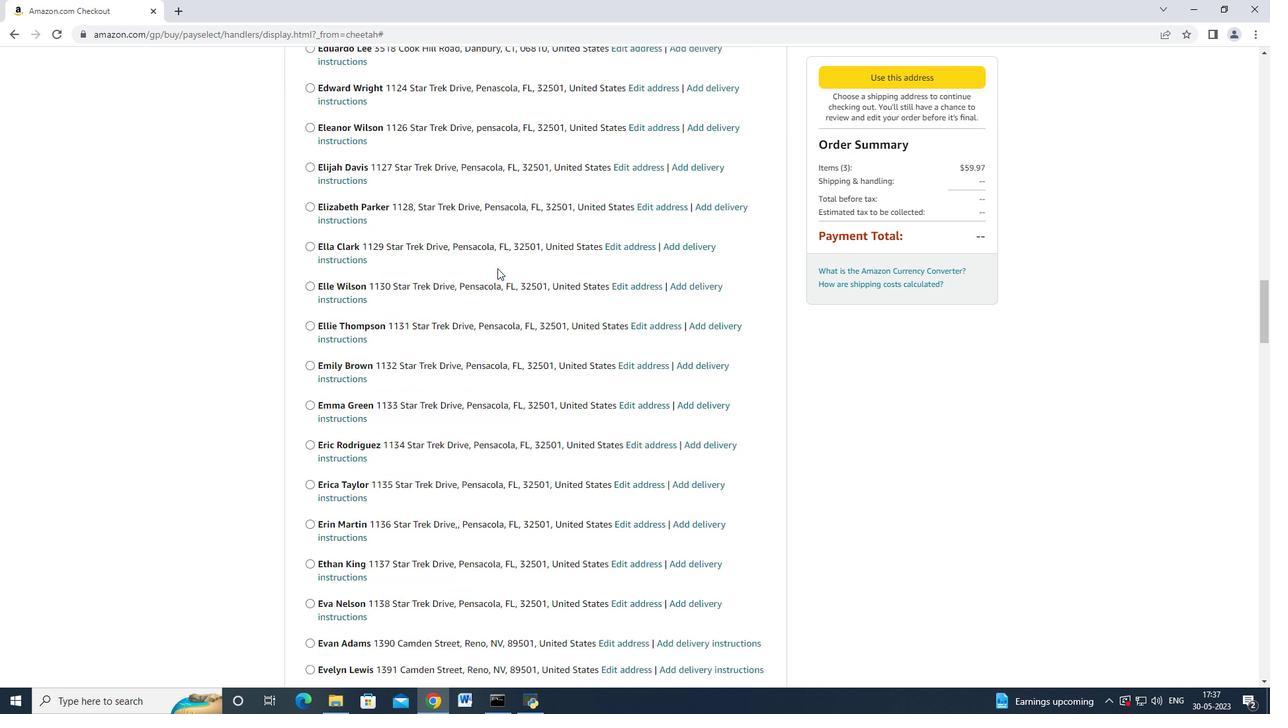 
Action: Mouse scrolled (497, 268) with delta (0, 0)
Screenshot: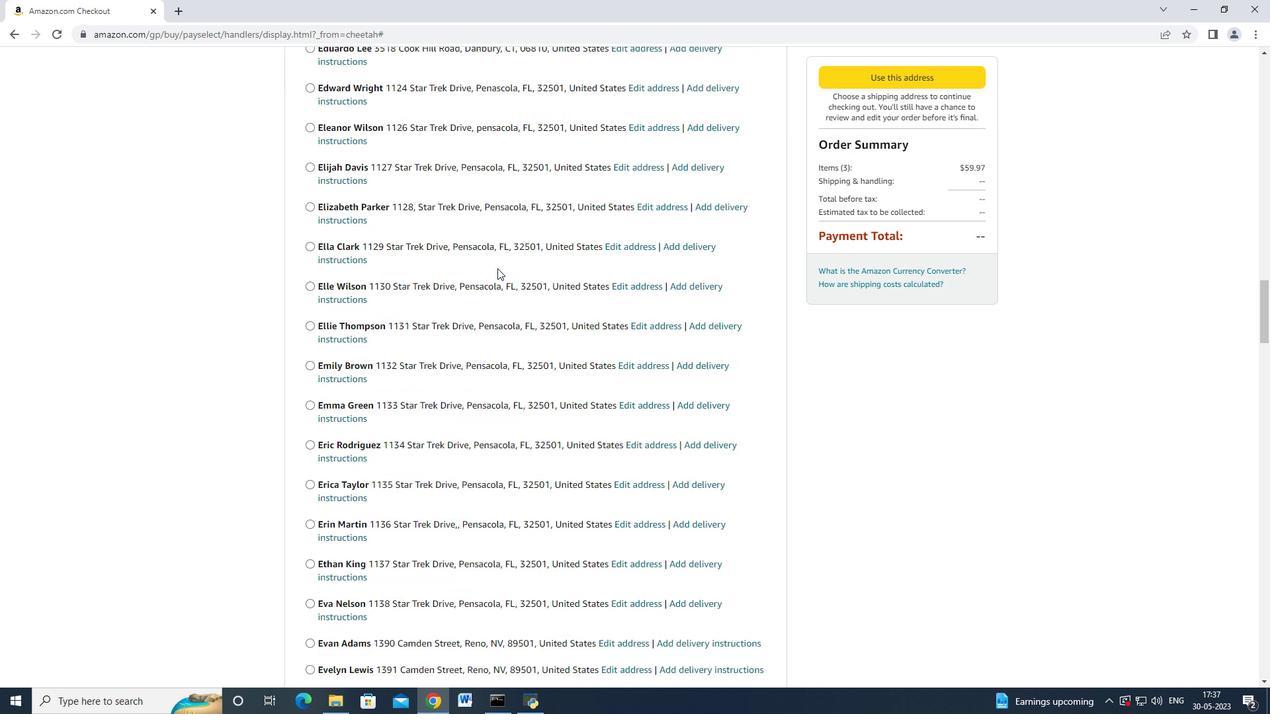 
Action: Mouse scrolled (497, 268) with delta (0, 0)
Screenshot: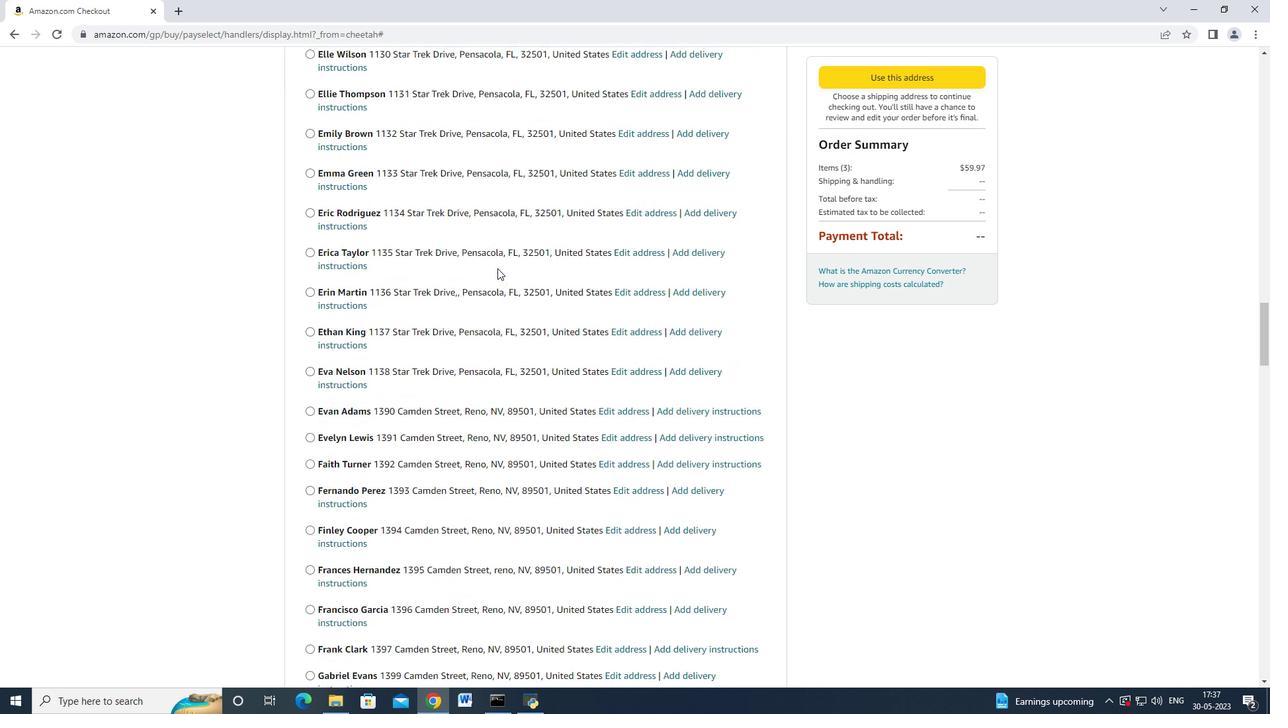 
Action: Mouse moved to (497, 268)
Screenshot: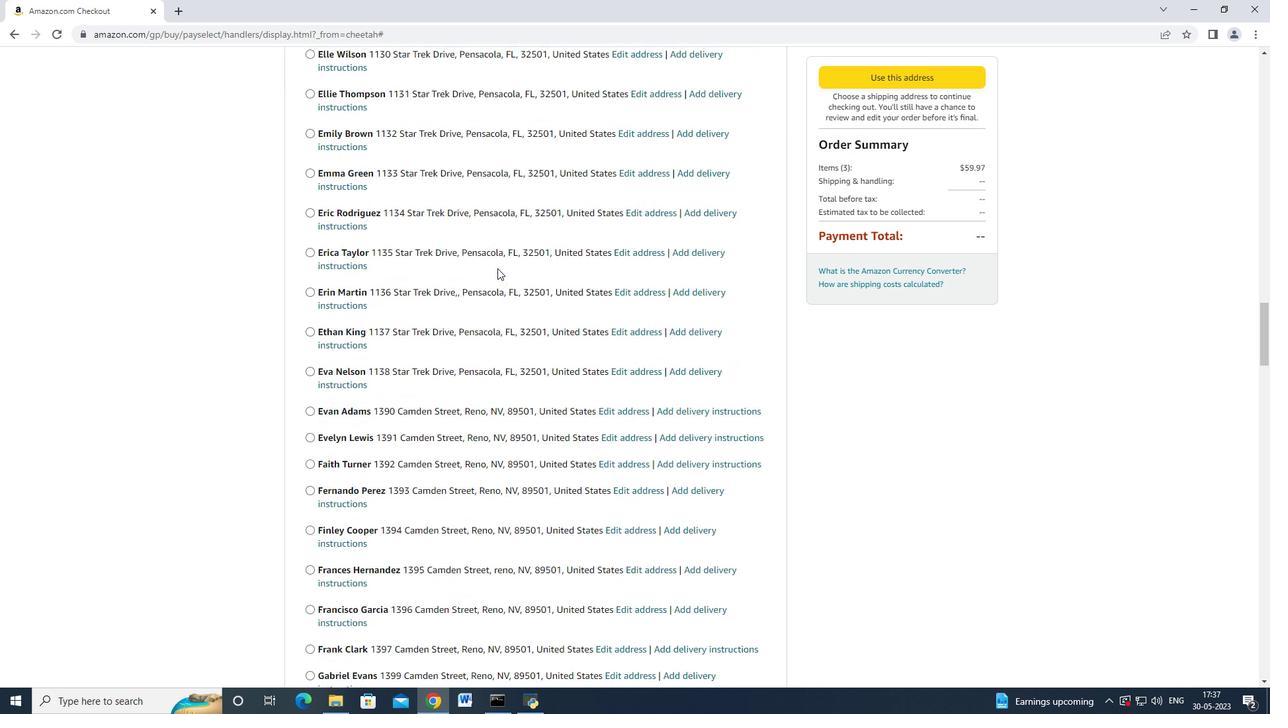 
Action: Mouse scrolled (497, 268) with delta (0, 0)
Screenshot: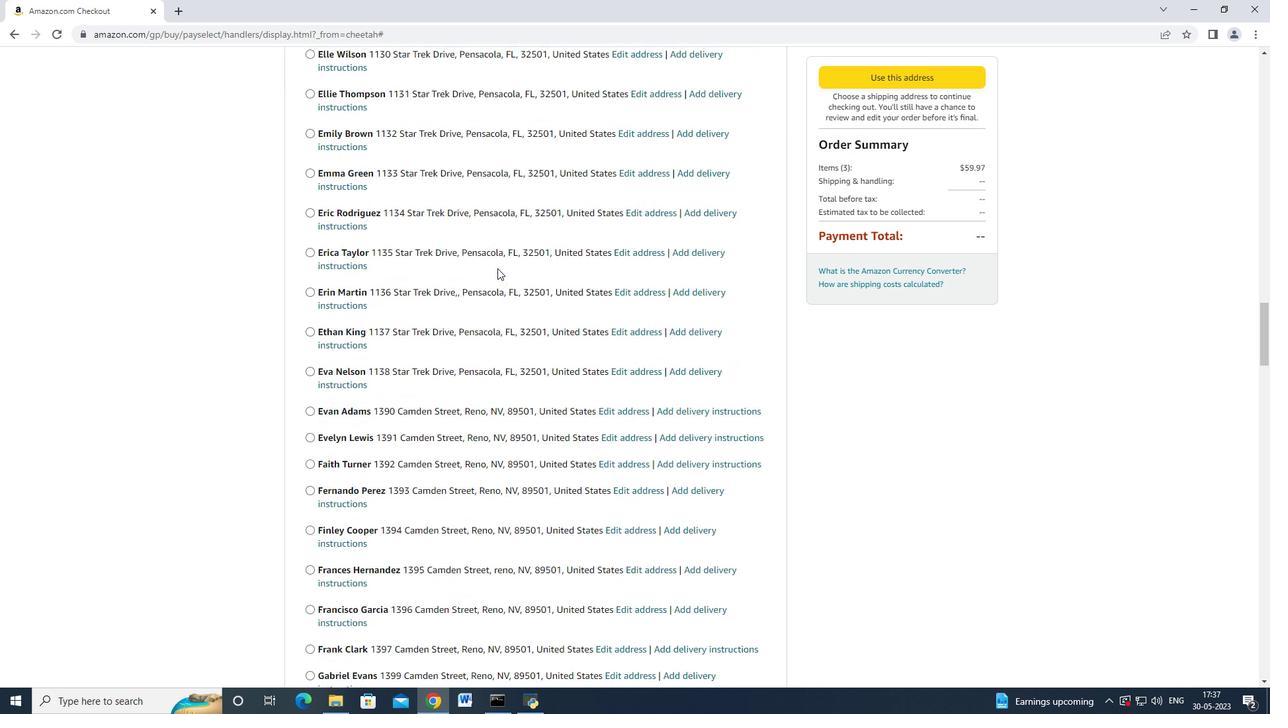 
Action: Mouse moved to (497, 268)
Screenshot: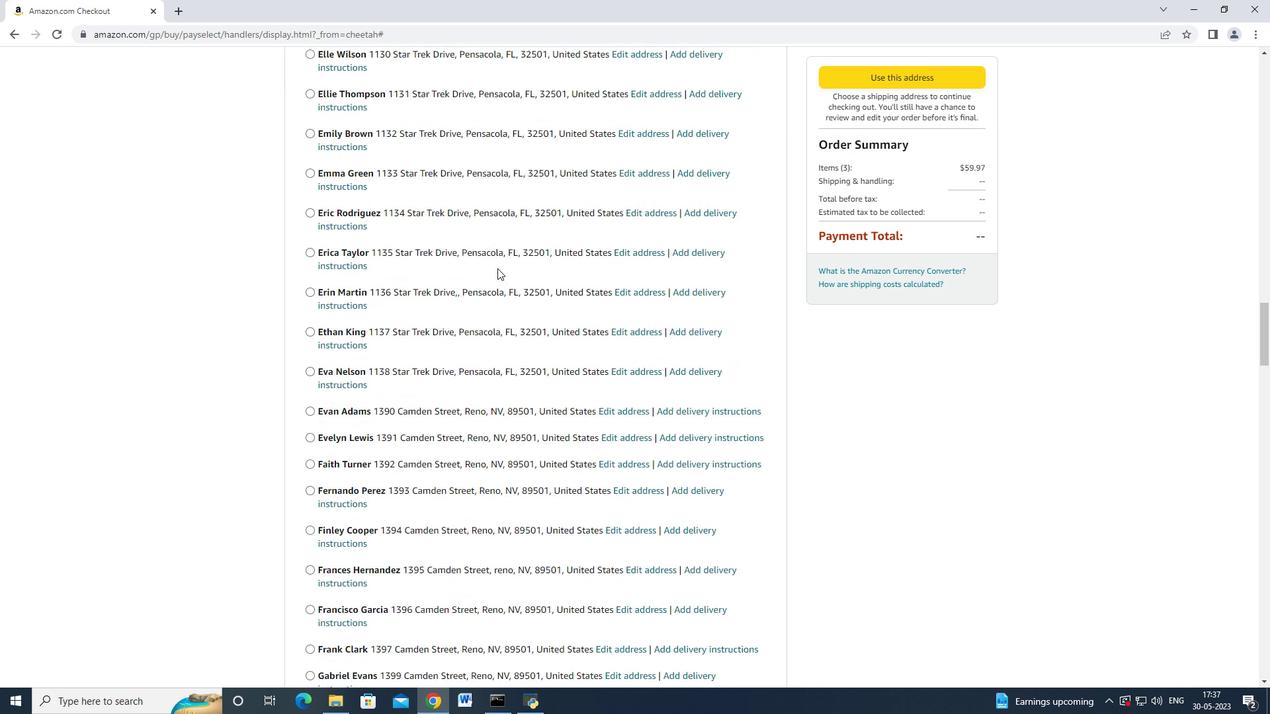 
Action: Mouse scrolled (497, 268) with delta (0, 0)
Screenshot: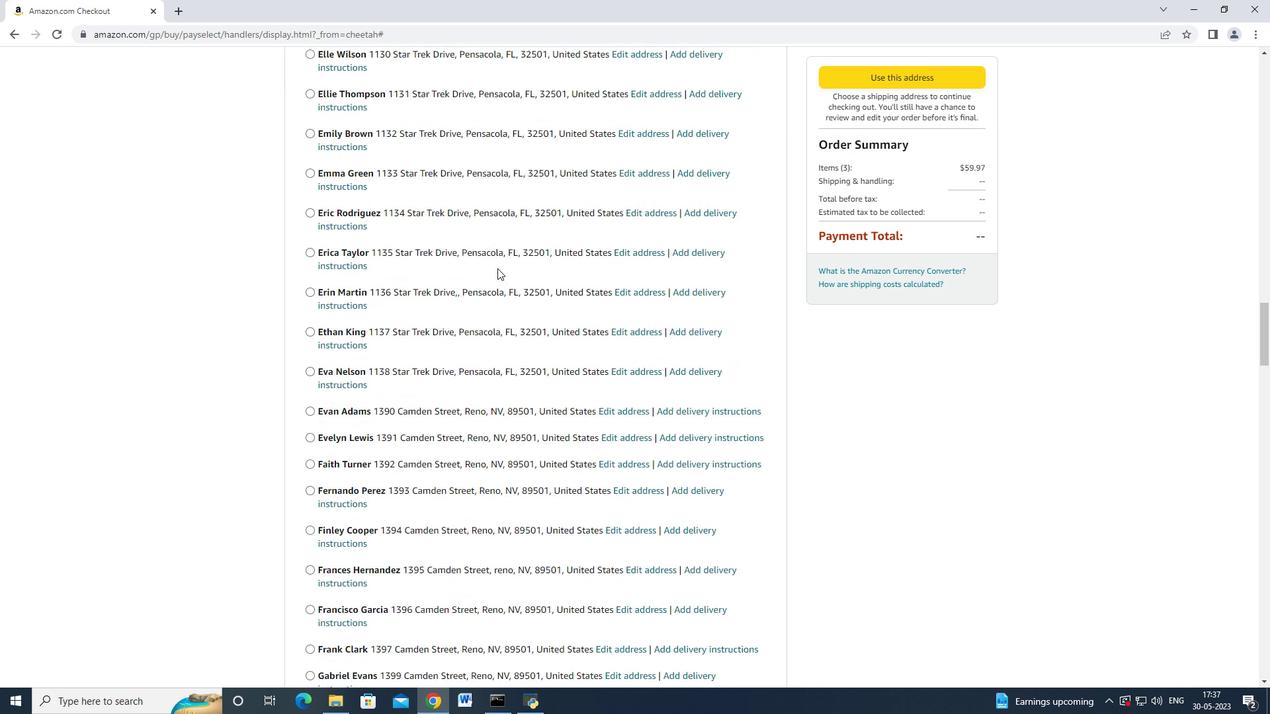 
Action: Mouse scrolled (497, 268) with delta (0, 0)
Screenshot: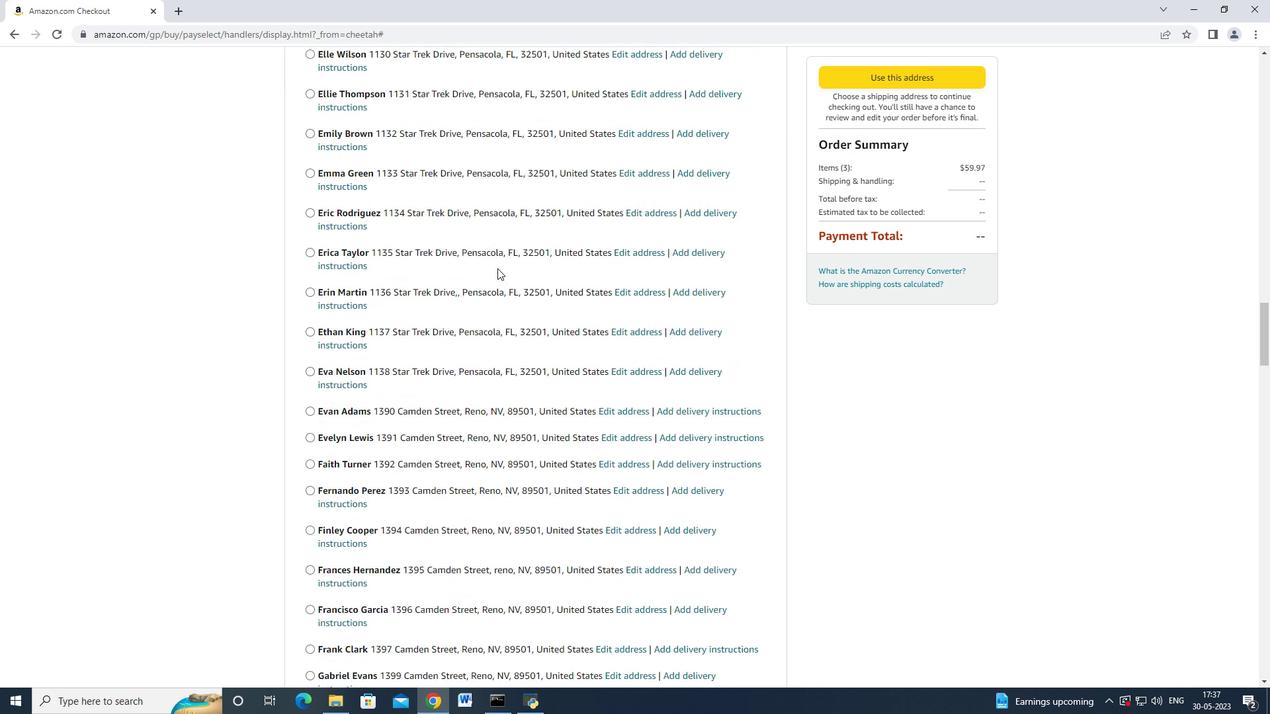 
Action: Mouse scrolled (497, 268) with delta (0, 0)
Screenshot: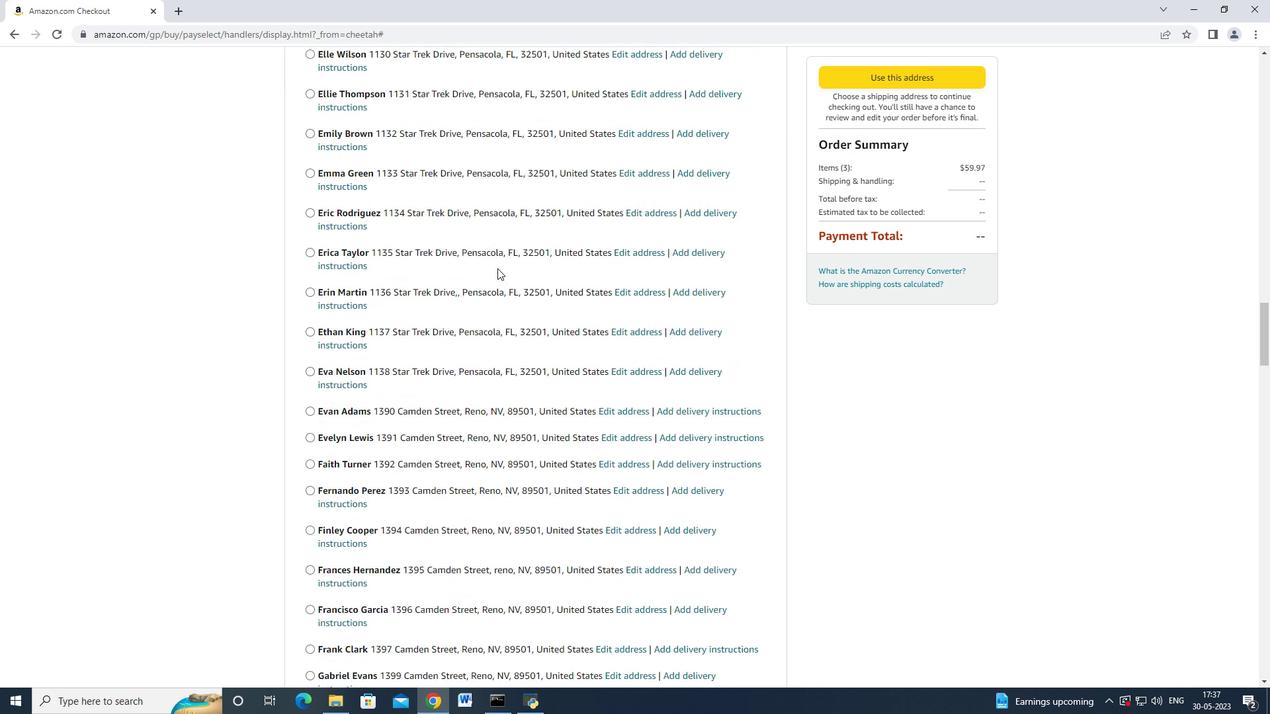 
Action: Mouse scrolled (497, 267) with delta (0, -1)
Screenshot: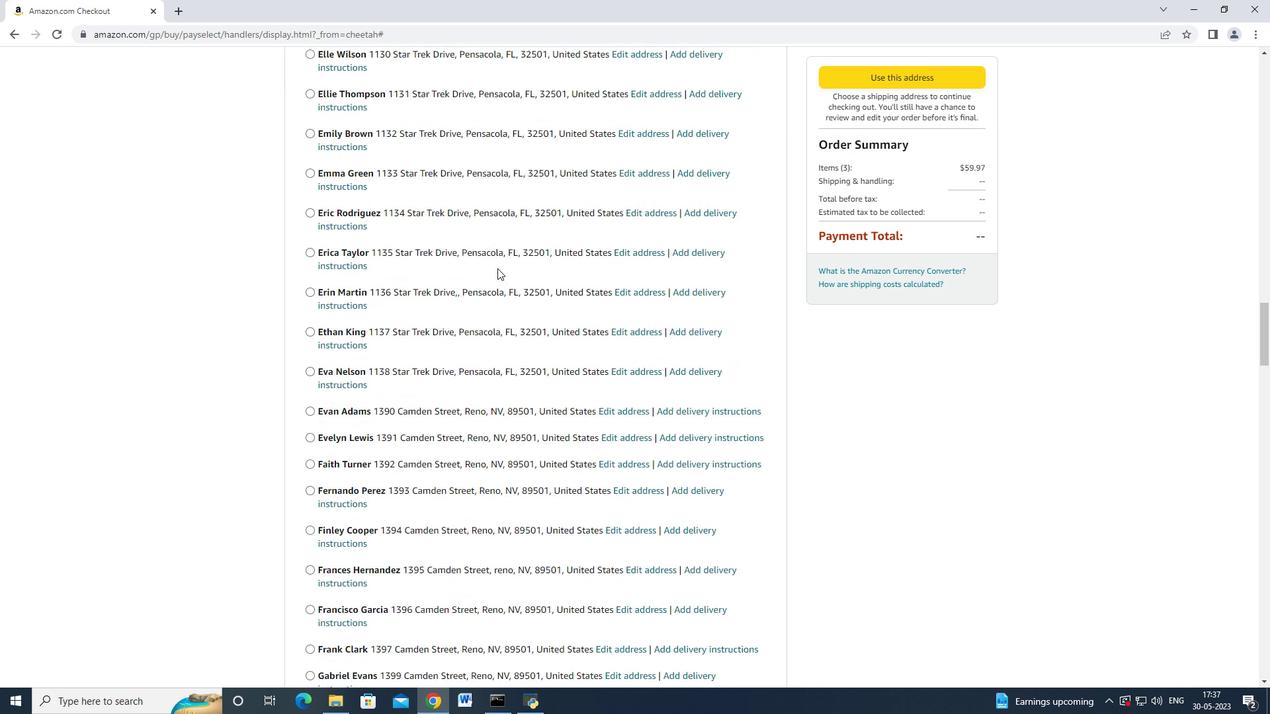 
Action: Mouse scrolled (497, 268) with delta (0, 0)
Screenshot: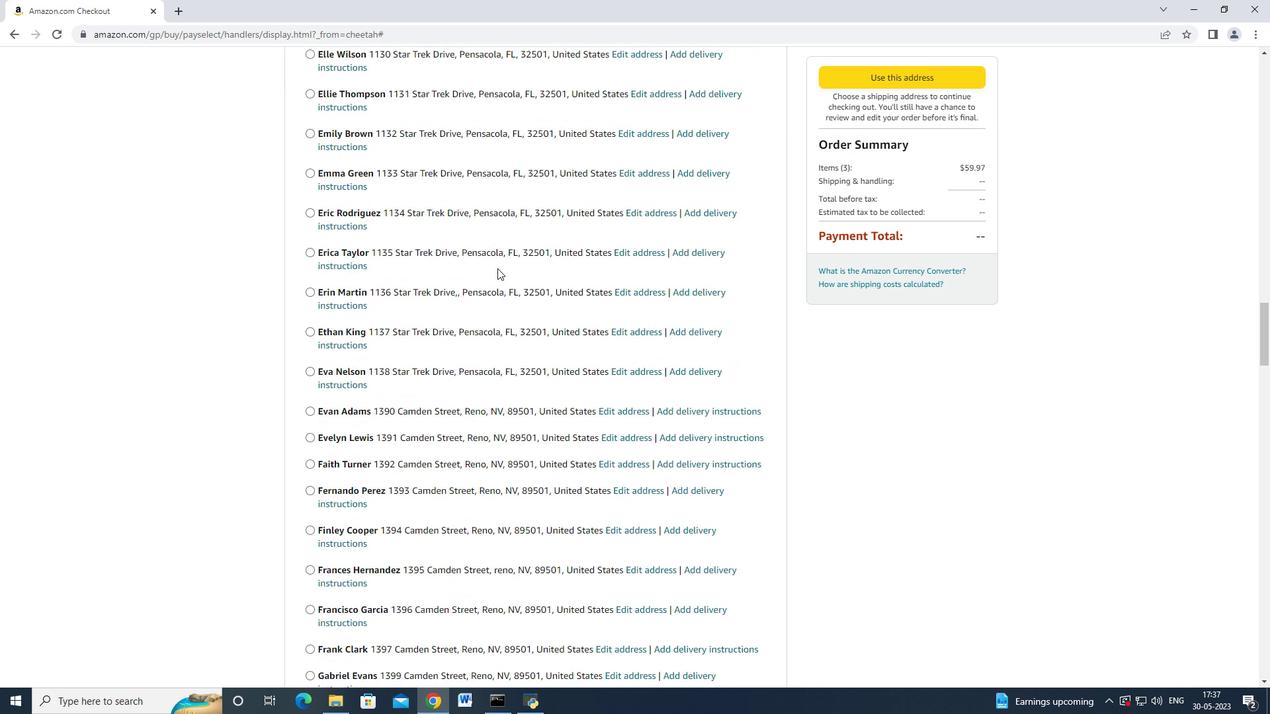 
Action: Mouse scrolled (497, 268) with delta (0, 0)
Screenshot: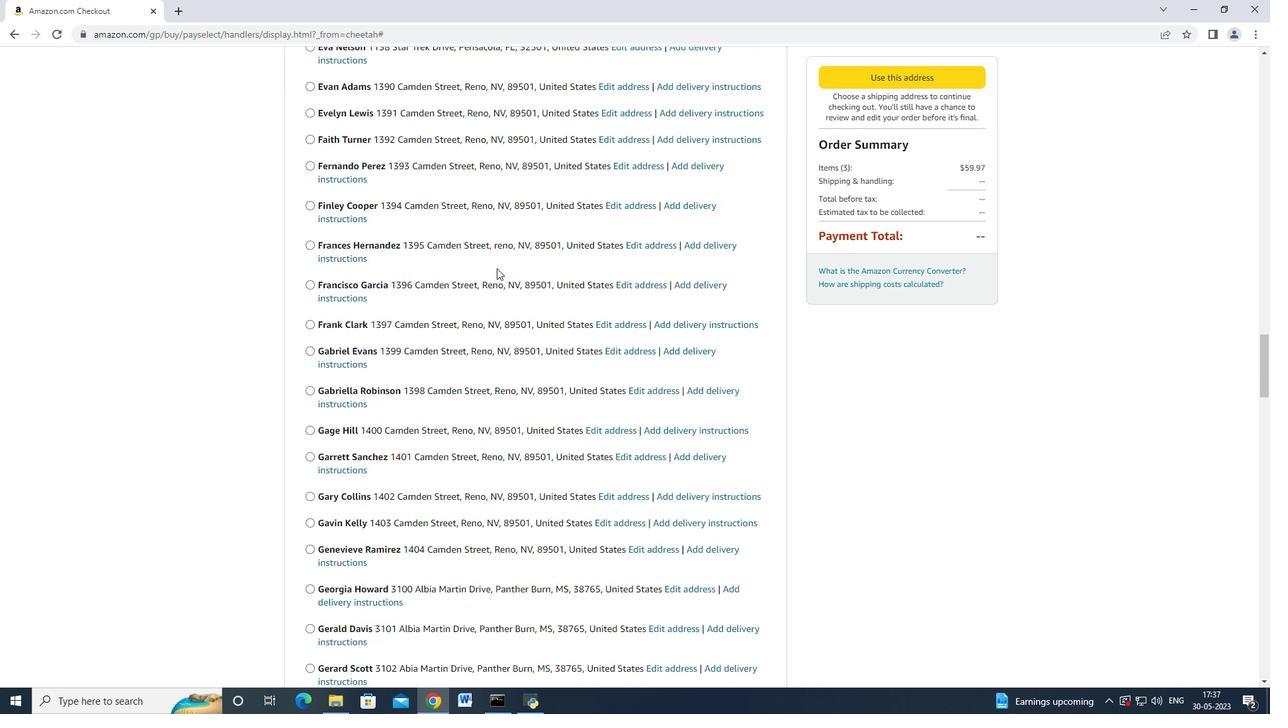 
Action: Mouse moved to (496, 268)
Screenshot: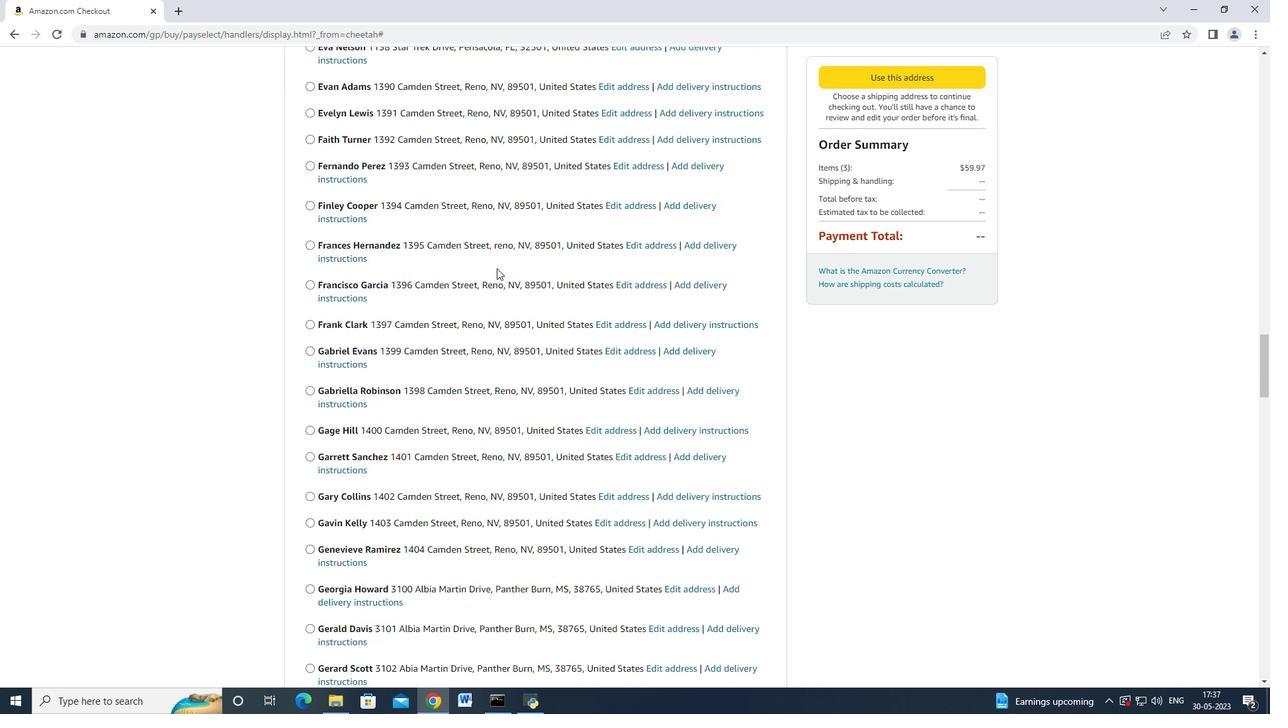 
Action: Mouse scrolled (496, 268) with delta (0, 0)
Screenshot: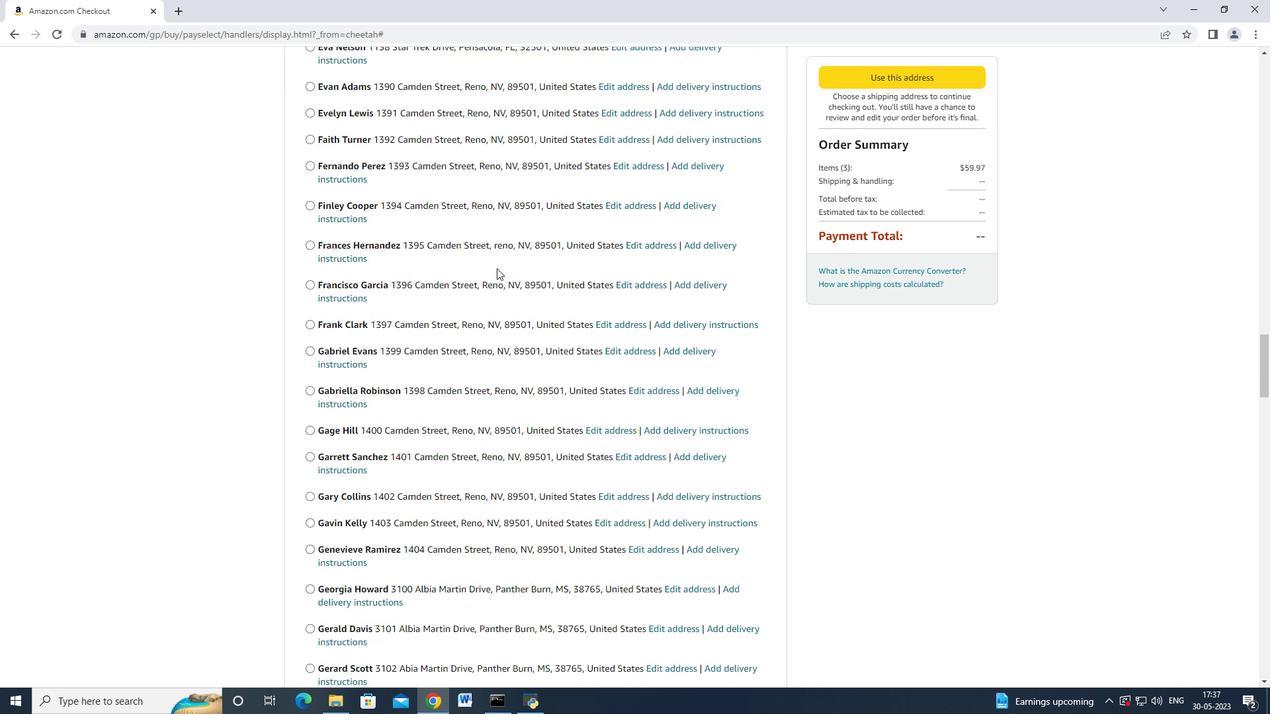 
Action: Mouse scrolled (496, 268) with delta (0, 0)
Screenshot: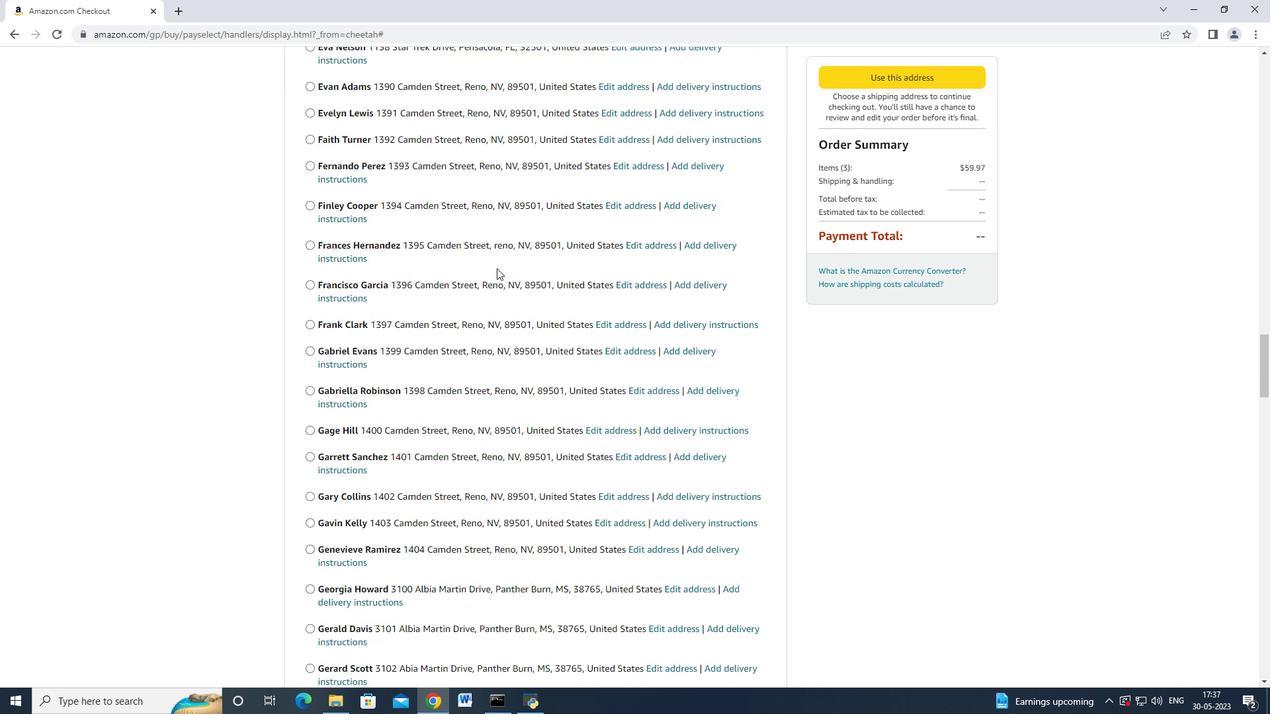 
Action: Mouse scrolled (496, 268) with delta (0, 0)
Screenshot: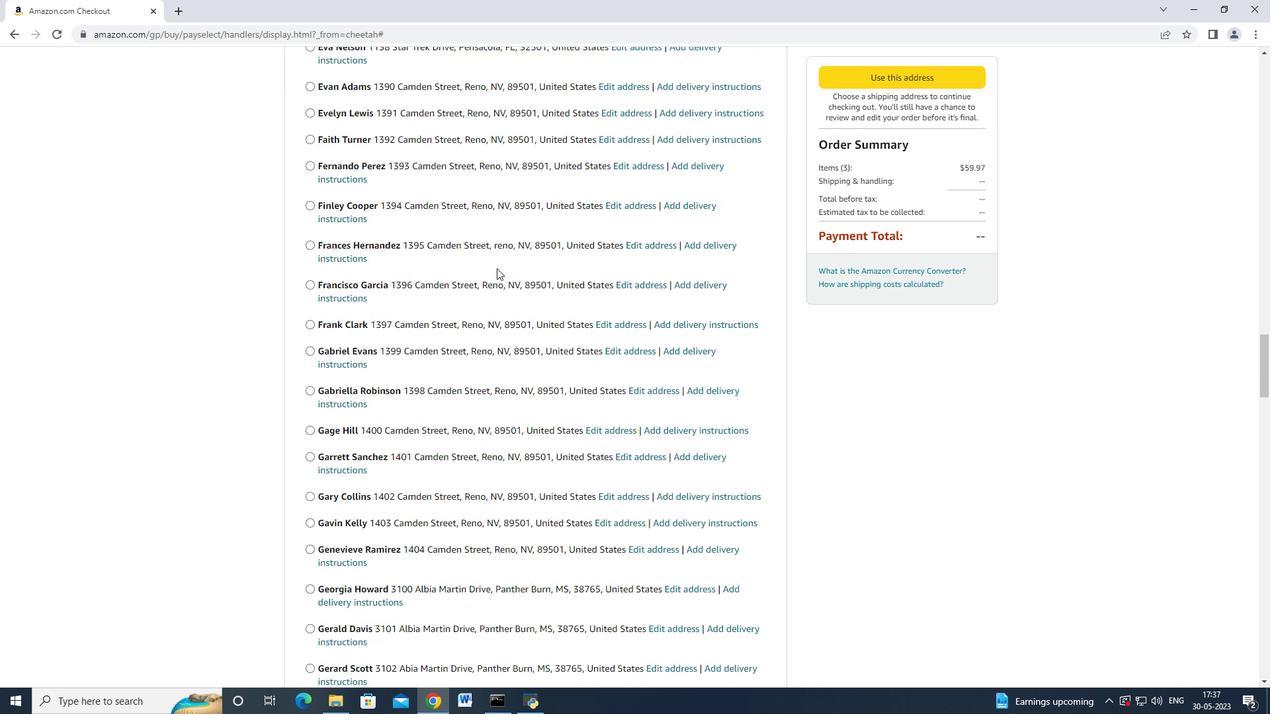 
Action: Mouse moved to (496, 268)
Screenshot: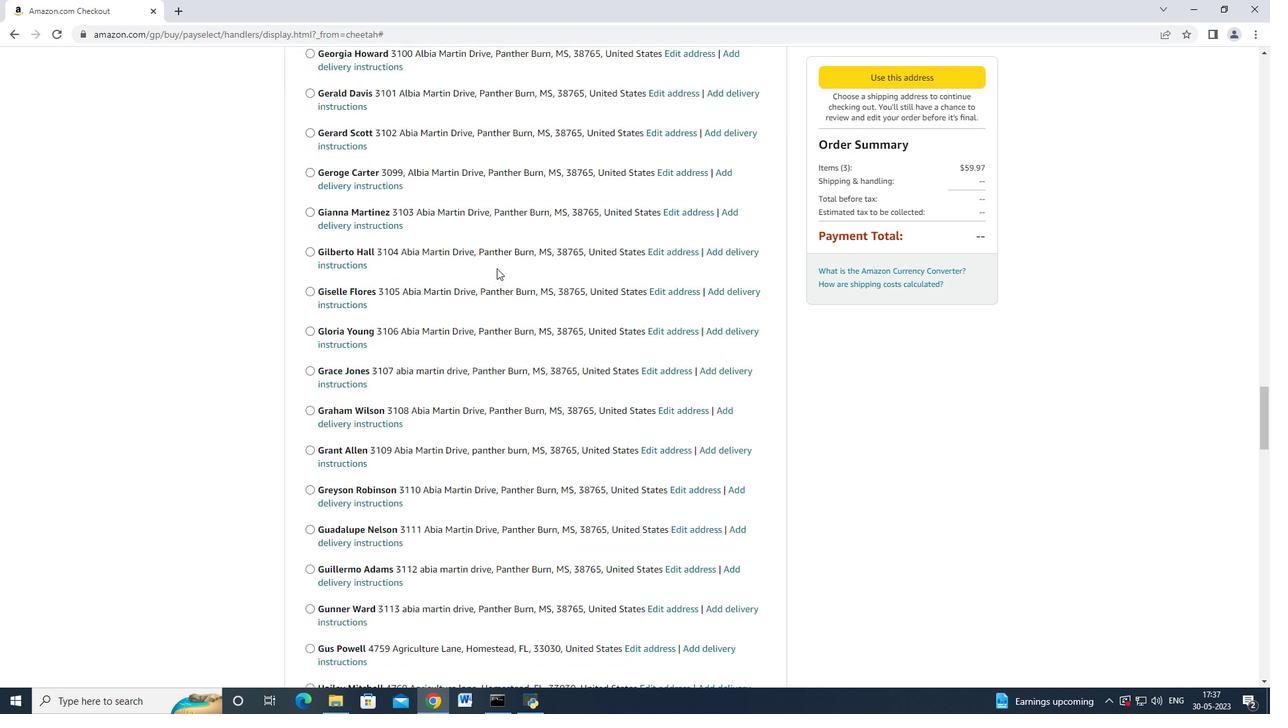 
Action: Mouse scrolled (496, 268) with delta (0, 0)
Screenshot: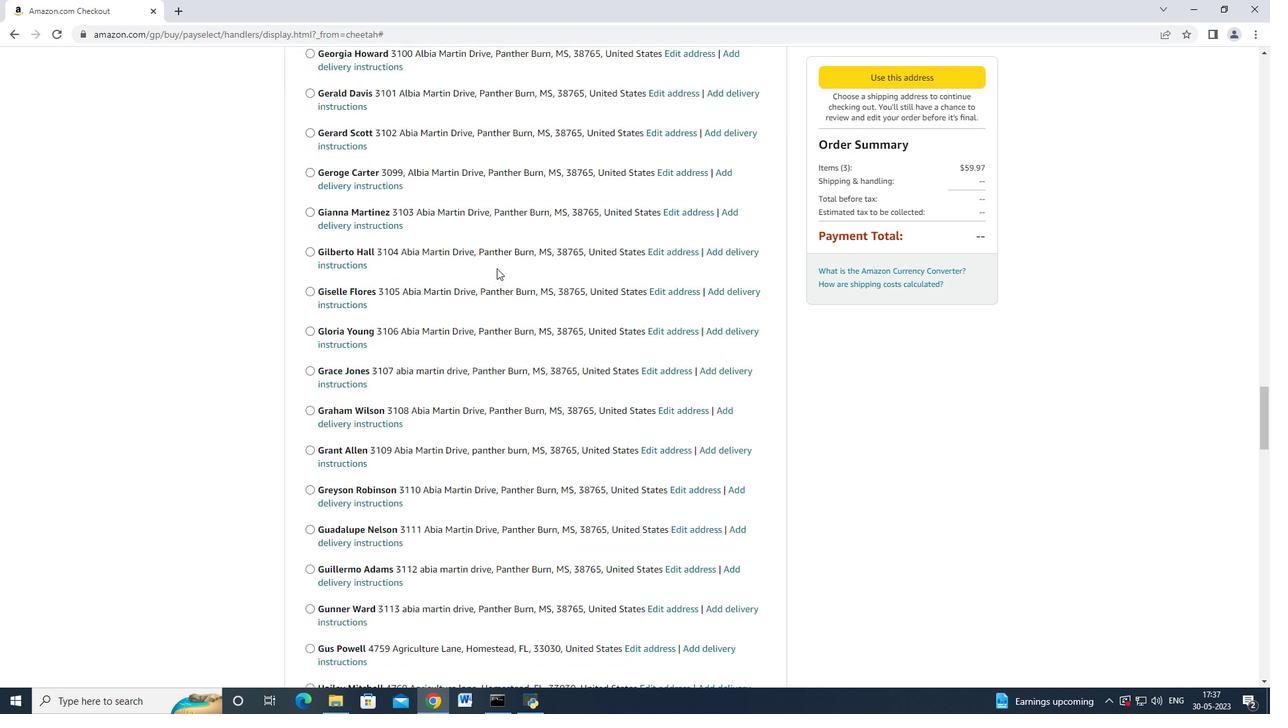 
Action: Mouse scrolled (496, 268) with delta (0, 0)
Screenshot: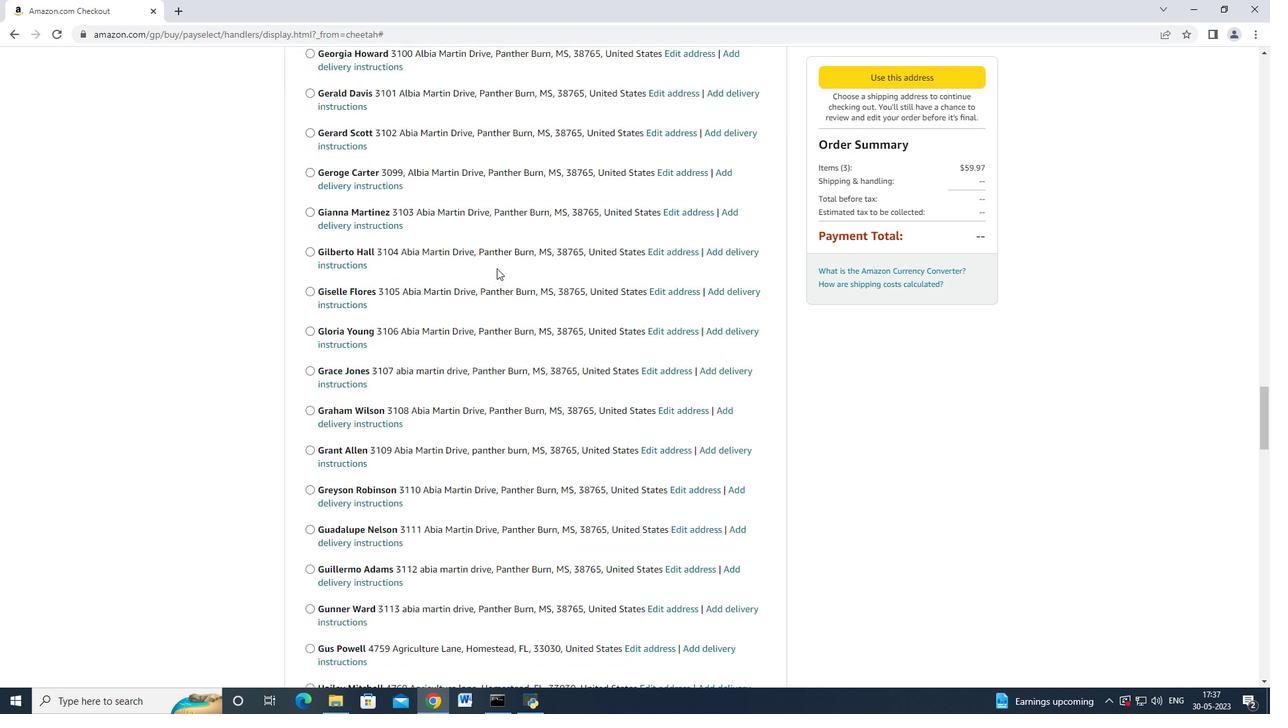 
Action: Mouse scrolled (496, 268) with delta (0, 0)
Screenshot: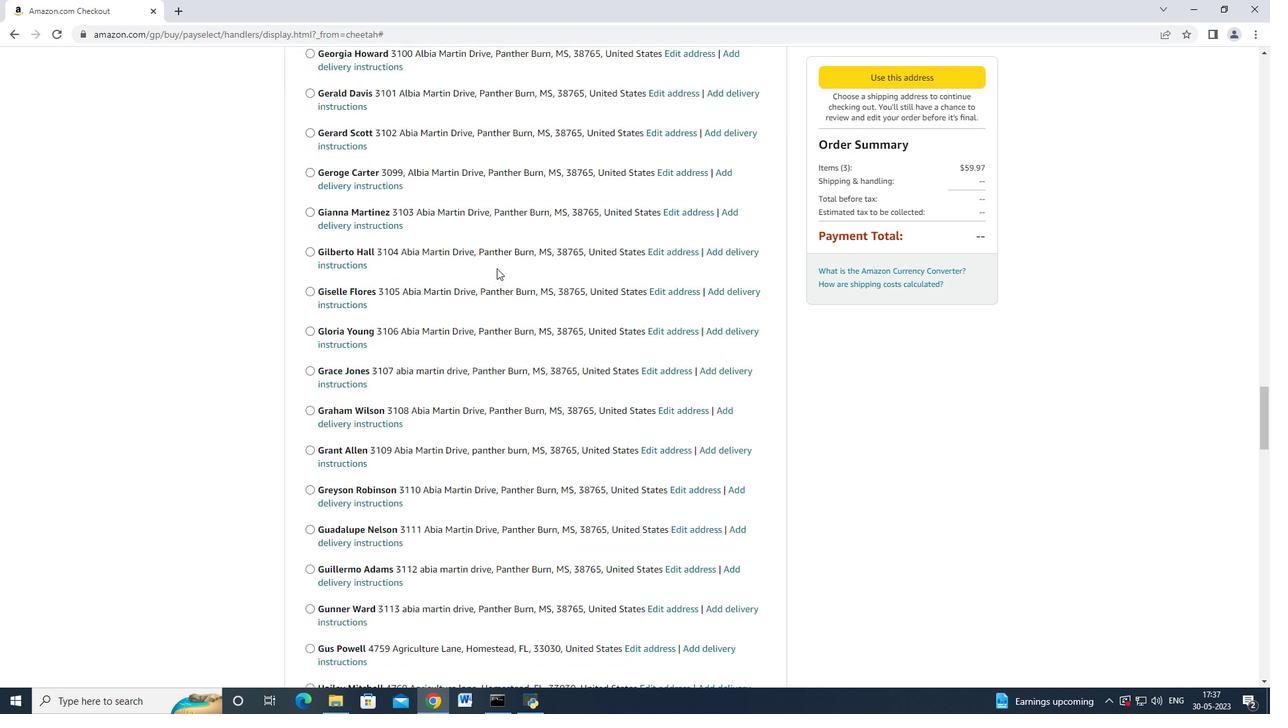 
Action: Mouse scrolled (496, 268) with delta (0, 0)
Screenshot: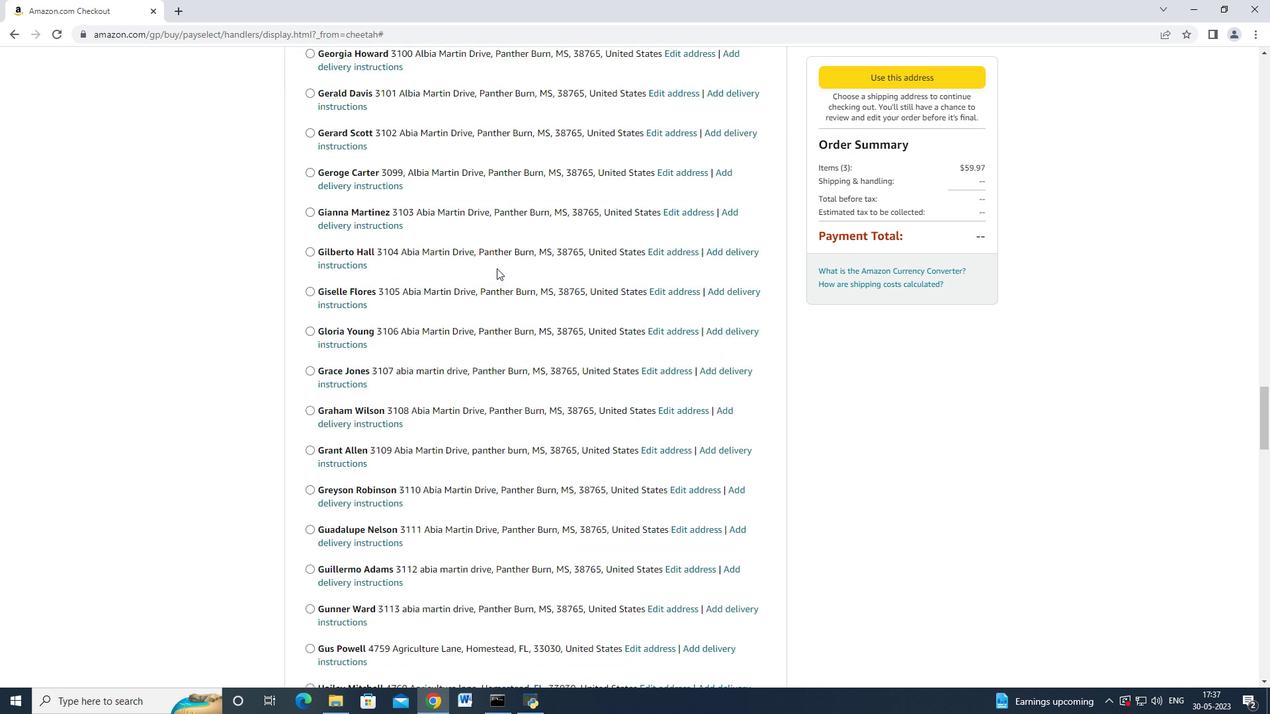 
Action: Mouse moved to (496, 268)
Screenshot: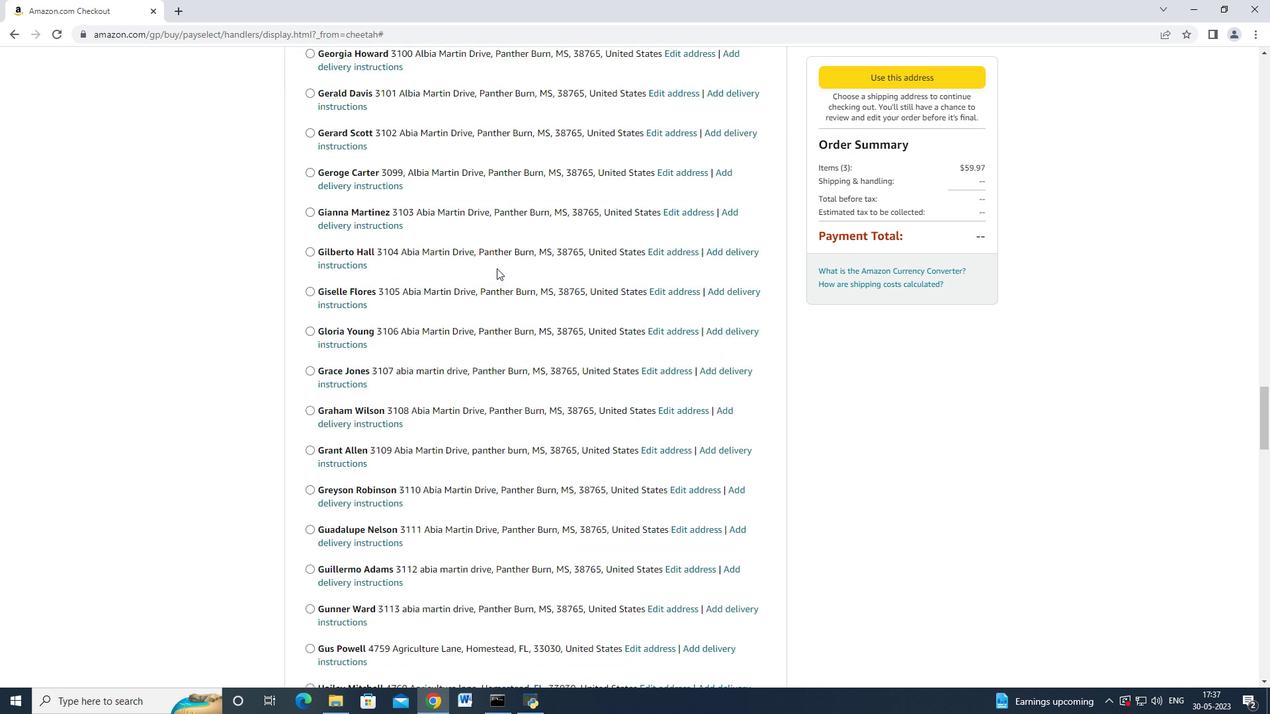 
Action: Mouse scrolled (496, 268) with delta (0, 0)
Screenshot: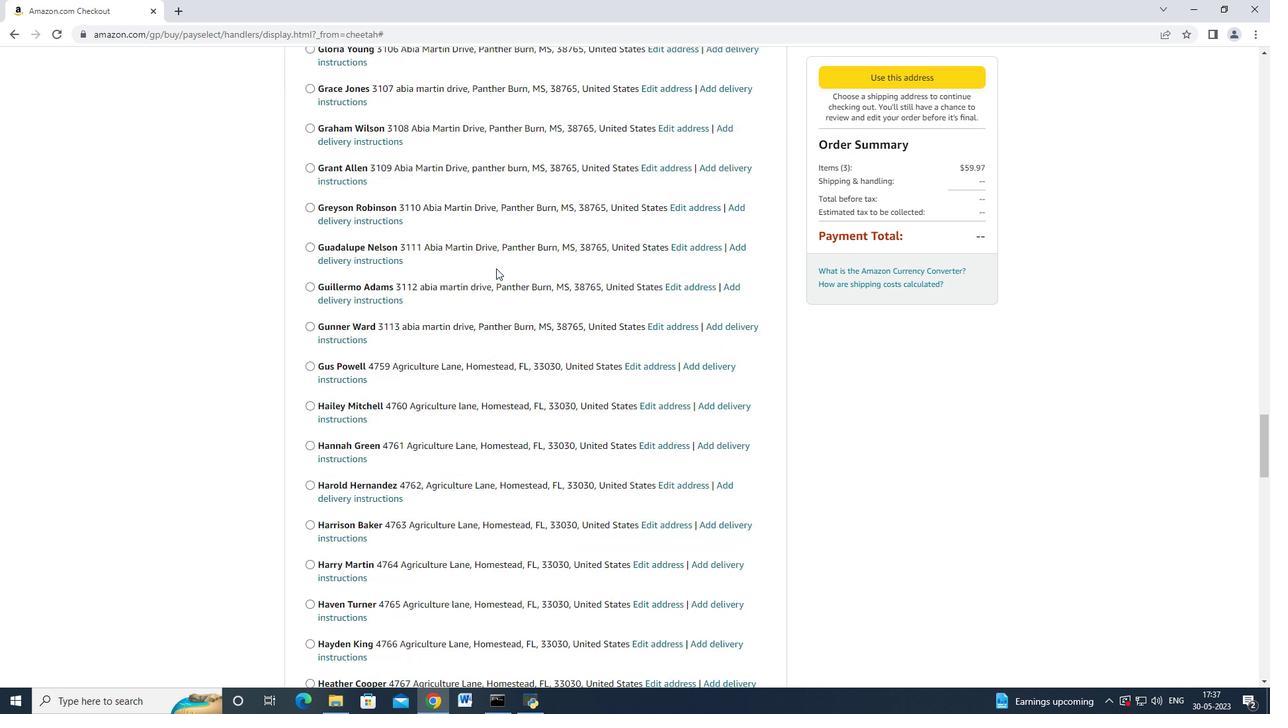 
Action: Mouse moved to (495, 270)
Screenshot: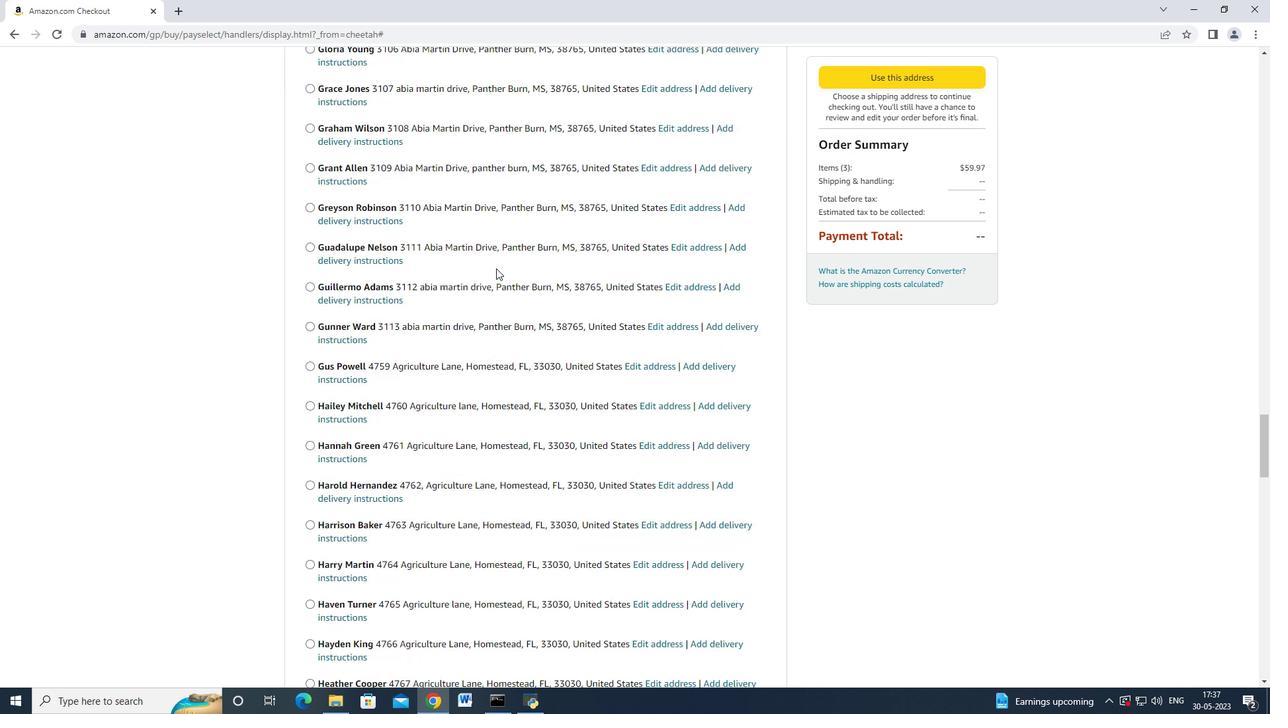 
Action: Mouse scrolled (495, 268) with delta (0, 0)
Screenshot: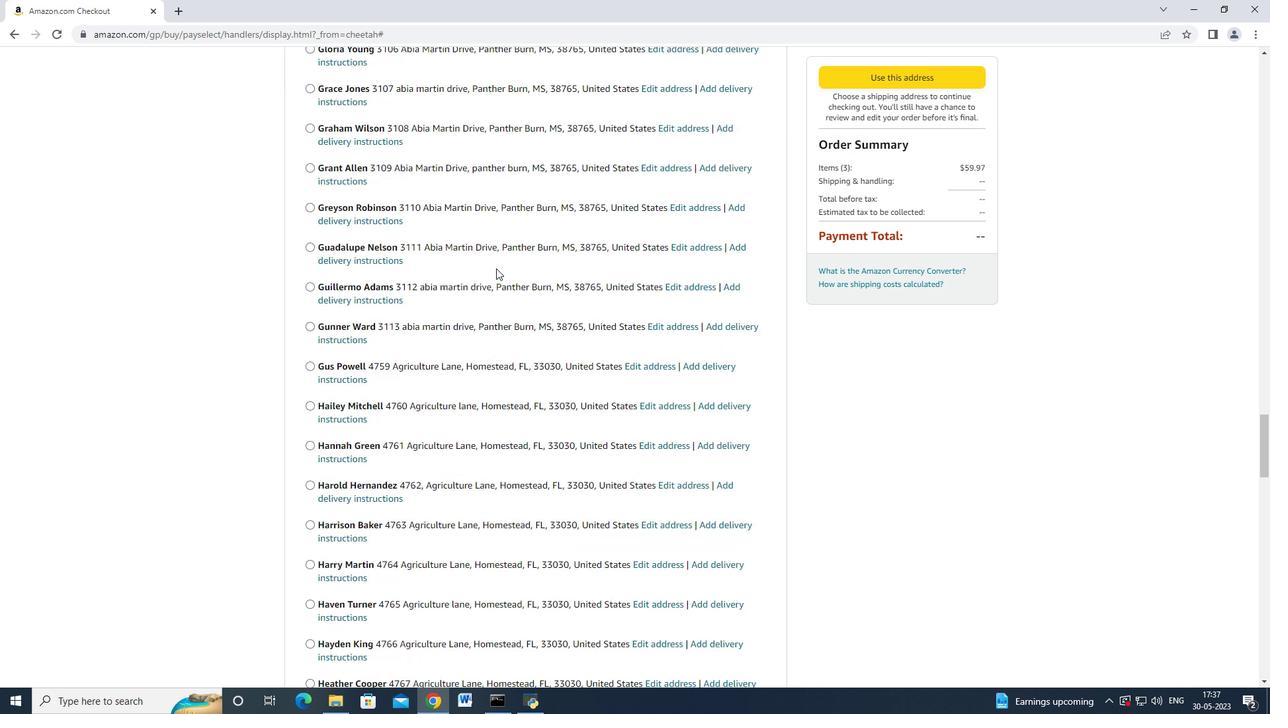 
Action: Mouse moved to (494, 270)
Screenshot: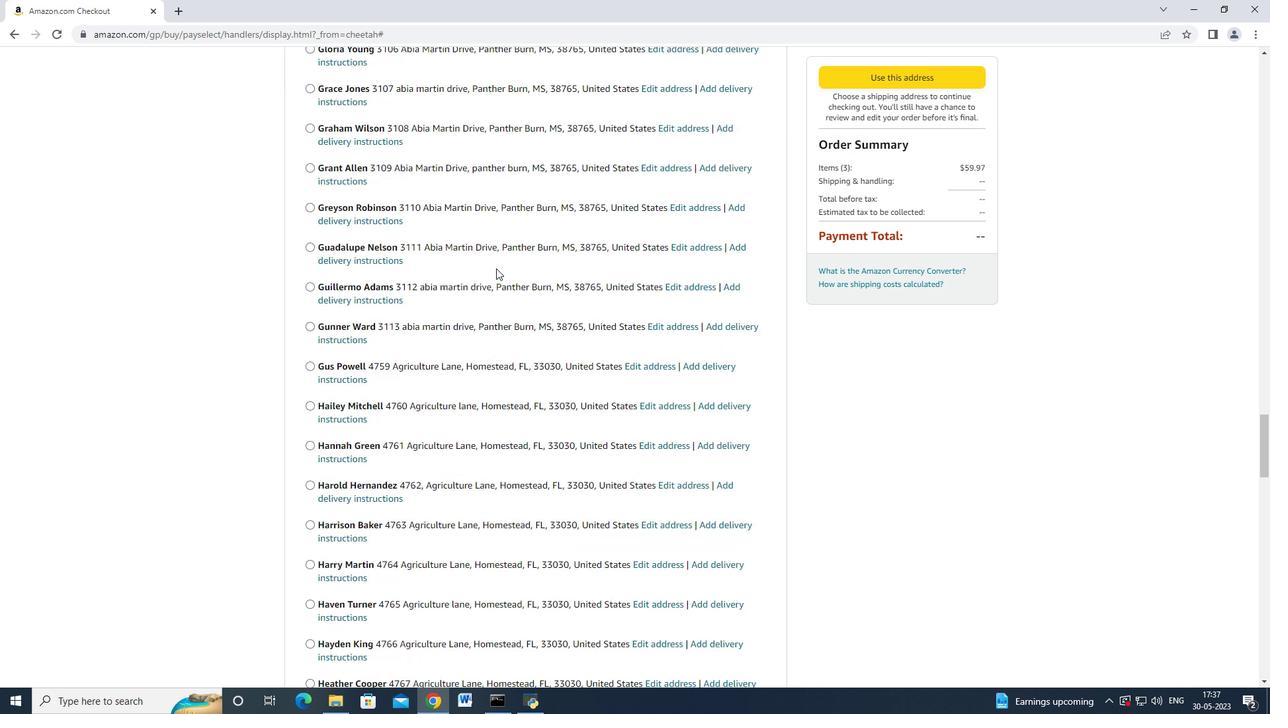 
Action: Mouse scrolled (495, 269) with delta (0, 0)
Screenshot: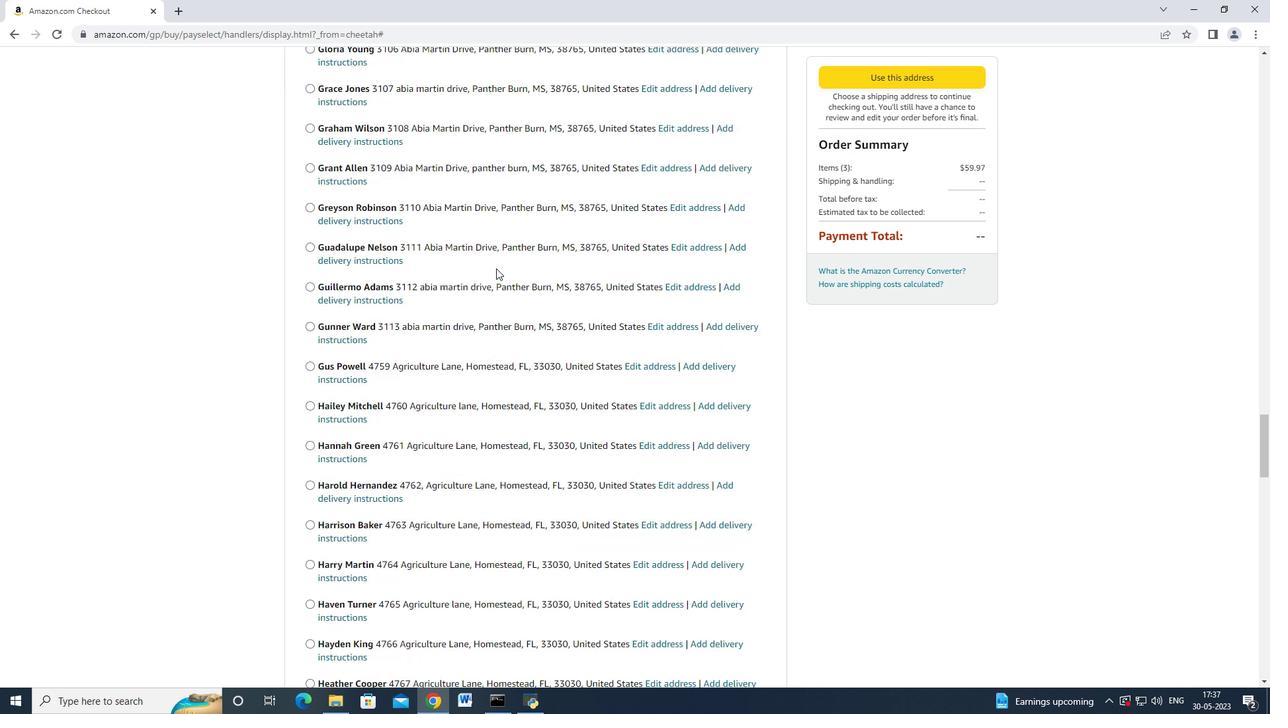 
Action: Mouse moved to (494, 270)
Screenshot: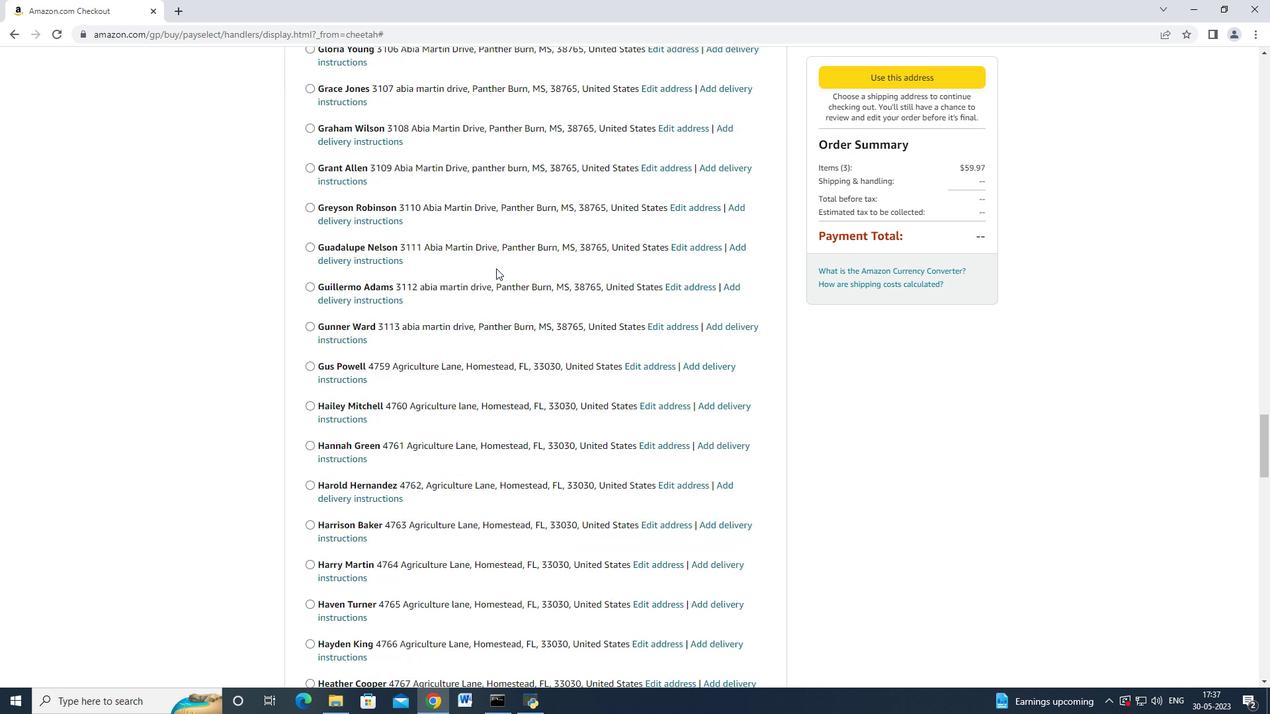 
Action: Mouse scrolled (494, 269) with delta (0, 0)
Screenshot: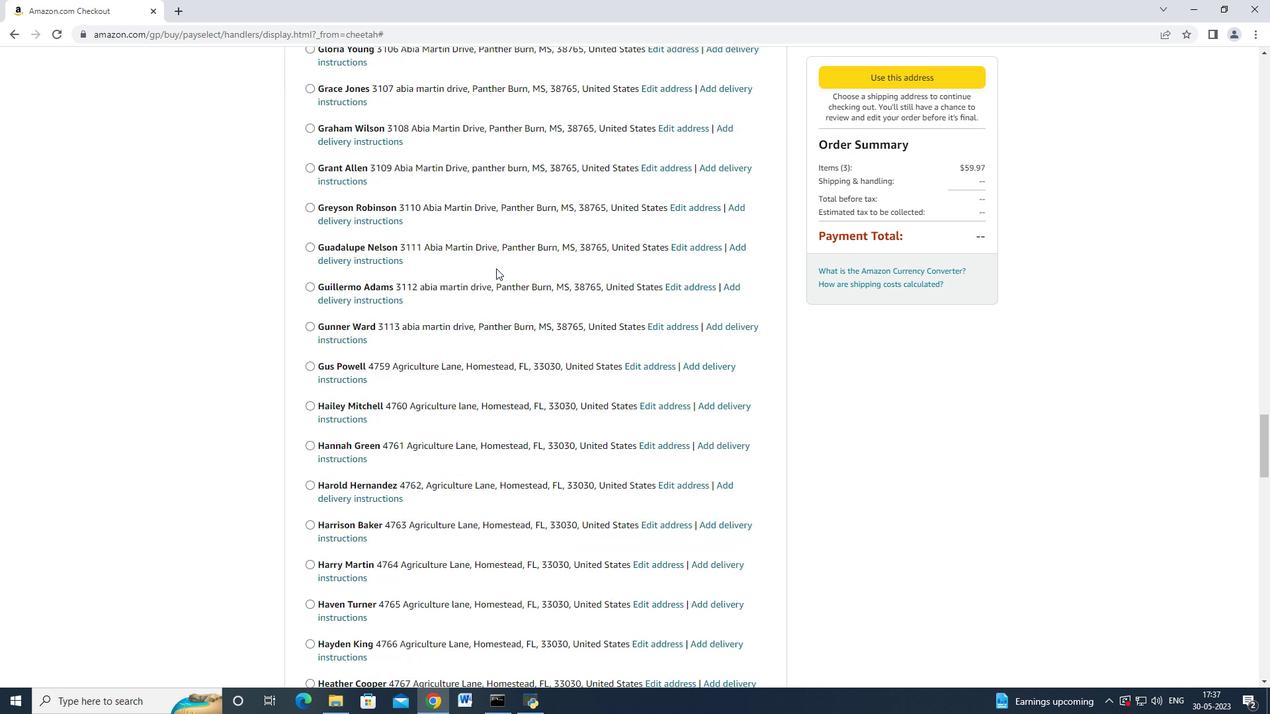 
Action: Mouse moved to (494, 270)
Screenshot: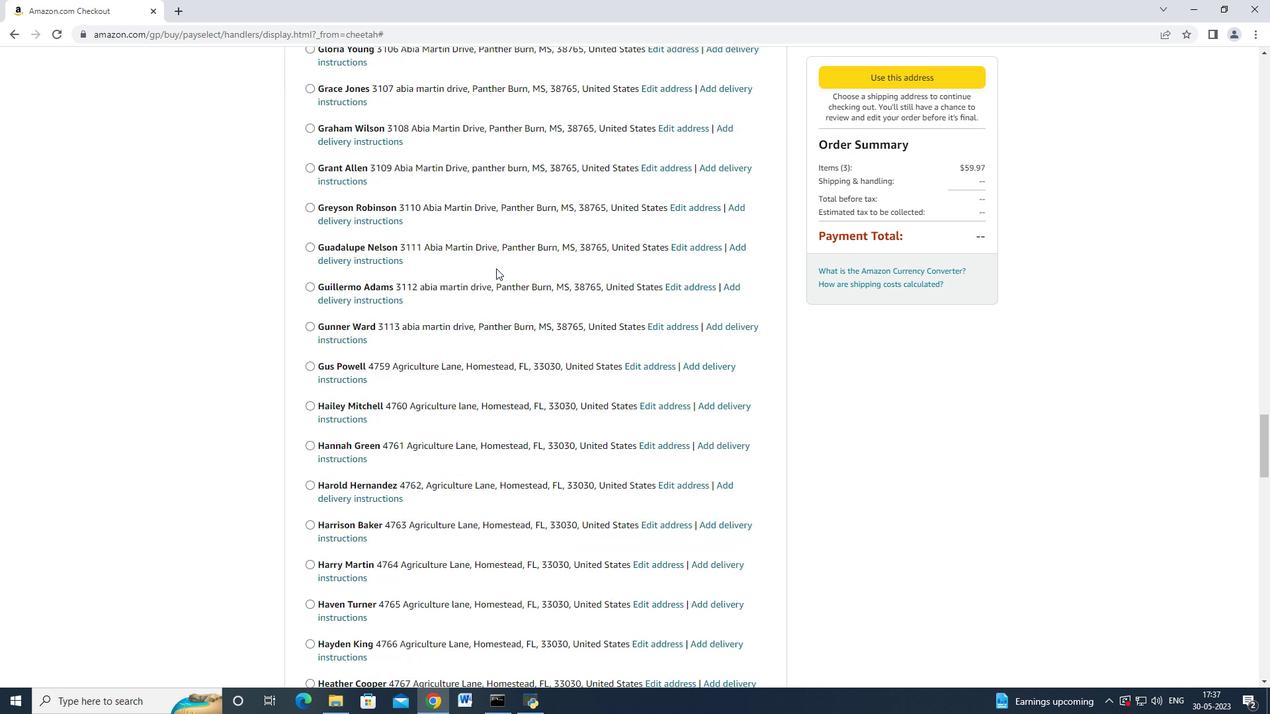 
Action: Mouse scrolled (494, 270) with delta (0, 0)
Screenshot: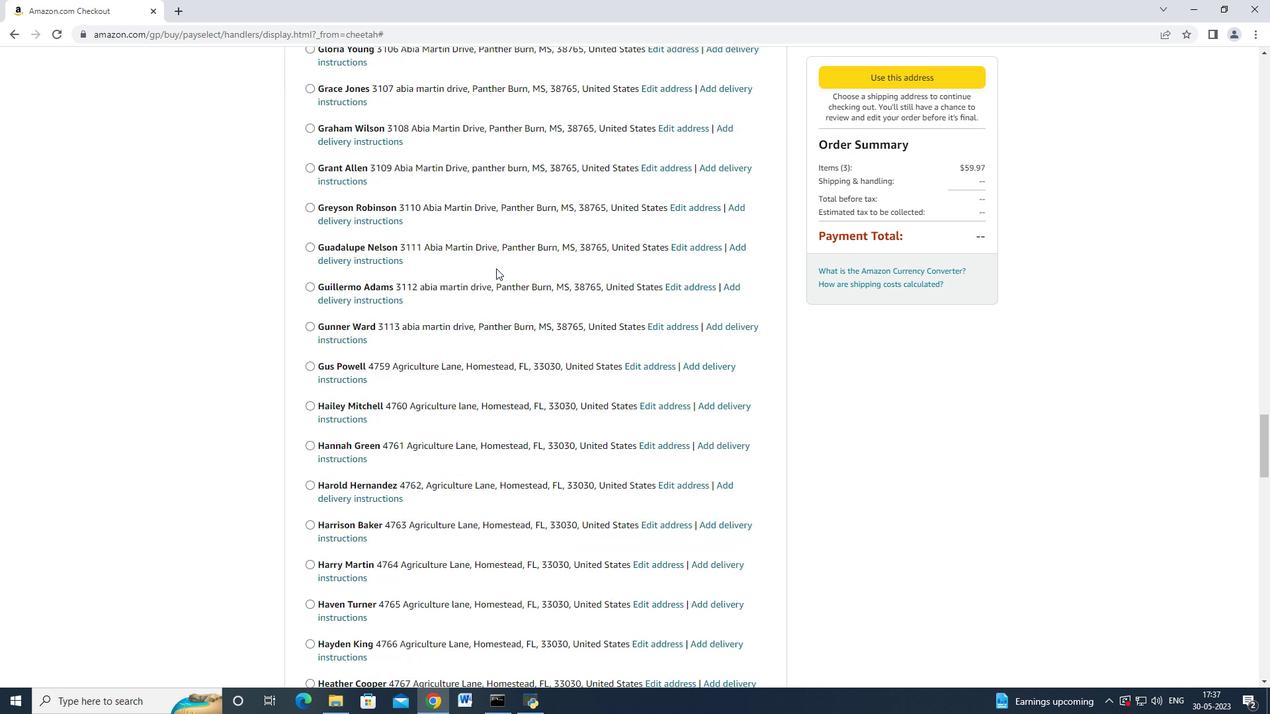 
Action: Mouse scrolled (494, 270) with delta (0, 0)
Screenshot: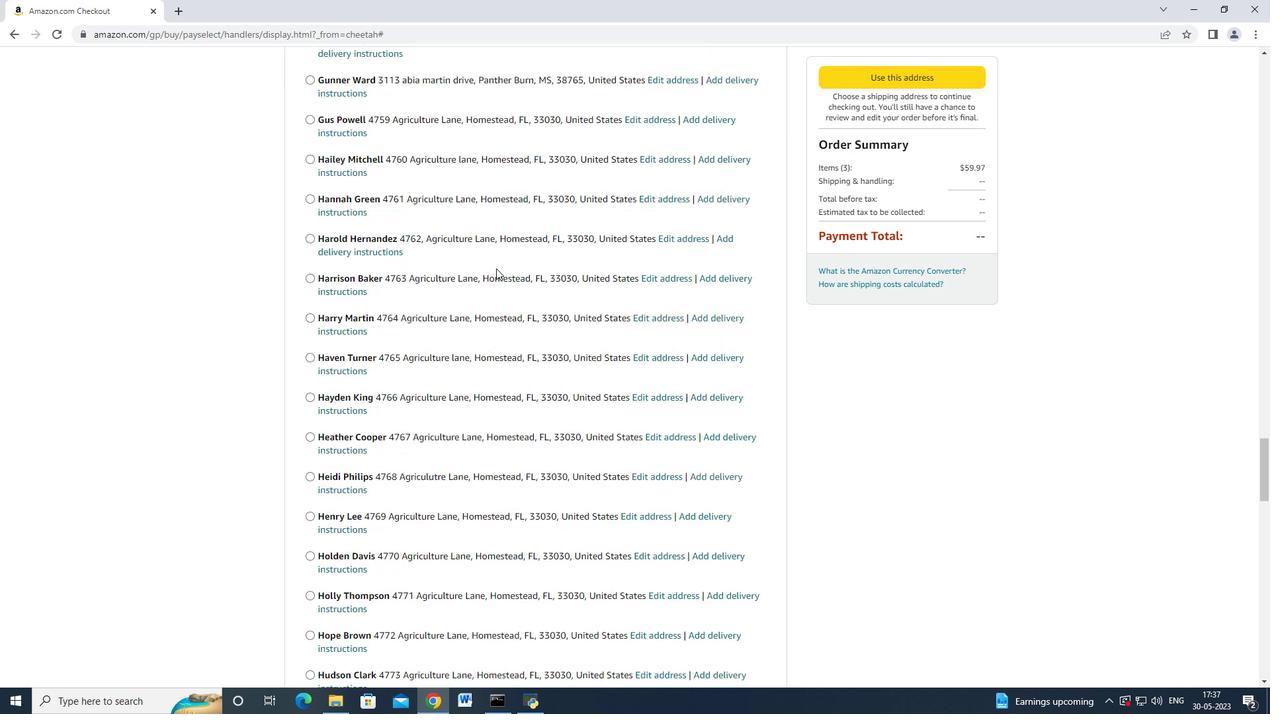 
Action: Mouse scrolled (494, 270) with delta (0, 0)
Screenshot: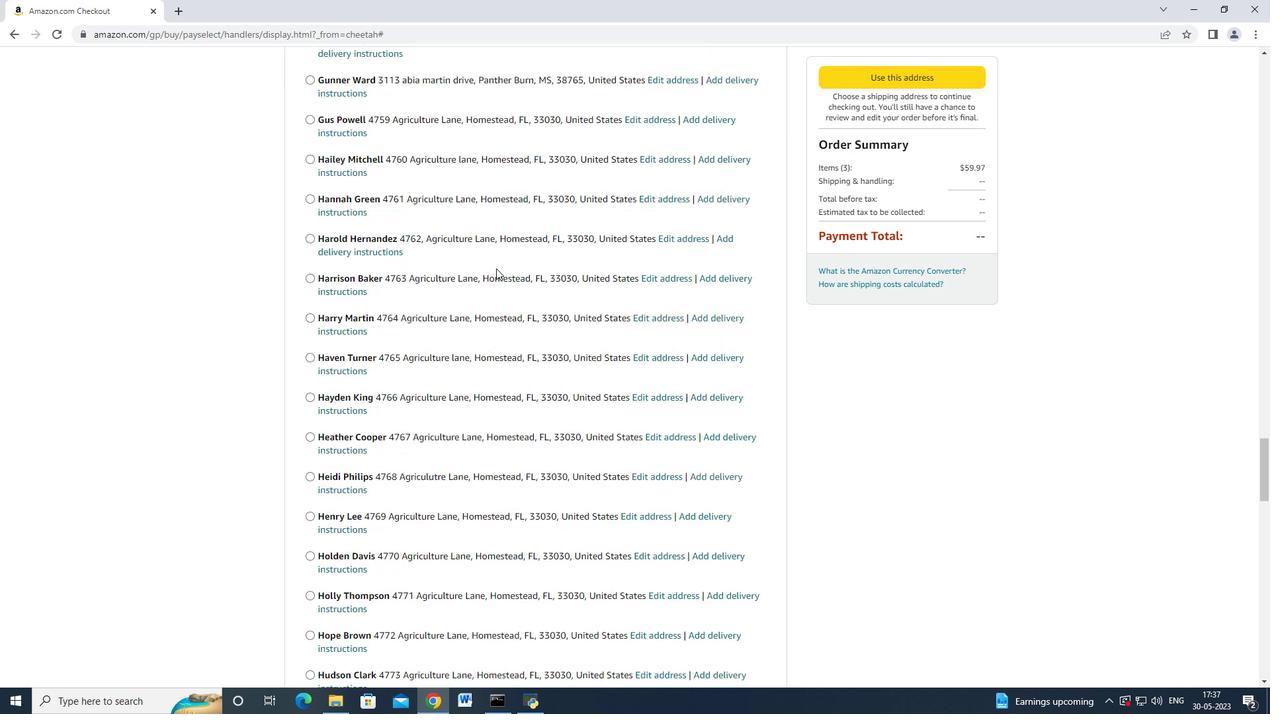 
Action: Mouse scrolled (494, 270) with delta (0, 0)
Screenshot: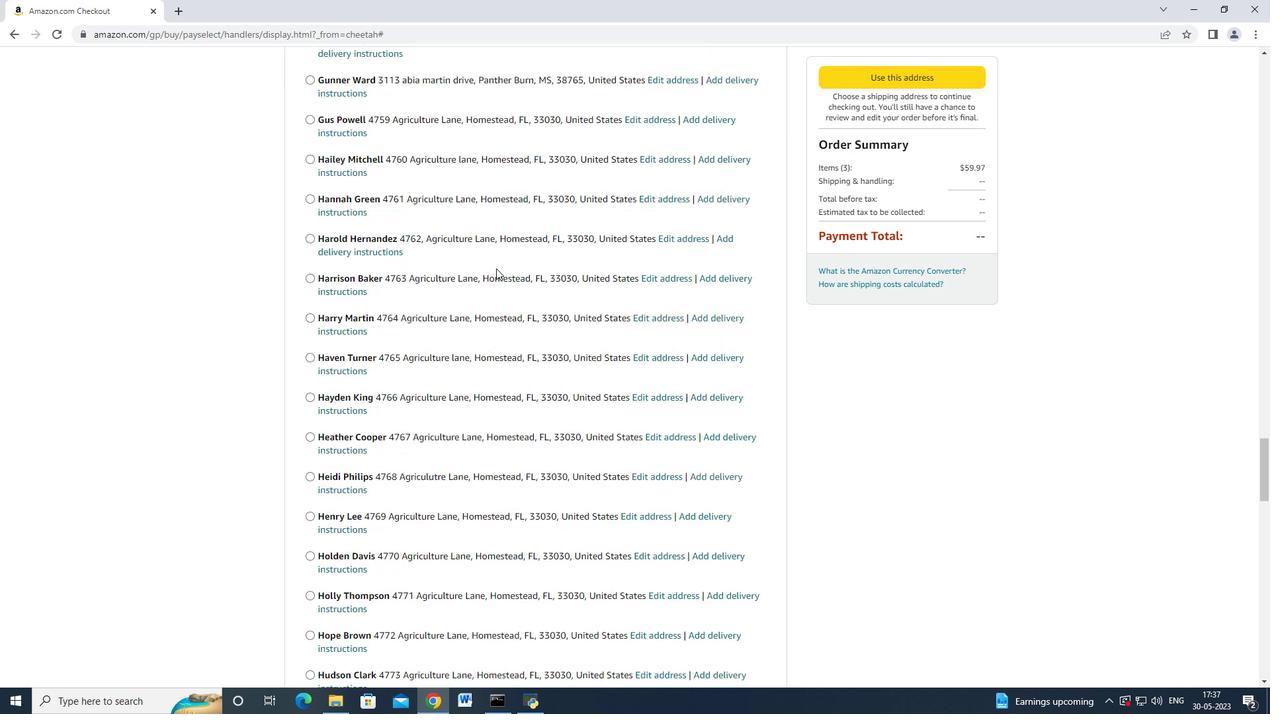 
Action: Mouse moved to (494, 270)
Screenshot: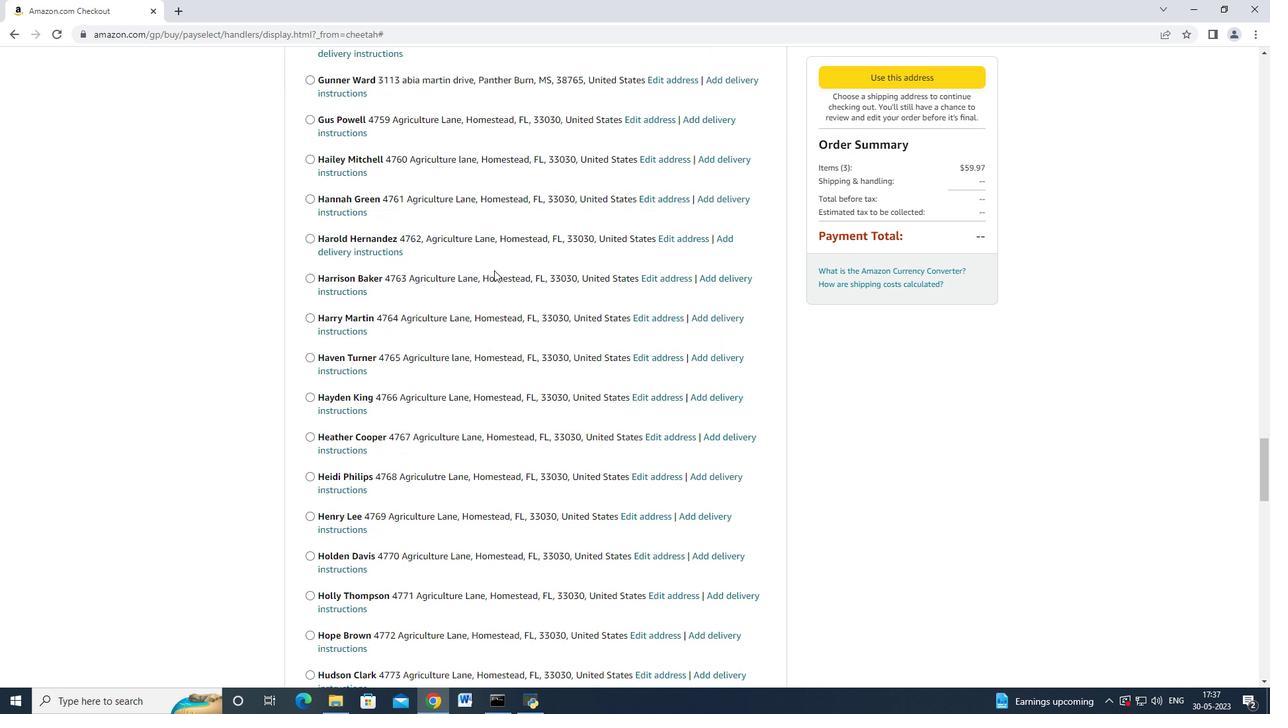 
Action: Mouse scrolled (494, 269) with delta (0, 0)
Screenshot: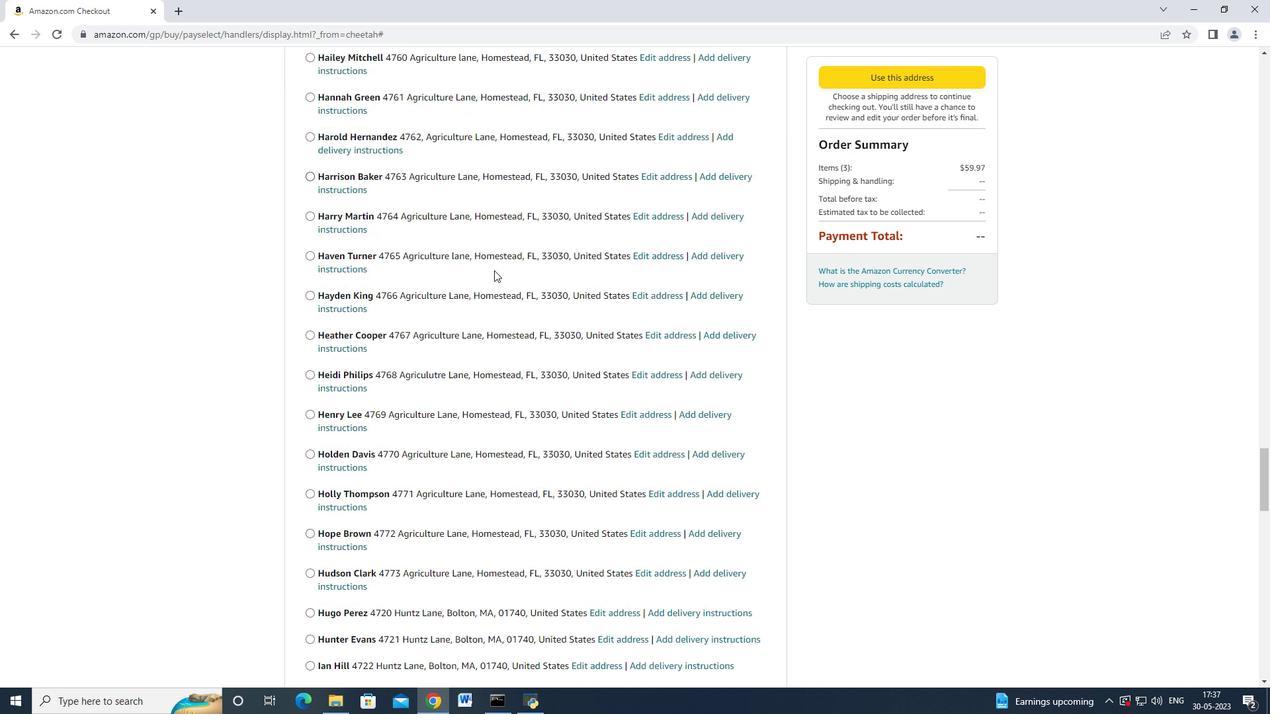 
Action: Mouse scrolled (494, 269) with delta (0, 0)
Screenshot: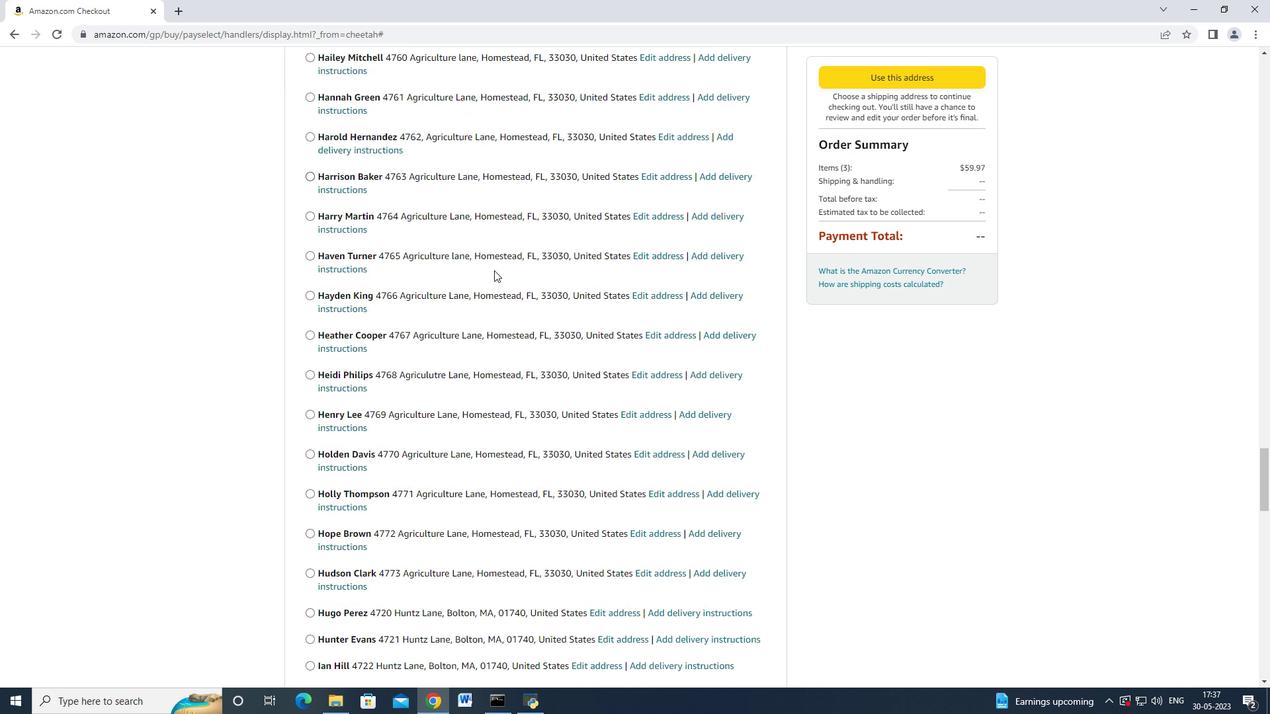 
Action: Mouse scrolled (494, 269) with delta (0, 0)
Screenshot: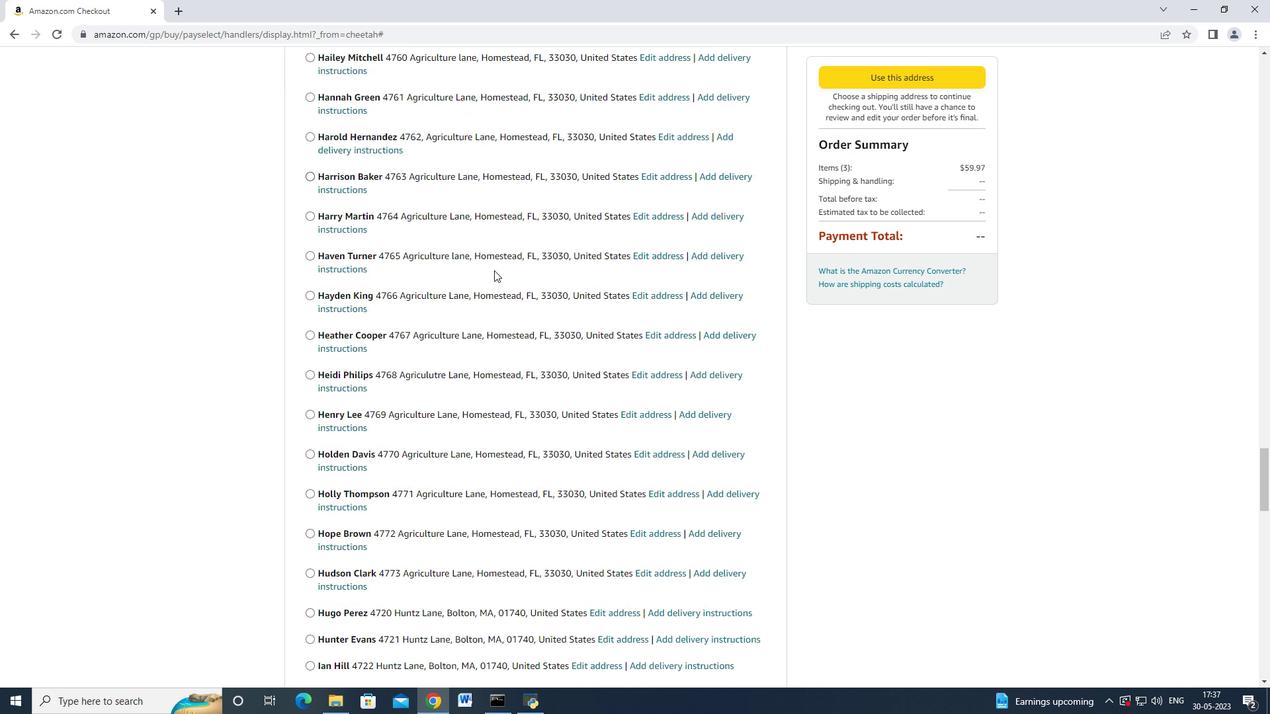 
Action: Mouse scrolled (494, 269) with delta (0, 0)
Screenshot: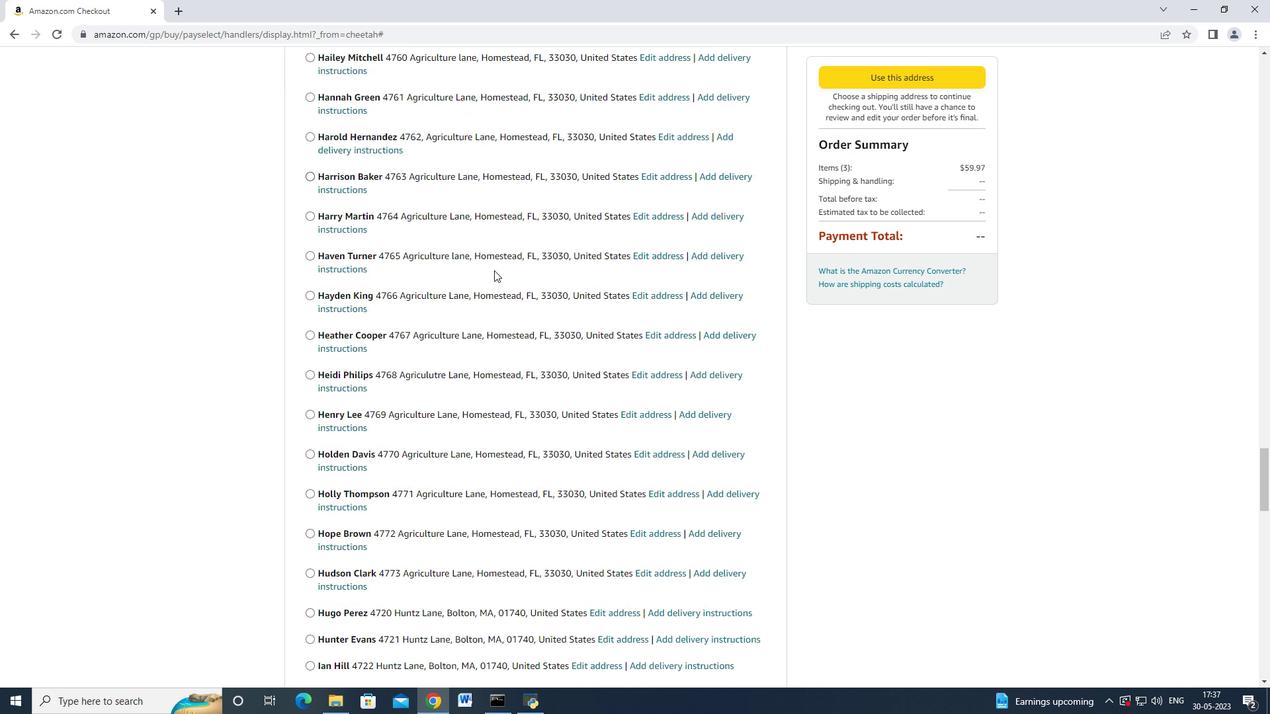 
Action: Mouse scrolled (494, 269) with delta (0, 0)
Screenshot: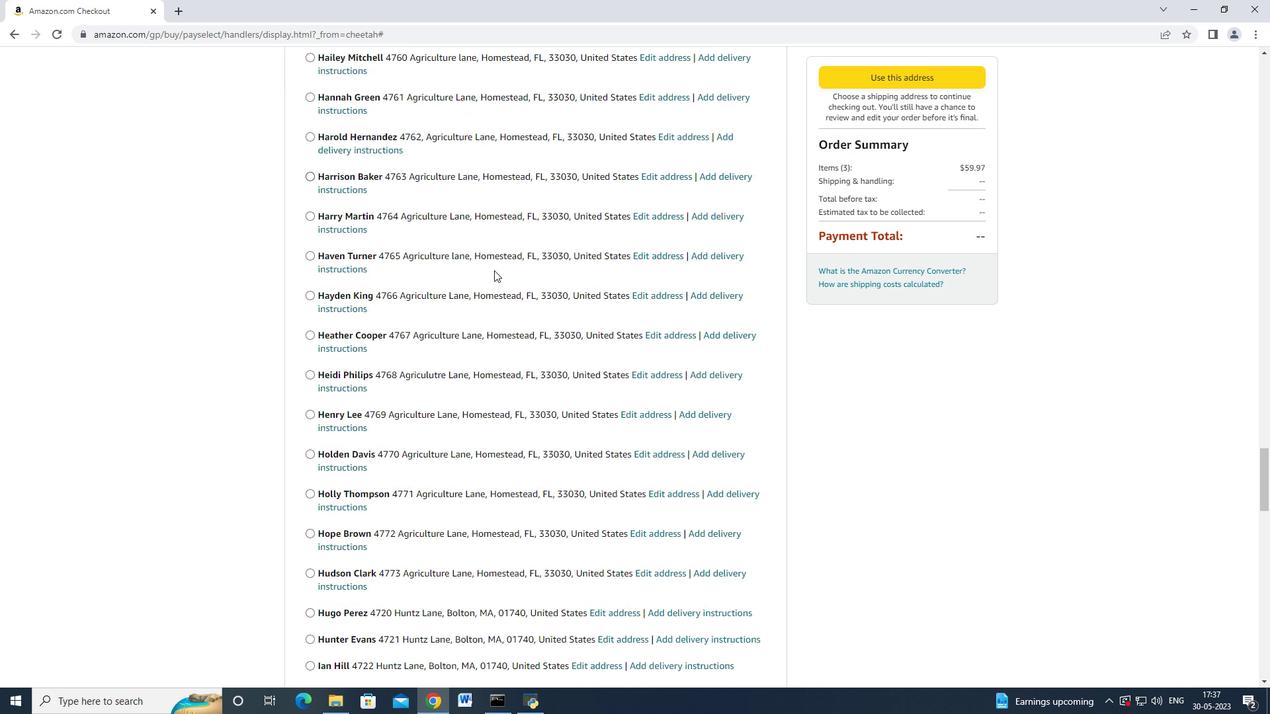 
Action: Mouse scrolled (494, 269) with delta (0, 0)
Screenshot: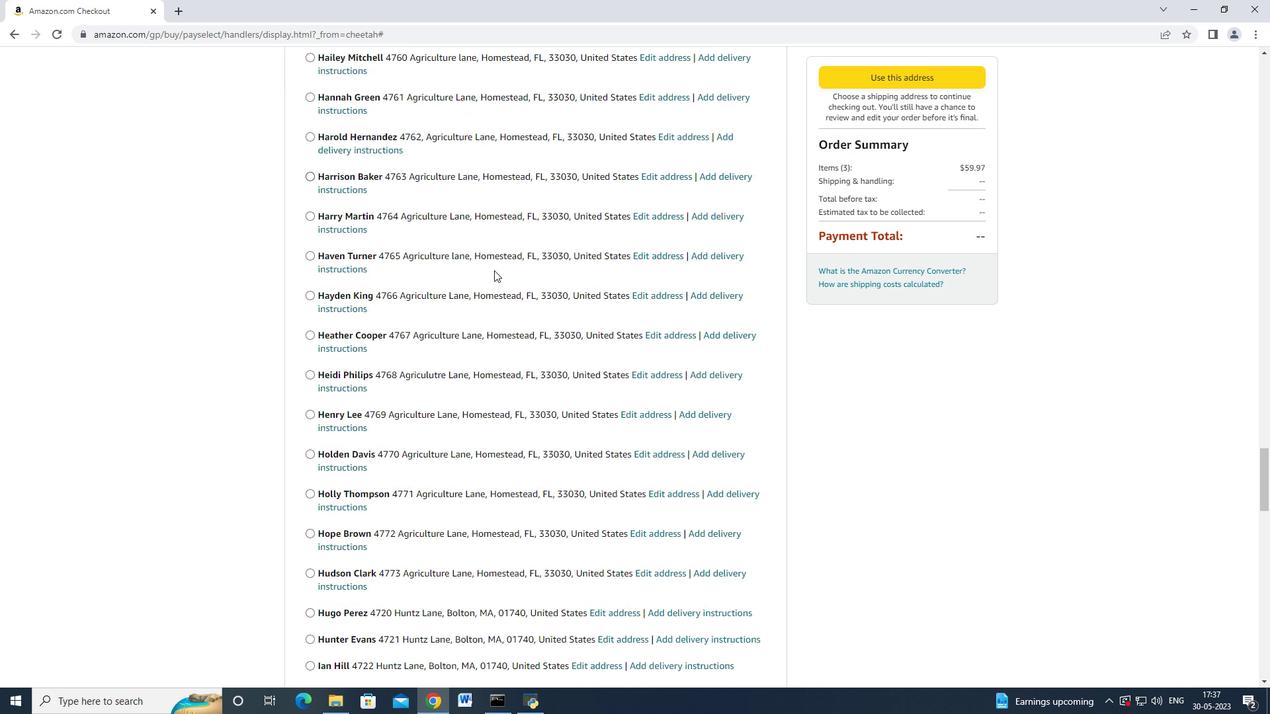 
Action: Mouse scrolled (494, 269) with delta (0, 0)
Screenshot: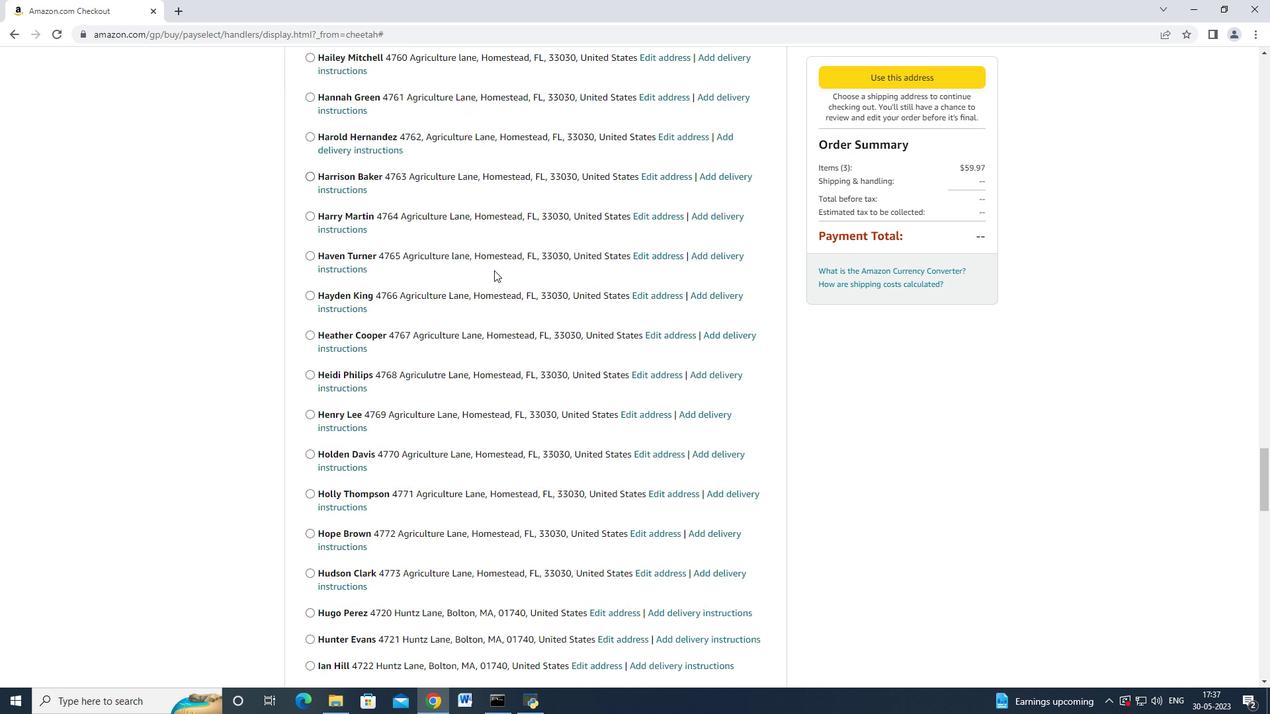 
Action: Mouse scrolled (494, 269) with delta (0, 0)
Screenshot: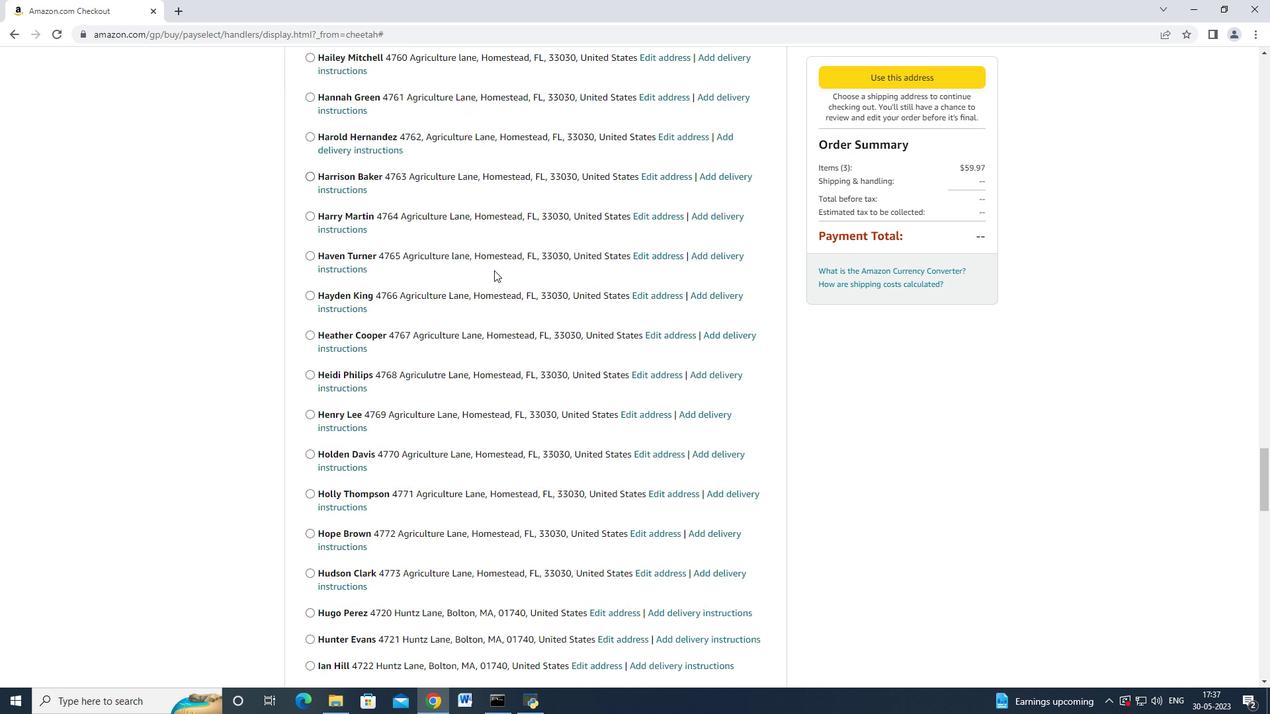 
Action: Mouse scrolled (494, 269) with delta (0, 0)
Screenshot: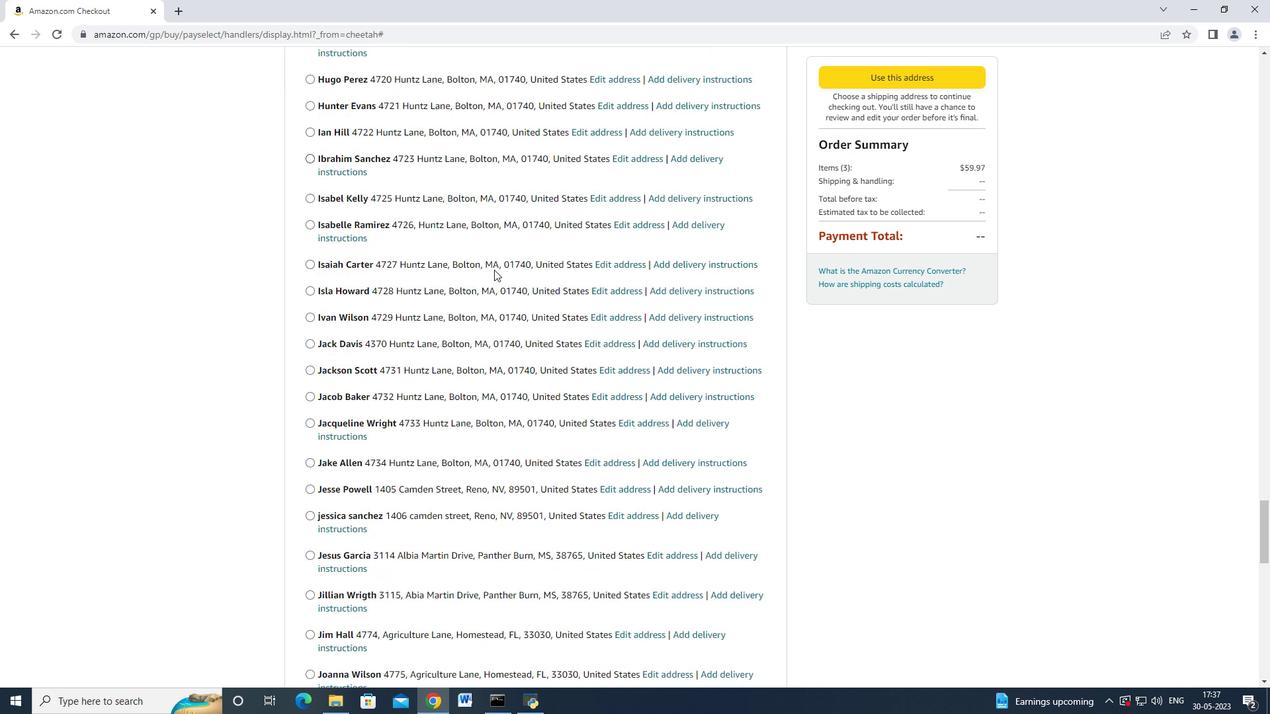 
Action: Mouse scrolled (494, 269) with delta (0, 0)
Screenshot: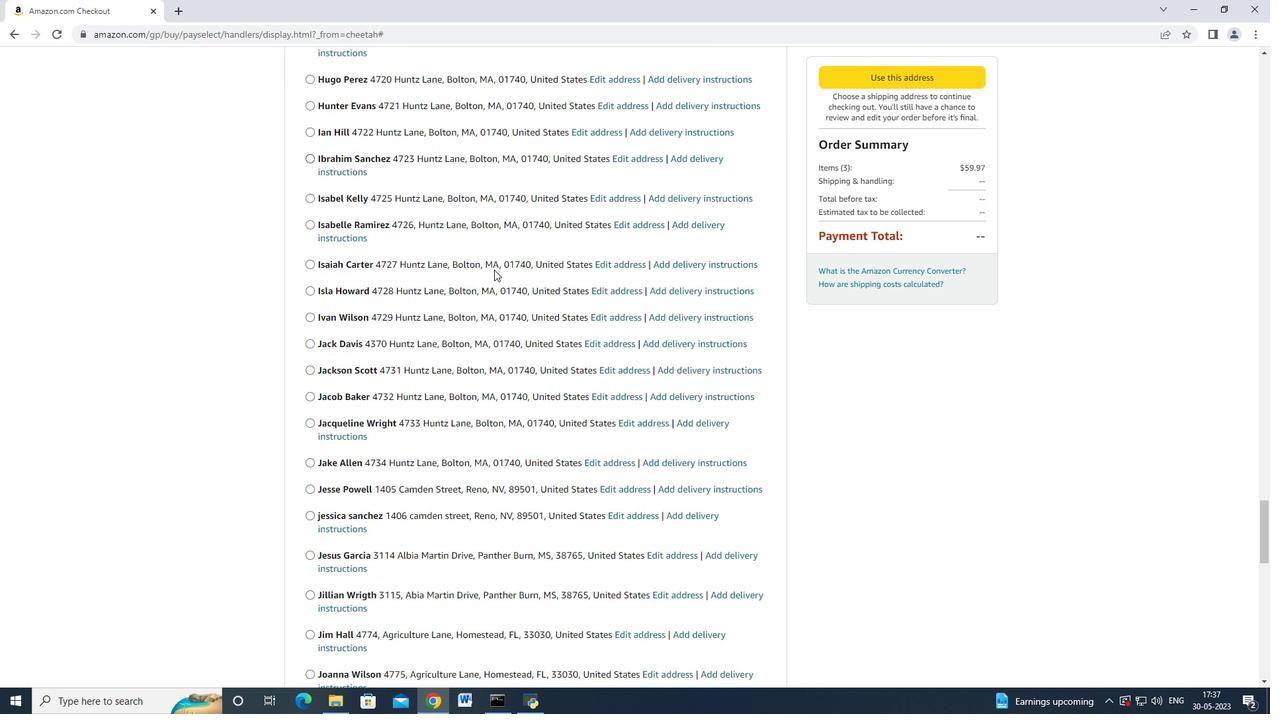 
Action: Mouse scrolled (494, 269) with delta (0, 0)
Screenshot: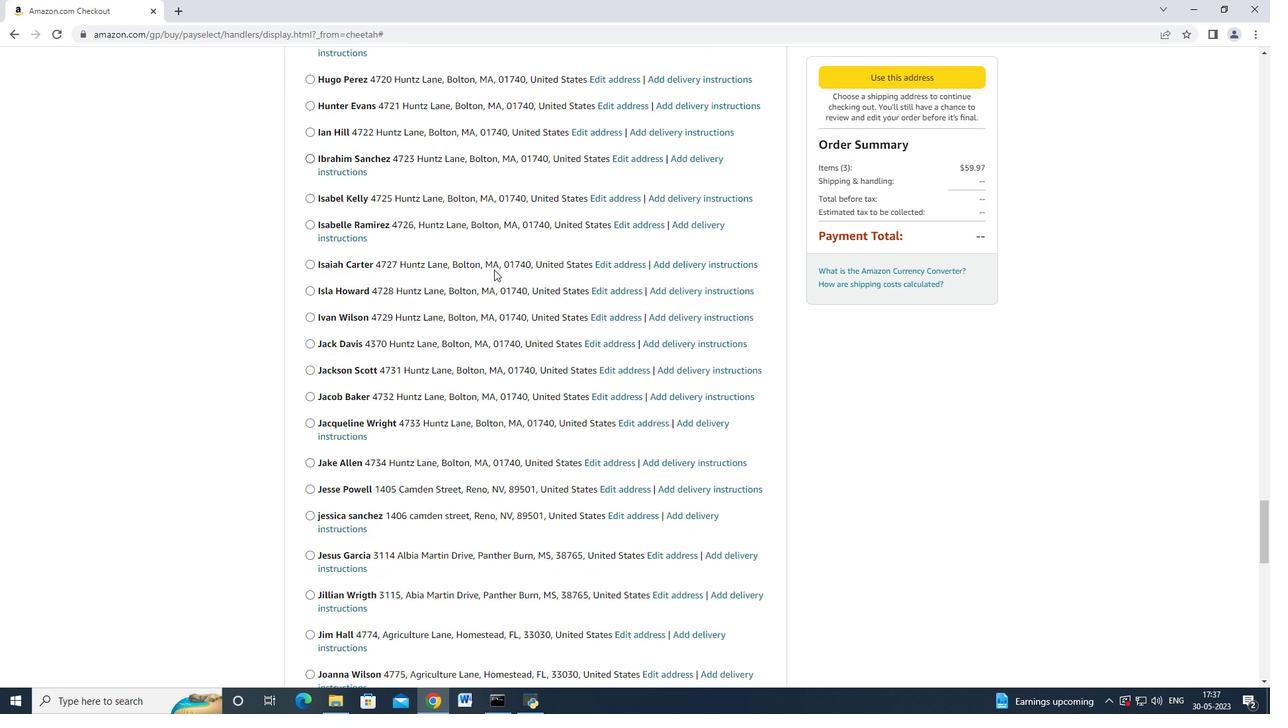
Action: Mouse scrolled (494, 269) with delta (0, 0)
Screenshot: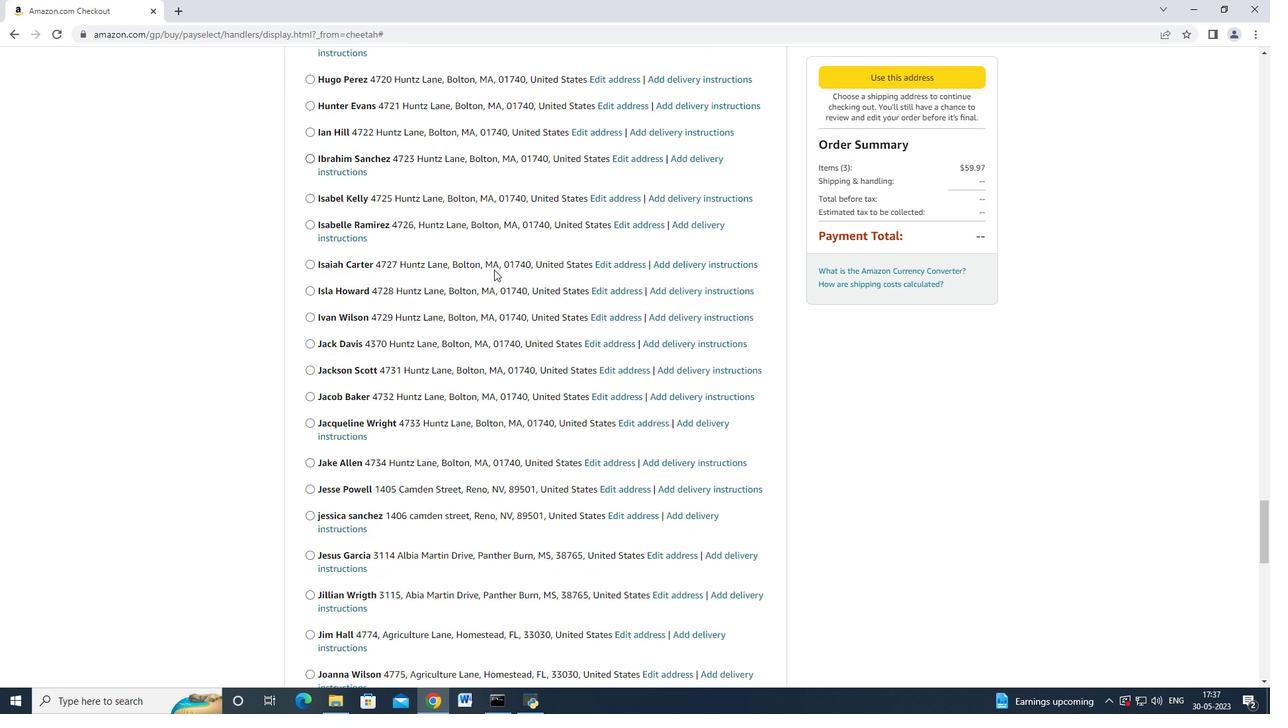 
Action: Mouse scrolled (494, 269) with delta (0, 0)
Screenshot: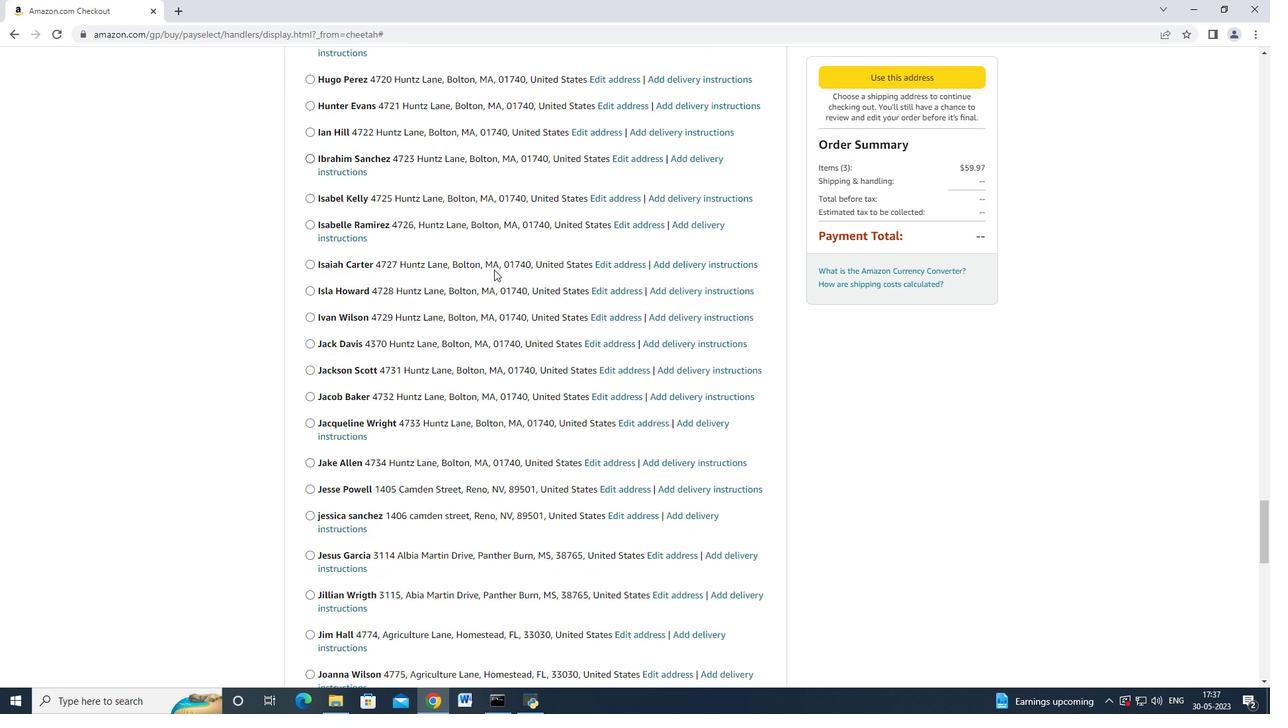 
Action: Mouse scrolled (494, 269) with delta (0, 0)
Screenshot: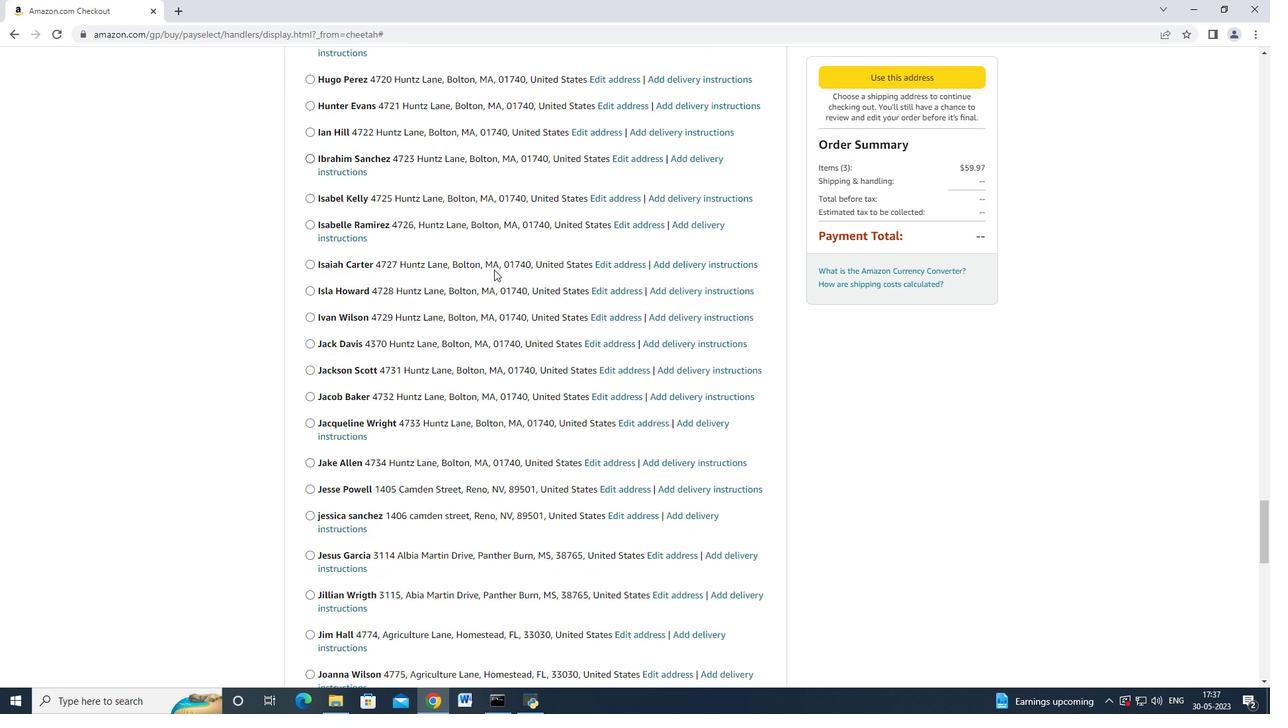 
Action: Mouse scrolled (494, 269) with delta (0, 0)
Screenshot: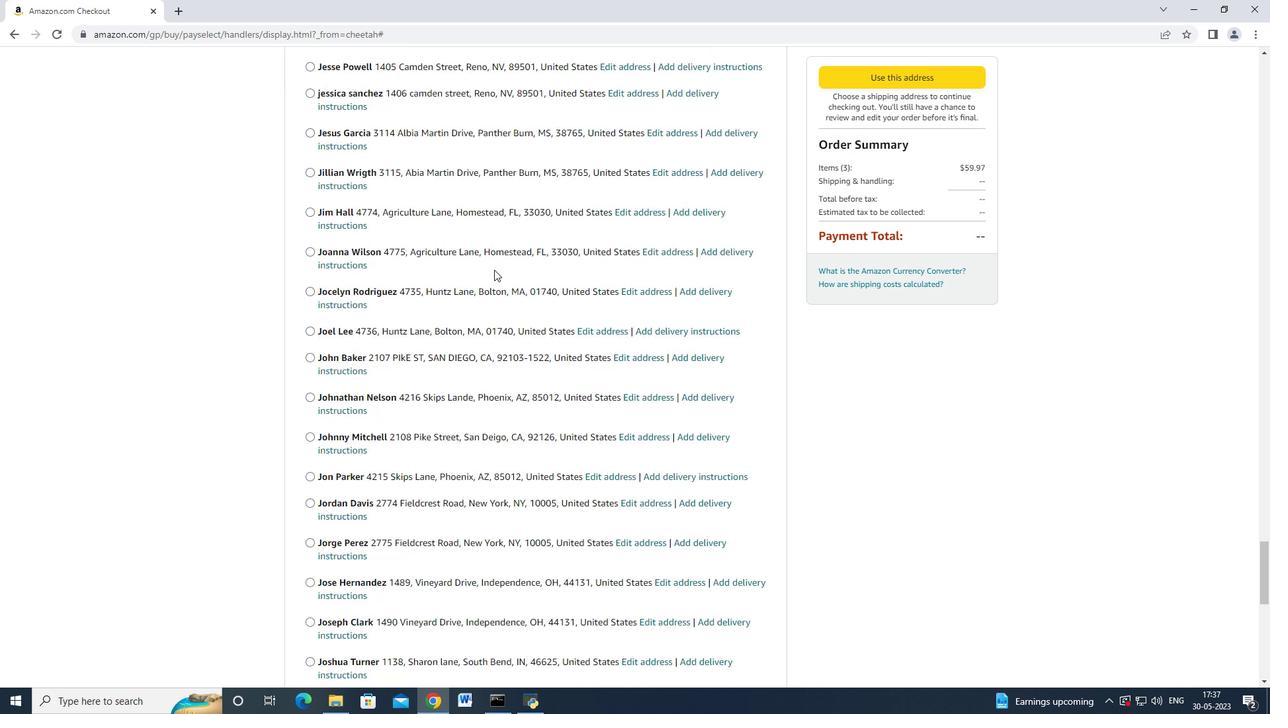 
Action: Mouse scrolled (494, 269) with delta (0, 0)
Screenshot: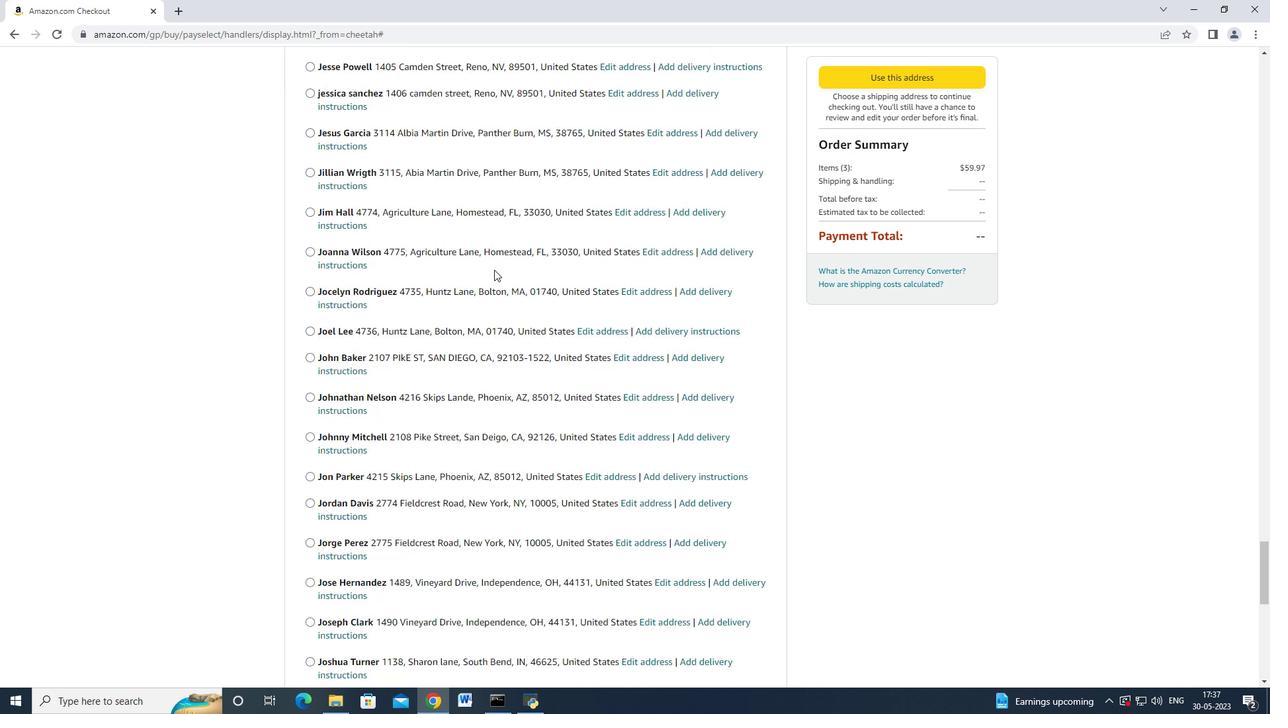 
Action: Mouse scrolled (494, 269) with delta (0, 0)
Screenshot: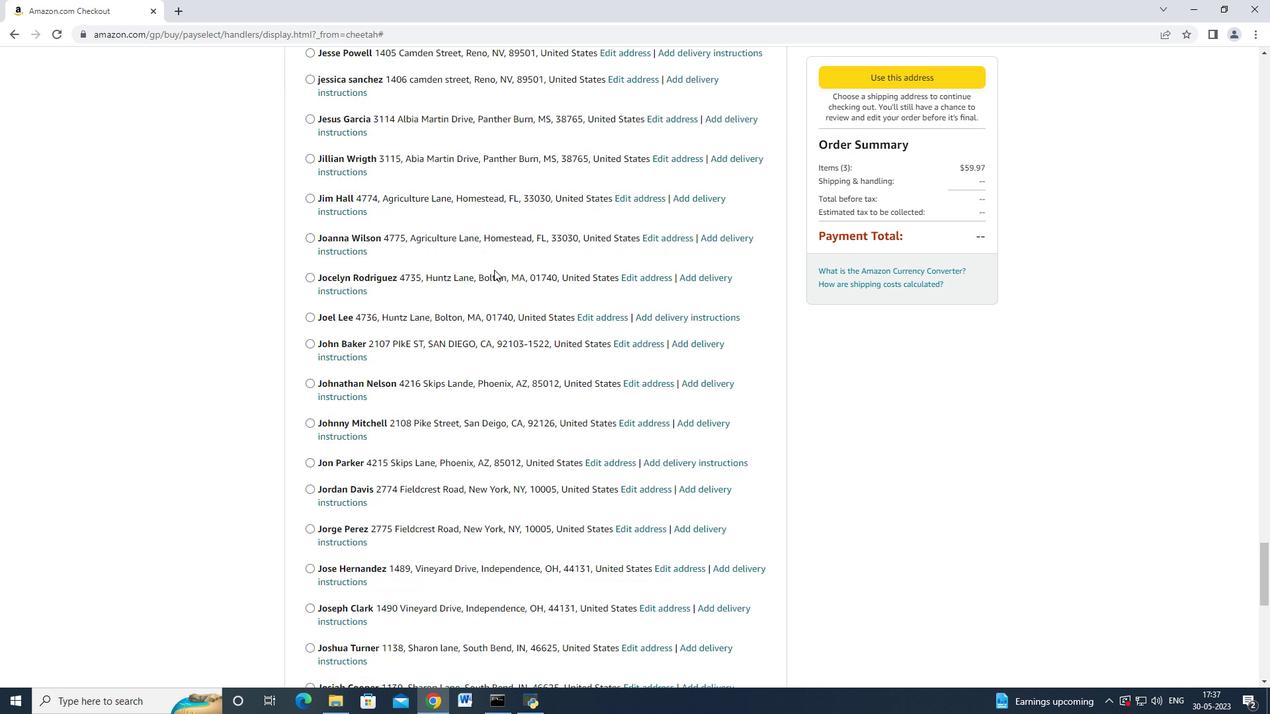 
Action: Mouse scrolled (494, 269) with delta (0, 0)
Screenshot: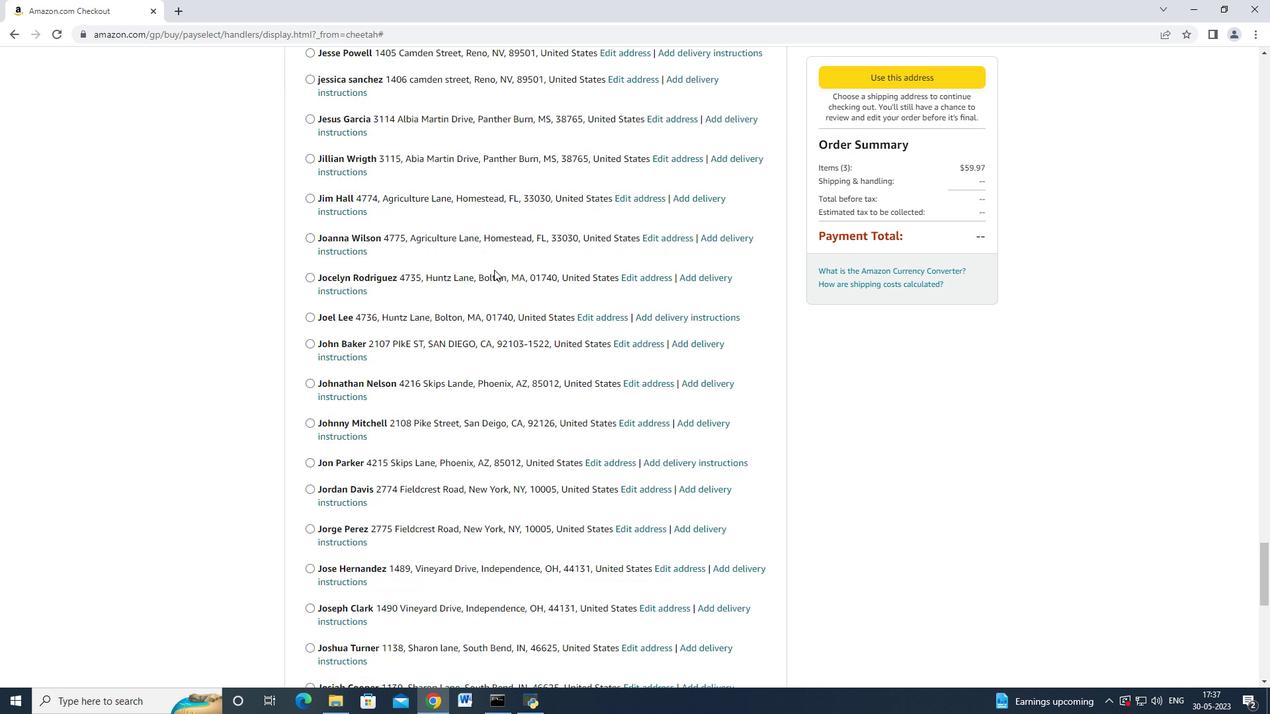 
Action: Mouse scrolled (494, 269) with delta (0, 0)
Screenshot: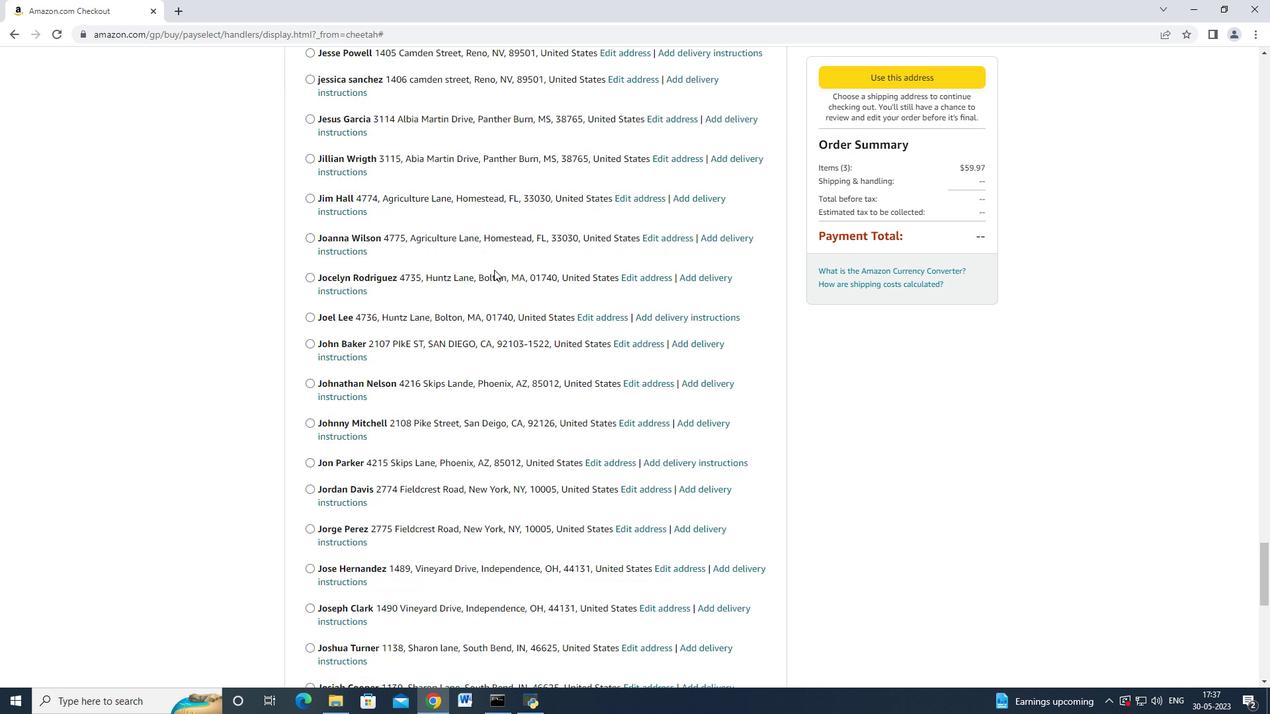 
Action: Mouse scrolled (494, 269) with delta (0, 0)
Screenshot: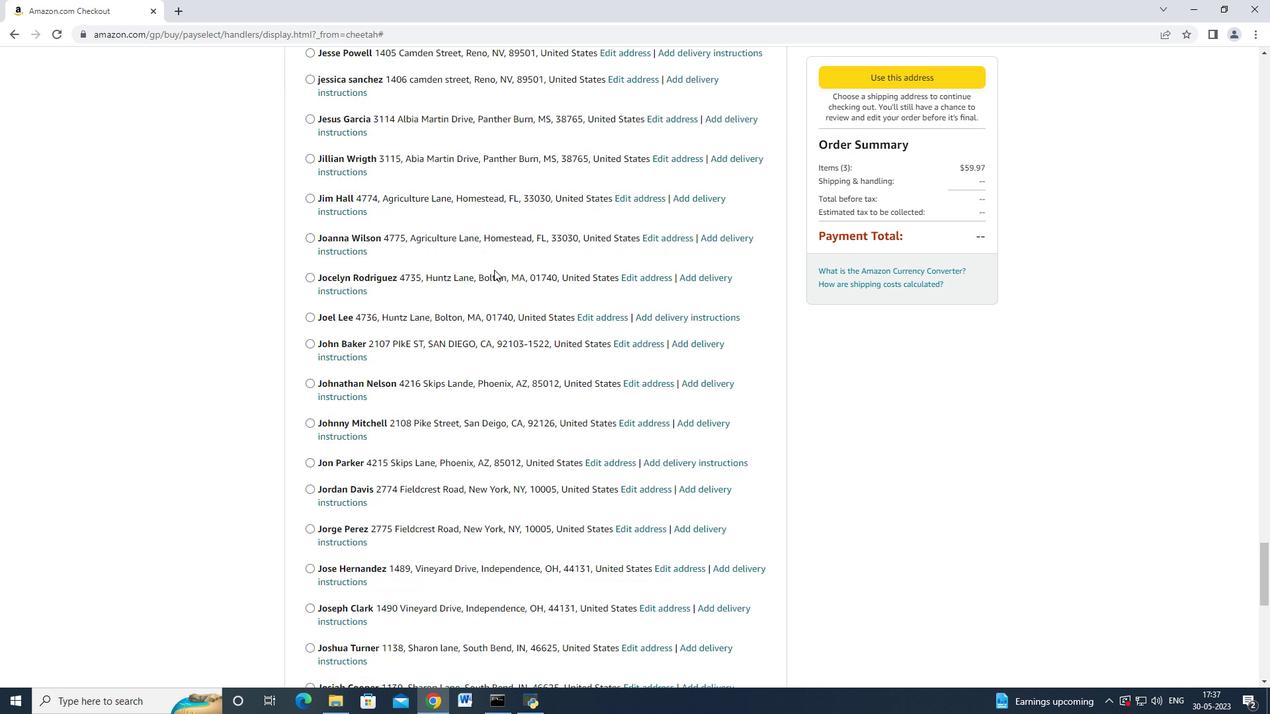 
Action: Mouse scrolled (494, 269) with delta (0, 0)
Screenshot: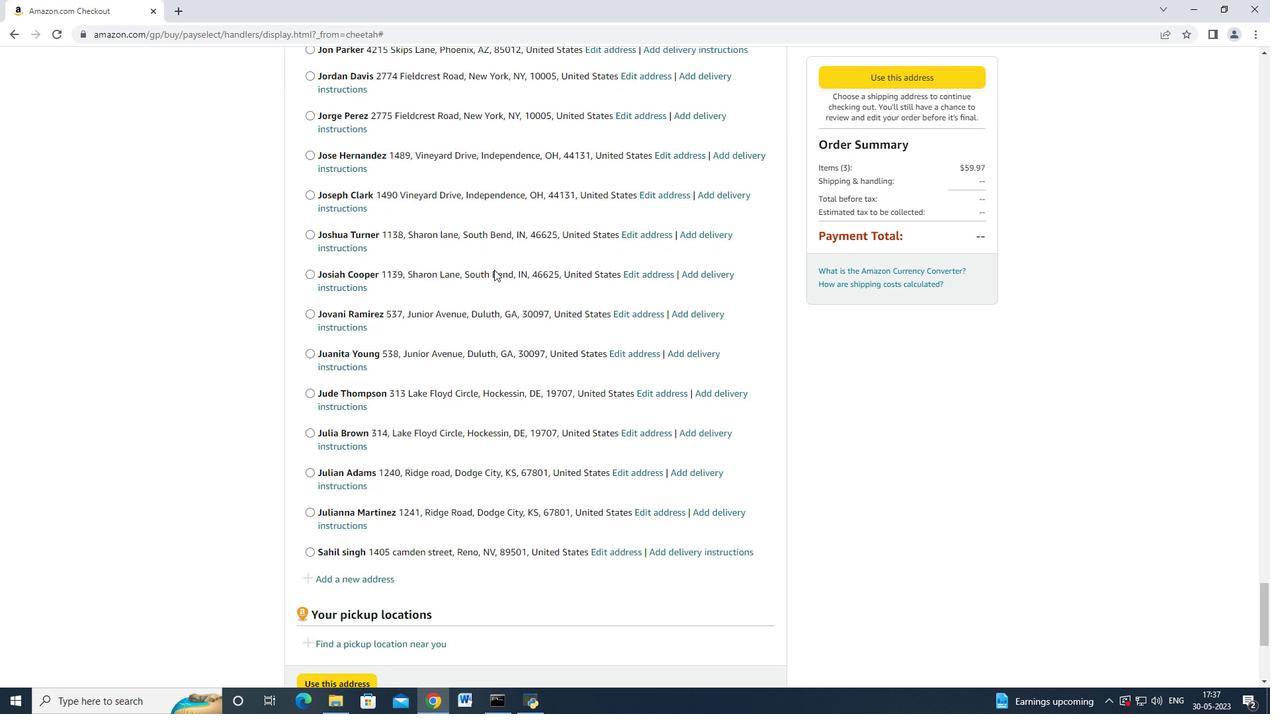 
Action: Mouse scrolled (494, 269) with delta (0, 0)
Screenshot: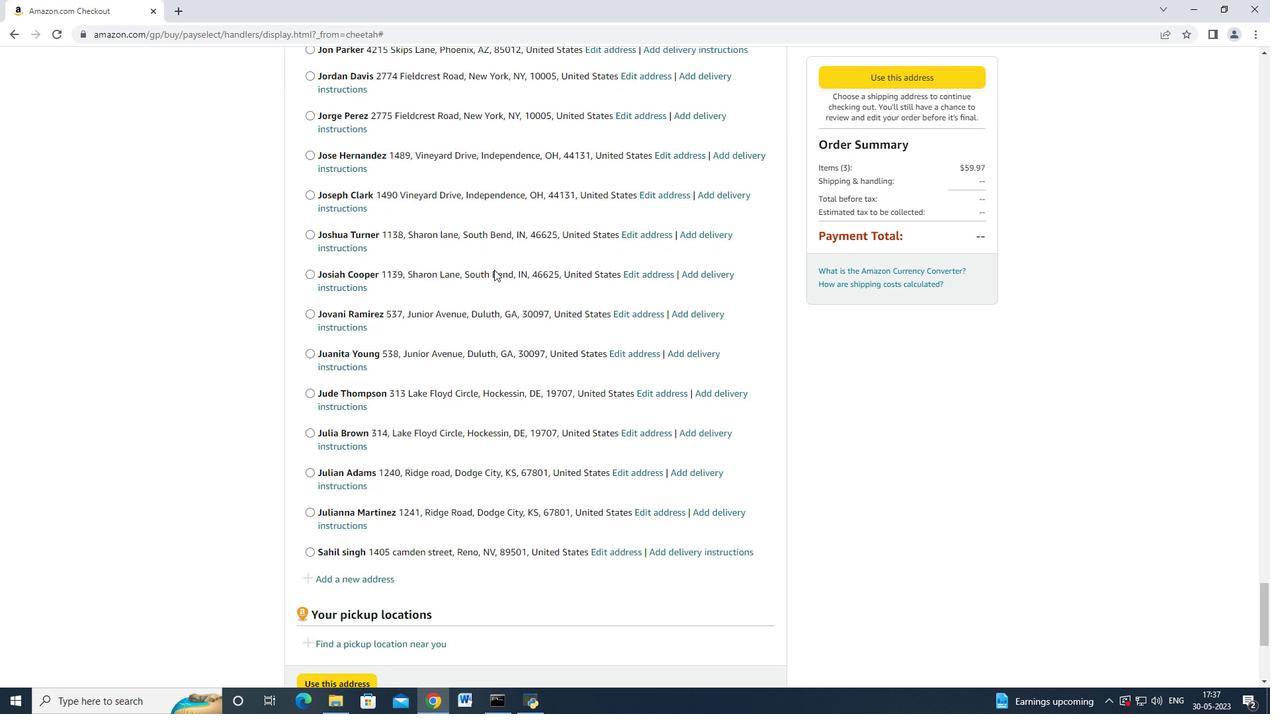 
Action: Mouse scrolled (494, 269) with delta (0, 0)
Screenshot: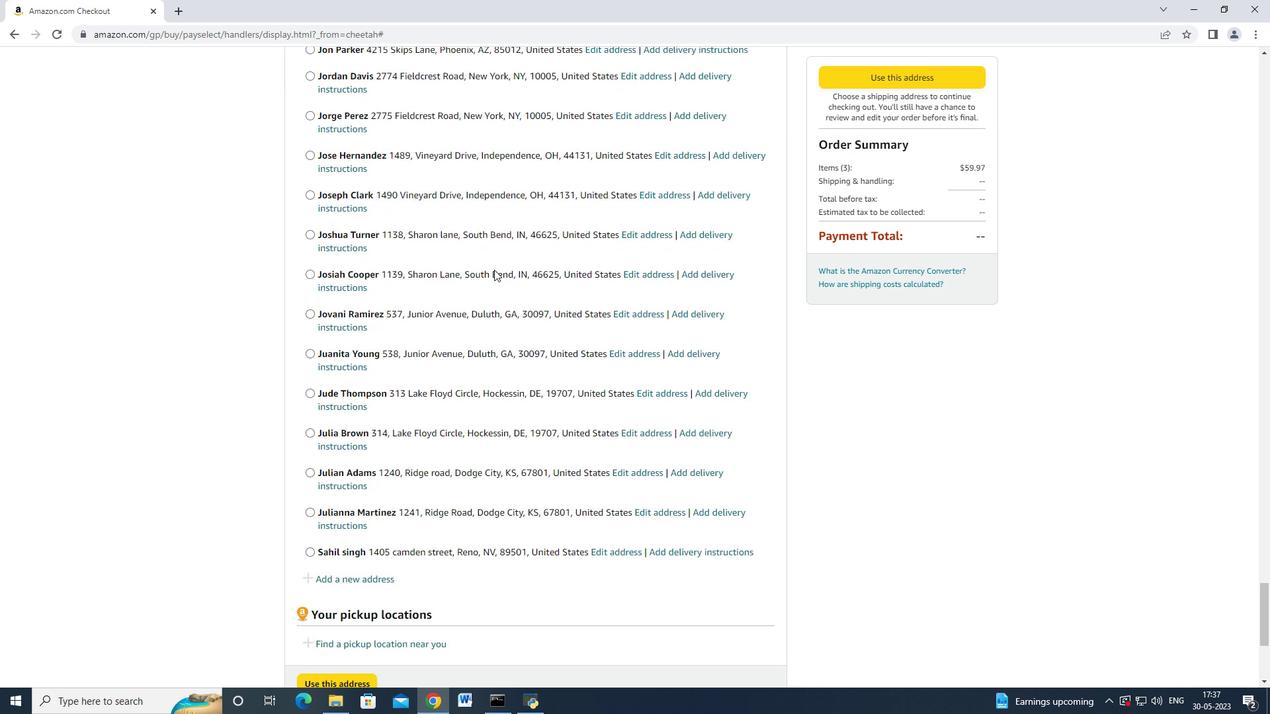 
Action: Mouse moved to (372, 266)
Screenshot: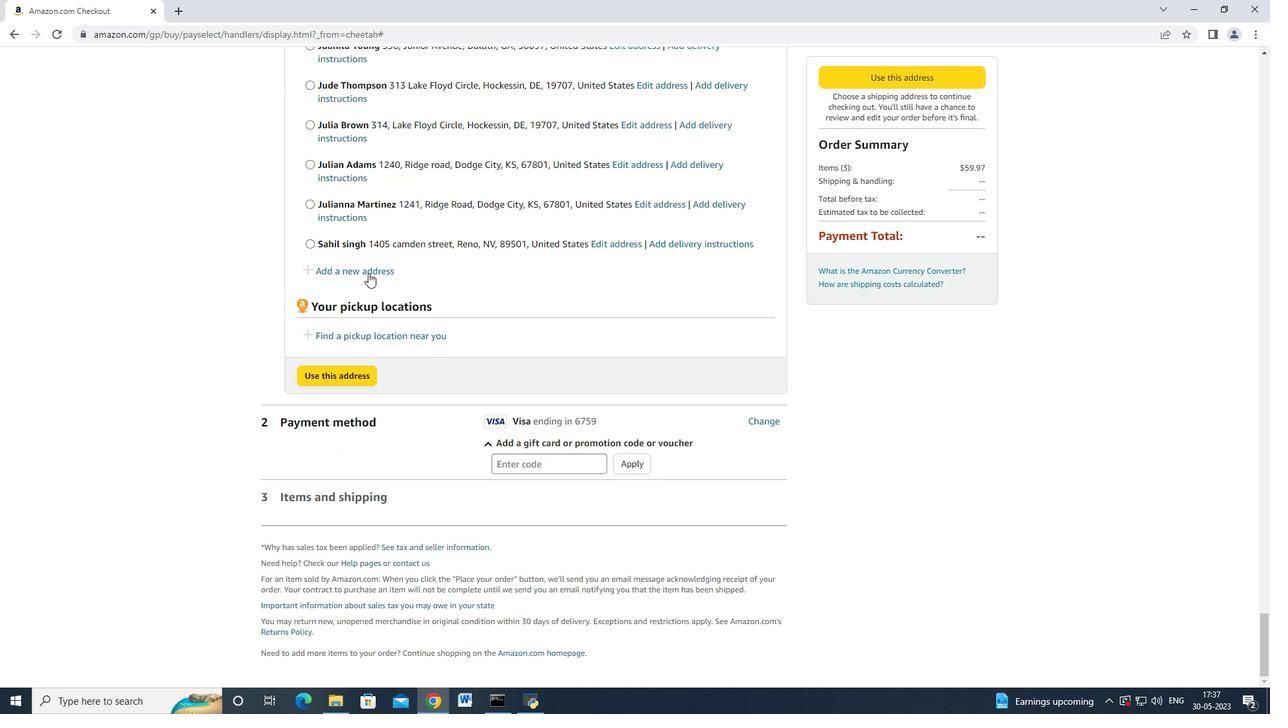 
Action: Mouse pressed left at (372, 266)
Screenshot: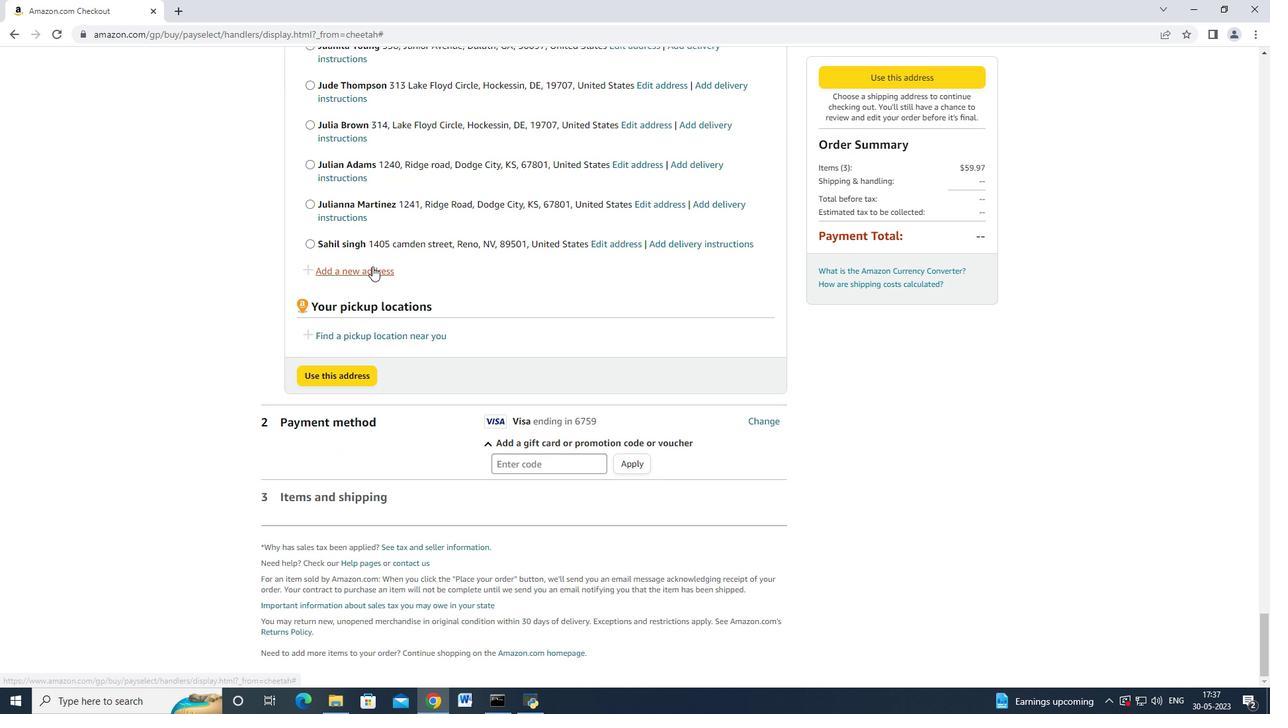 
Action: Mouse moved to (436, 325)
Screenshot: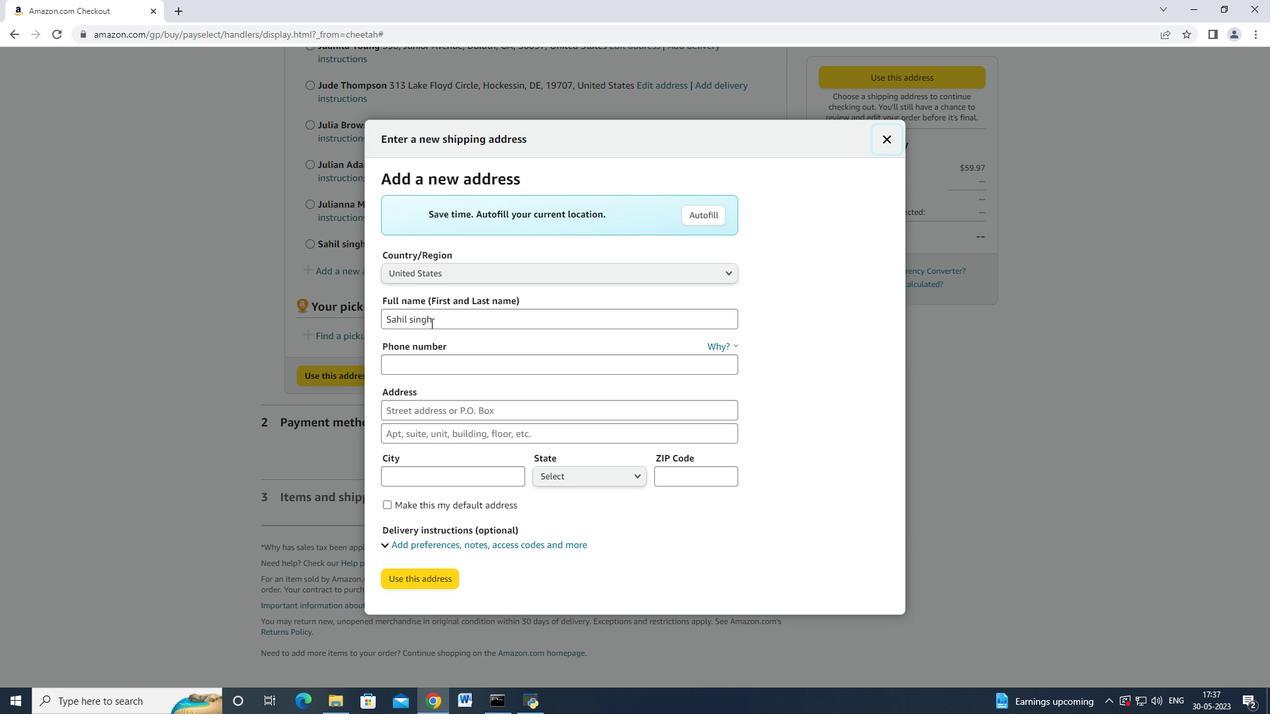
Action: Mouse pressed left at (436, 325)
Screenshot: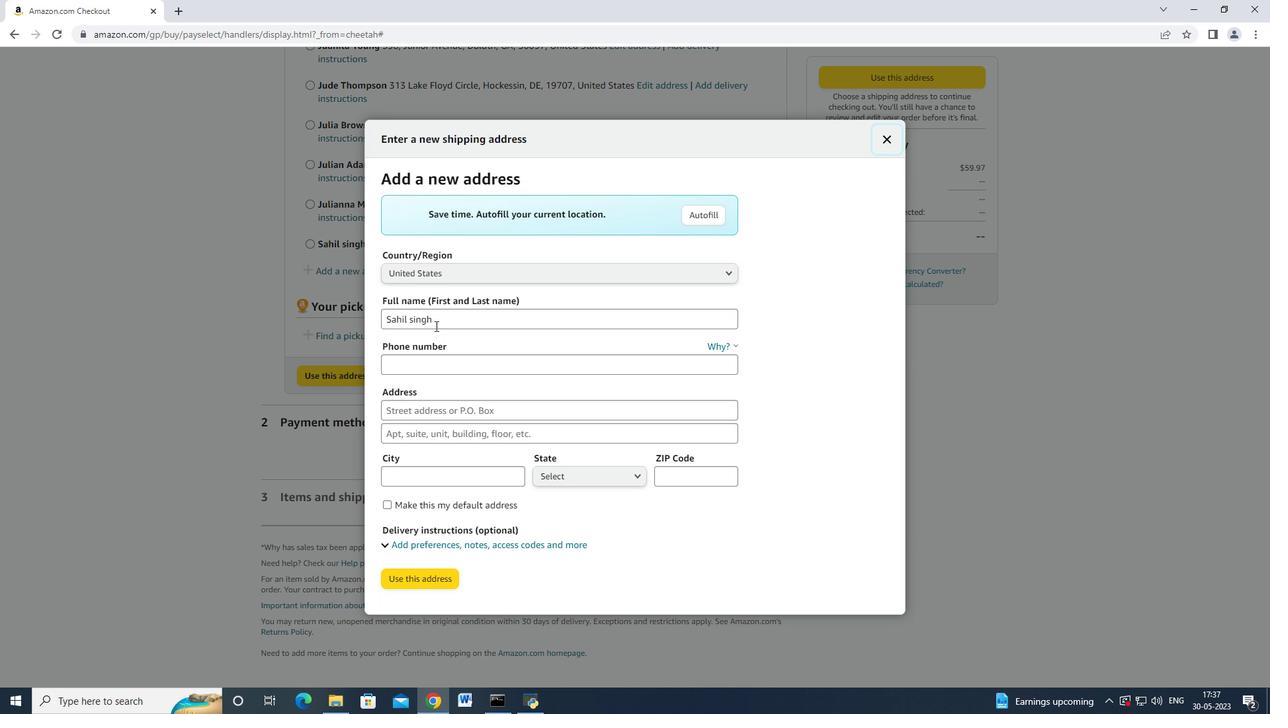 
Action: Mouse moved to (448, 322)
Screenshot: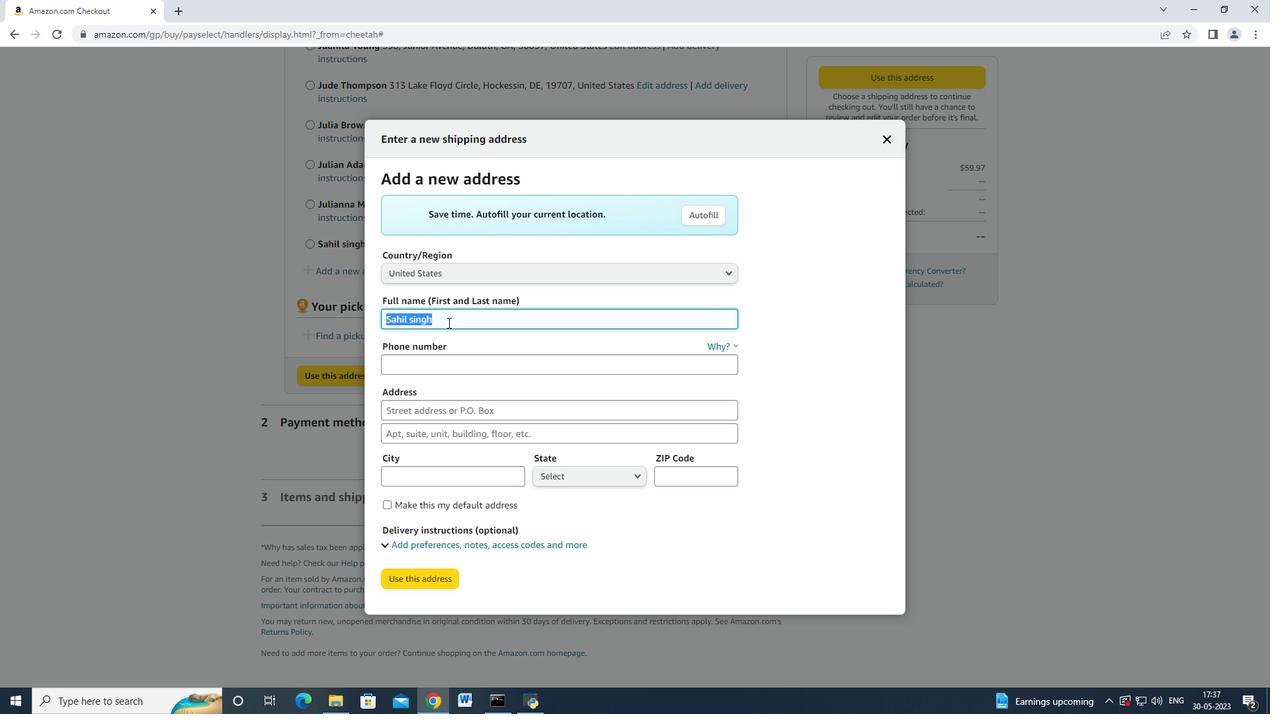 
Action: Key pressed <Key.backspace><Key.shift>James<Key.space><Key.shift_r>Flores<Key.tab><Key.tab>8585770212<Key.tab>2092<Key.space><Key.shift>Pike<Key.space><Key.shift_r>STreet<Key.backspace><Key.backspace><Key.backspace><Key.backspace><Key.backspace>treet<Key.tab><Key.tab><Key.shift_r>San<Key.space><Key.shift_r>Diego<Key.space><Key.tab>
Screenshot: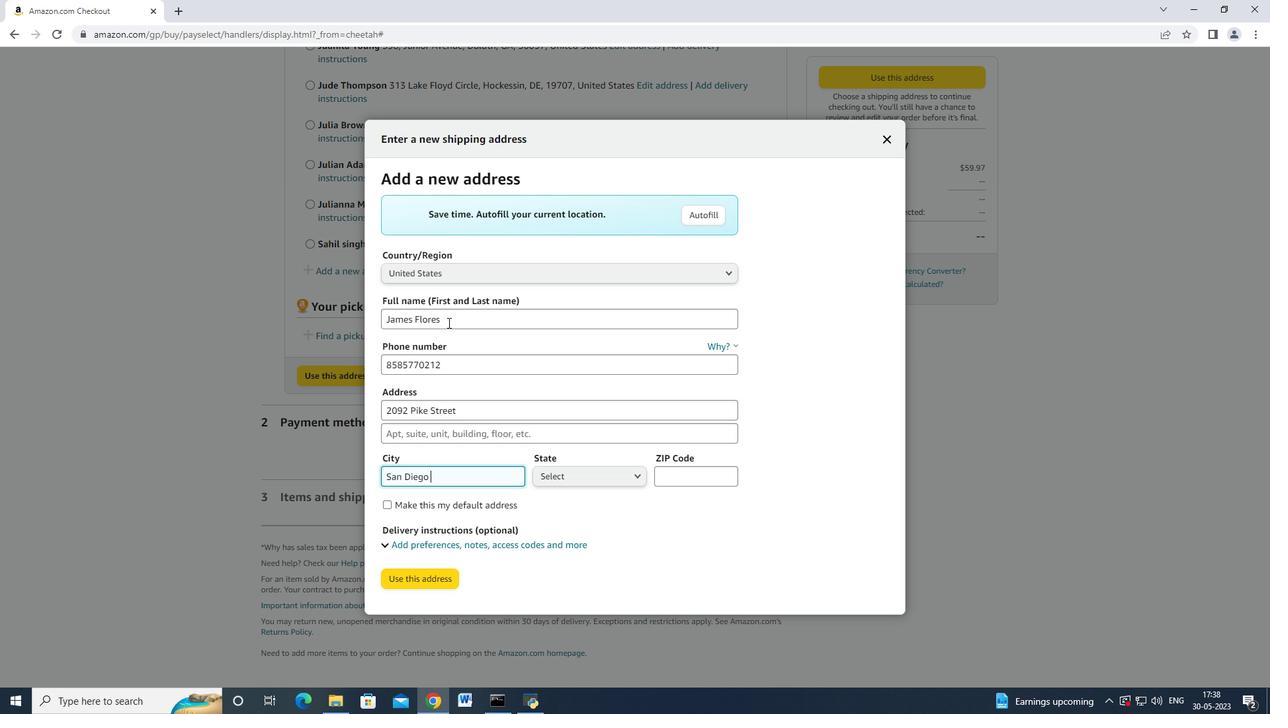 
Action: Mouse moved to (570, 471)
Screenshot: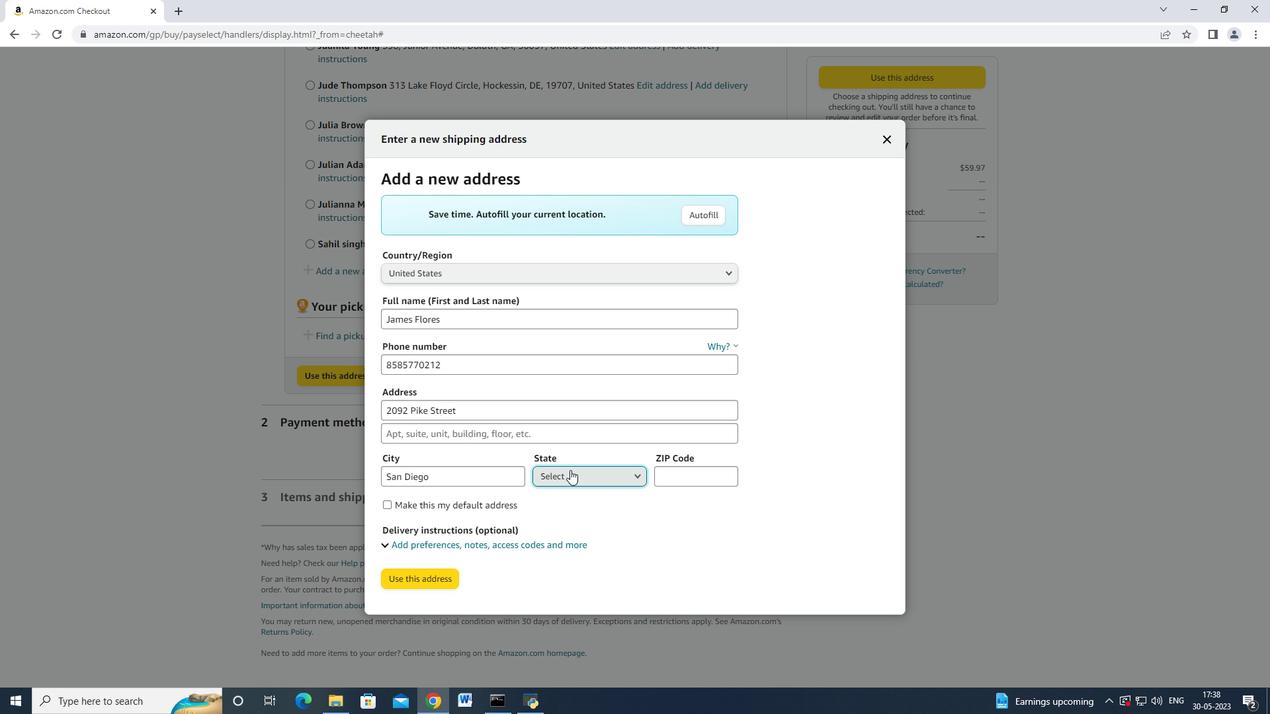 
Action: Mouse pressed left at (570, 471)
Screenshot: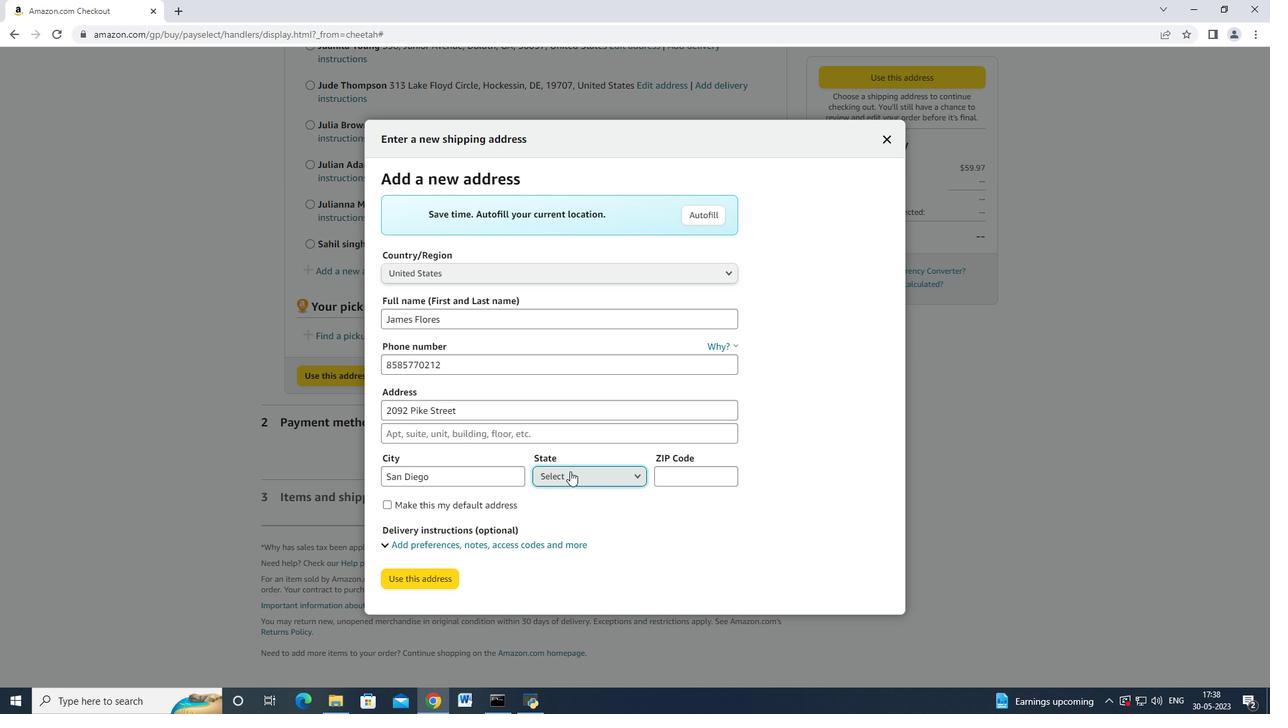 
Action: Mouse moved to (585, 360)
Screenshot: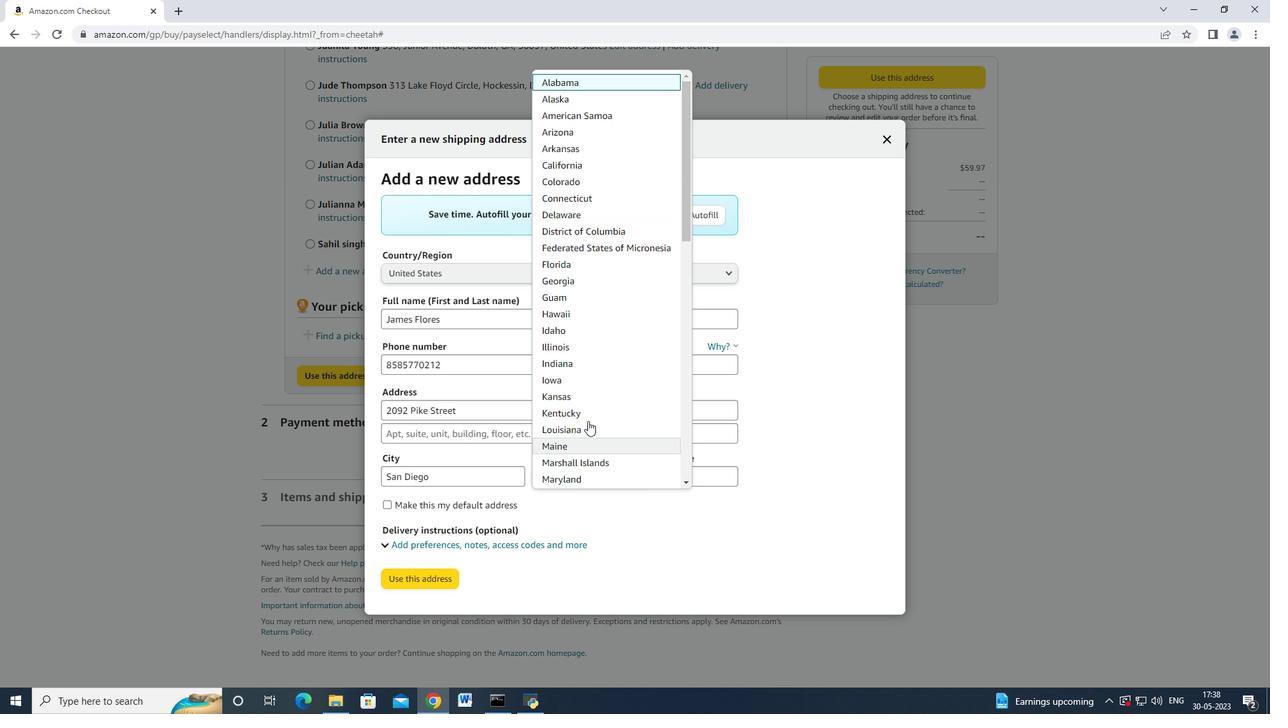 
Action: Mouse scrolled (585, 360) with delta (0, 0)
Screenshot: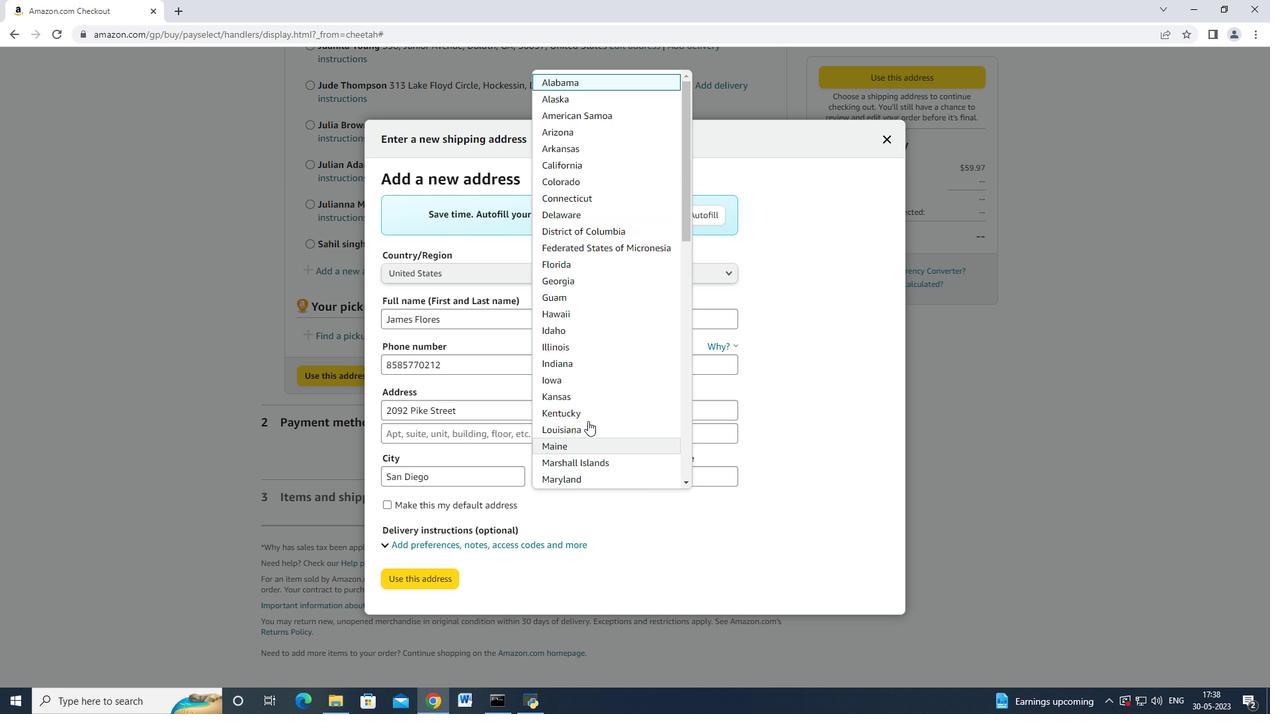 
Action: Mouse moved to (583, 360)
Screenshot: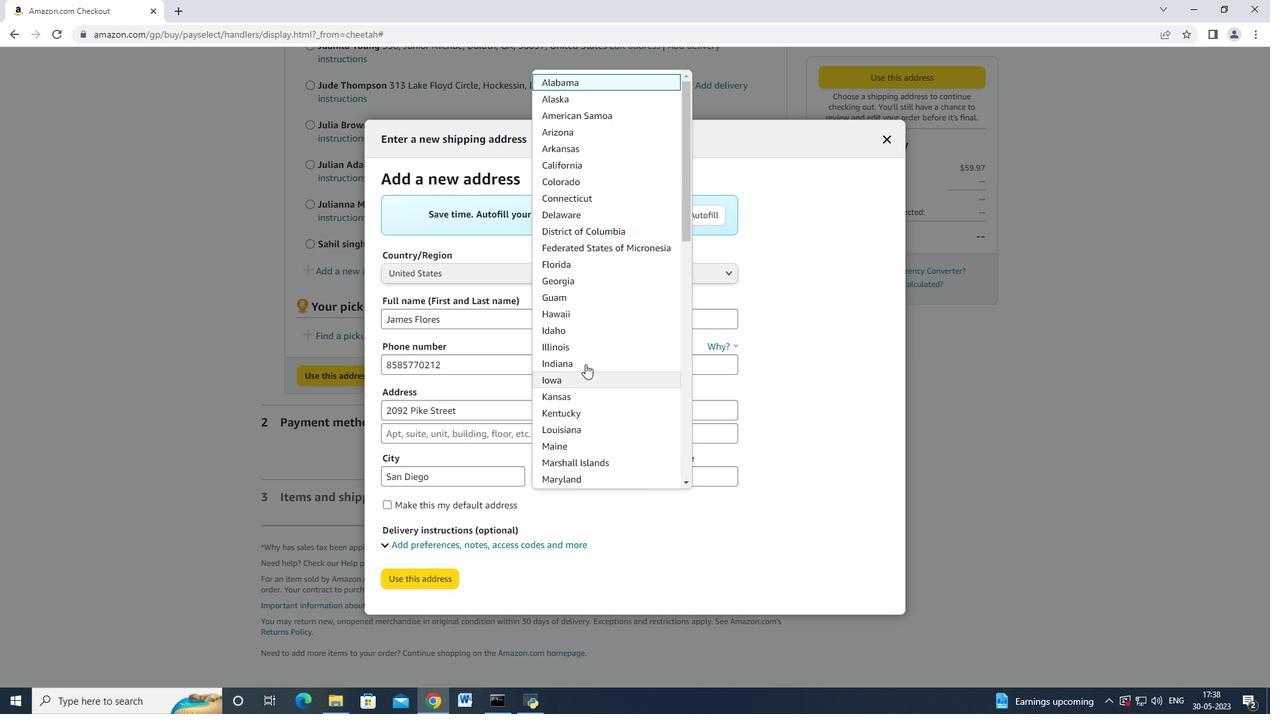 
Action: Mouse scrolled (583, 360) with delta (0, 0)
Screenshot: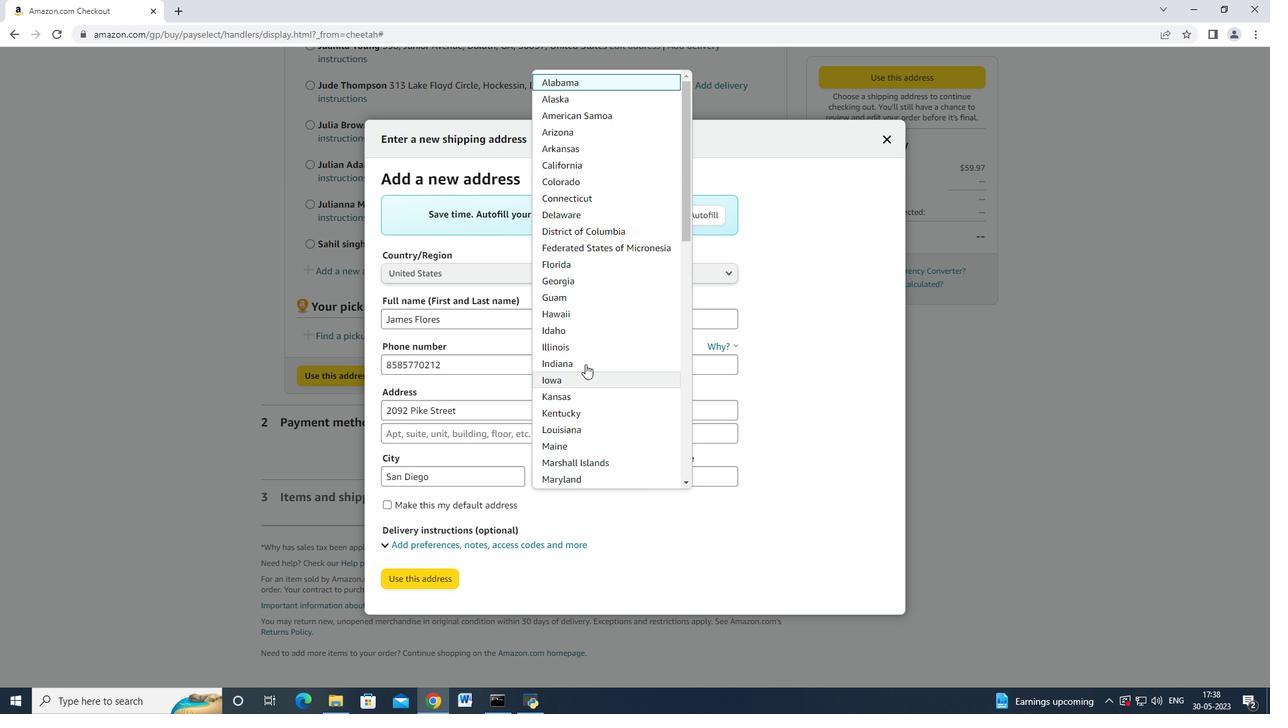 
Action: Mouse scrolled (583, 360) with delta (0, 0)
Screenshot: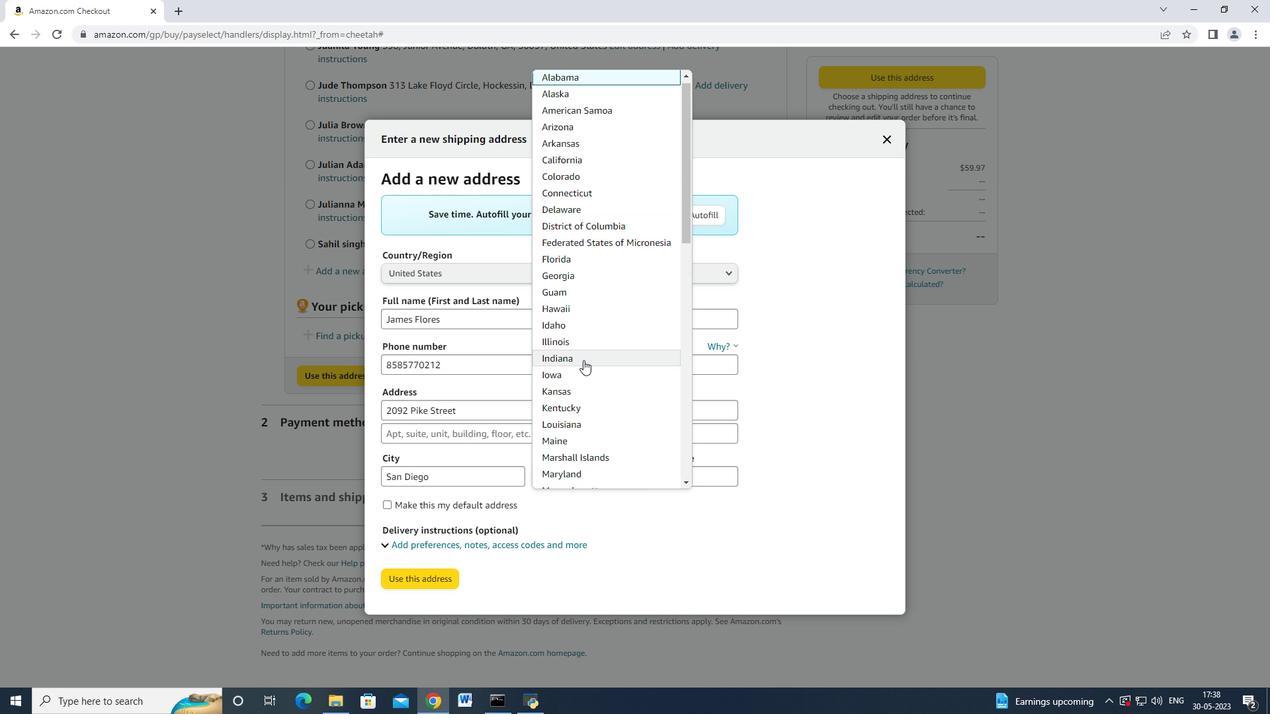 
Action: Mouse moved to (583, 334)
Screenshot: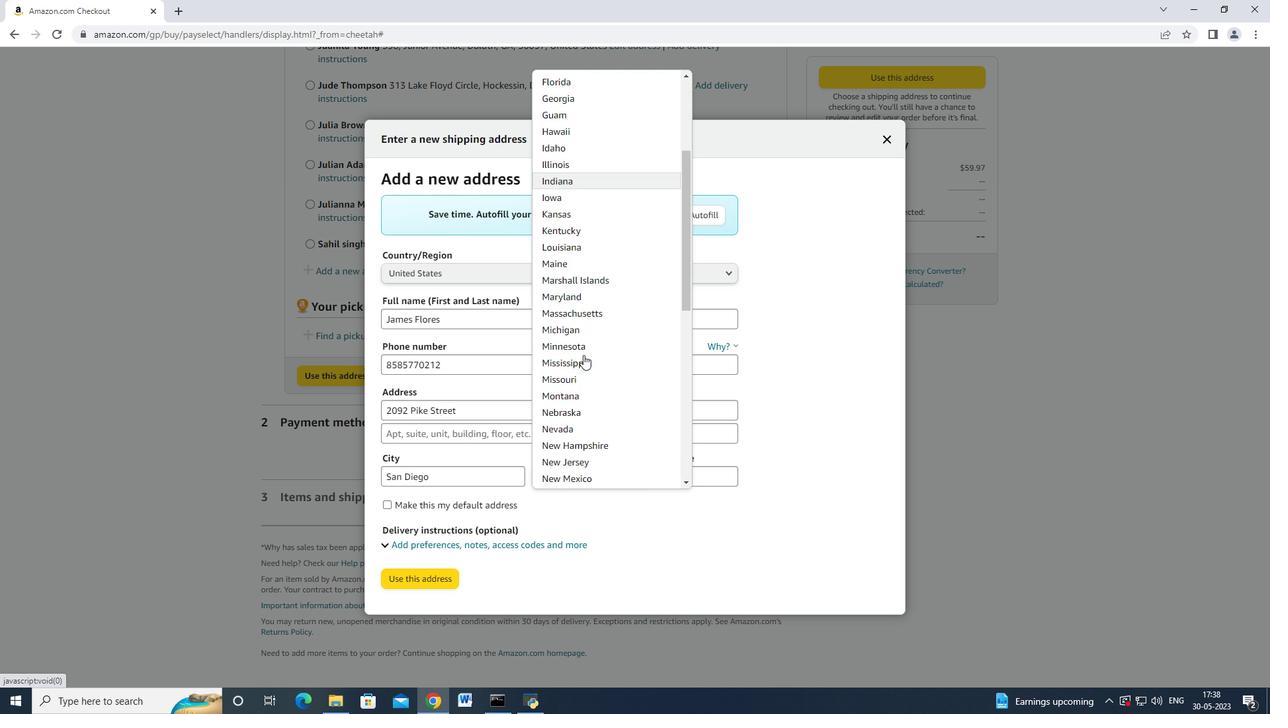 
Action: Mouse scrolled (583, 334) with delta (0, 0)
Screenshot: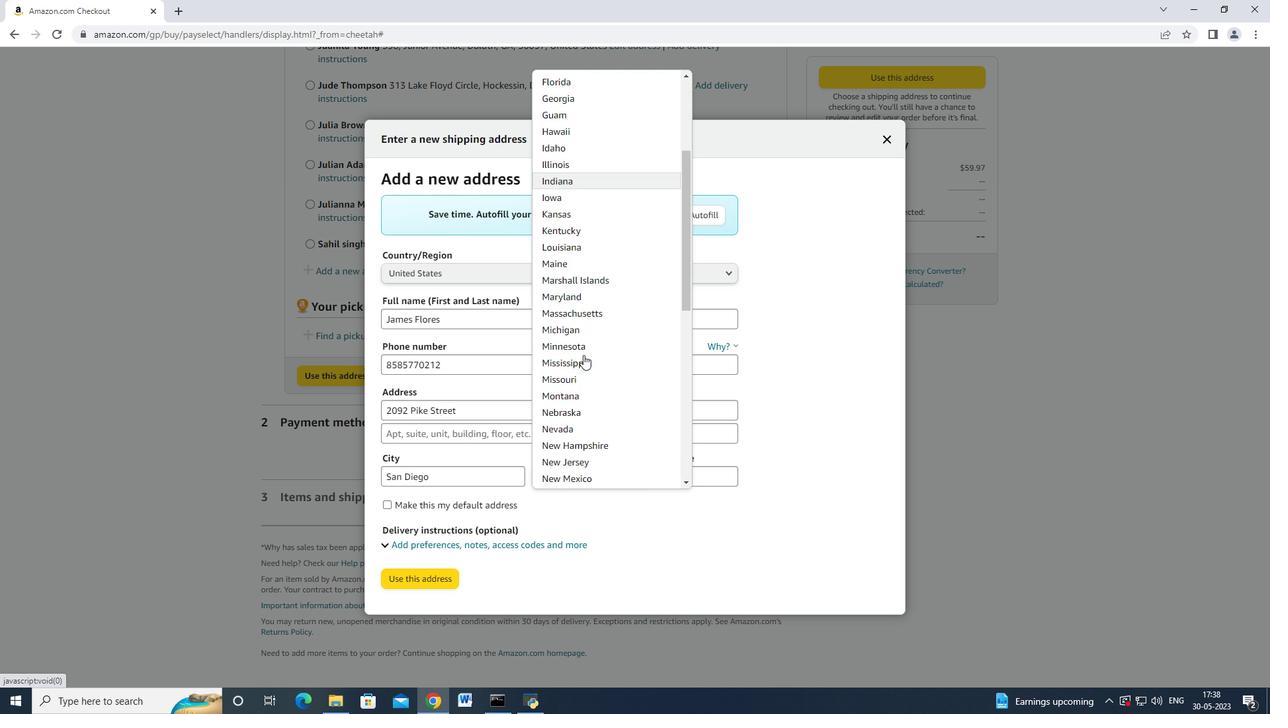 
Action: Mouse moved to (583, 330)
Screenshot: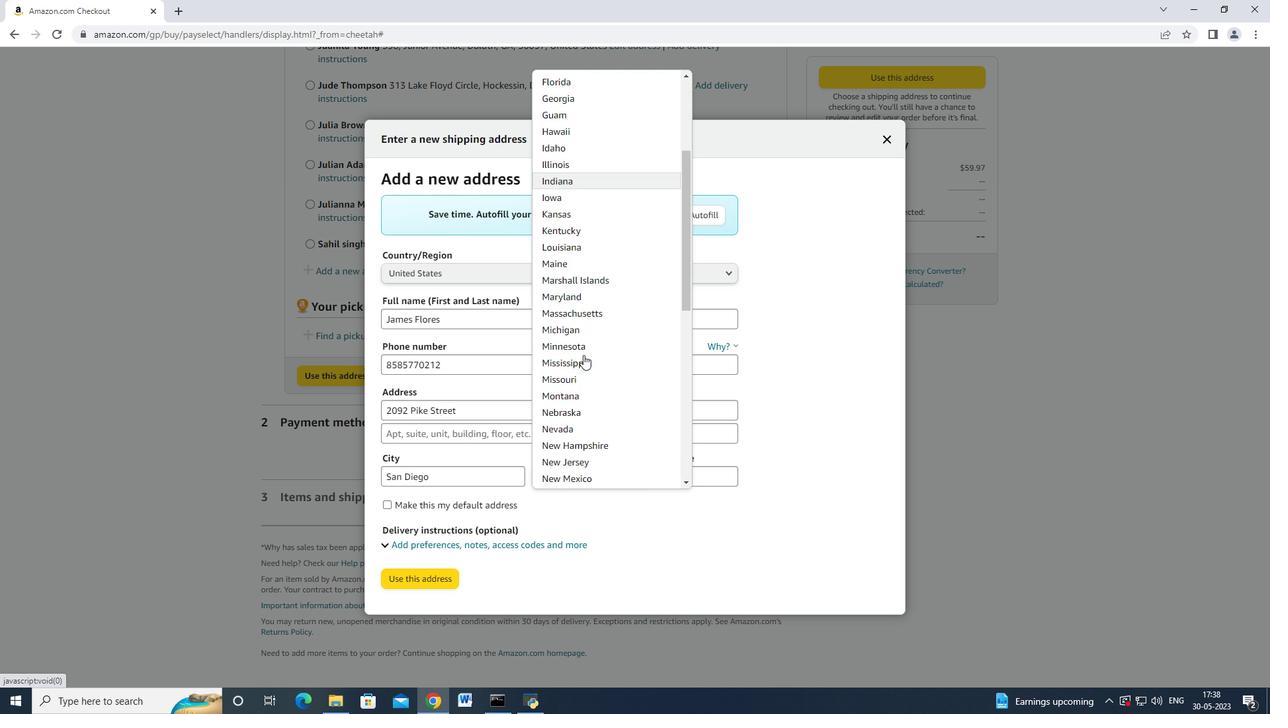 
Action: Mouse scrolled (583, 330) with delta (0, 0)
Screenshot: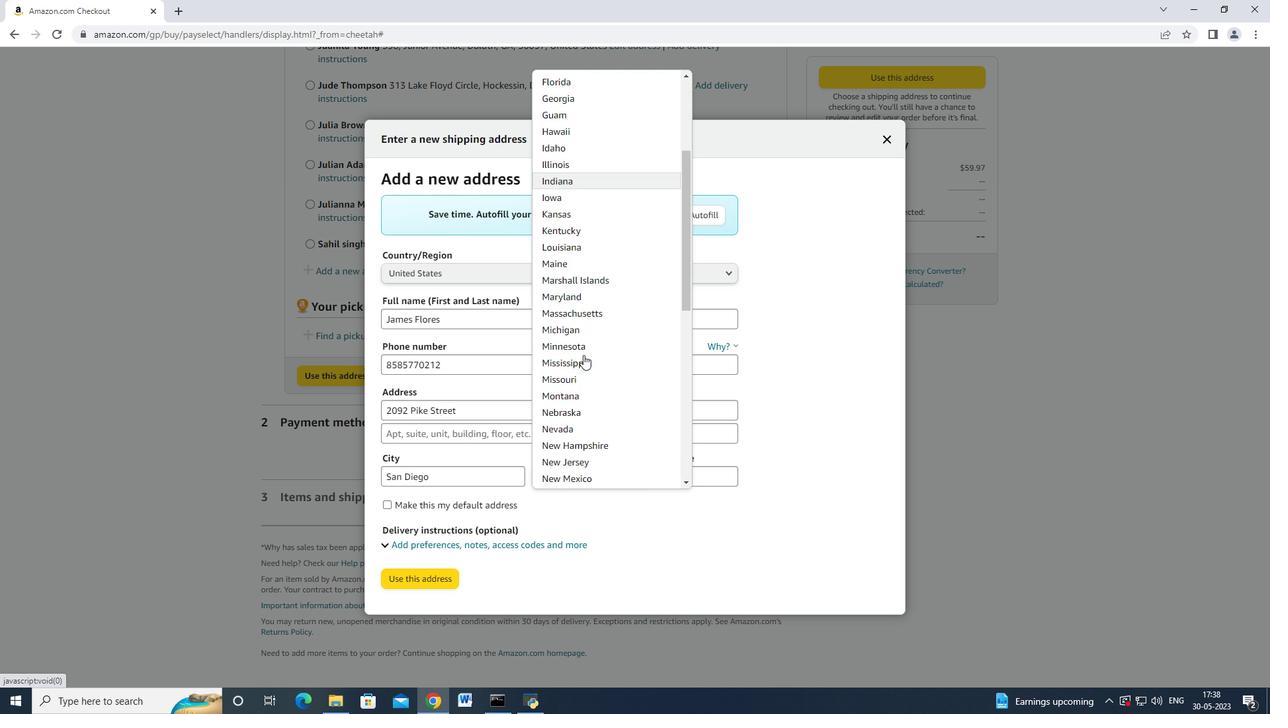 
Action: Mouse moved to (584, 326)
Screenshot: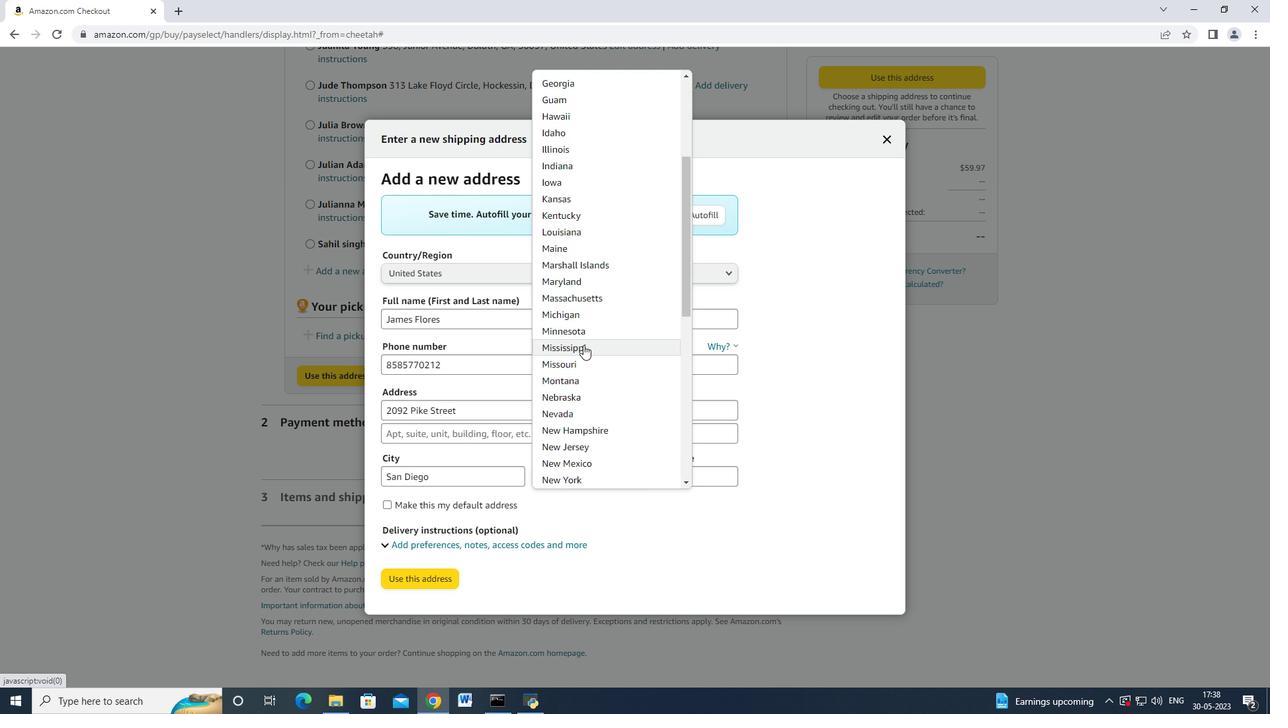 
Action: Mouse scrolled (584, 327) with delta (0, 0)
Screenshot: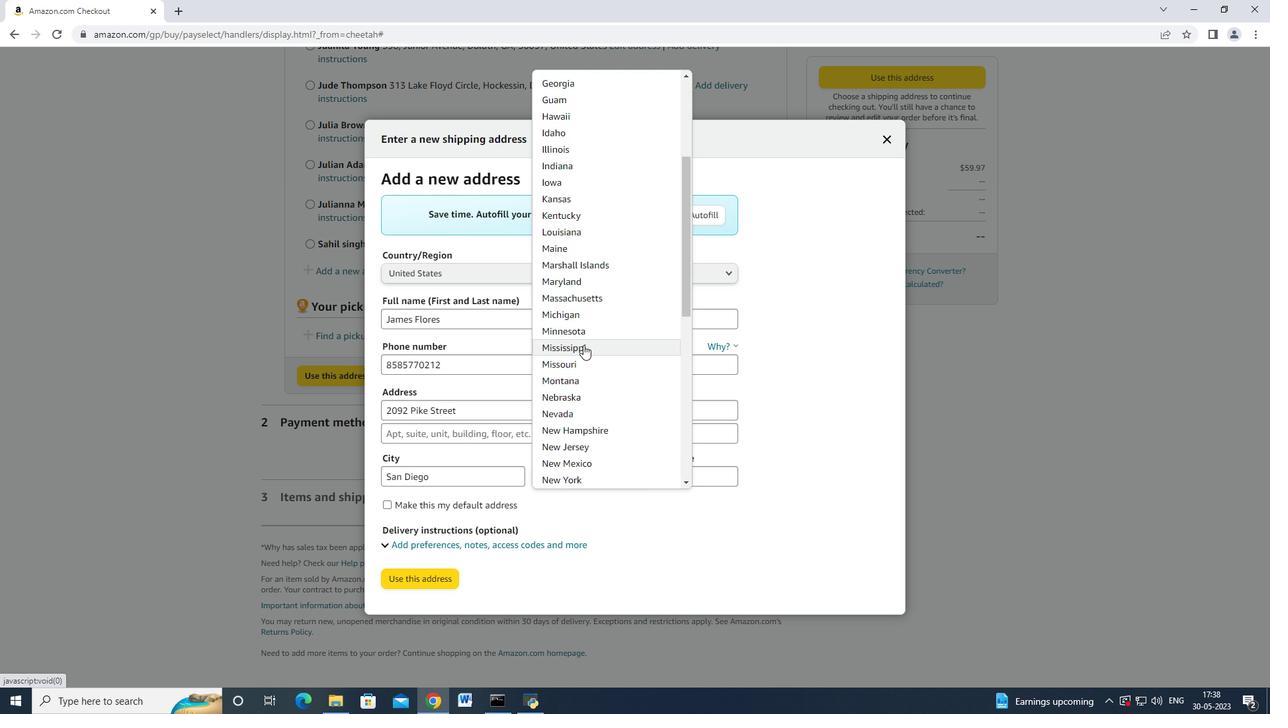 
Action: Mouse moved to (587, 306)
Screenshot: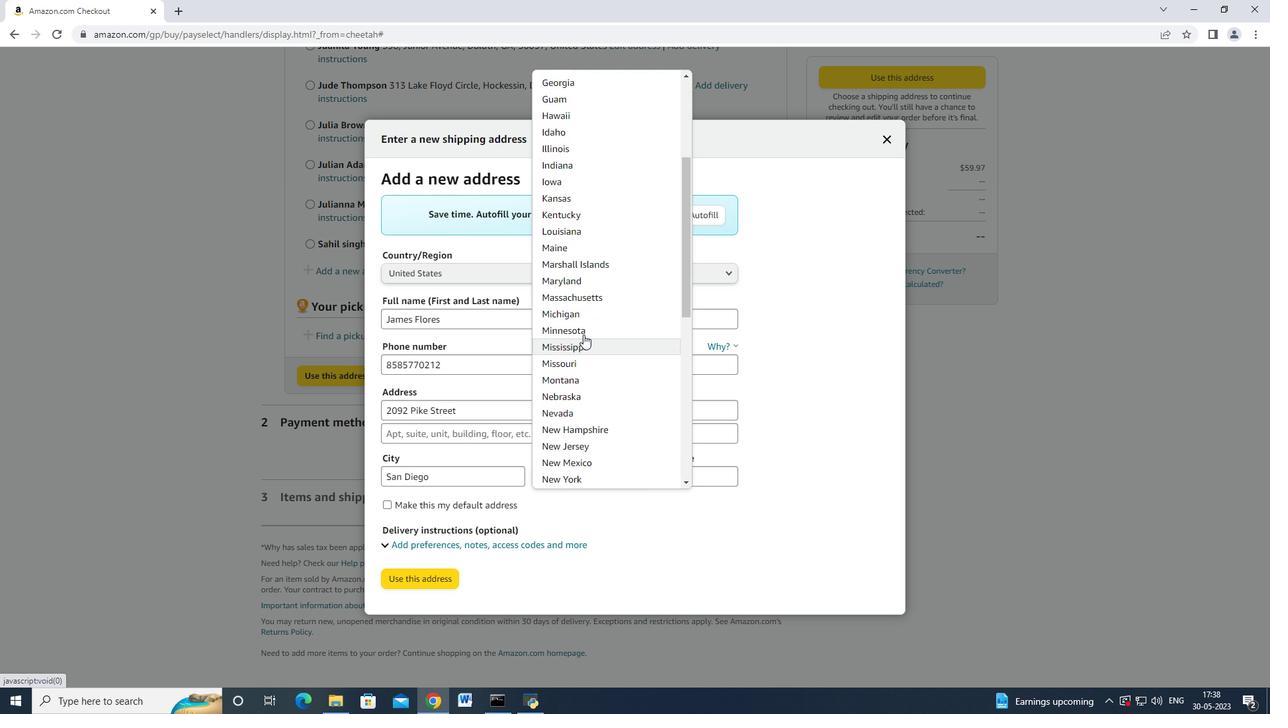 
Action: Mouse scrolled (587, 307) with delta (0, 0)
Screenshot: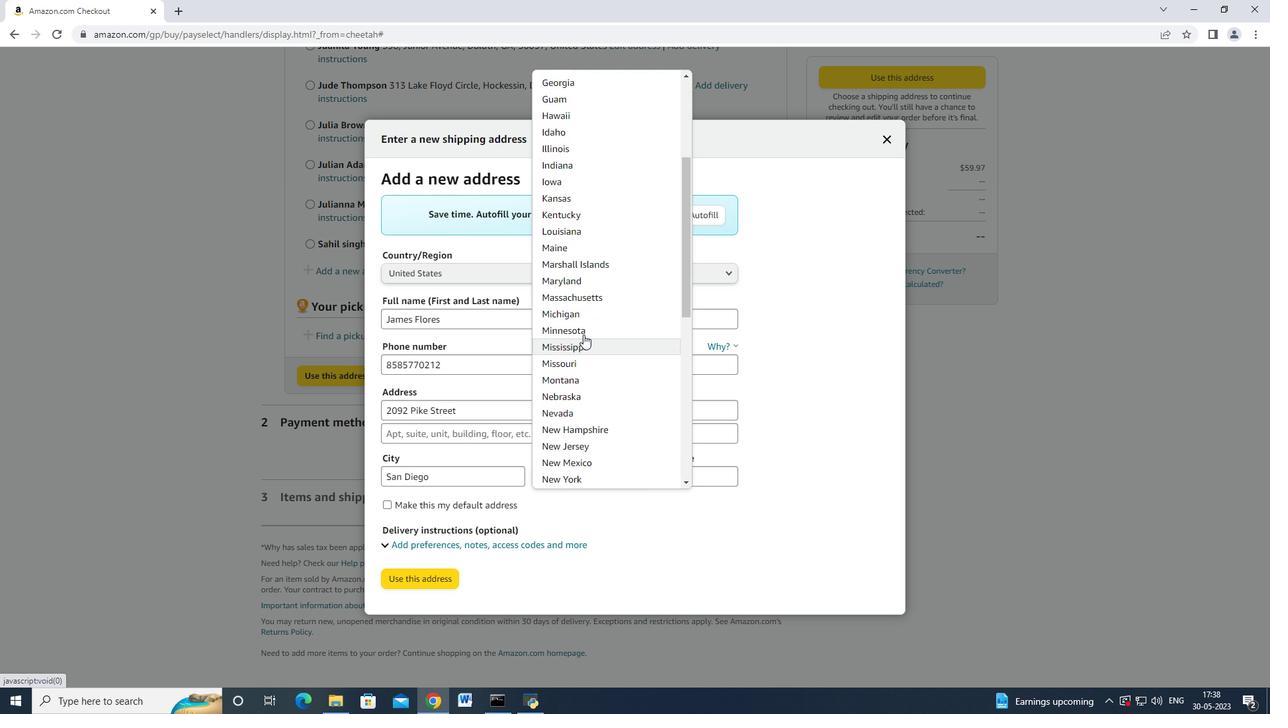 
Action: Mouse moved to (585, 285)
Screenshot: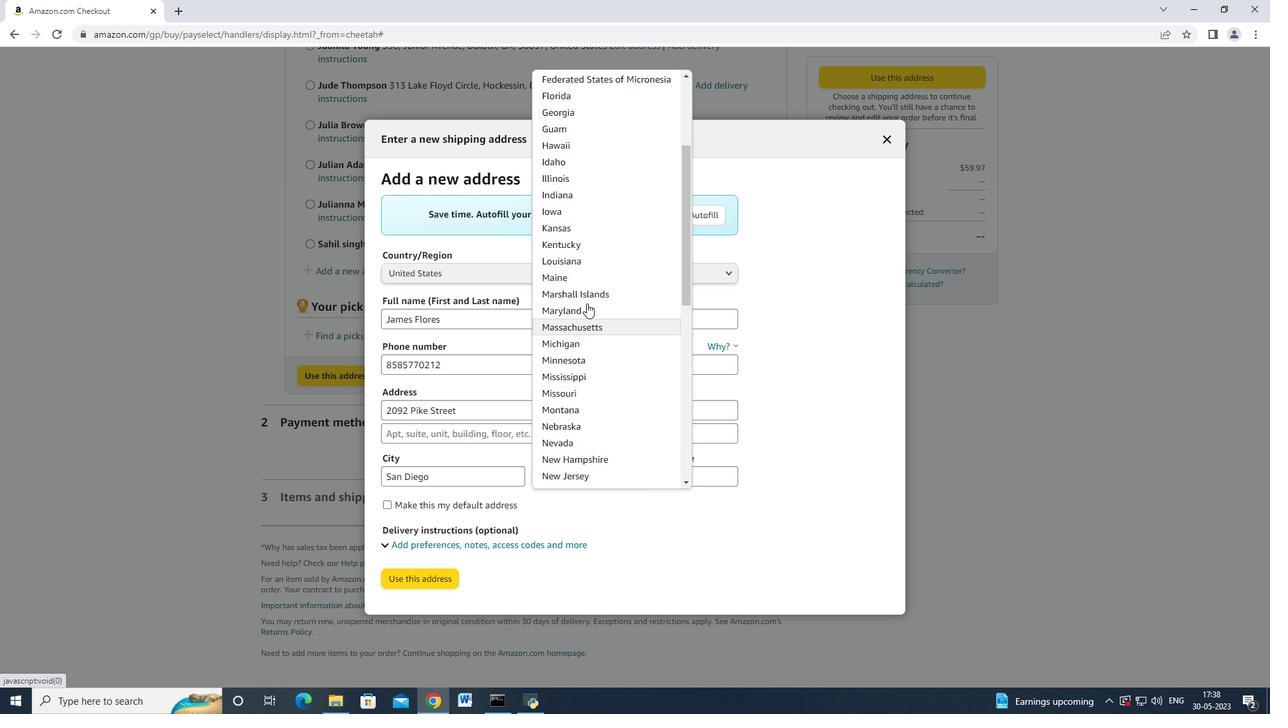 
Action: Mouse scrolled (585, 286) with delta (0, 0)
Screenshot: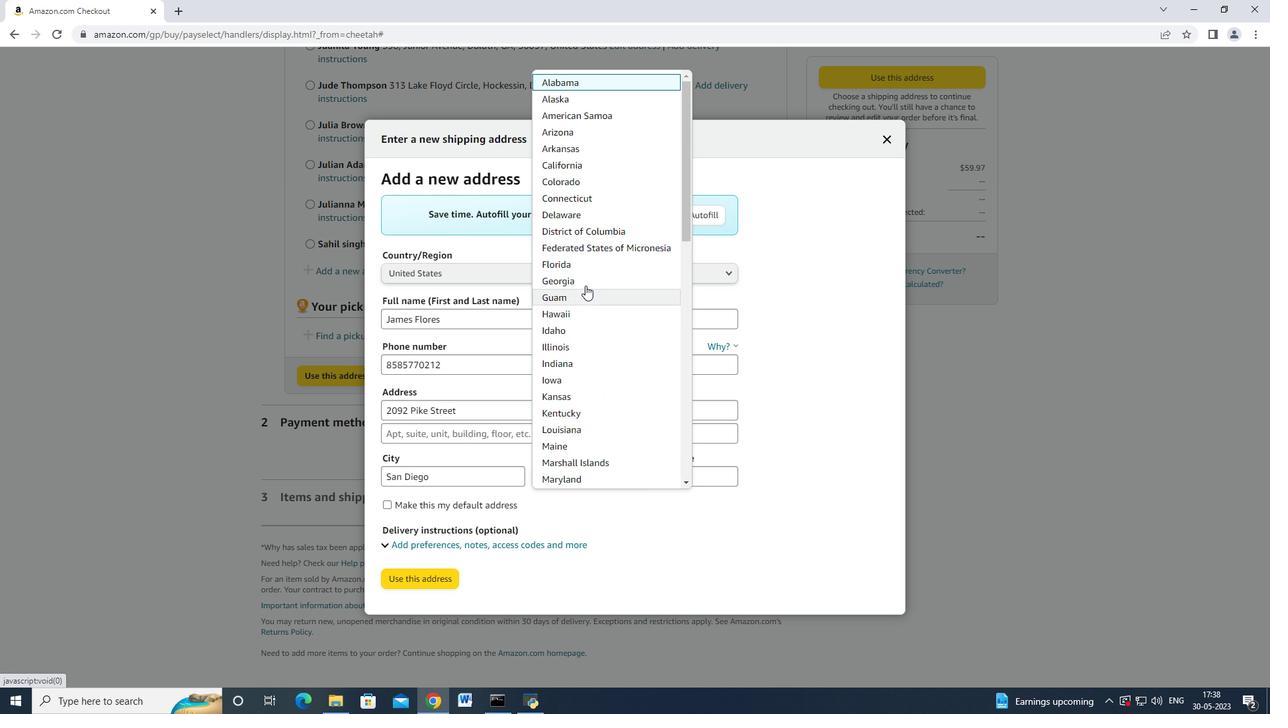 
Action: Mouse moved to (579, 164)
Screenshot: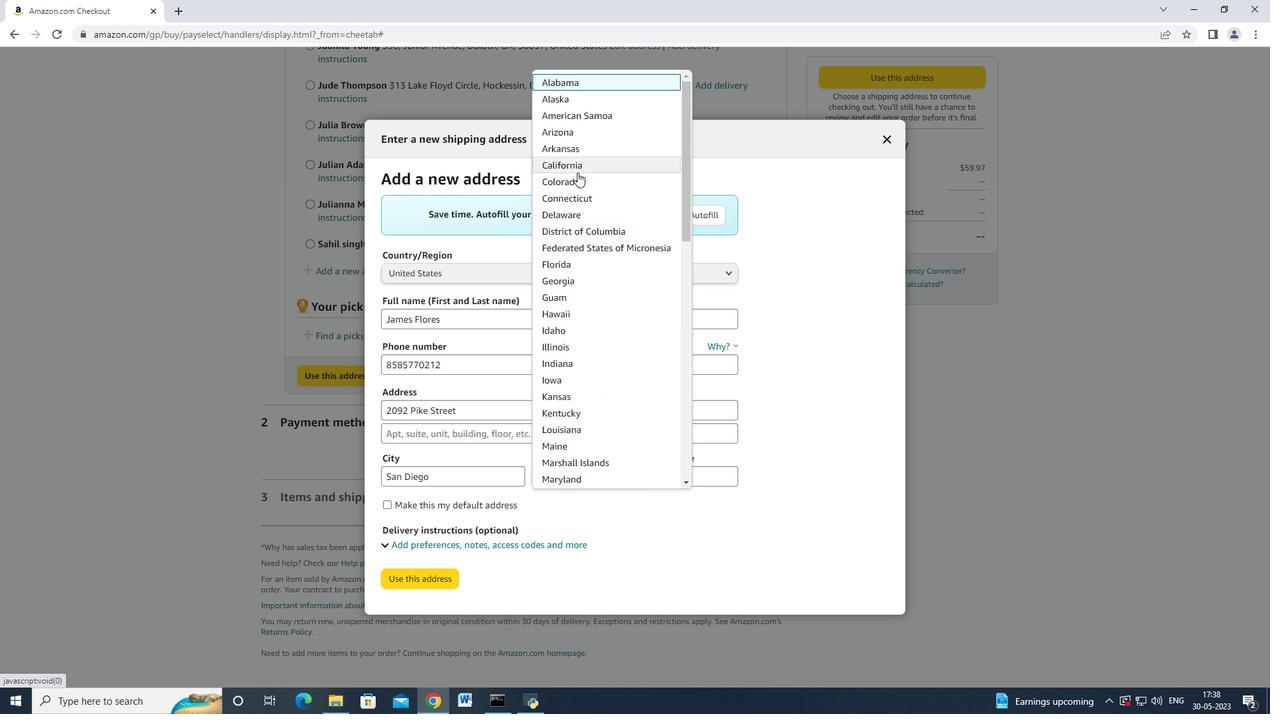 
Action: Mouse pressed left at (579, 164)
Screenshot: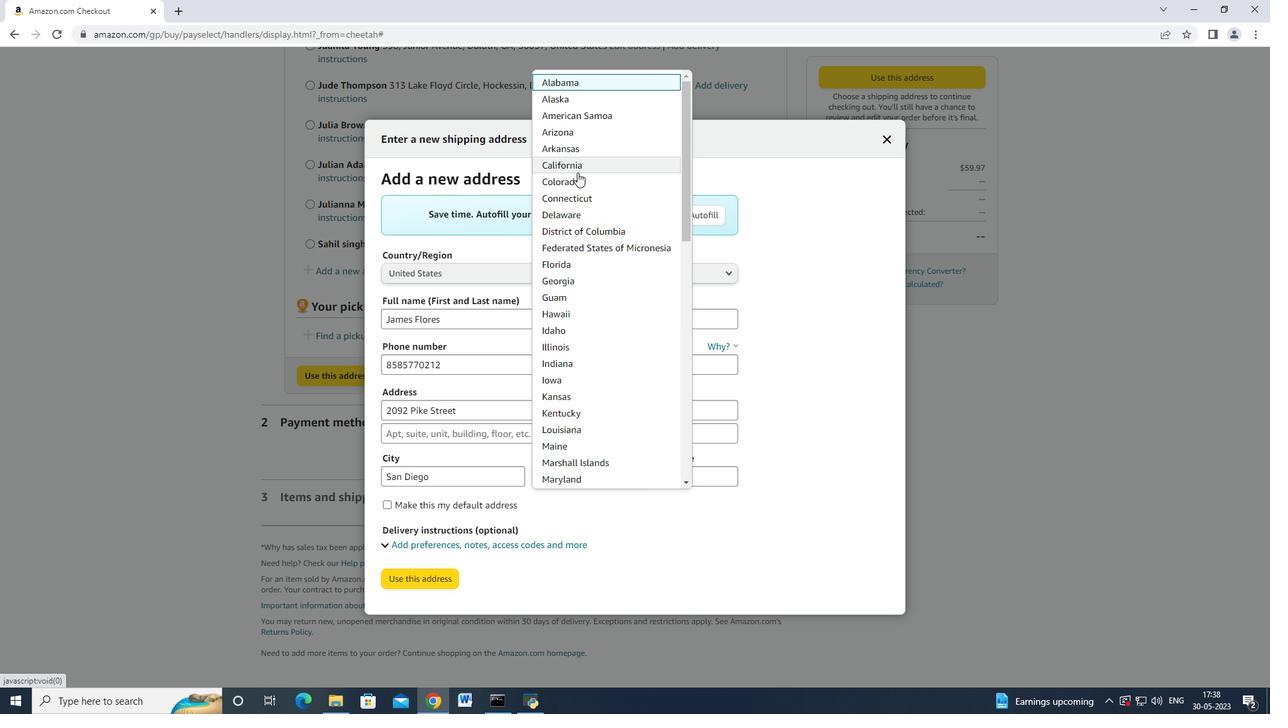 
Action: Mouse moved to (706, 481)
Screenshot: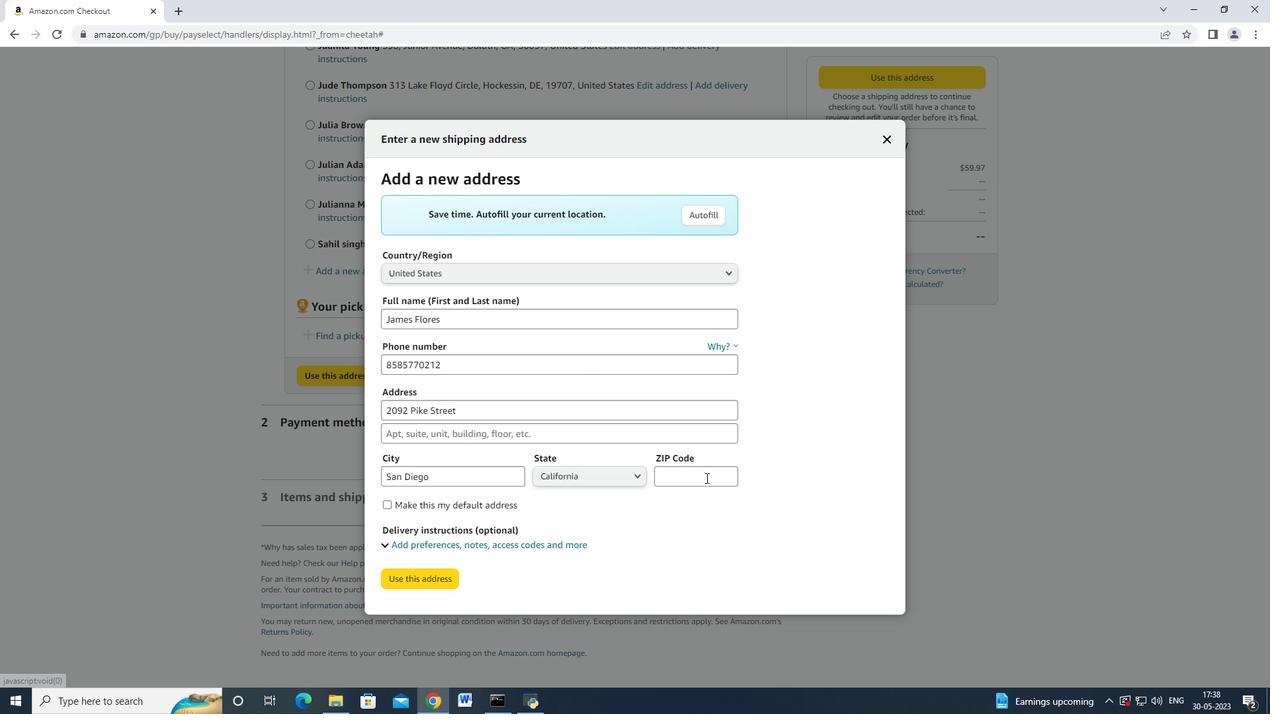 
Action: Mouse pressed left at (706, 481)
Screenshot: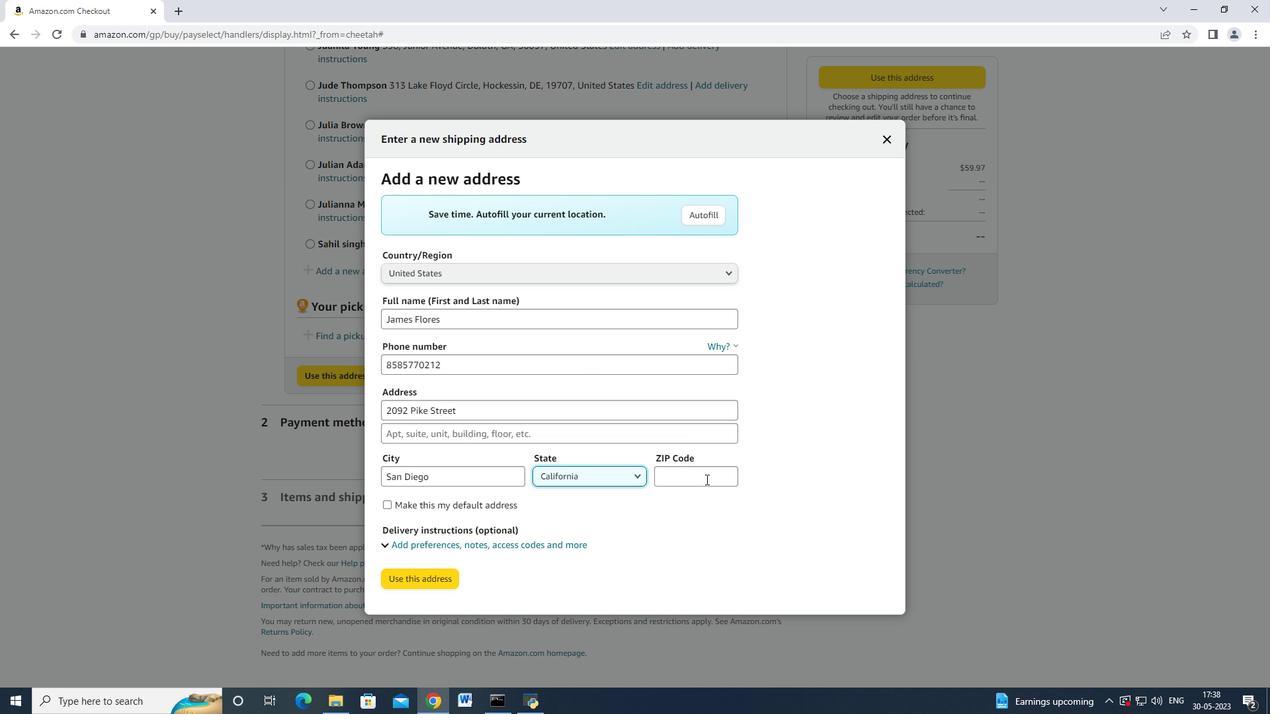 
Action: Mouse moved to (707, 479)
Screenshot: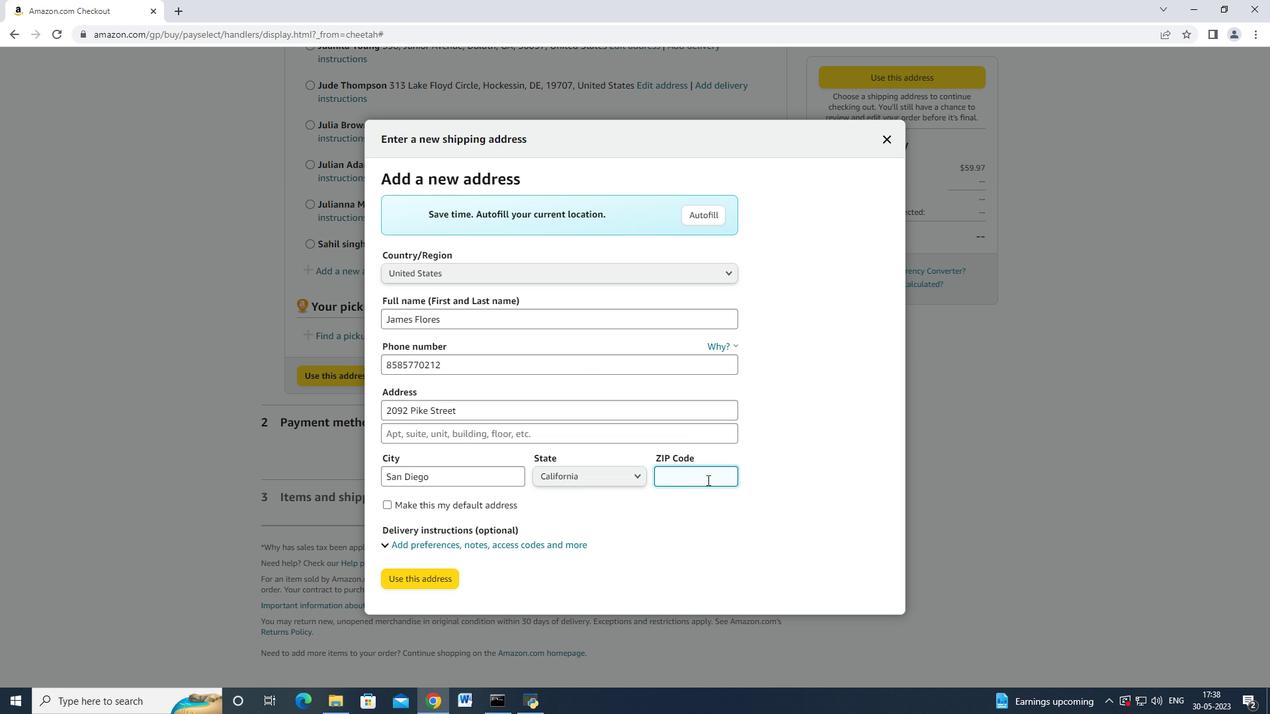 
Action: Key pressed 92126
Screenshot: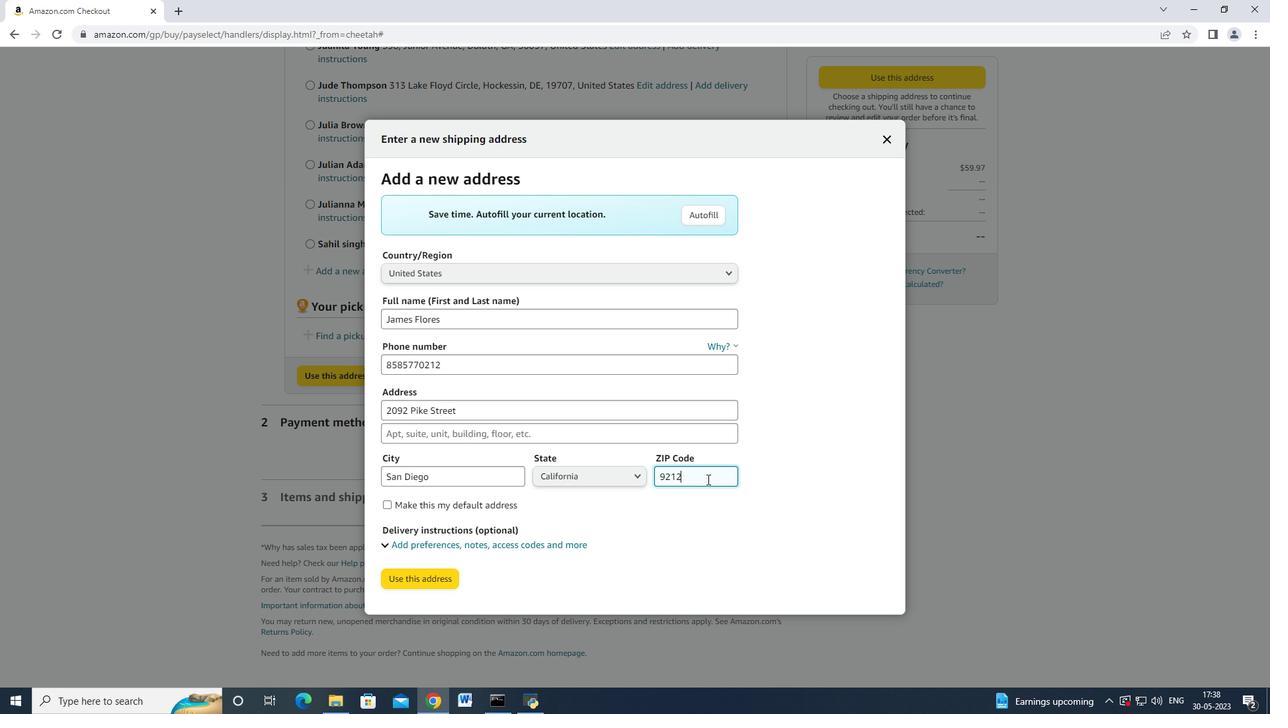 
Action: Mouse moved to (441, 576)
Screenshot: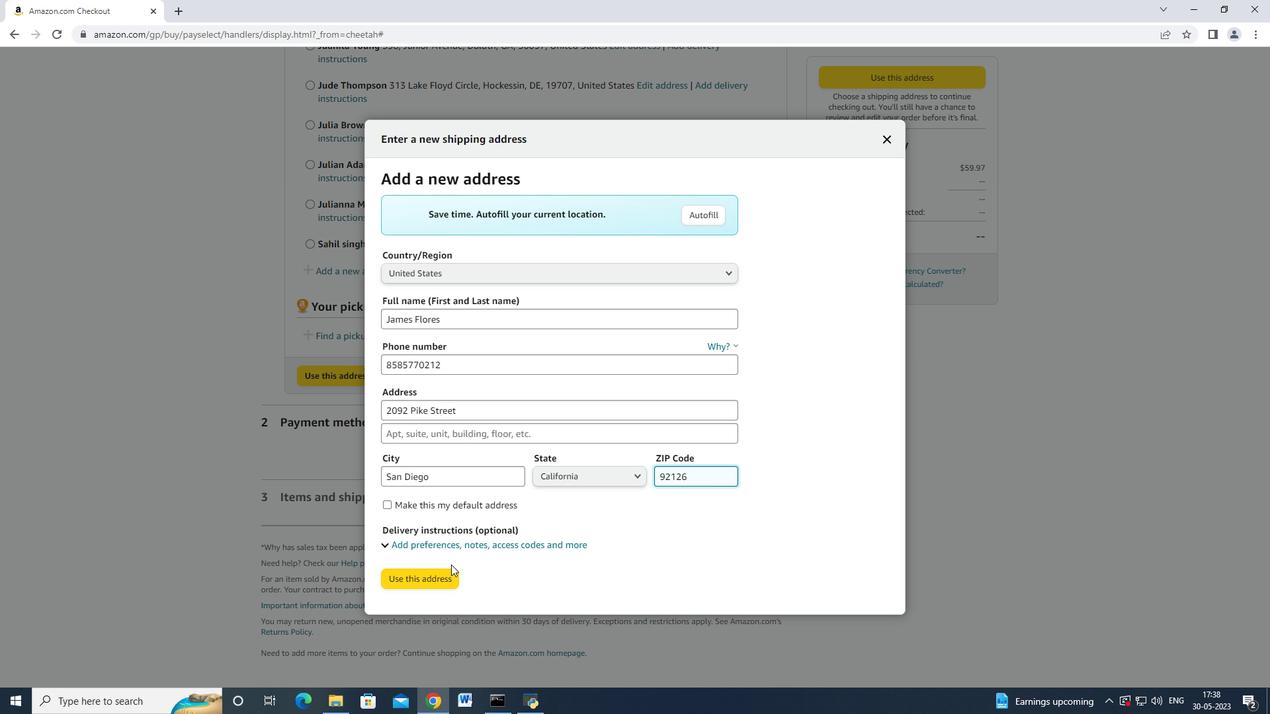 
Action: Mouse pressed left at (441, 576)
Screenshot: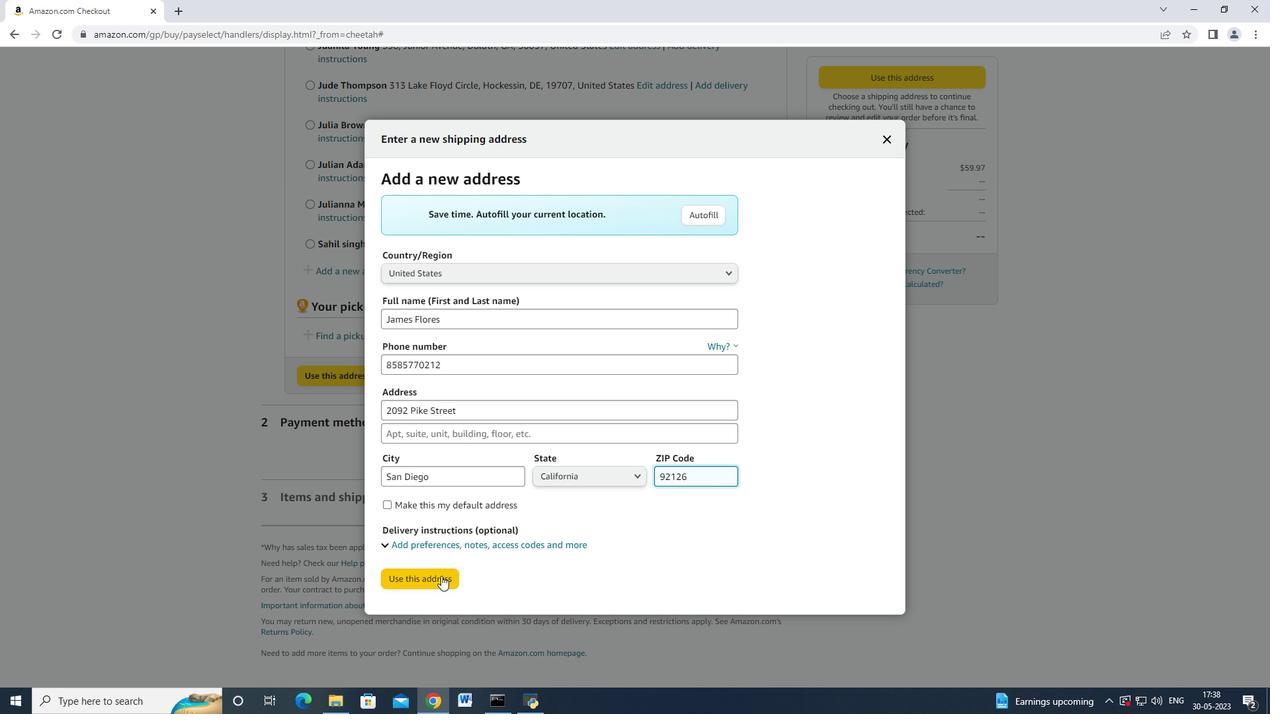 
Action: Mouse moved to (452, 563)
Screenshot: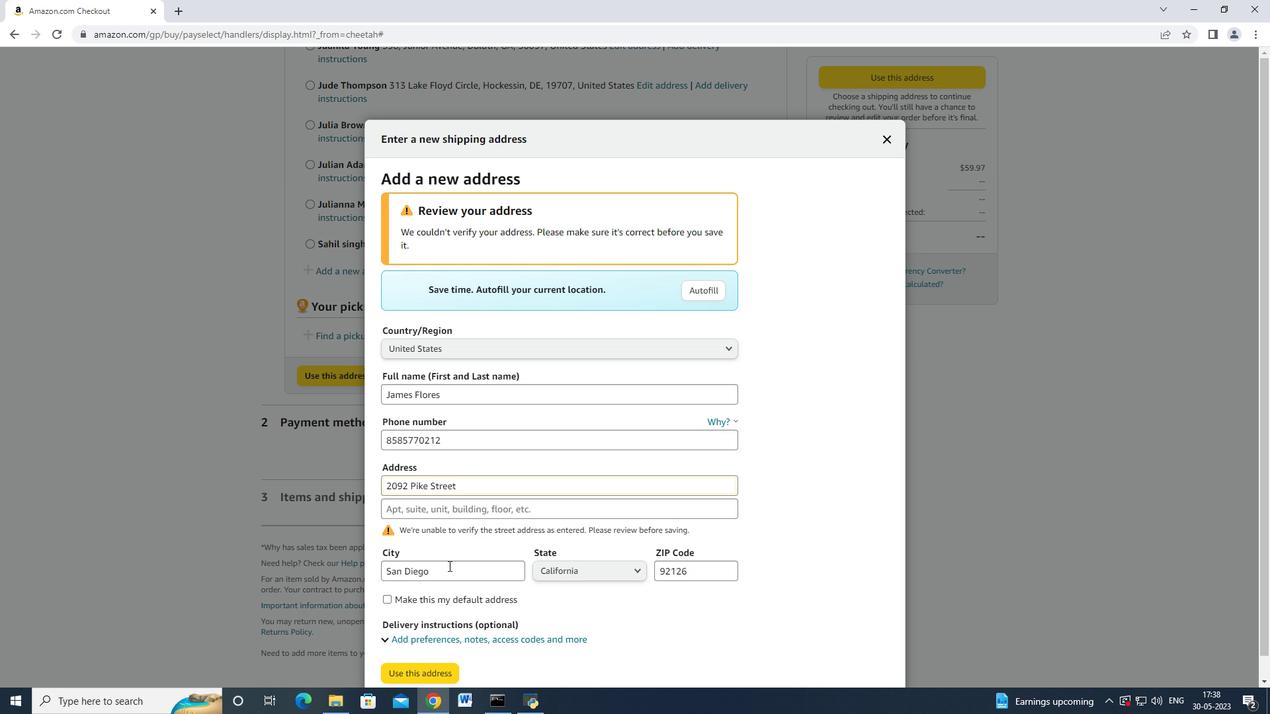 
Action: Mouse scrolled (452, 562) with delta (0, 0)
Screenshot: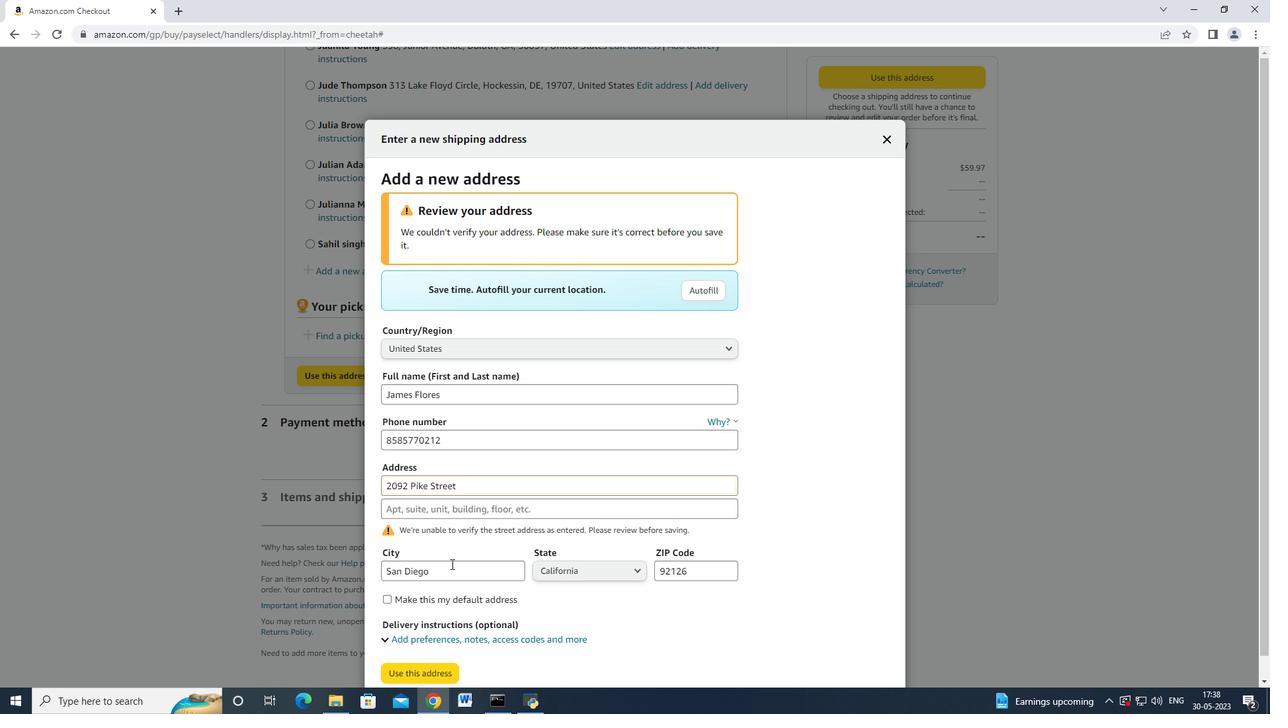 
Action: Mouse scrolled (452, 562) with delta (0, 0)
Screenshot: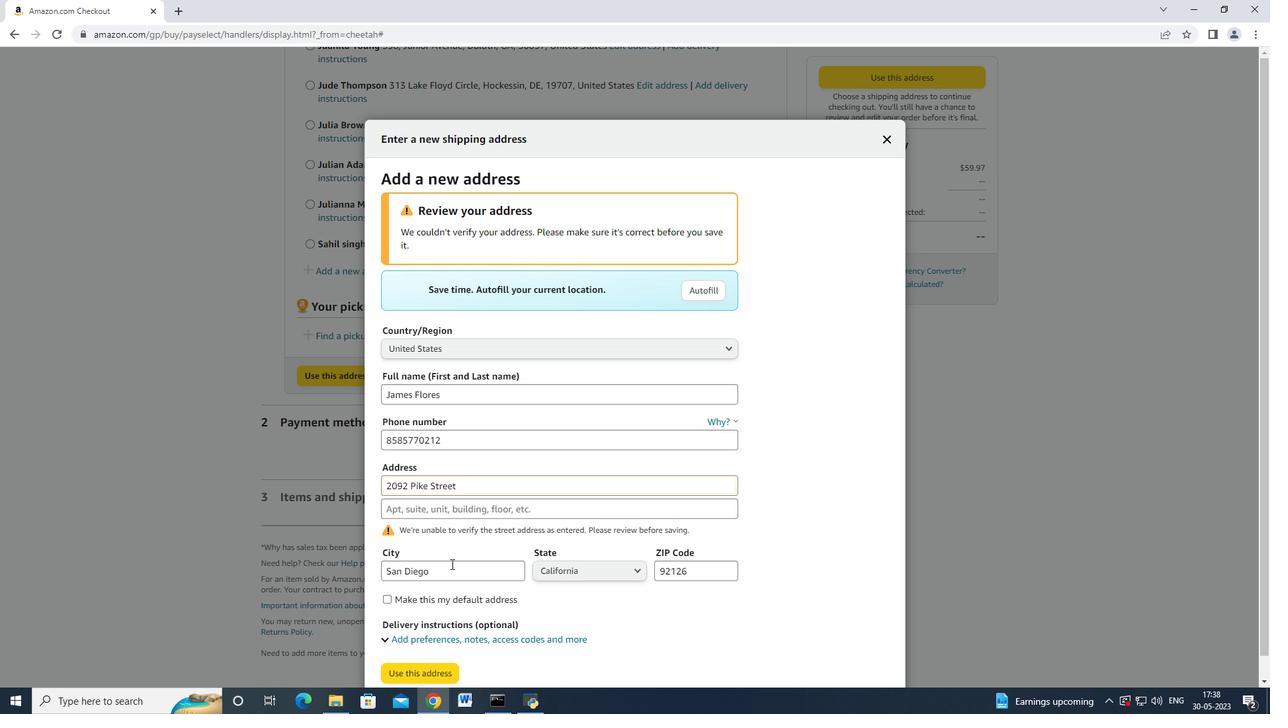 
Action: Mouse moved to (452, 563)
Screenshot: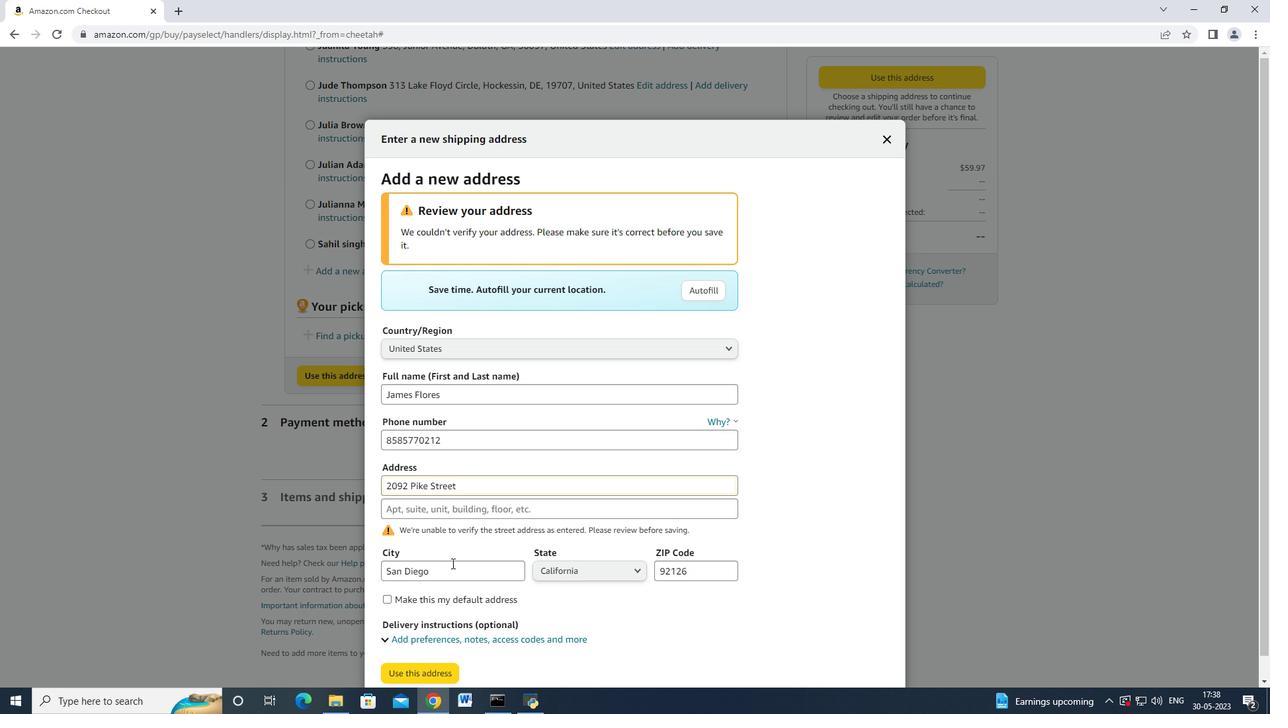 
Action: Mouse scrolled (452, 562) with delta (0, 0)
Screenshot: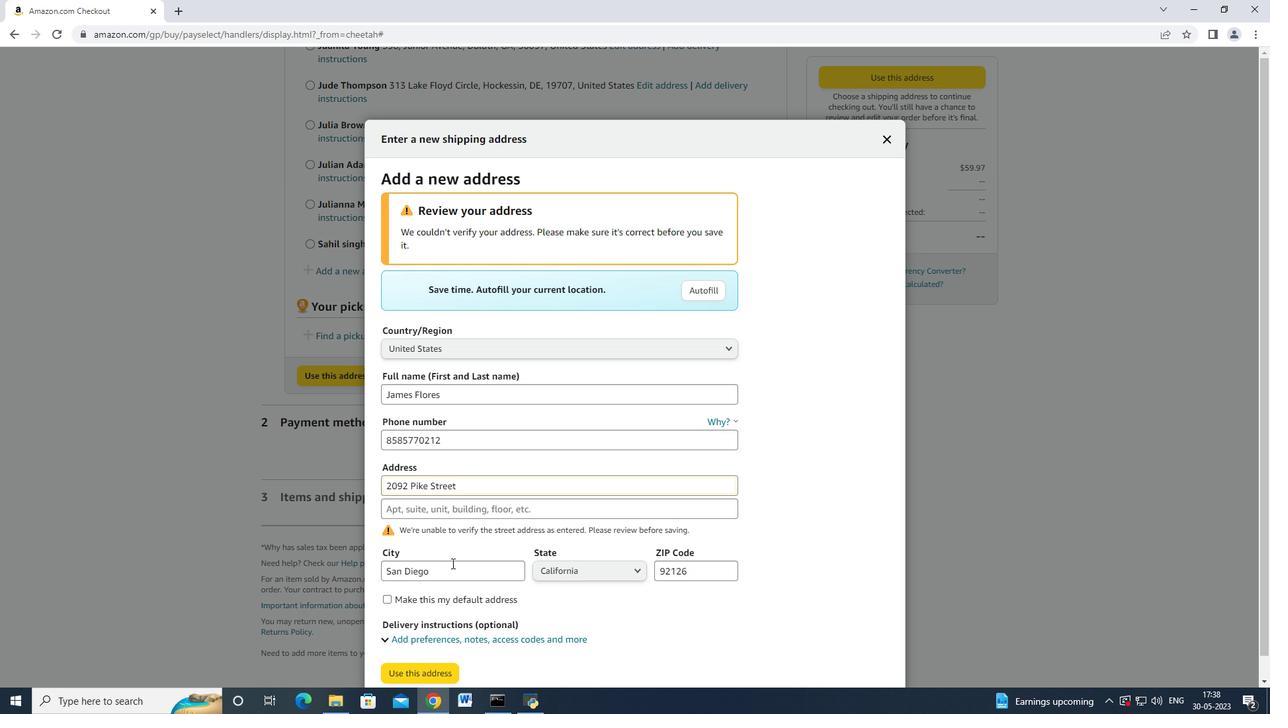 
Action: Mouse moved to (421, 645)
Screenshot: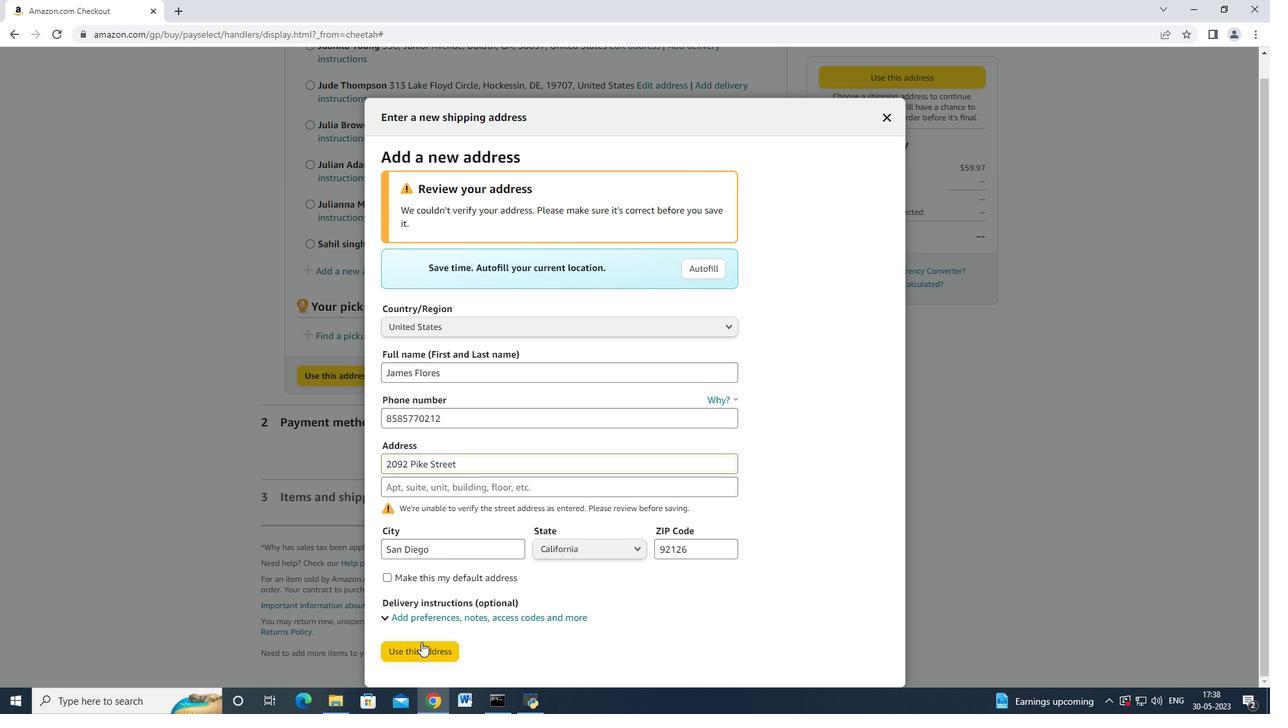 
Action: Mouse pressed left at (421, 645)
Screenshot: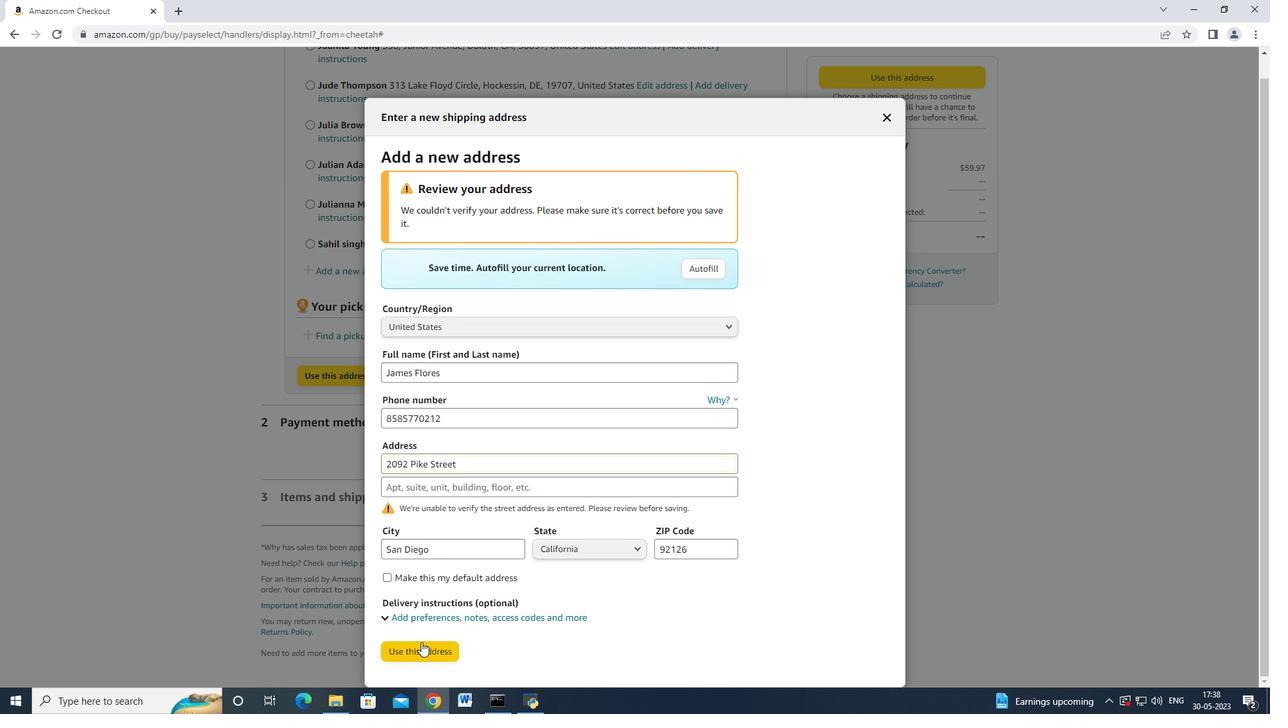 
Action: Mouse moved to (632, 387)
Screenshot: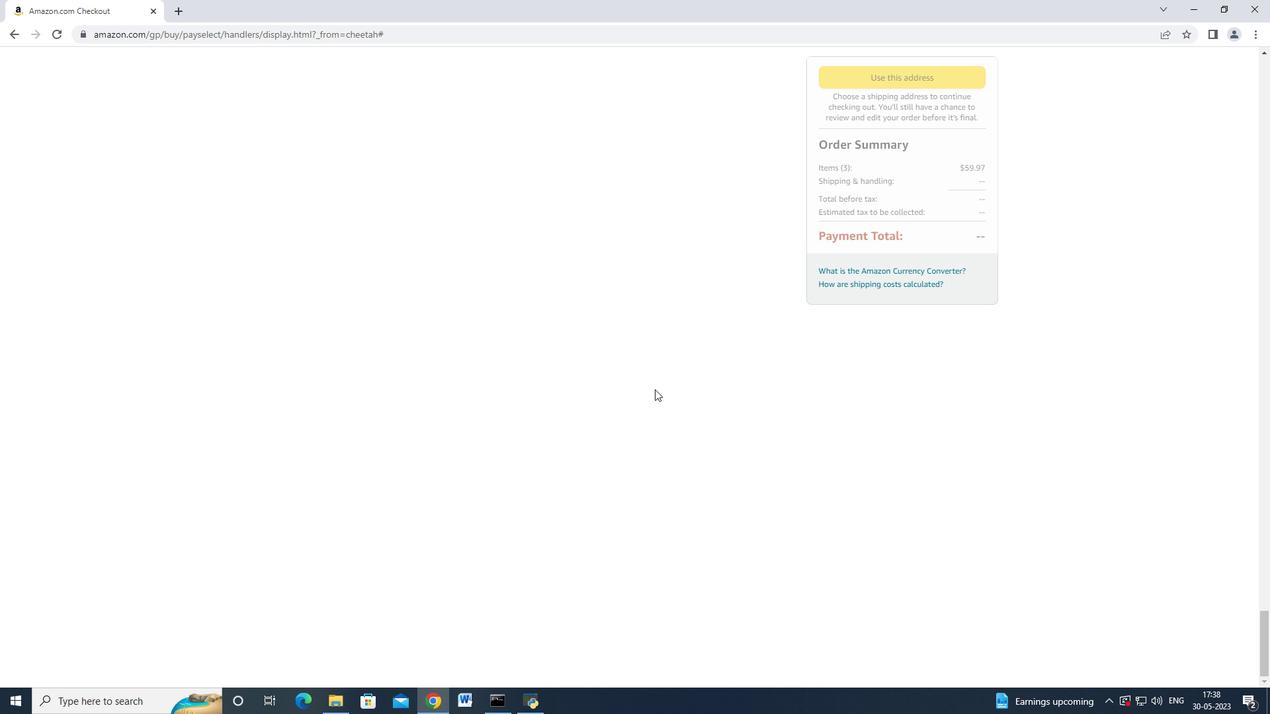 
Action: Mouse scrolled (632, 387) with delta (0, 0)
Screenshot: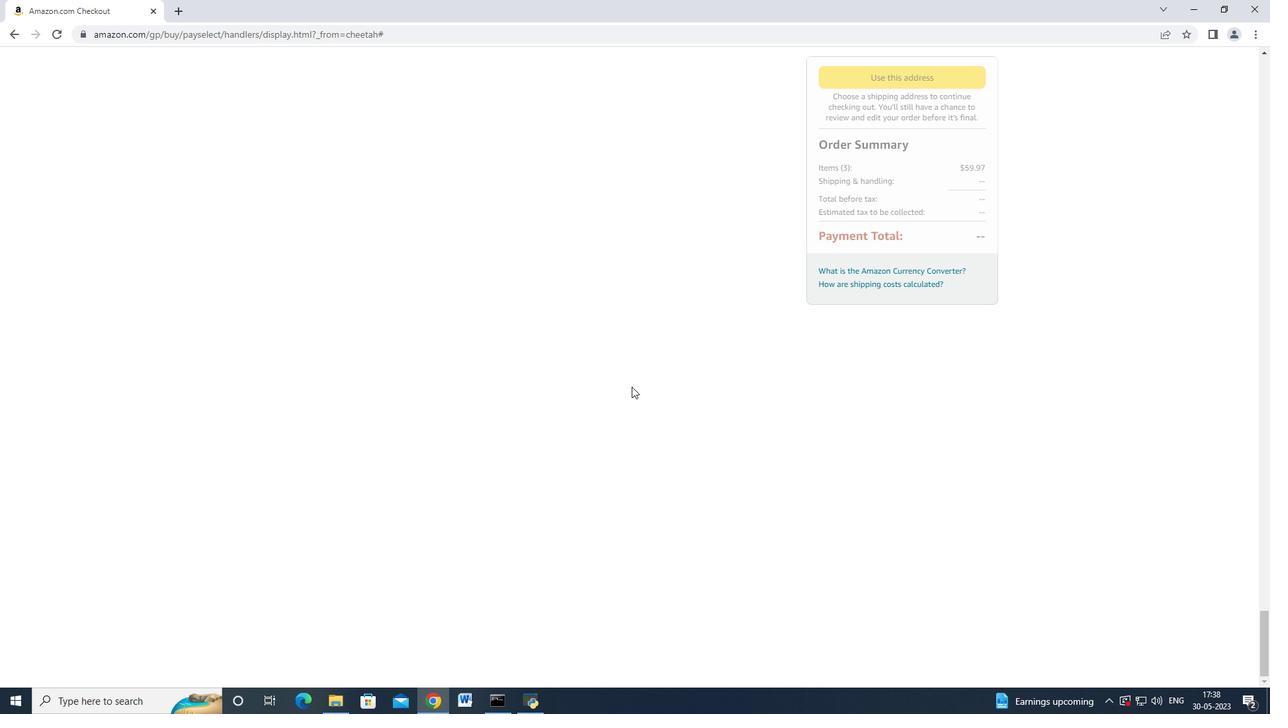 
Action: Mouse scrolled (632, 387) with delta (0, 0)
Screenshot: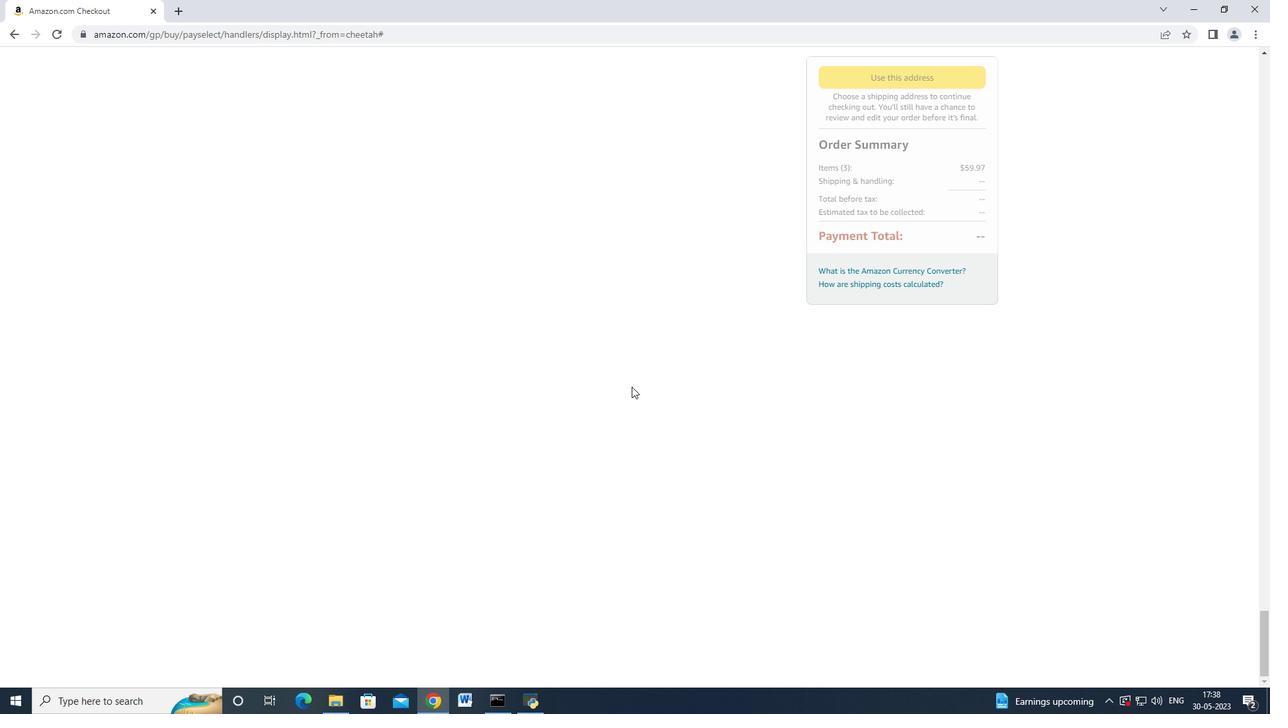 
Action: Mouse moved to (408, 407)
Screenshot: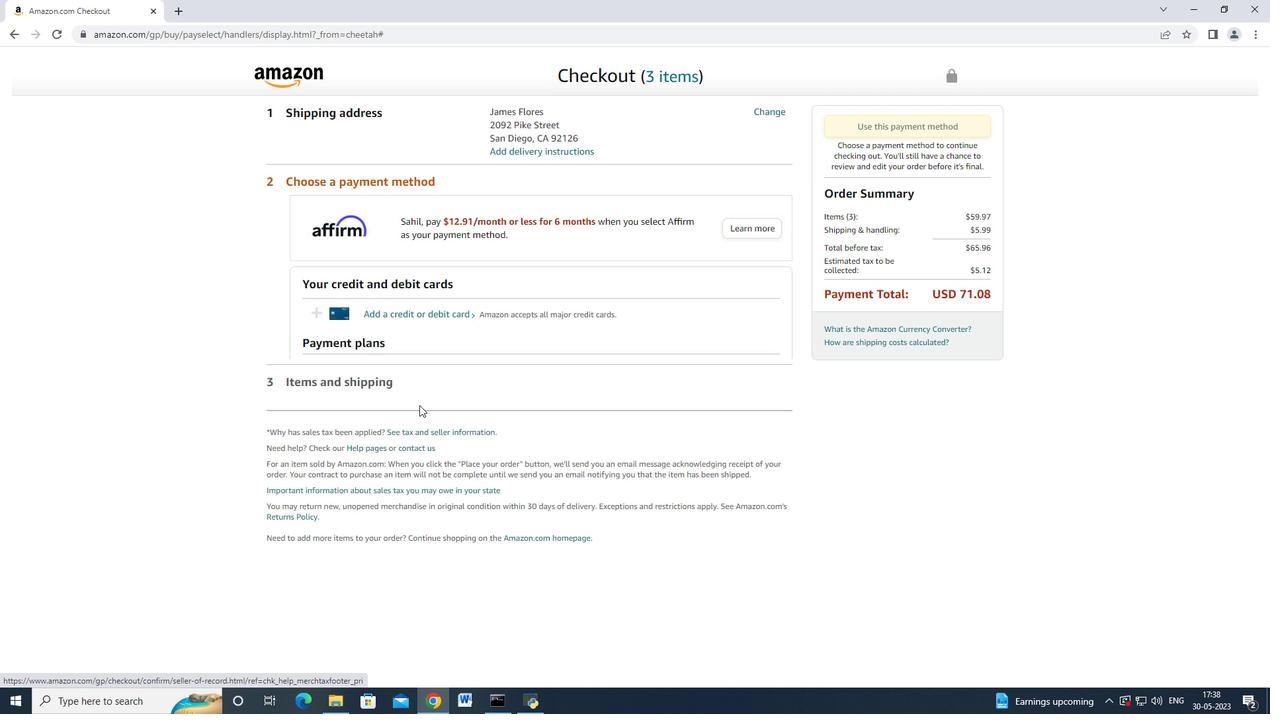 
Action: Mouse scrolled (408, 407) with delta (0, 0)
Screenshot: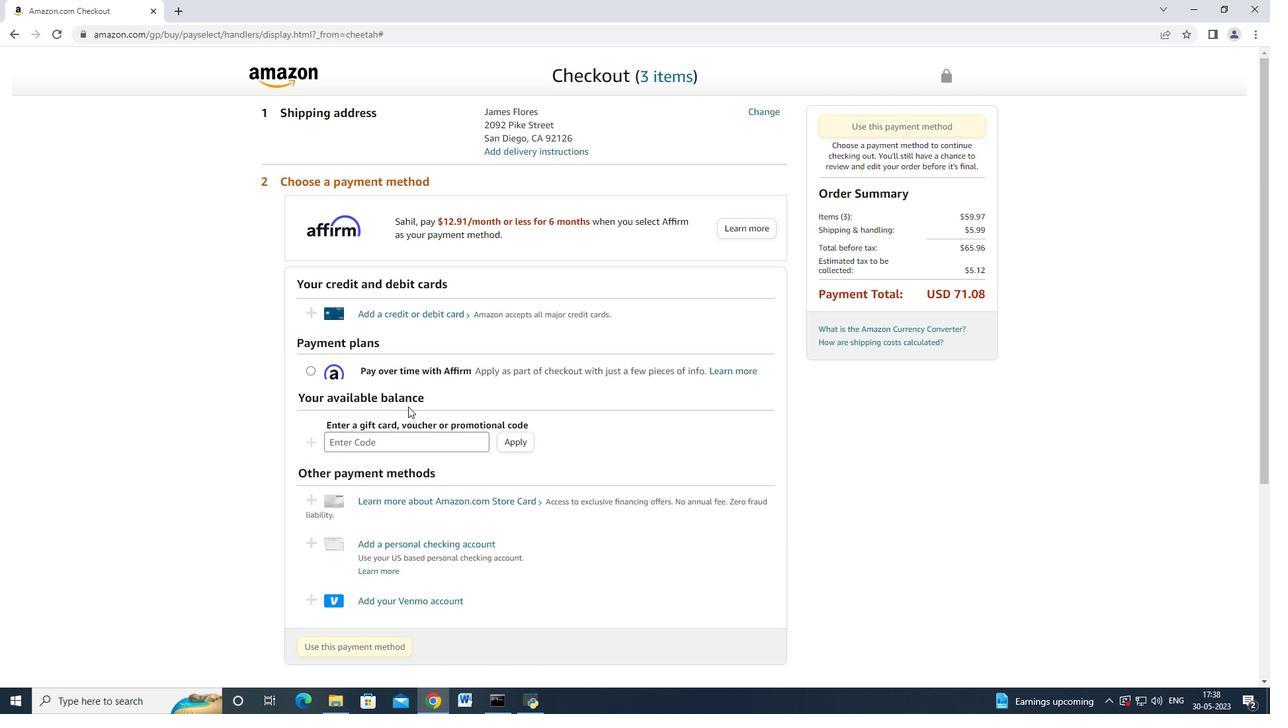 
Action: Mouse scrolled (408, 407) with delta (0, 0)
Screenshot: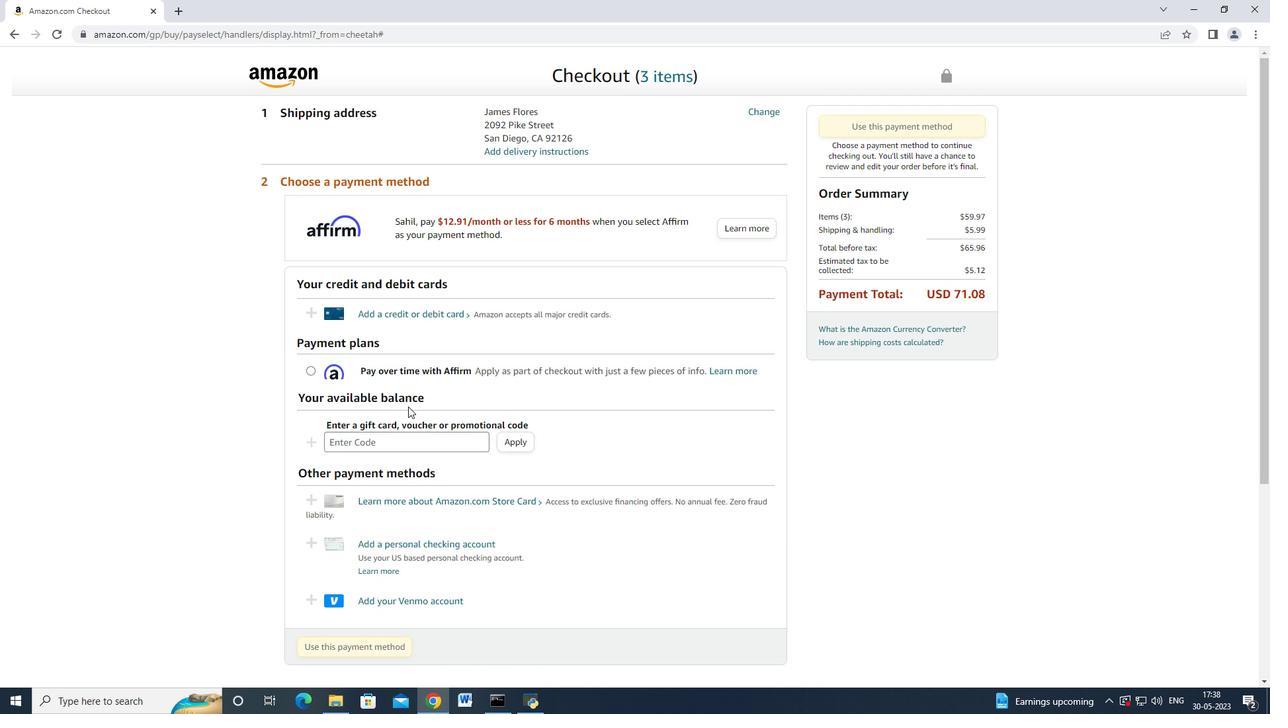 
Action: Mouse moved to (457, 405)
Screenshot: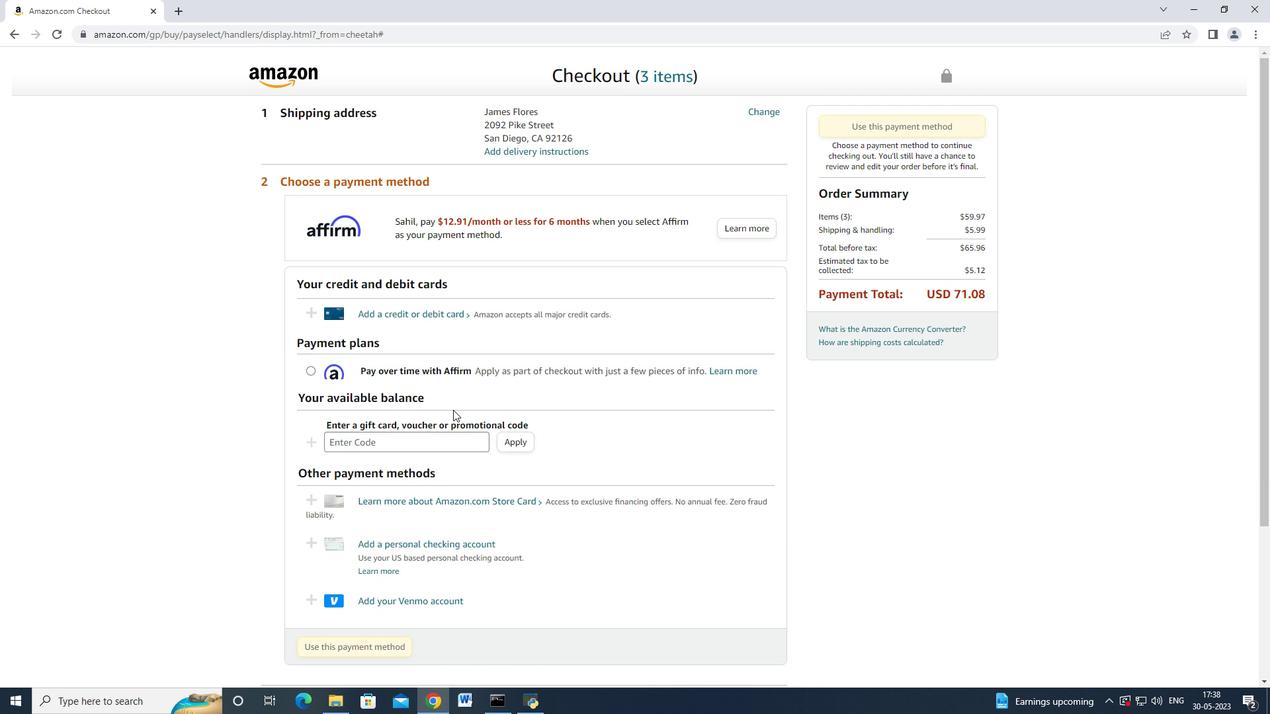 
Action: Mouse scrolled (457, 404) with delta (0, 0)
